 Task: Research Airbnb options in La Prairie, Canada from 15th December, 2023 to 21st December, 2023 for 5 adults.3 bedrooms having 3 beds and 3 bathrooms. Property type can be house. Look for 4 properties as per requirement.
Action: Mouse moved to (521, 109)
Screenshot: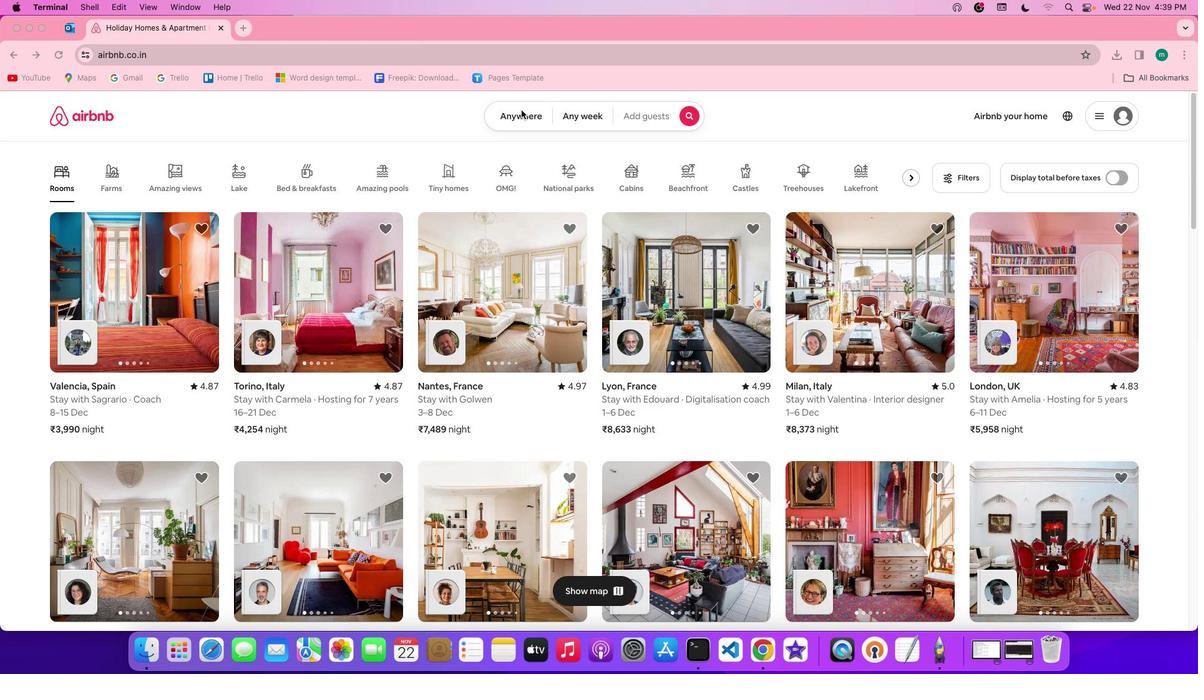 
Action: Mouse pressed left at (521, 109)
Screenshot: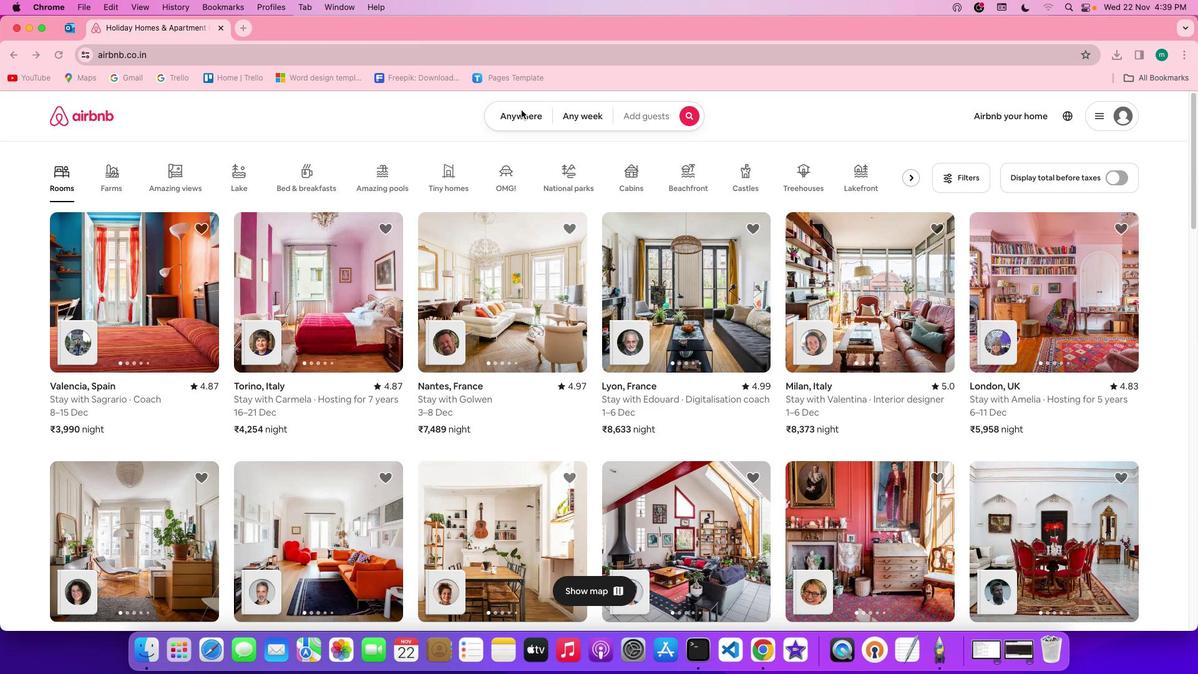 
Action: Mouse pressed left at (521, 109)
Screenshot: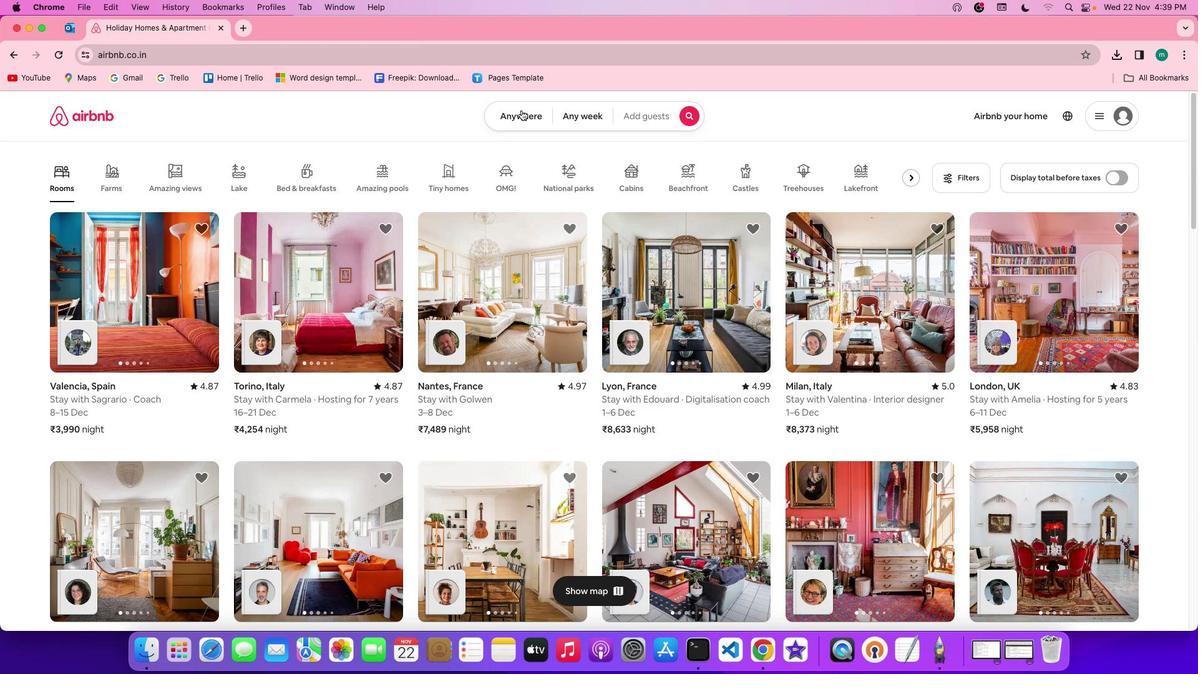 
Action: Mouse moved to (484, 164)
Screenshot: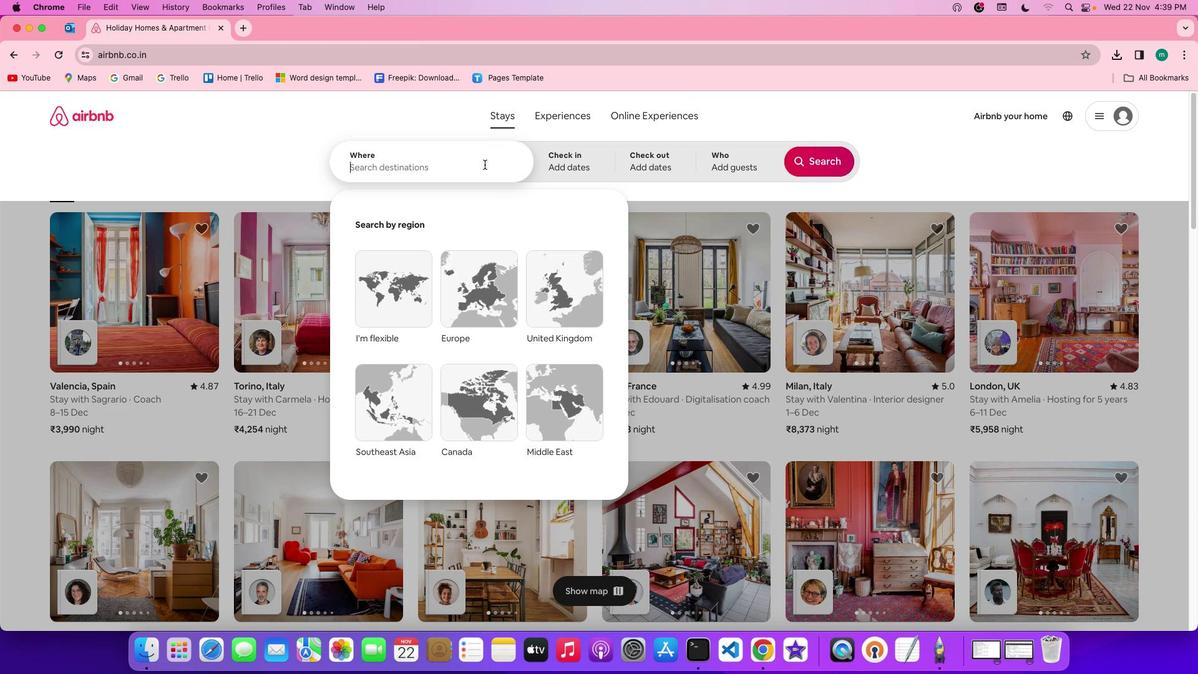 
Action: Mouse pressed left at (484, 164)
Screenshot: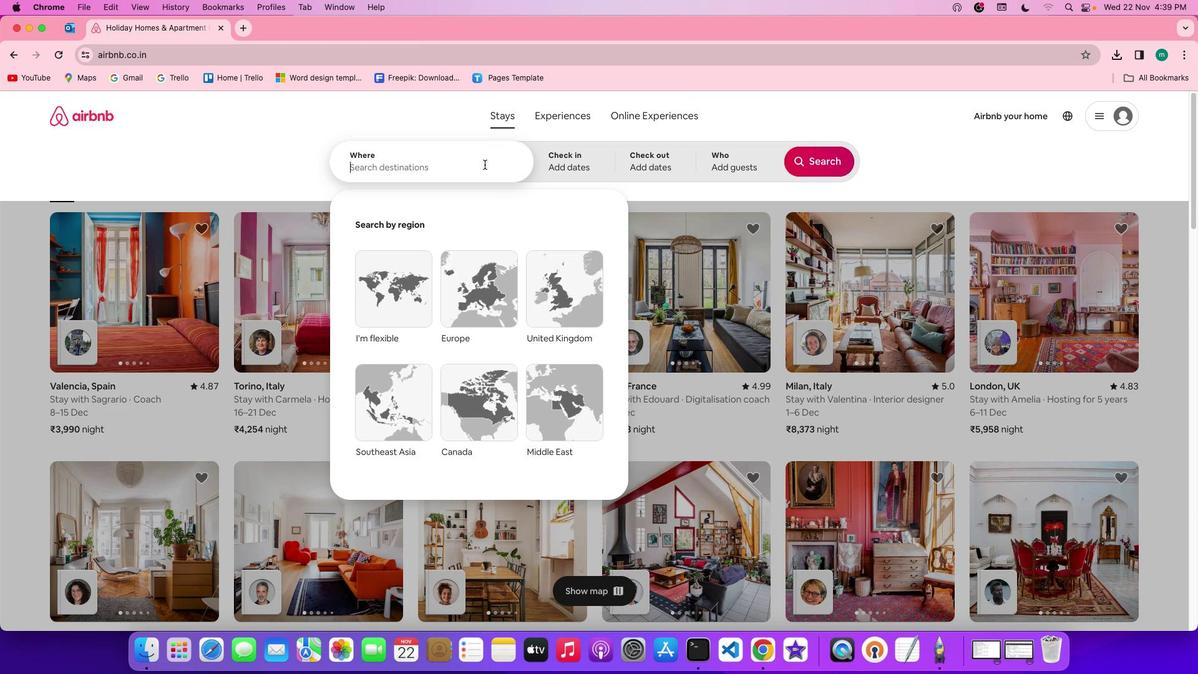 
Action: Key pressed Key.shift'L''a'Key.spaceKey.shift'P''r''a''i''r''i''e'','Key.spaceKey.shift'c''a''n''a''d''a'
Screenshot: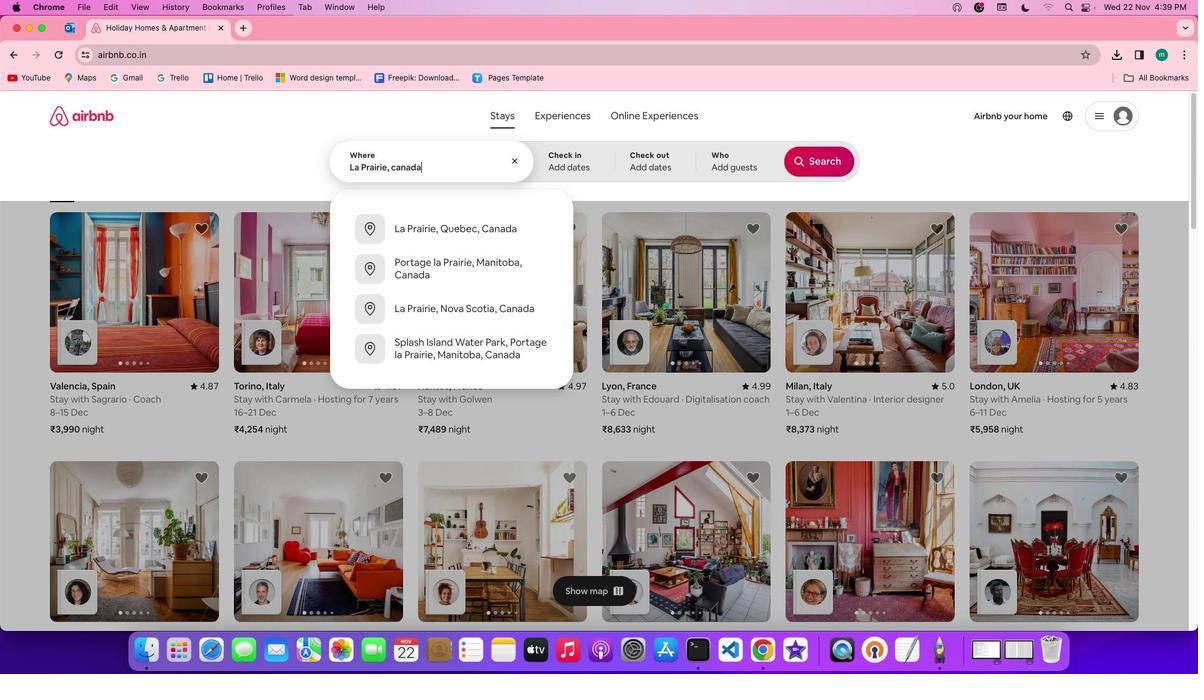 
Action: Mouse moved to (559, 157)
Screenshot: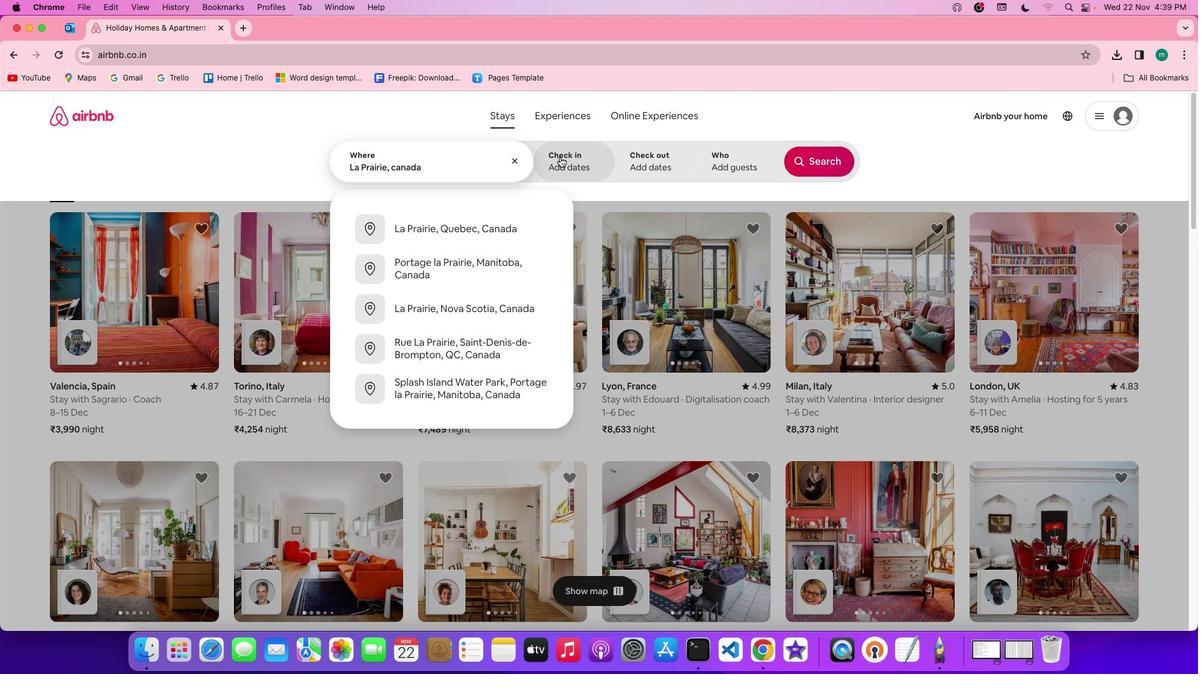
Action: Mouse pressed left at (559, 157)
Screenshot: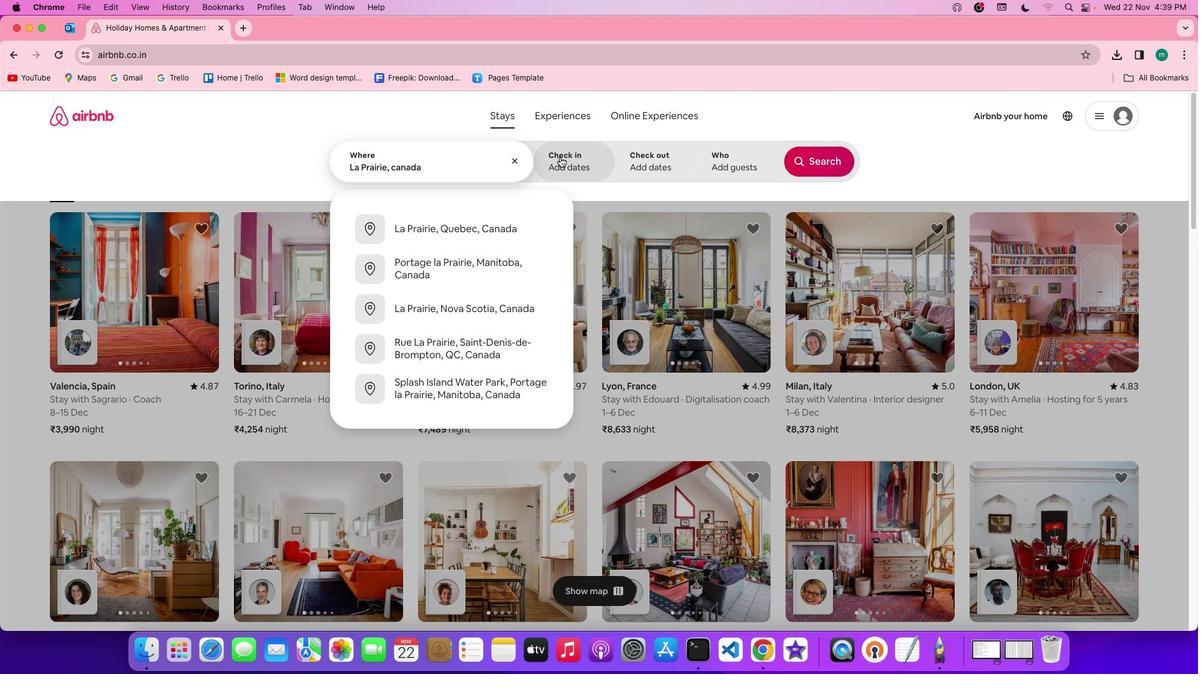 
Action: Mouse moved to (769, 374)
Screenshot: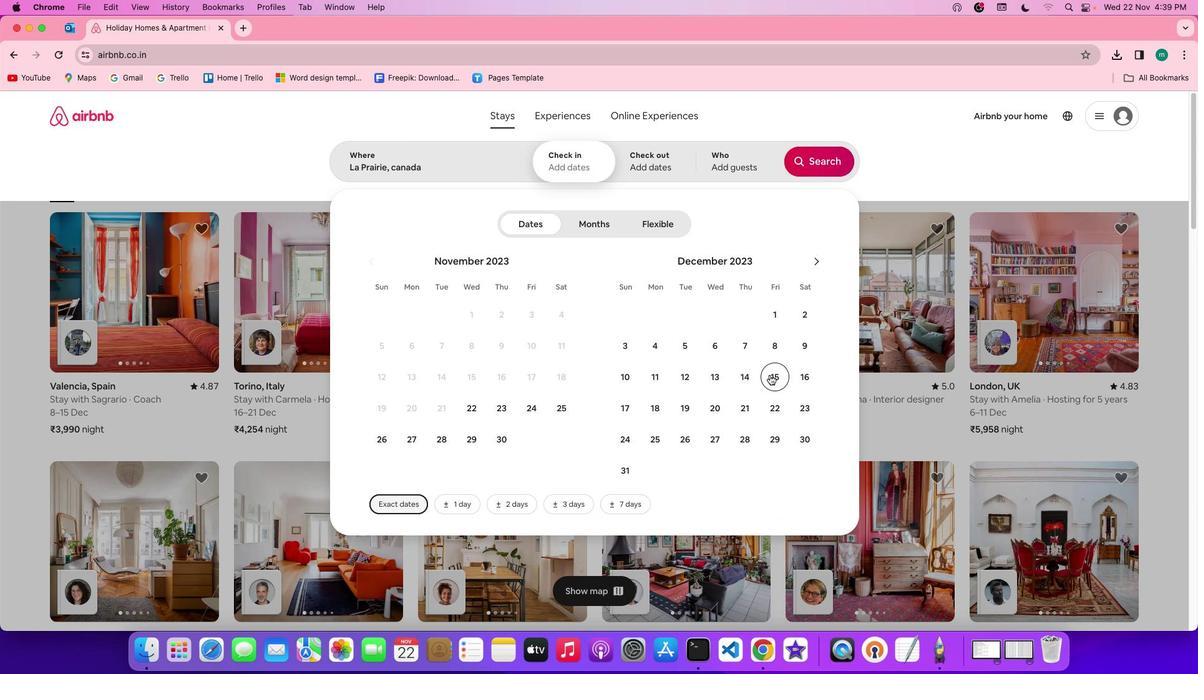 
Action: Mouse pressed left at (769, 374)
Screenshot: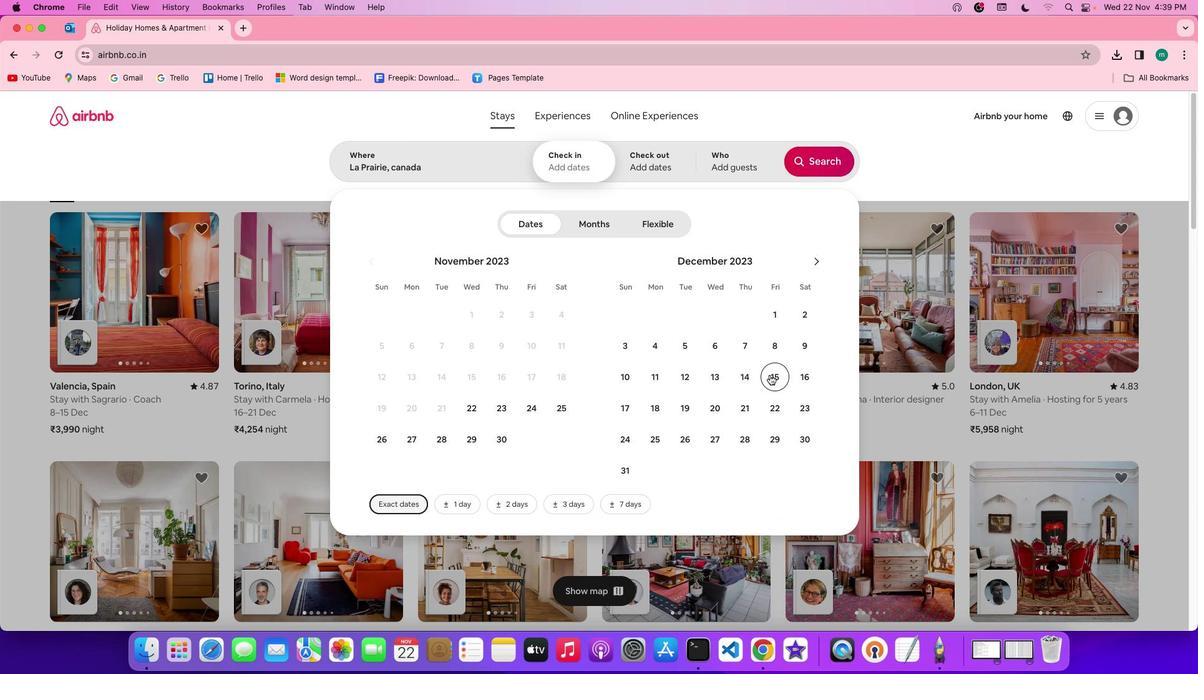 
Action: Mouse moved to (745, 402)
Screenshot: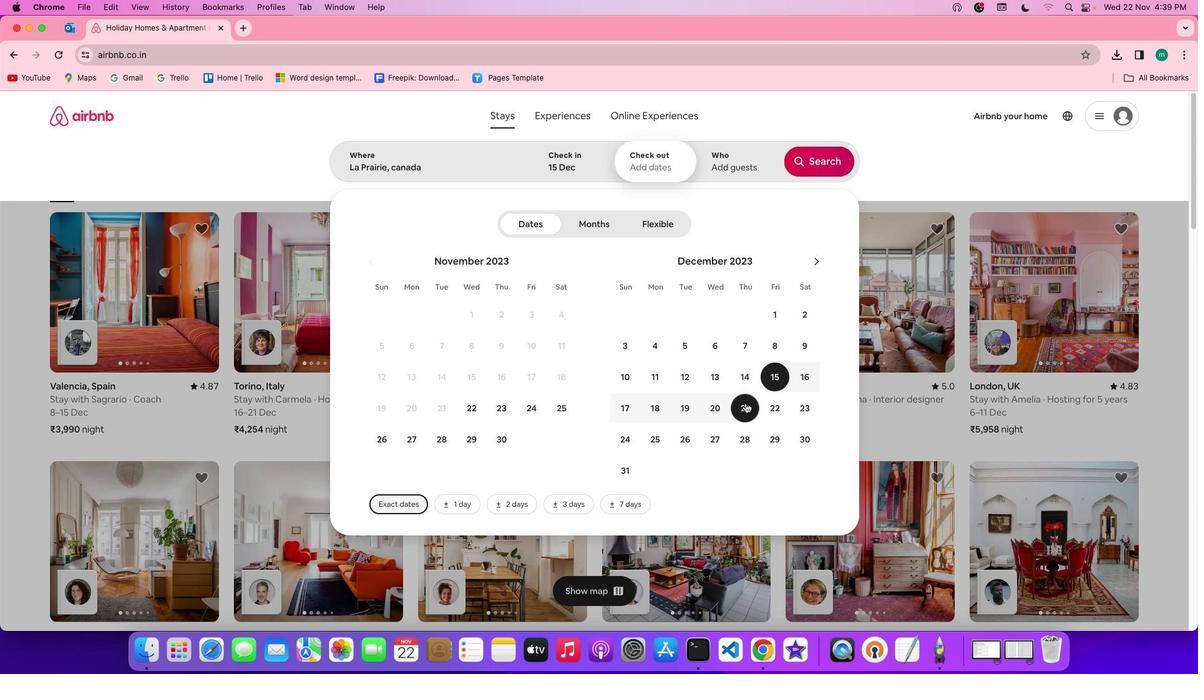 
Action: Mouse pressed left at (745, 402)
Screenshot: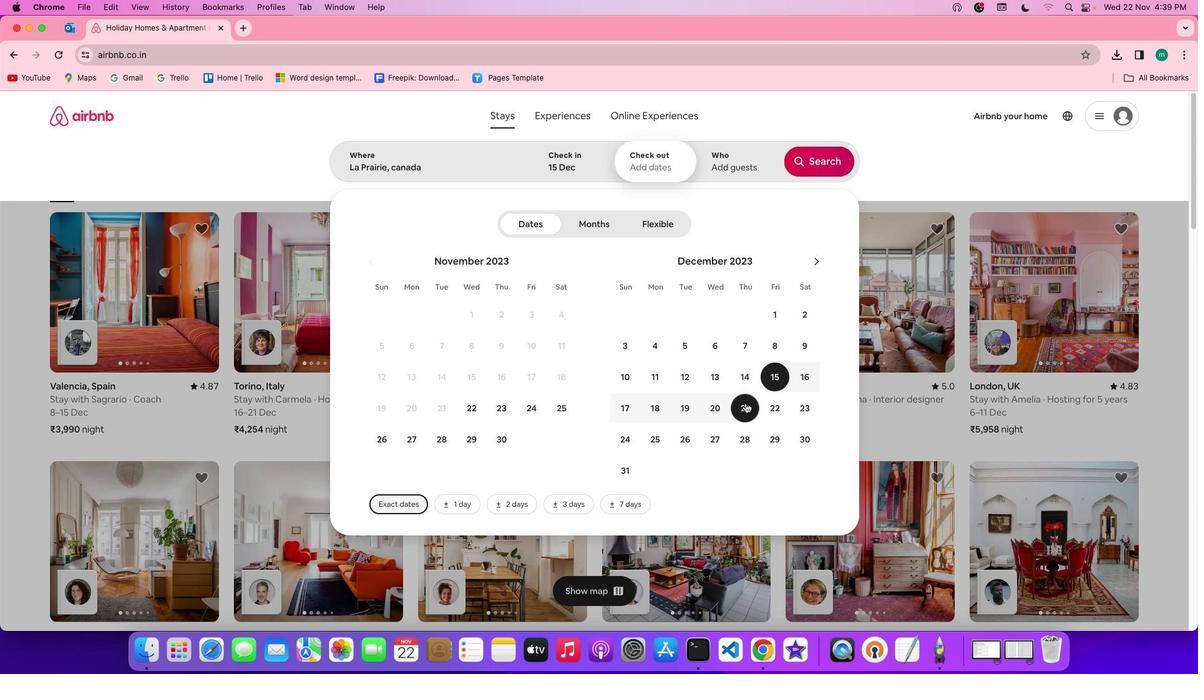 
Action: Mouse moved to (742, 167)
Screenshot: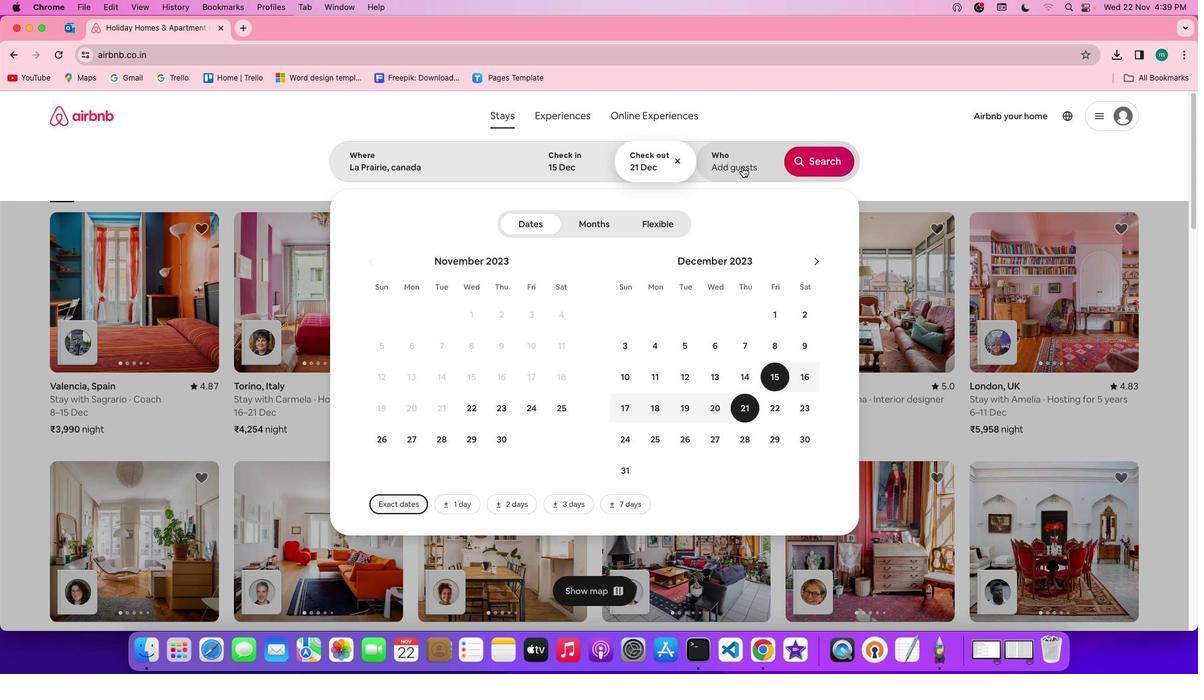 
Action: Mouse pressed left at (742, 167)
Screenshot: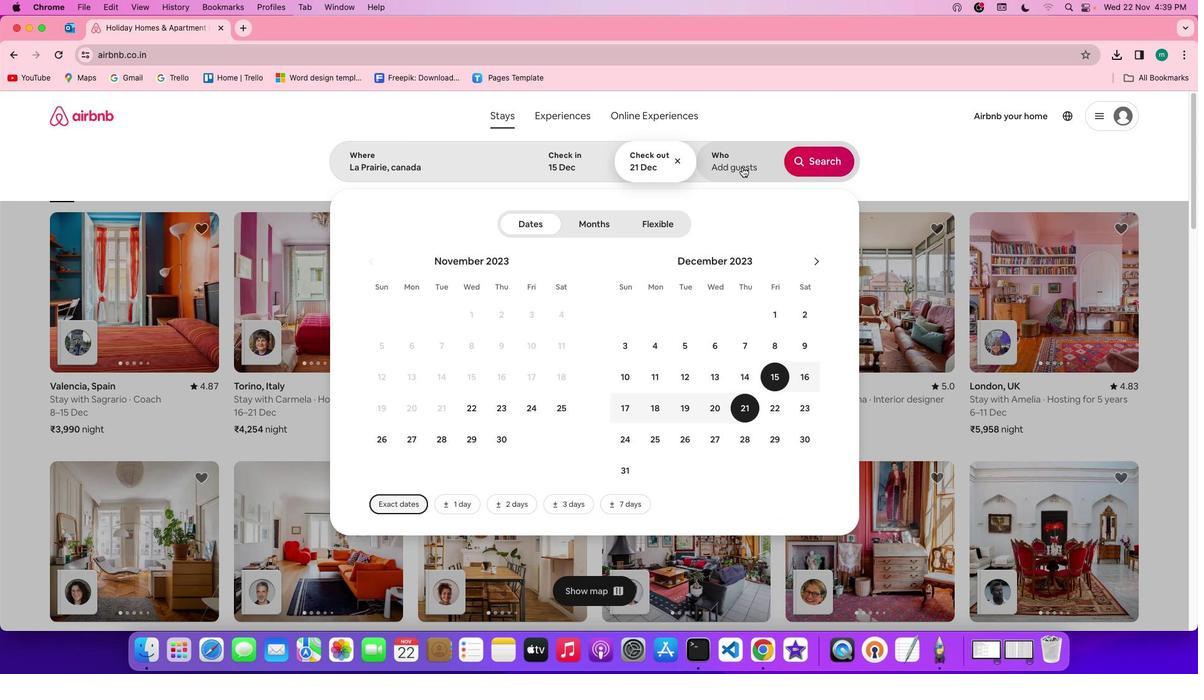 
Action: Mouse moved to (819, 230)
Screenshot: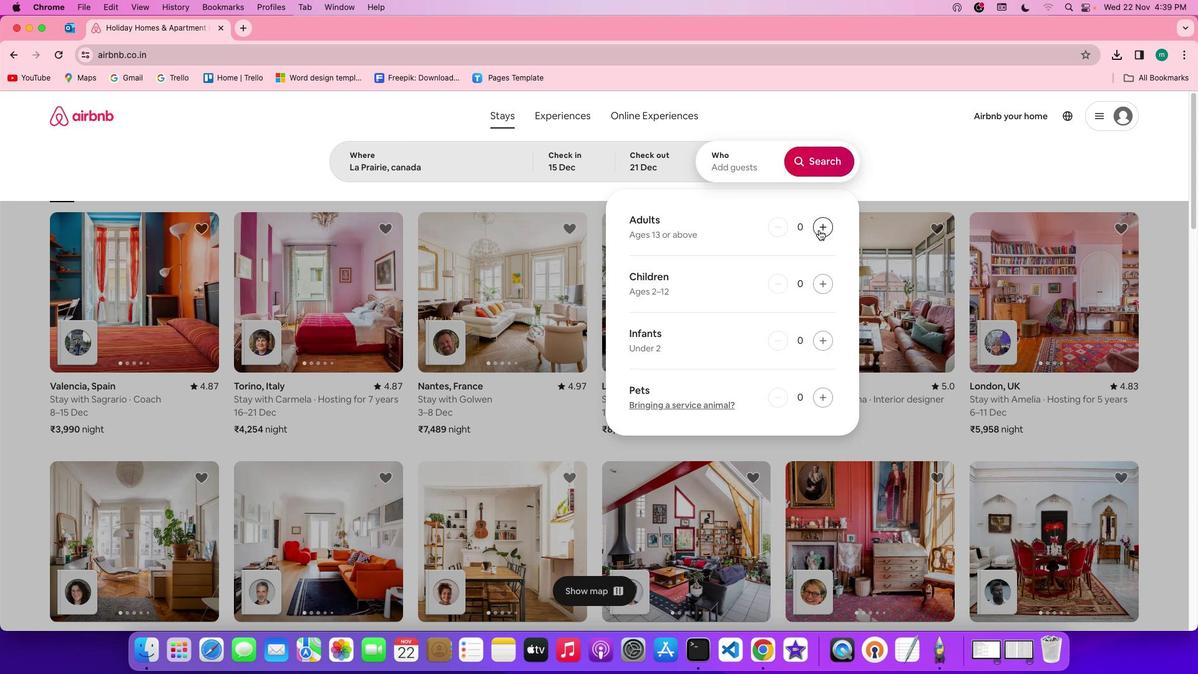 
Action: Mouse pressed left at (819, 230)
Screenshot: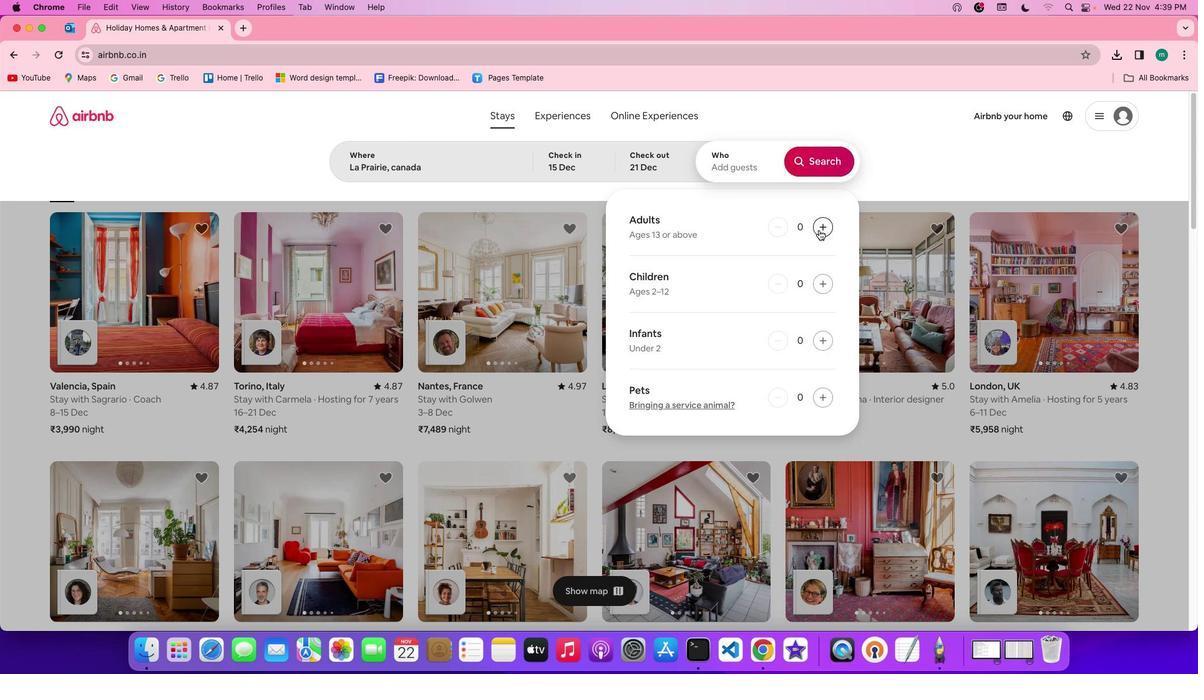 
Action: Mouse pressed left at (819, 230)
Screenshot: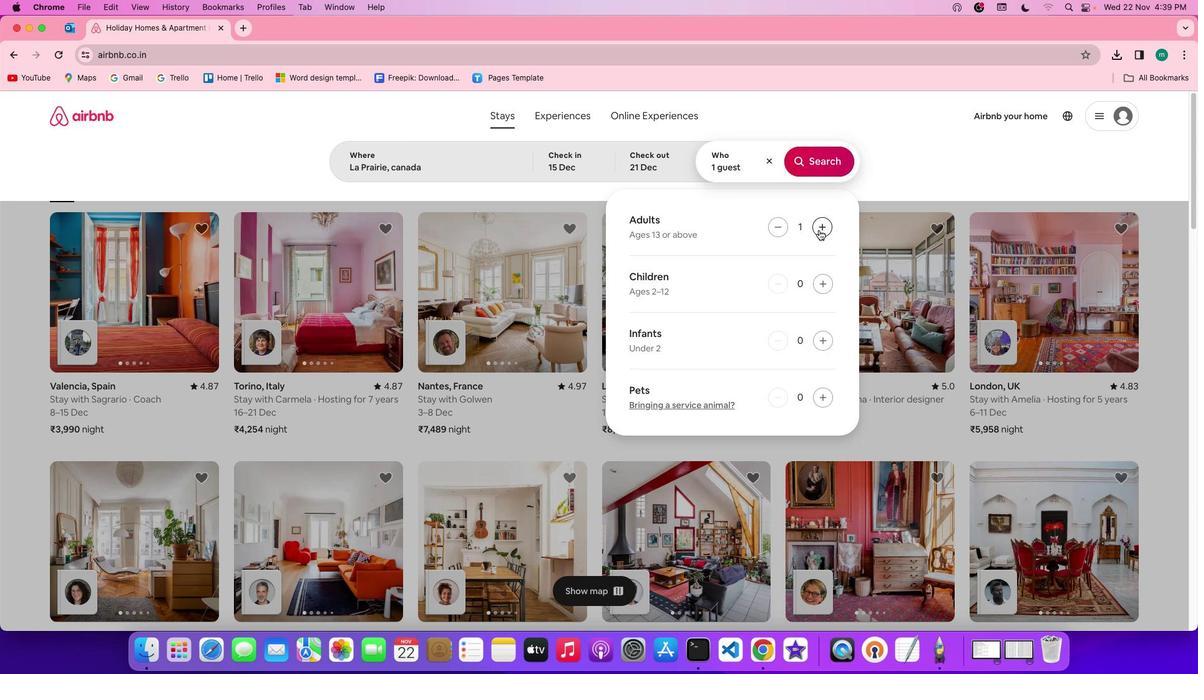 
Action: Mouse pressed left at (819, 230)
Screenshot: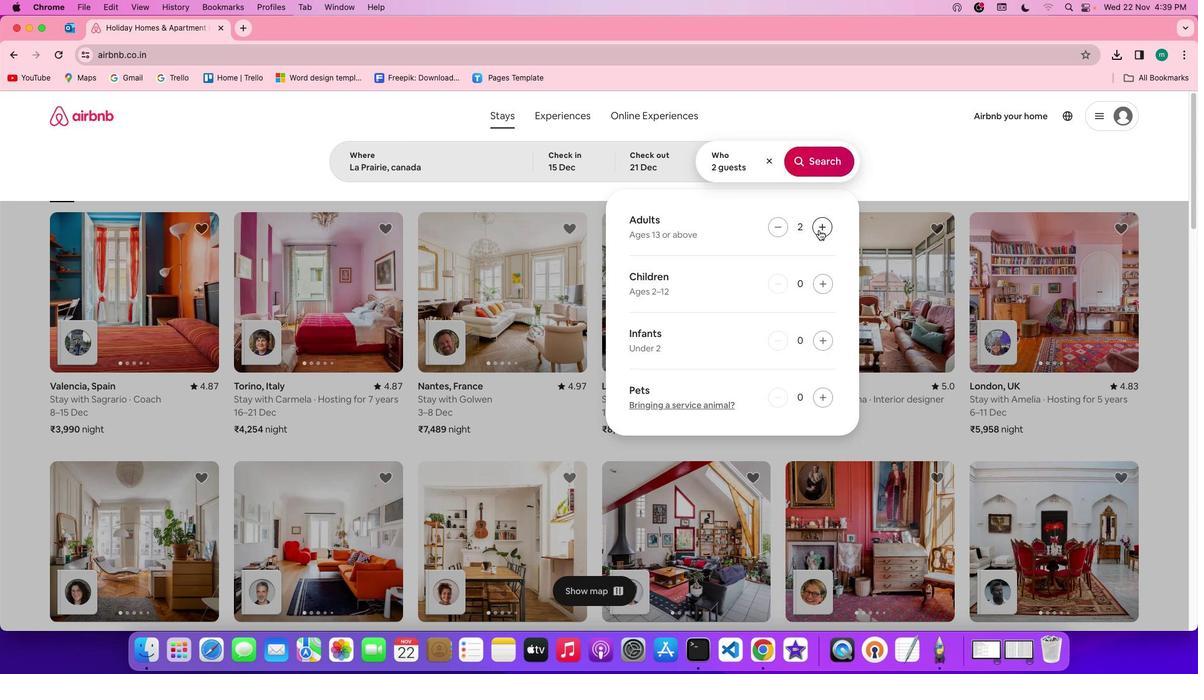 
Action: Mouse pressed left at (819, 230)
Screenshot: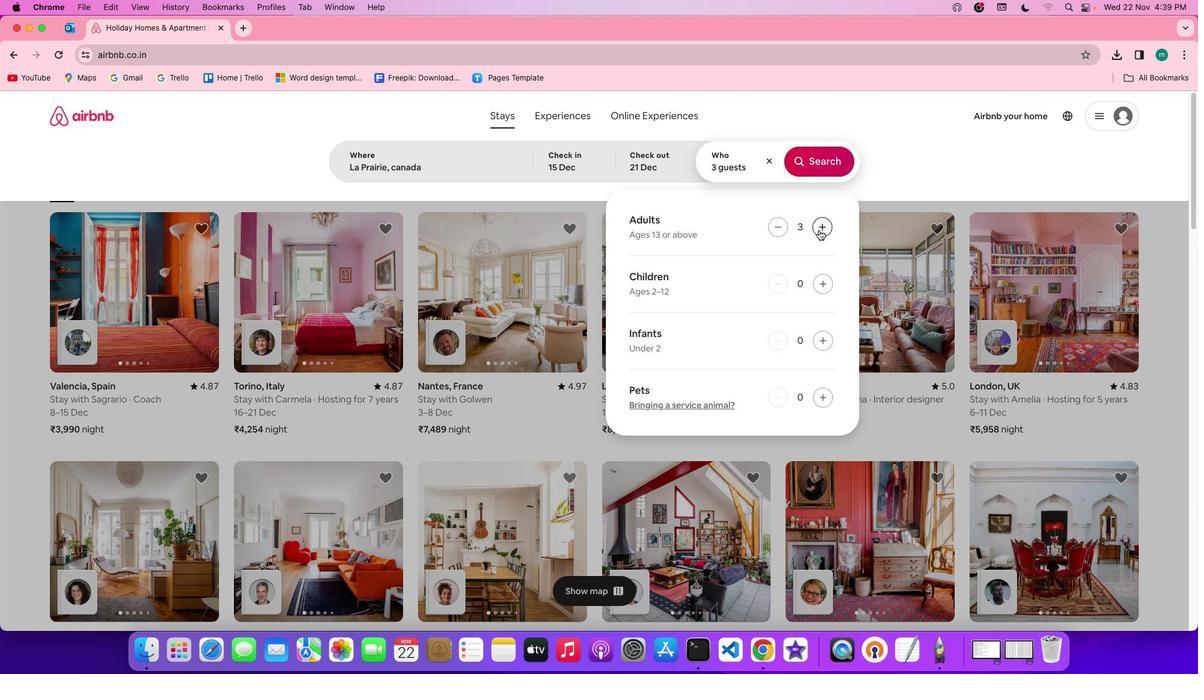 
Action: Mouse pressed left at (819, 230)
Screenshot: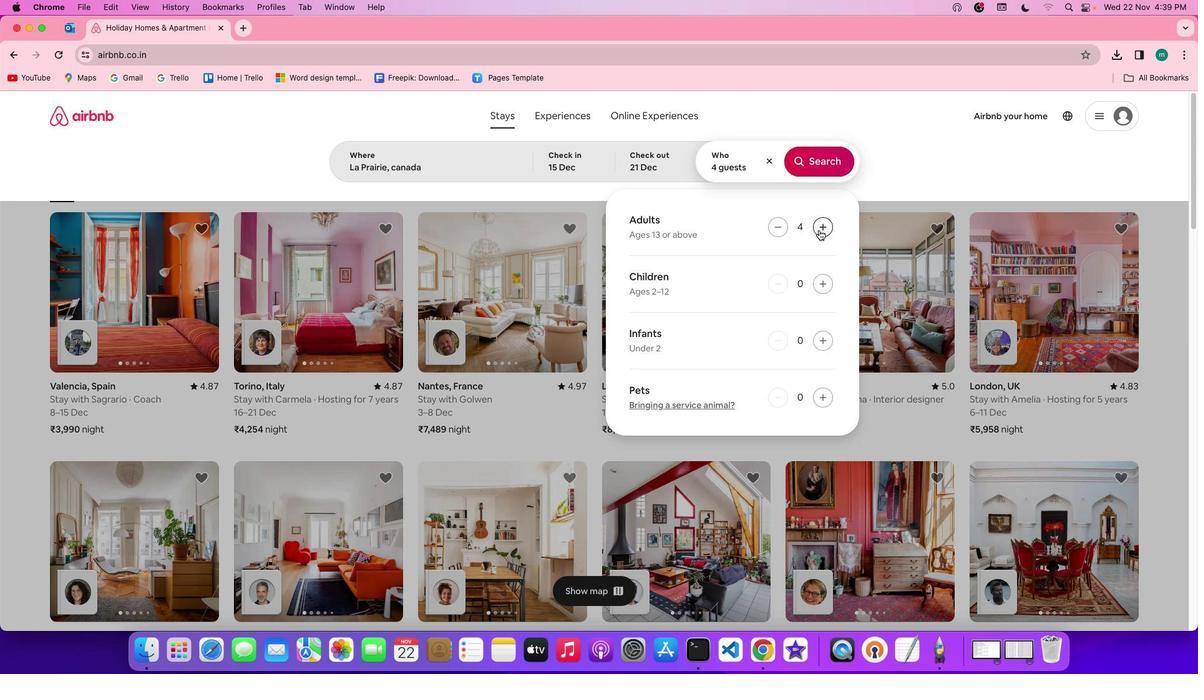 
Action: Mouse moved to (837, 167)
Screenshot: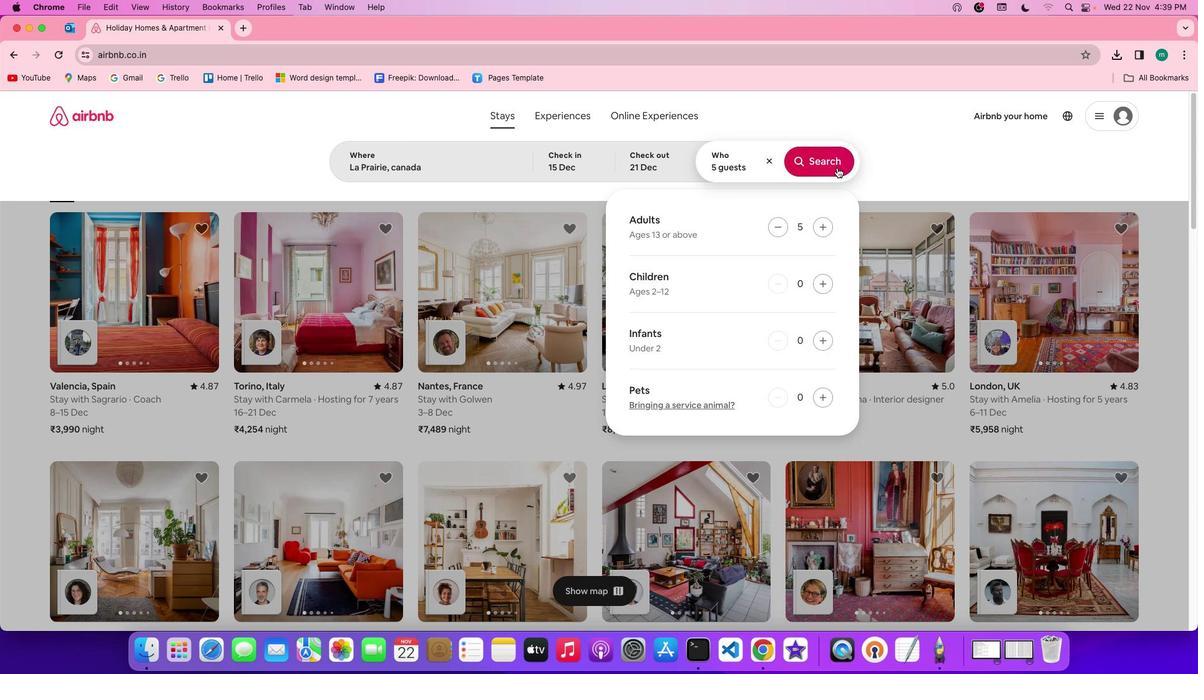 
Action: Mouse pressed left at (837, 167)
Screenshot: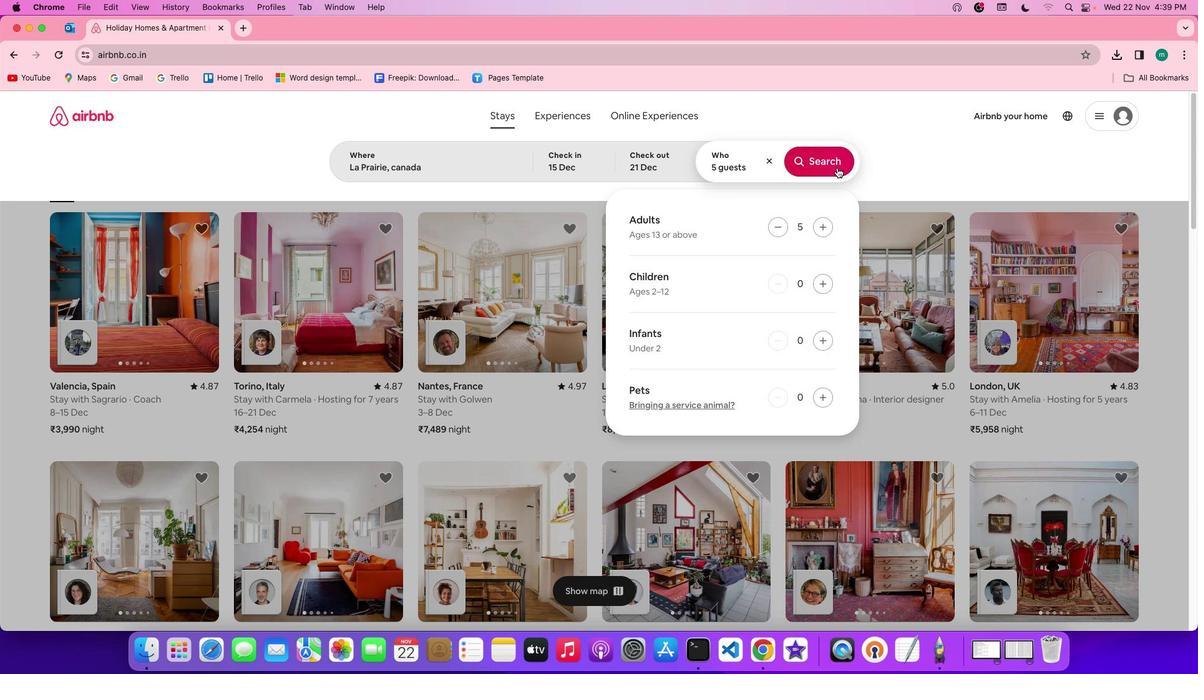 
Action: Mouse moved to (1003, 166)
Screenshot: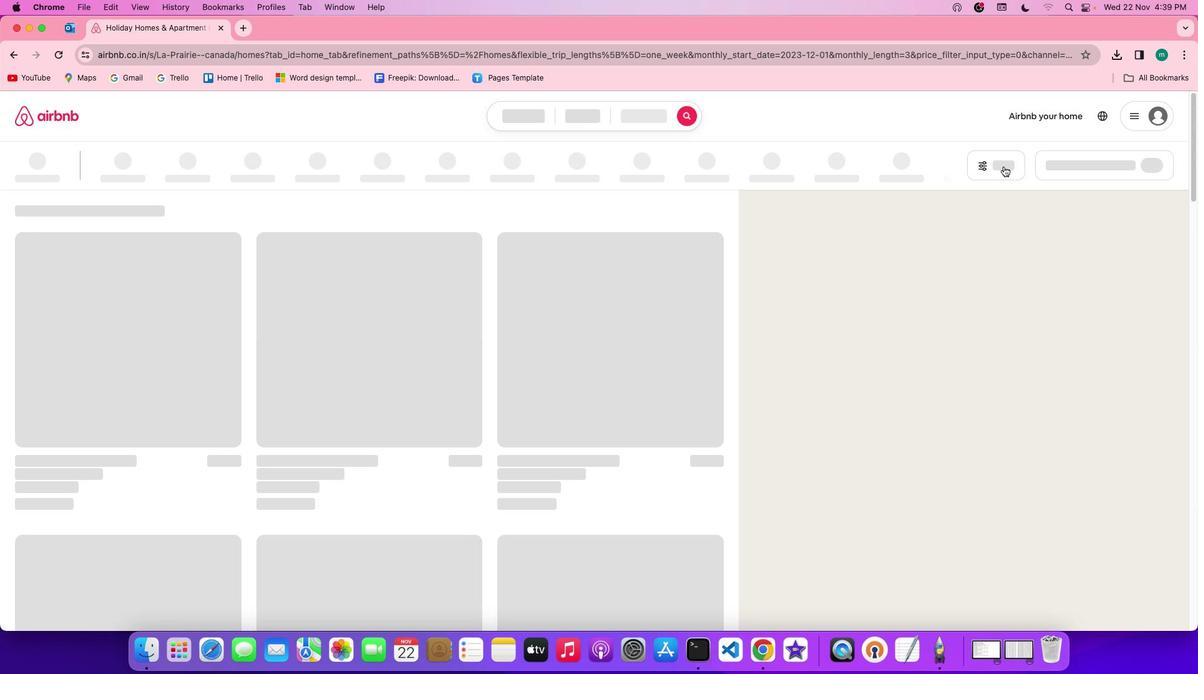 
Action: Mouse pressed left at (1003, 166)
Screenshot: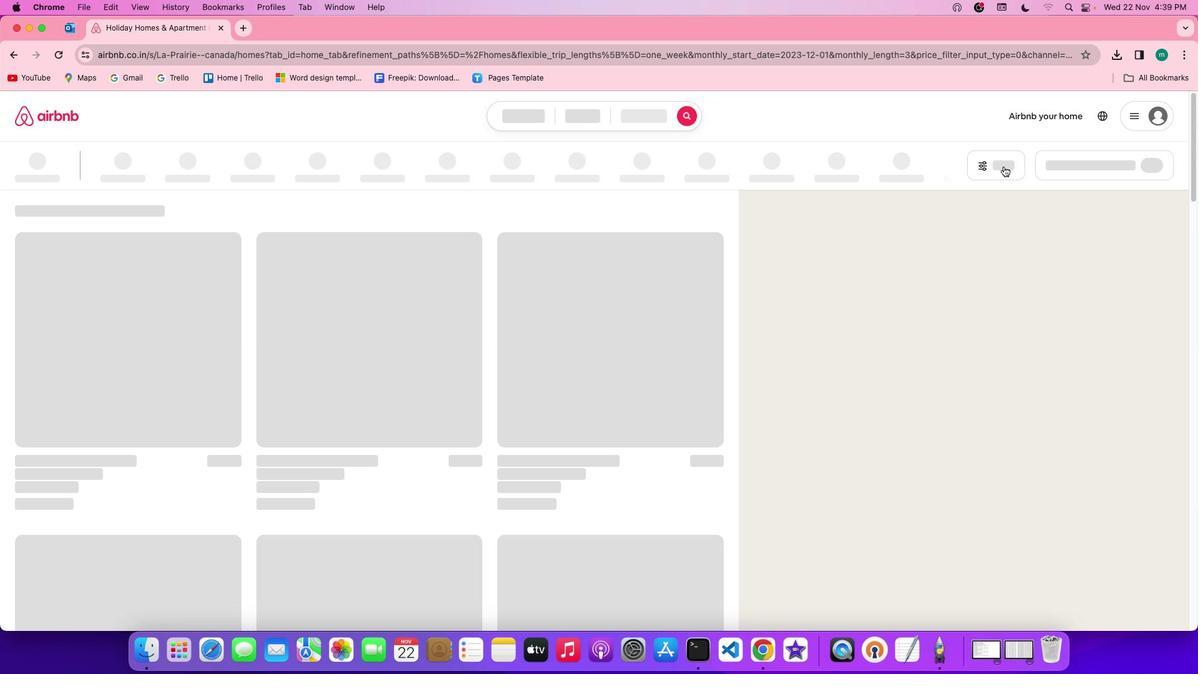 
Action: Mouse moved to (681, 322)
Screenshot: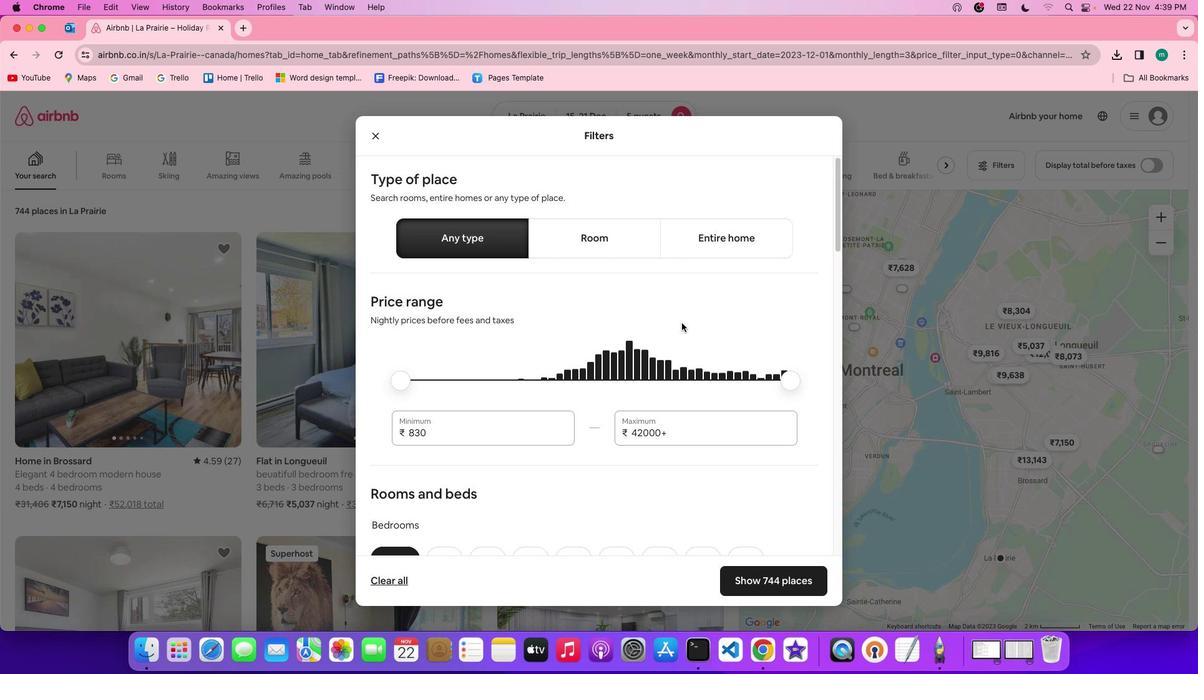 
Action: Mouse scrolled (681, 322) with delta (0, 0)
Screenshot: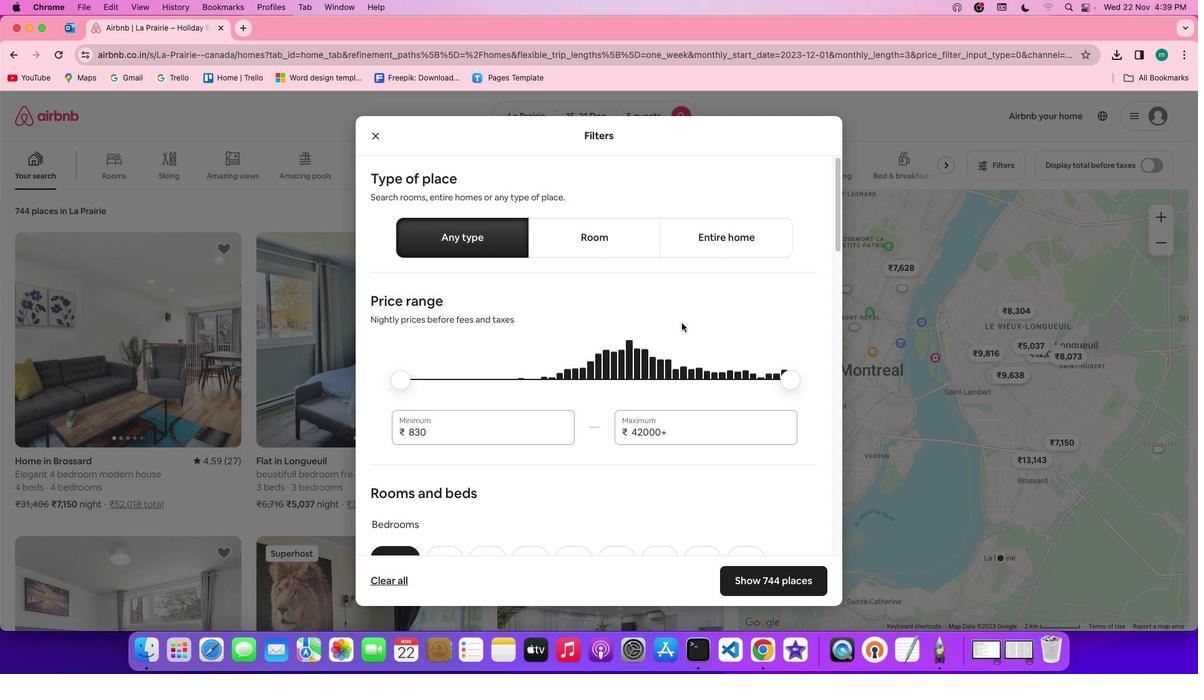 
Action: Mouse scrolled (681, 322) with delta (0, 0)
Screenshot: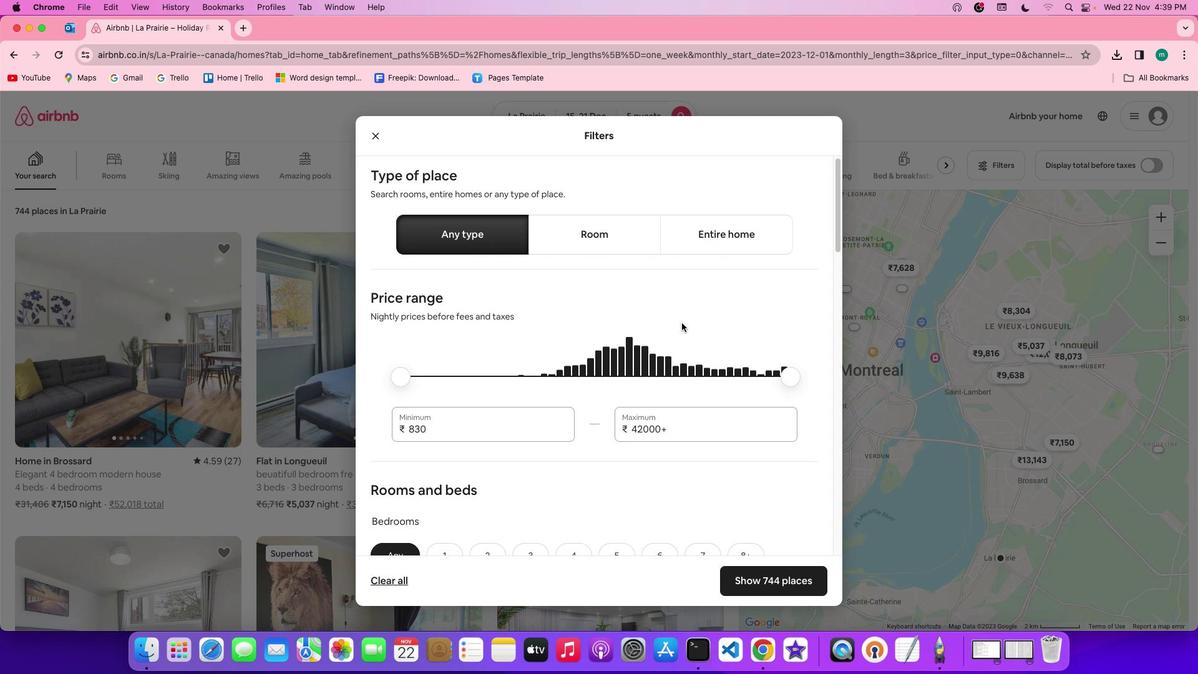 
Action: Mouse scrolled (681, 322) with delta (0, -1)
Screenshot: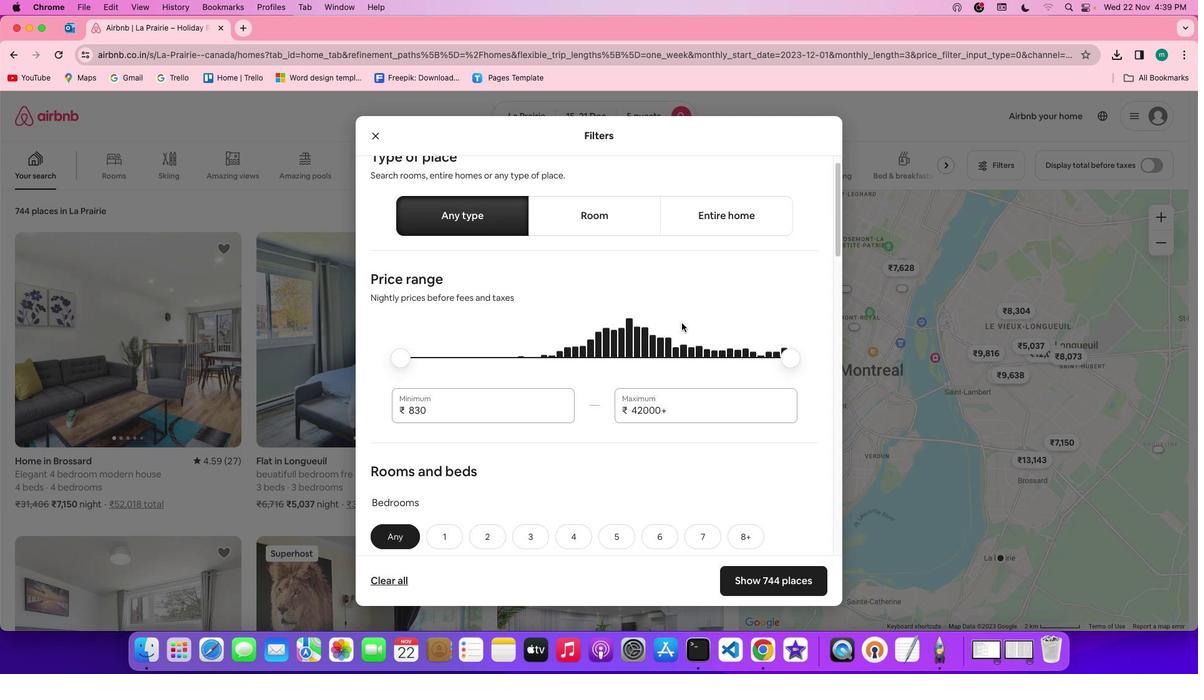 
Action: Mouse scrolled (681, 322) with delta (0, -1)
Screenshot: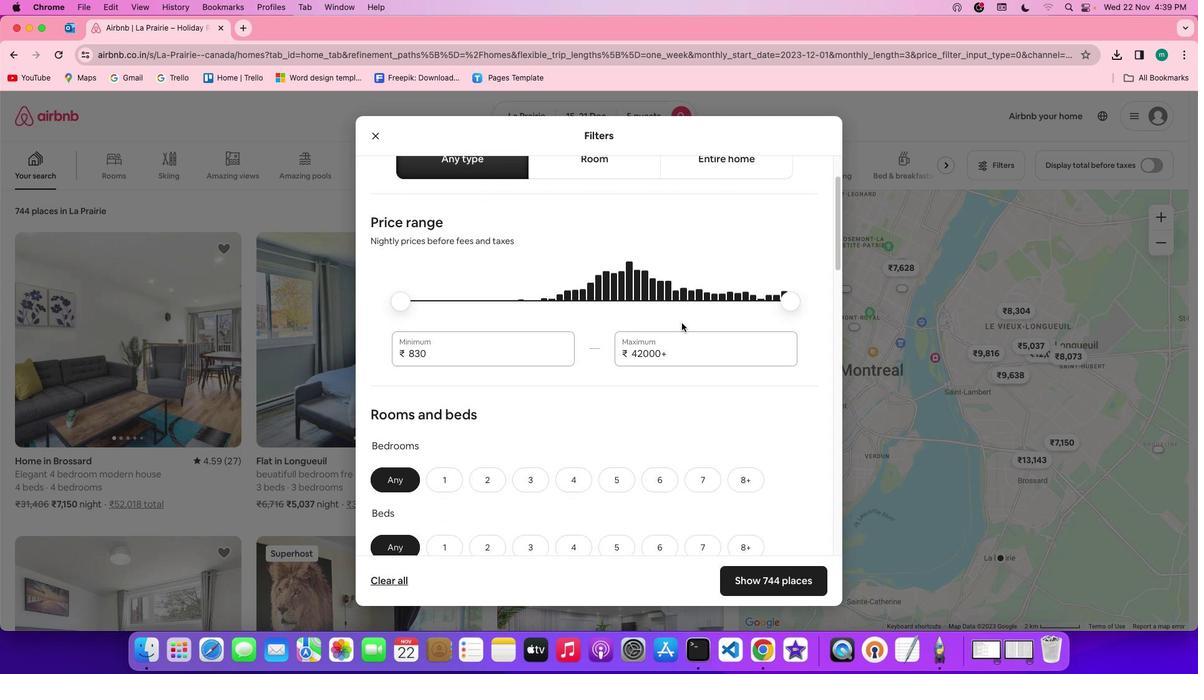 
Action: Mouse moved to (676, 328)
Screenshot: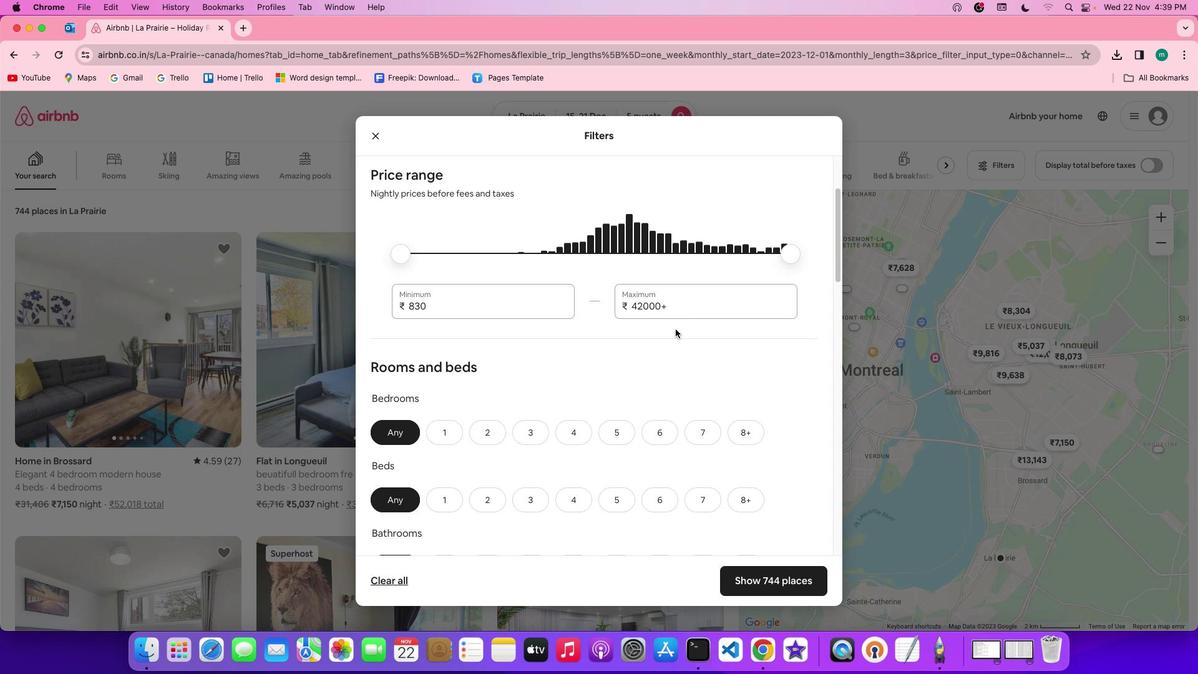 
Action: Mouse scrolled (676, 328) with delta (0, 0)
Screenshot: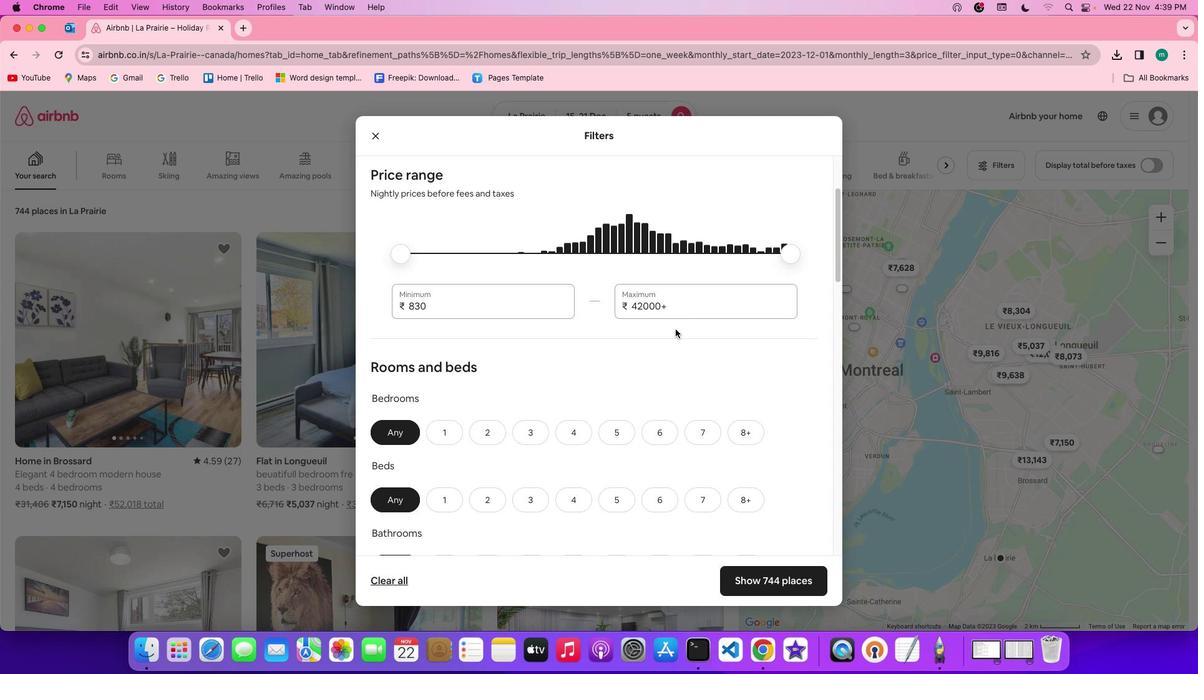 
Action: Mouse scrolled (676, 328) with delta (0, 0)
Screenshot: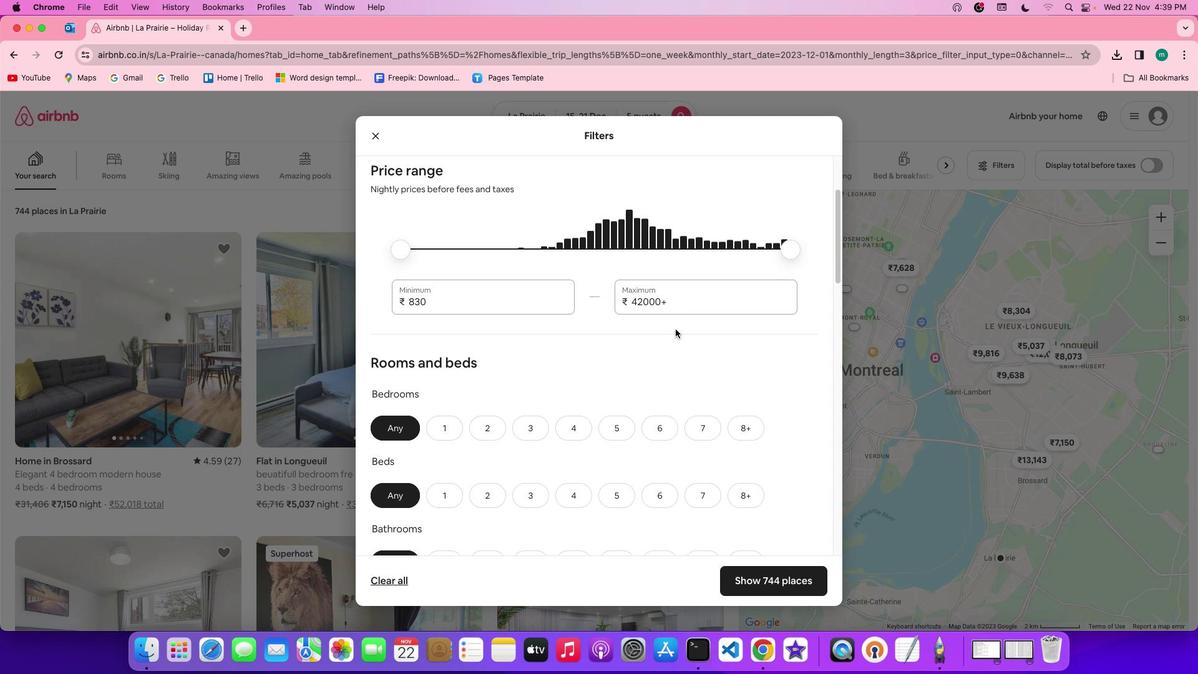 
Action: Mouse scrolled (676, 328) with delta (0, 0)
Screenshot: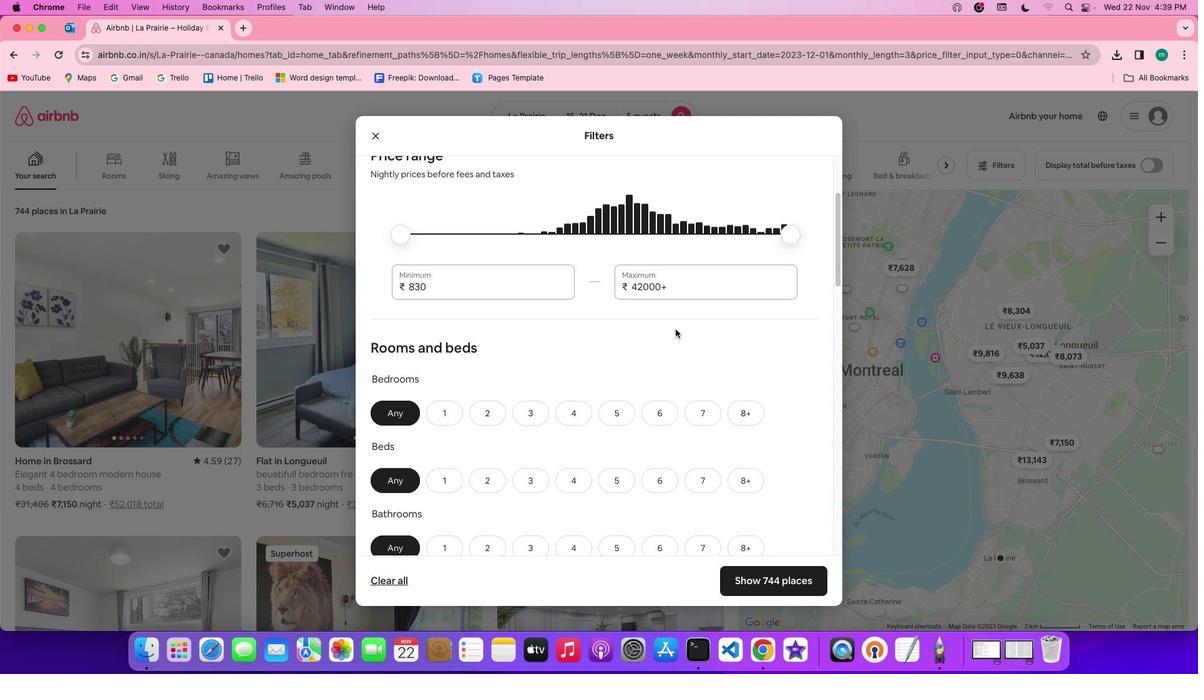 
Action: Mouse scrolled (676, 328) with delta (0, 0)
Screenshot: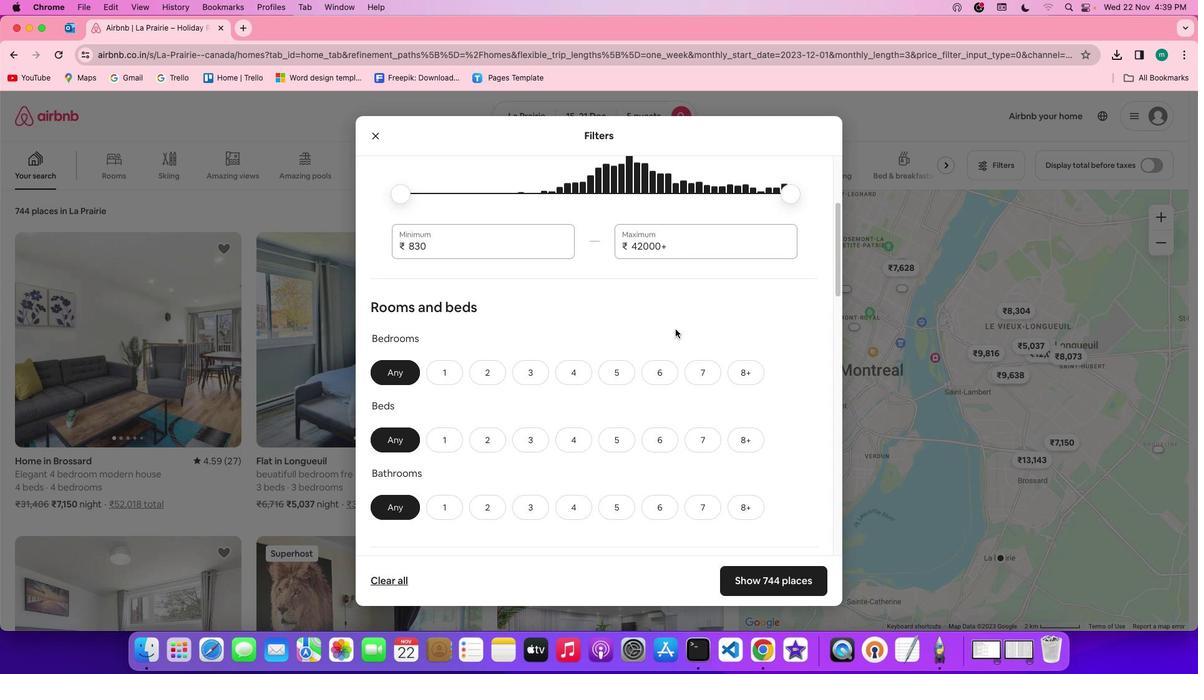 
Action: Mouse moved to (533, 375)
Screenshot: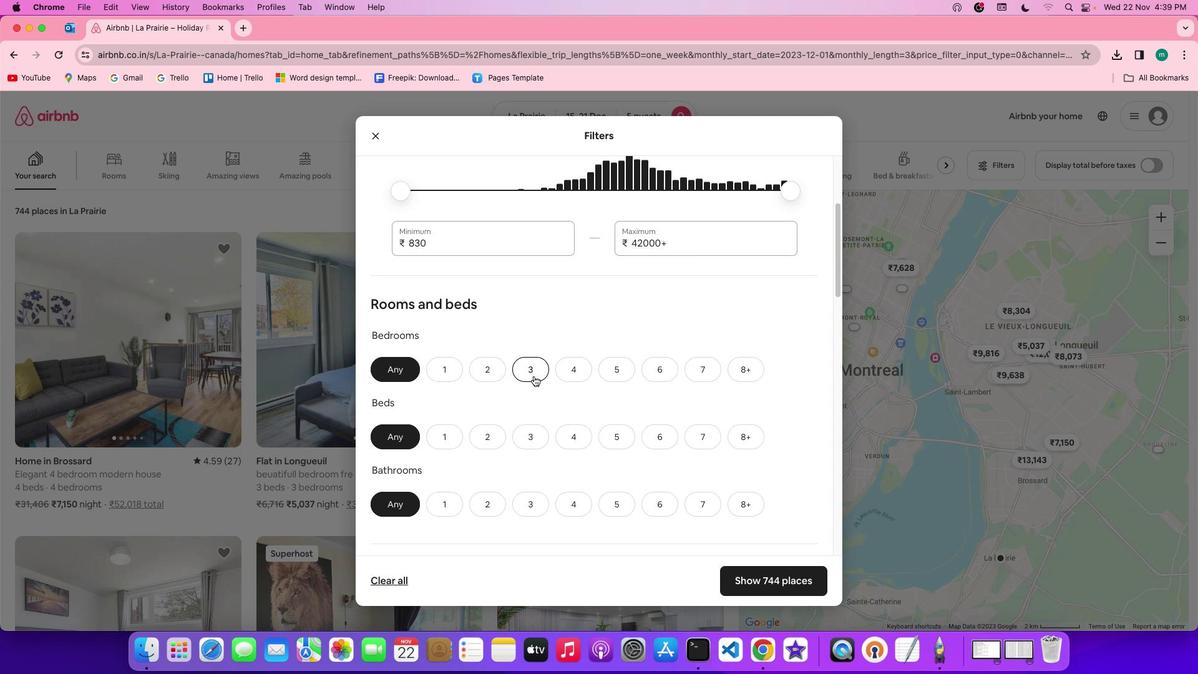 
Action: Mouse pressed left at (533, 375)
Screenshot: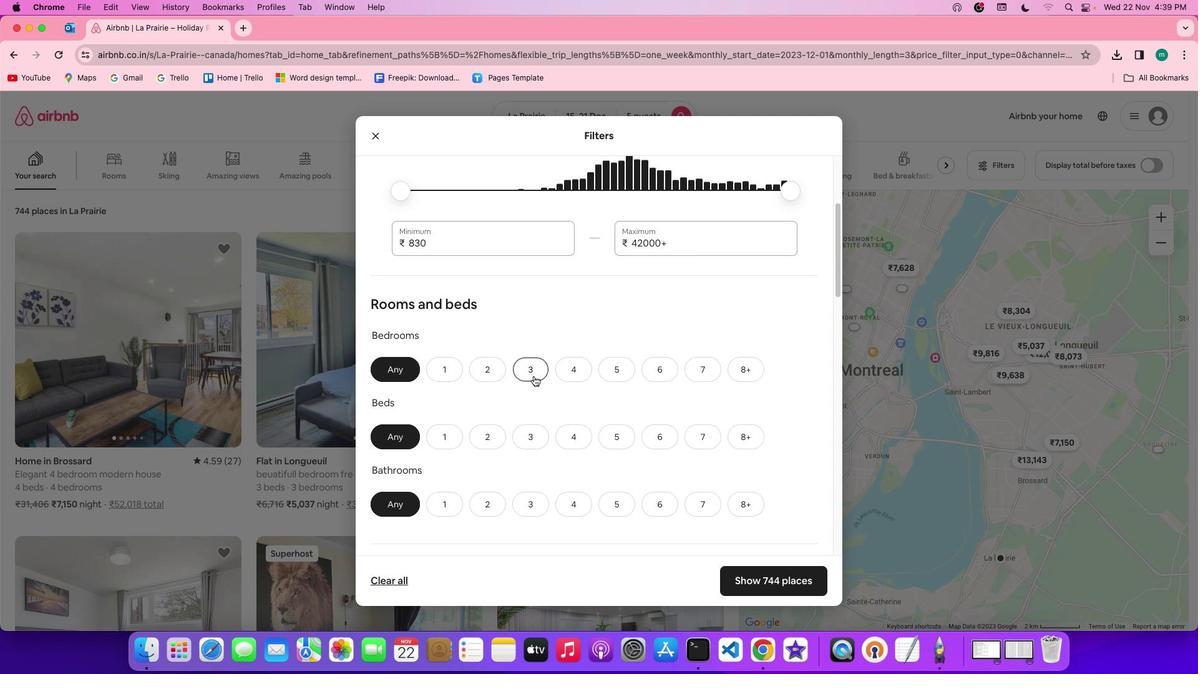 
Action: Mouse moved to (531, 438)
Screenshot: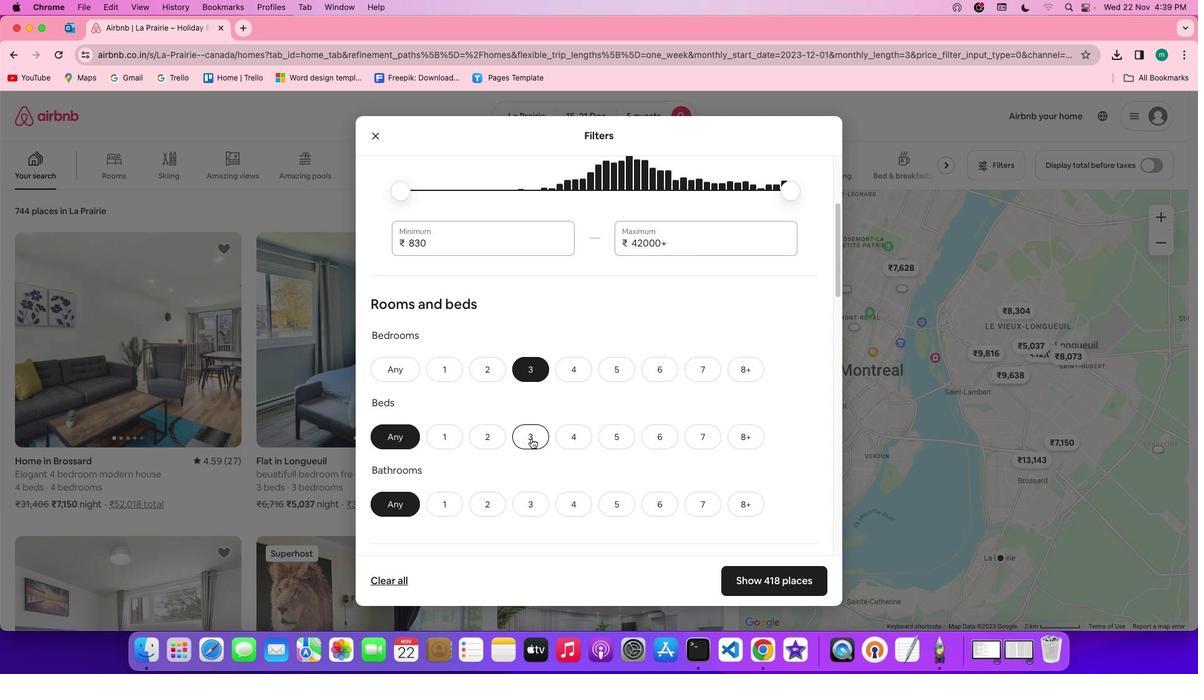 
Action: Mouse pressed left at (531, 438)
Screenshot: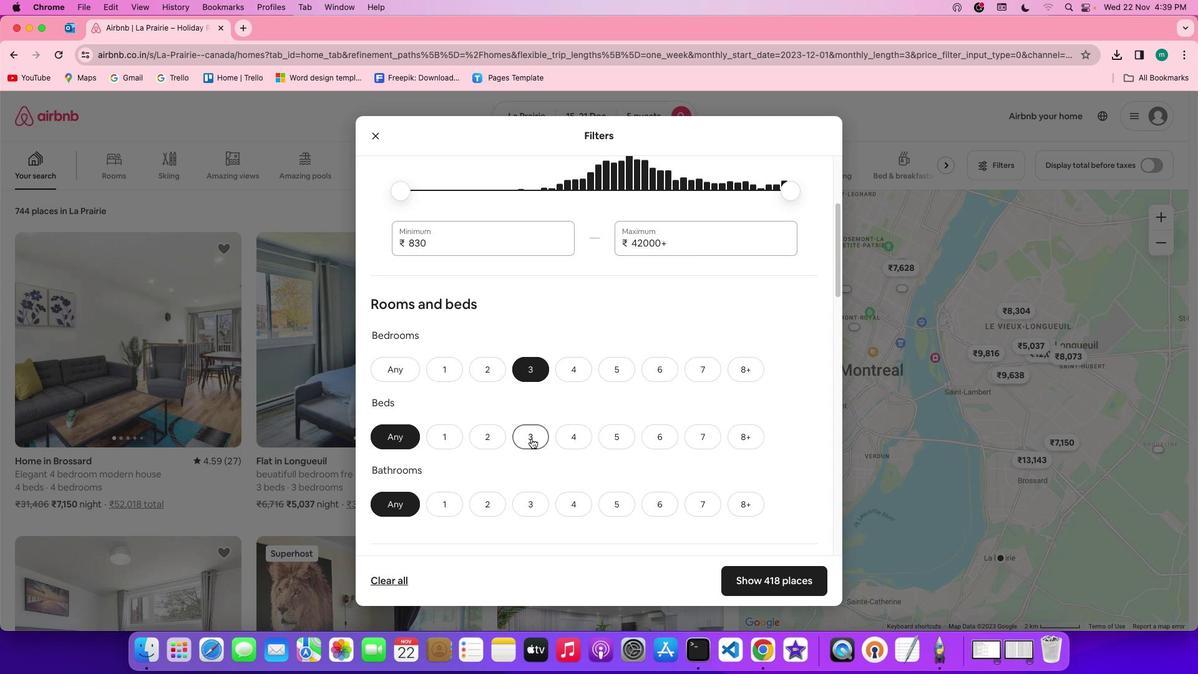 
Action: Mouse moved to (521, 501)
Screenshot: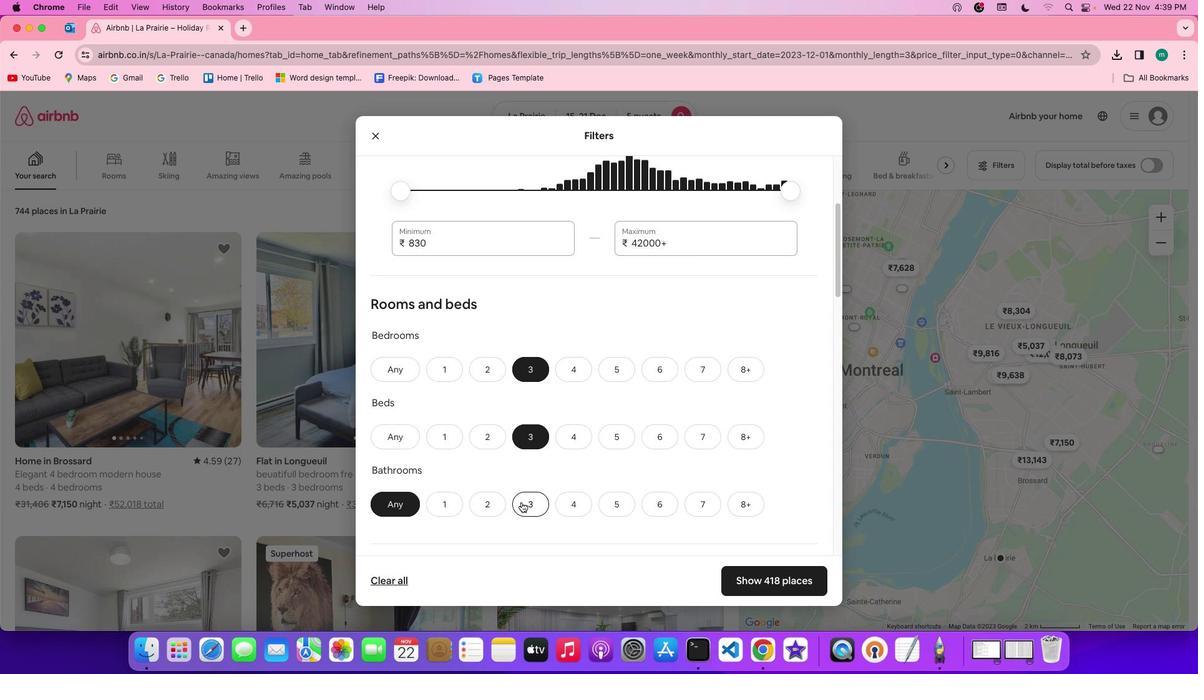 
Action: Mouse pressed left at (521, 501)
Screenshot: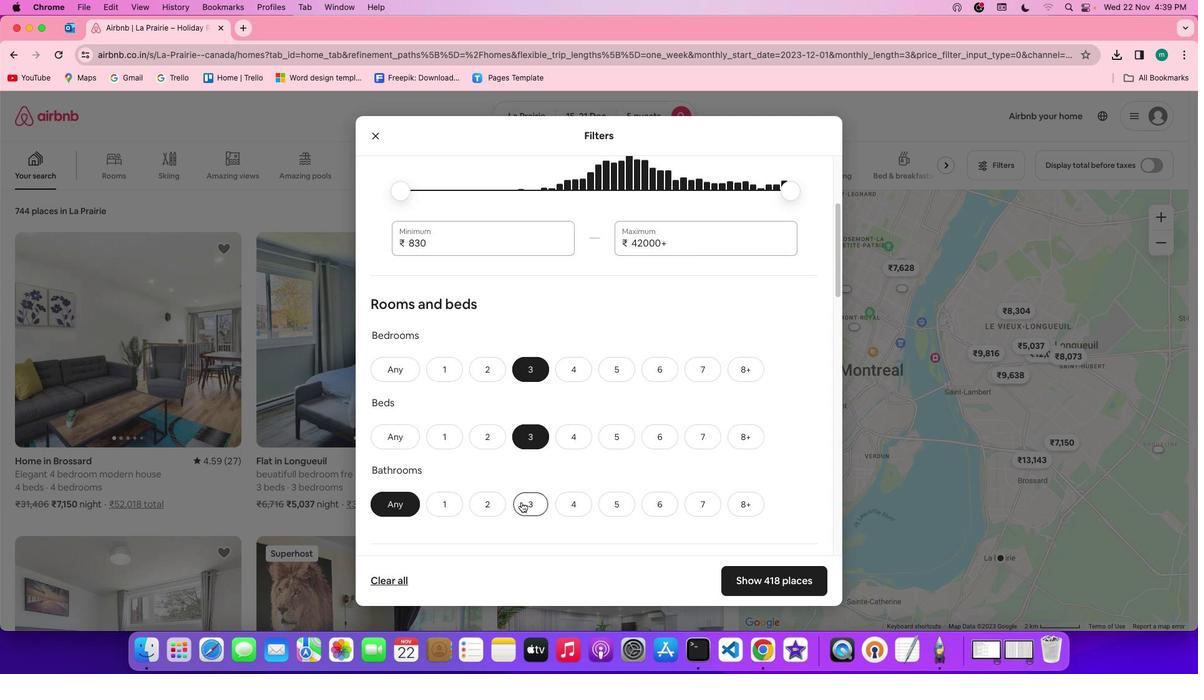 
Action: Mouse moved to (671, 475)
Screenshot: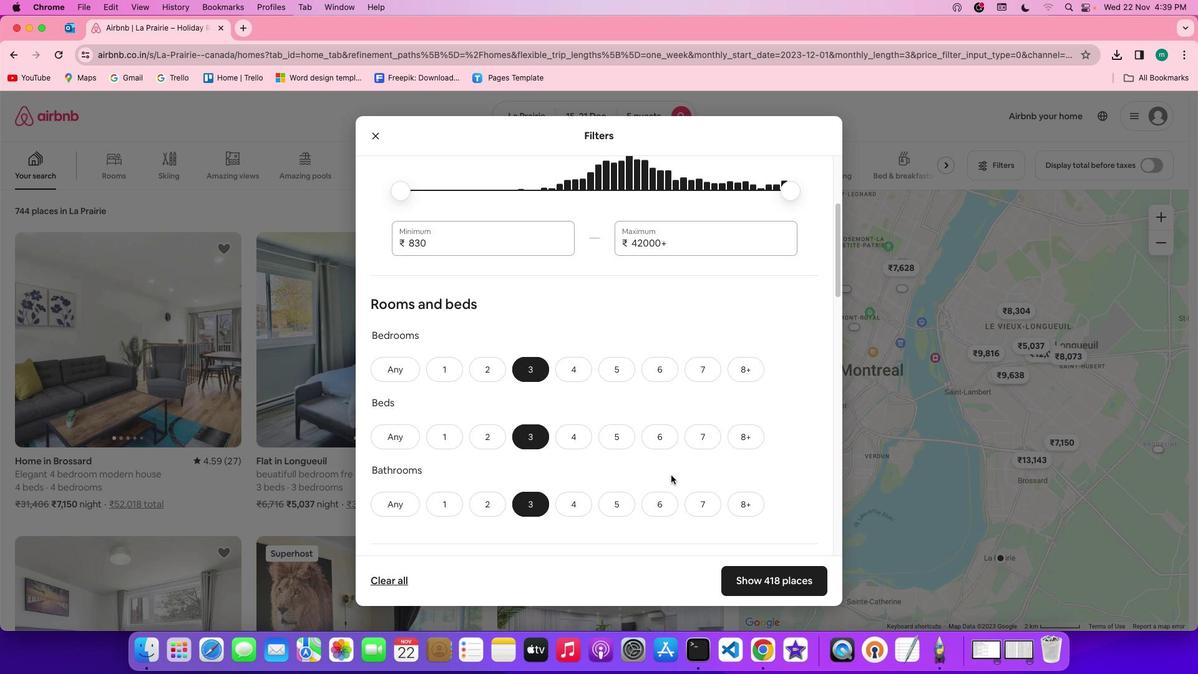 
Action: Mouse scrolled (671, 475) with delta (0, 0)
Screenshot: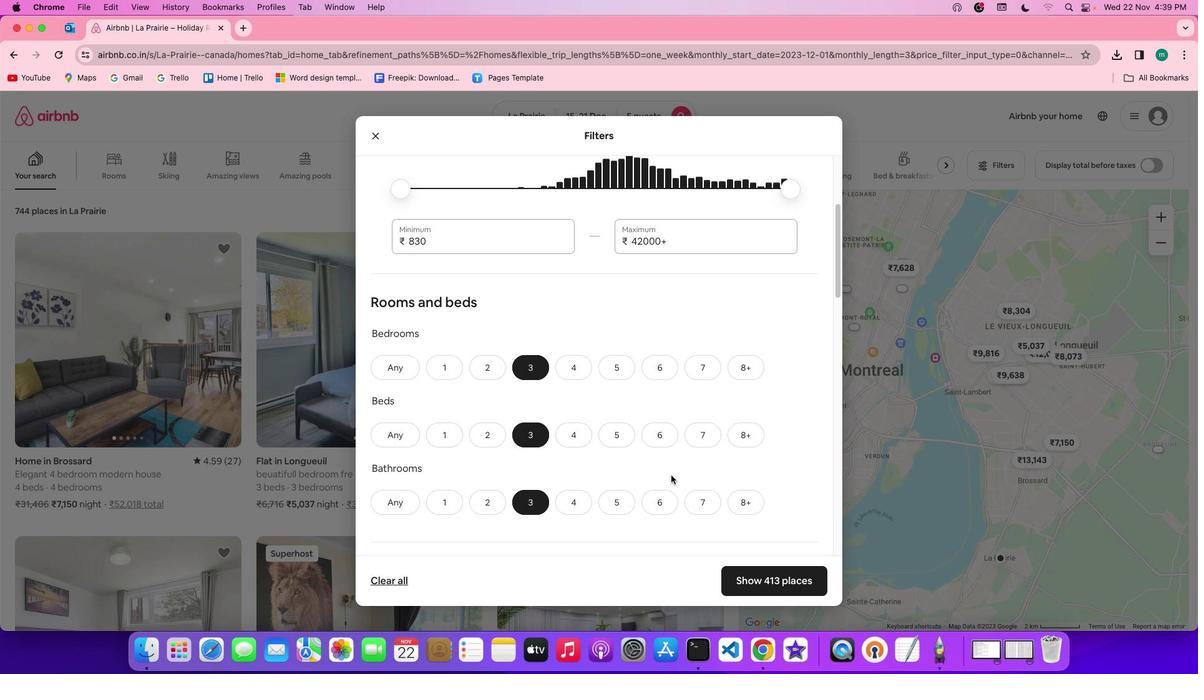 
Action: Mouse scrolled (671, 475) with delta (0, 0)
Screenshot: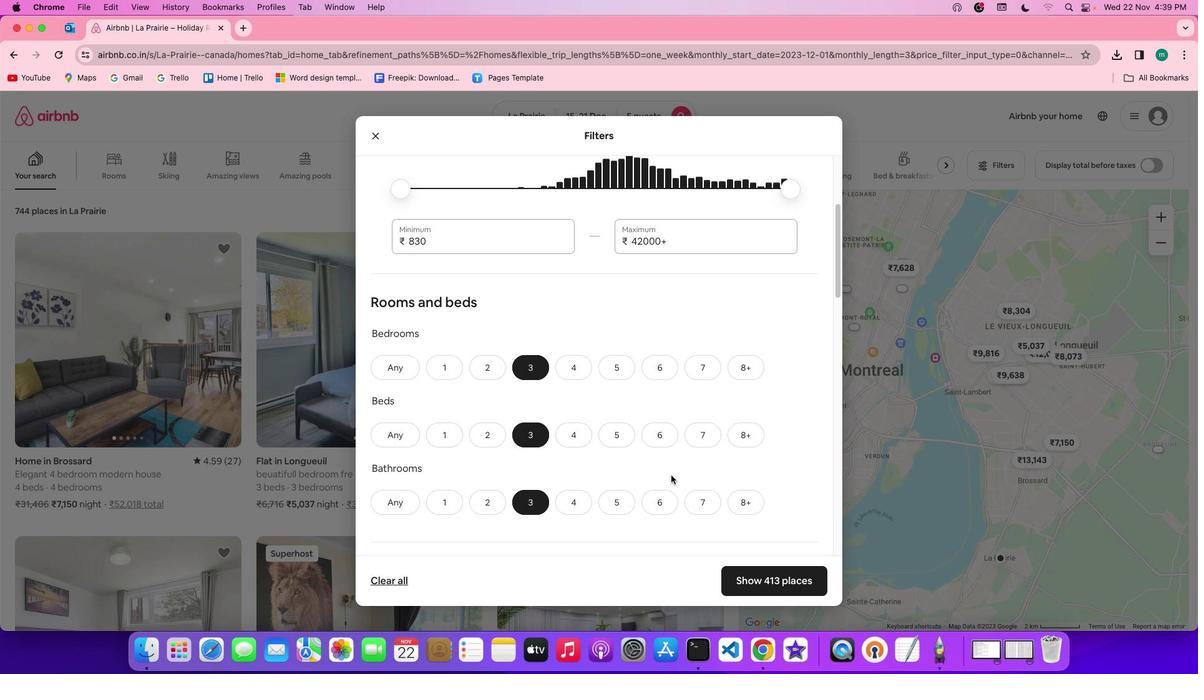 
Action: Mouse scrolled (671, 475) with delta (0, -1)
Screenshot: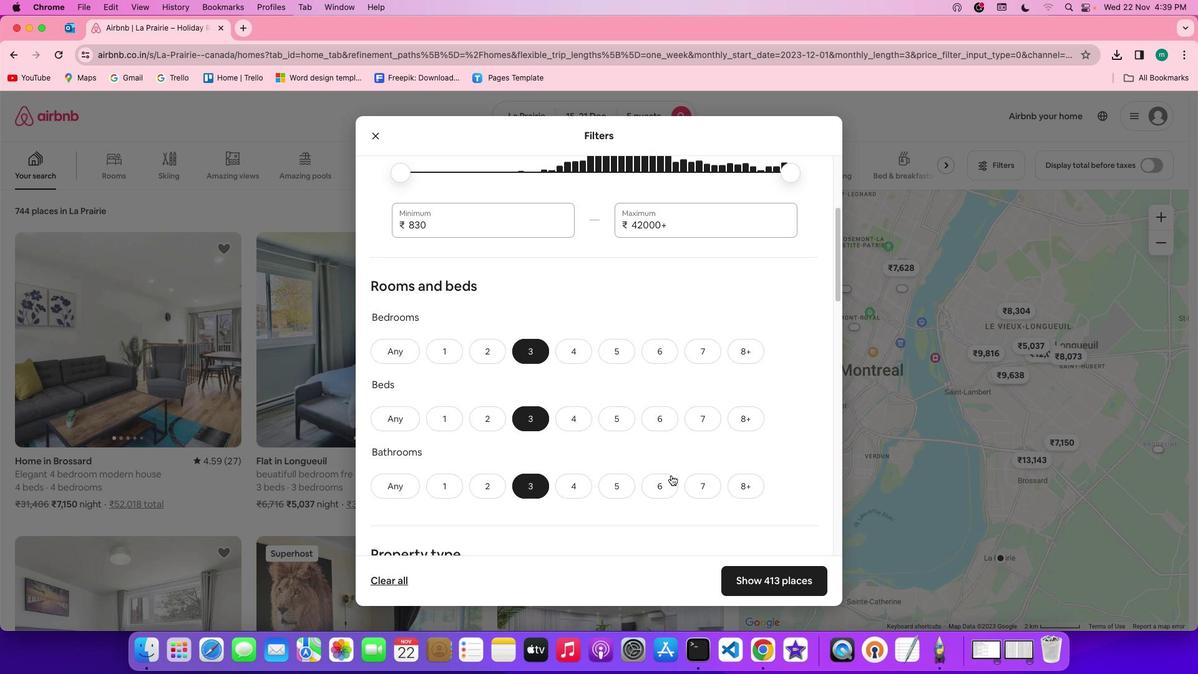 
Action: Mouse moved to (671, 475)
Screenshot: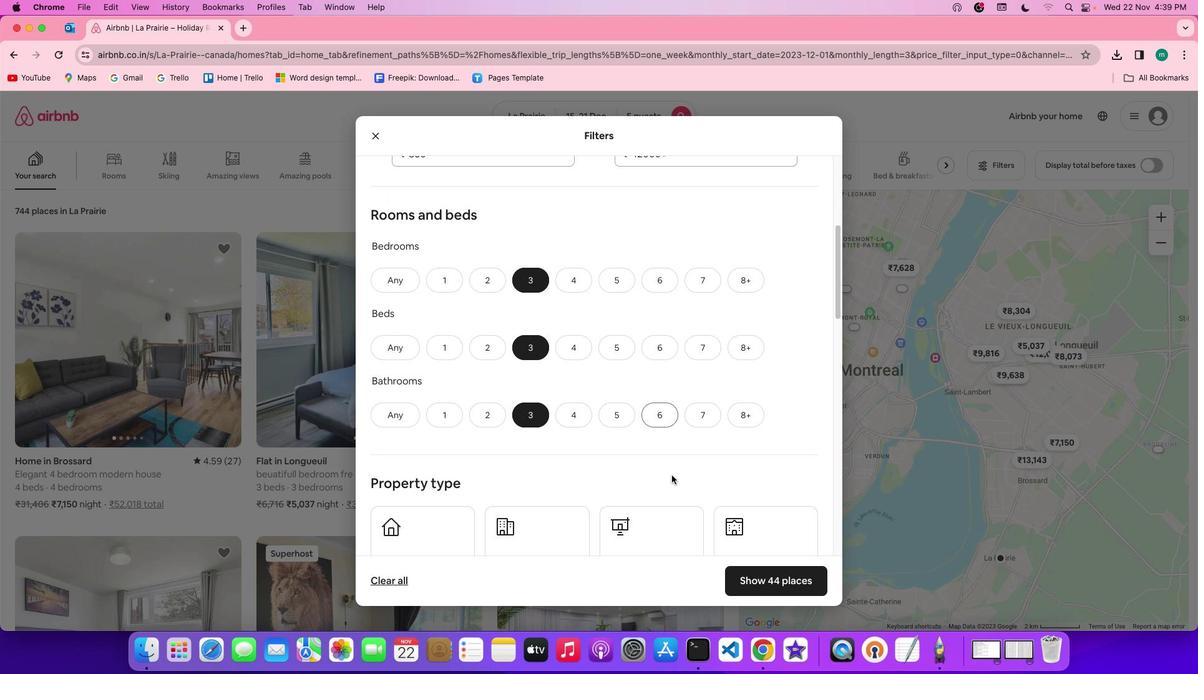 
Action: Mouse scrolled (671, 475) with delta (0, 0)
Screenshot: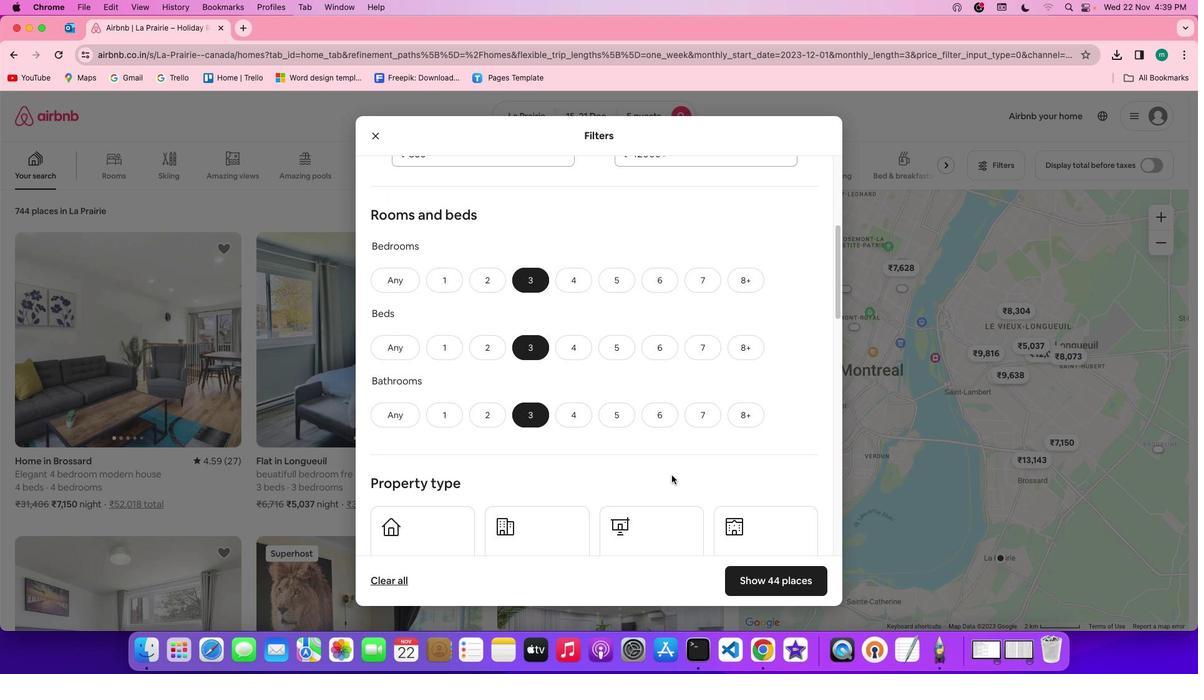 
Action: Mouse scrolled (671, 475) with delta (0, 0)
Screenshot: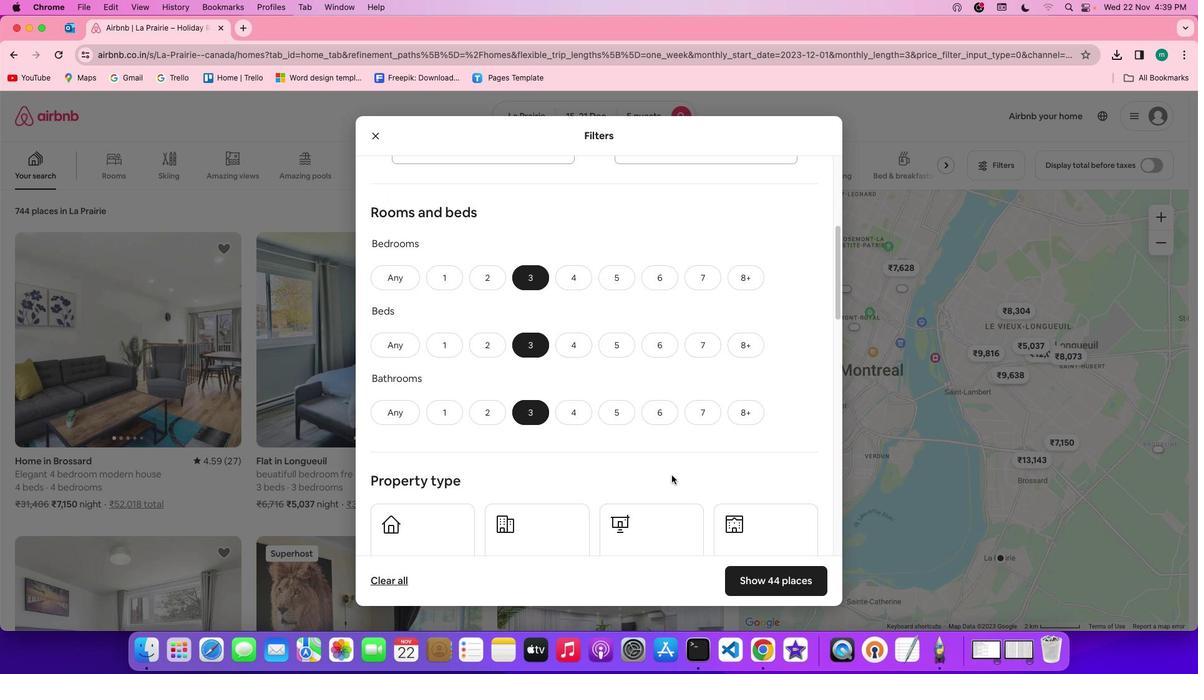 
Action: Mouse scrolled (671, 475) with delta (0, -1)
Screenshot: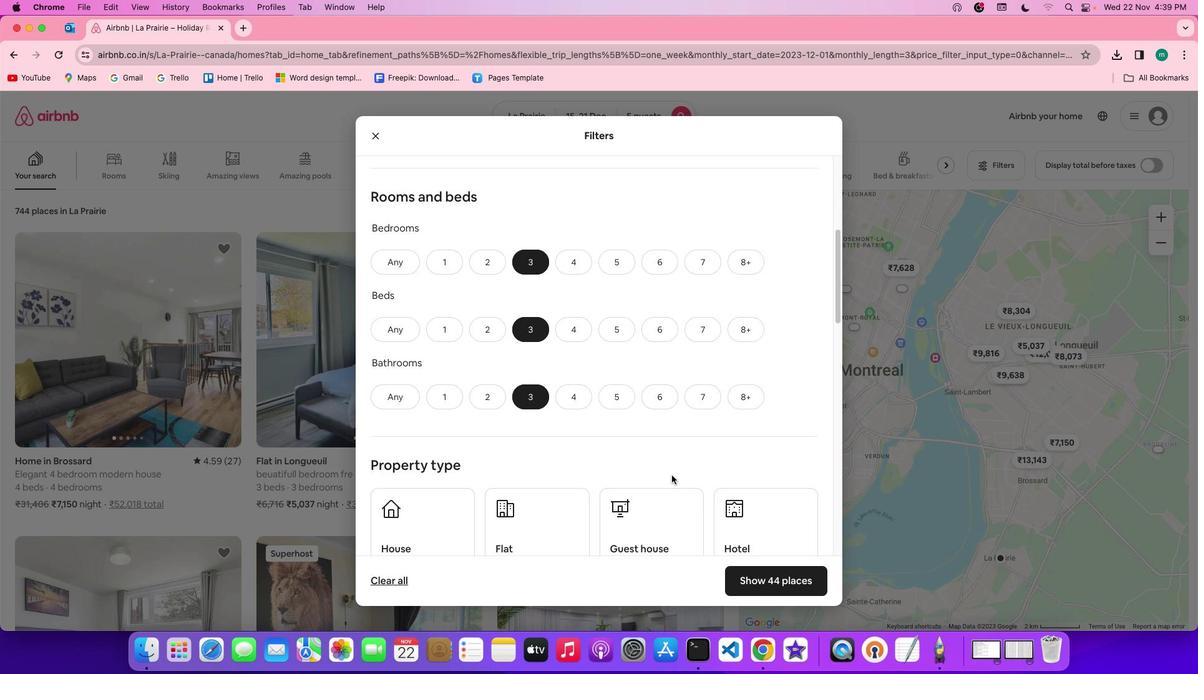 
Action: Mouse scrolled (671, 475) with delta (0, 0)
Screenshot: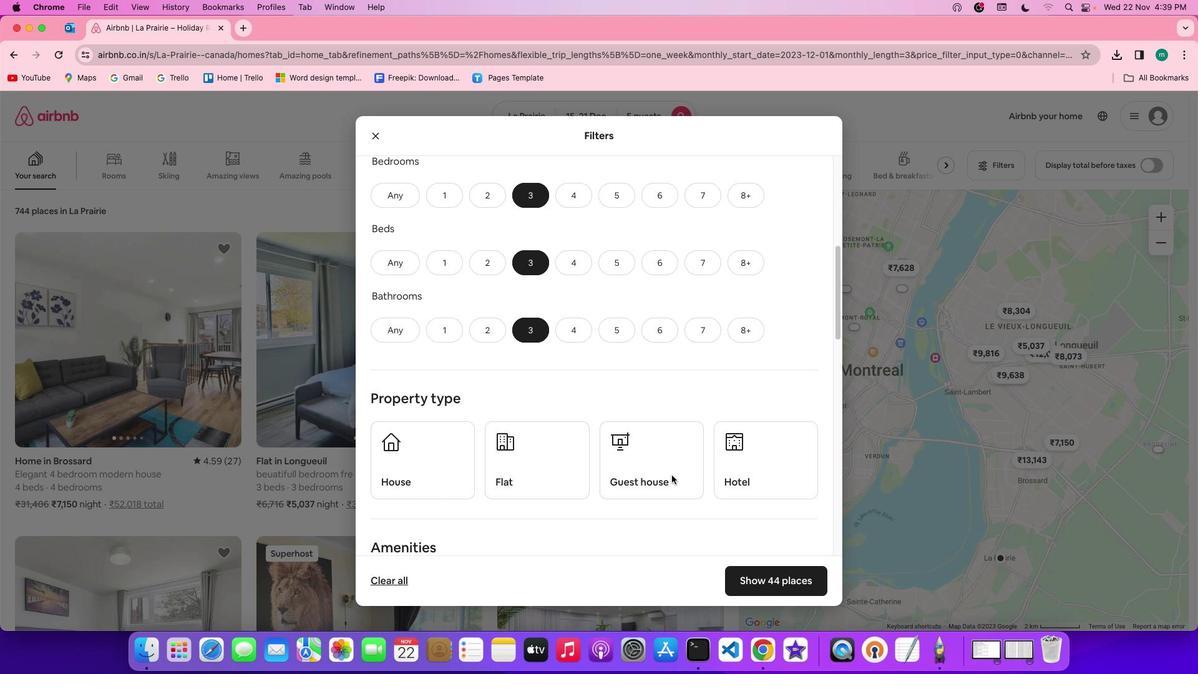 
Action: Mouse scrolled (671, 475) with delta (0, 0)
Screenshot: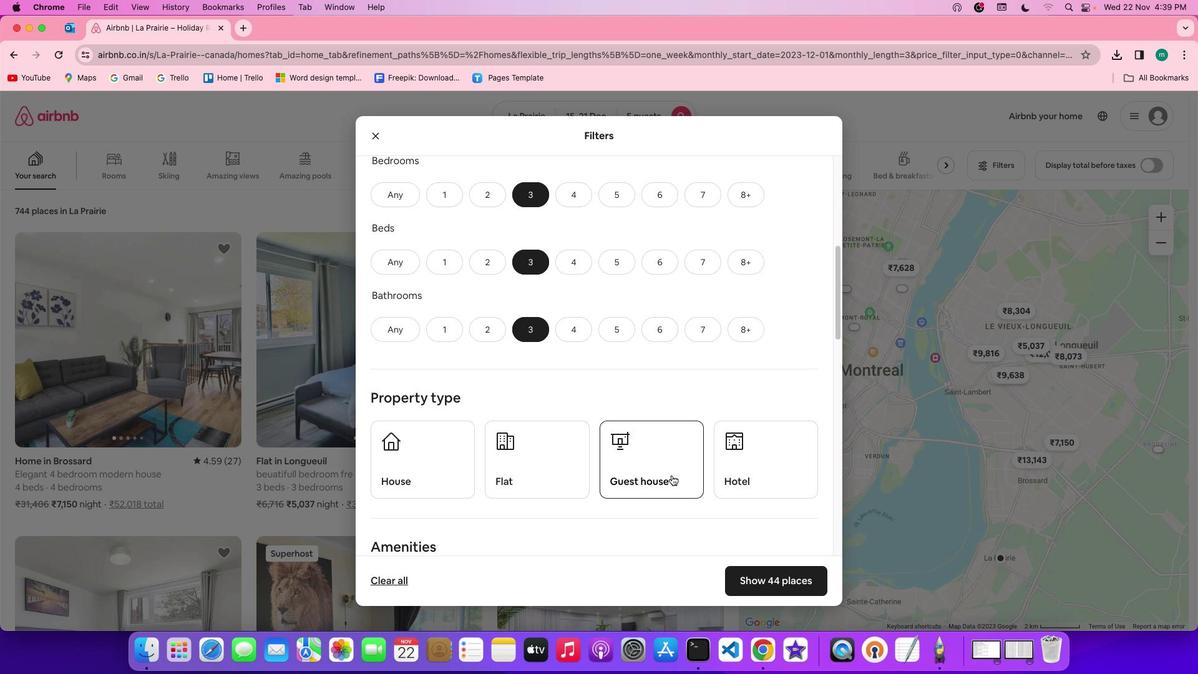 
Action: Mouse scrolled (671, 475) with delta (0, 0)
Screenshot: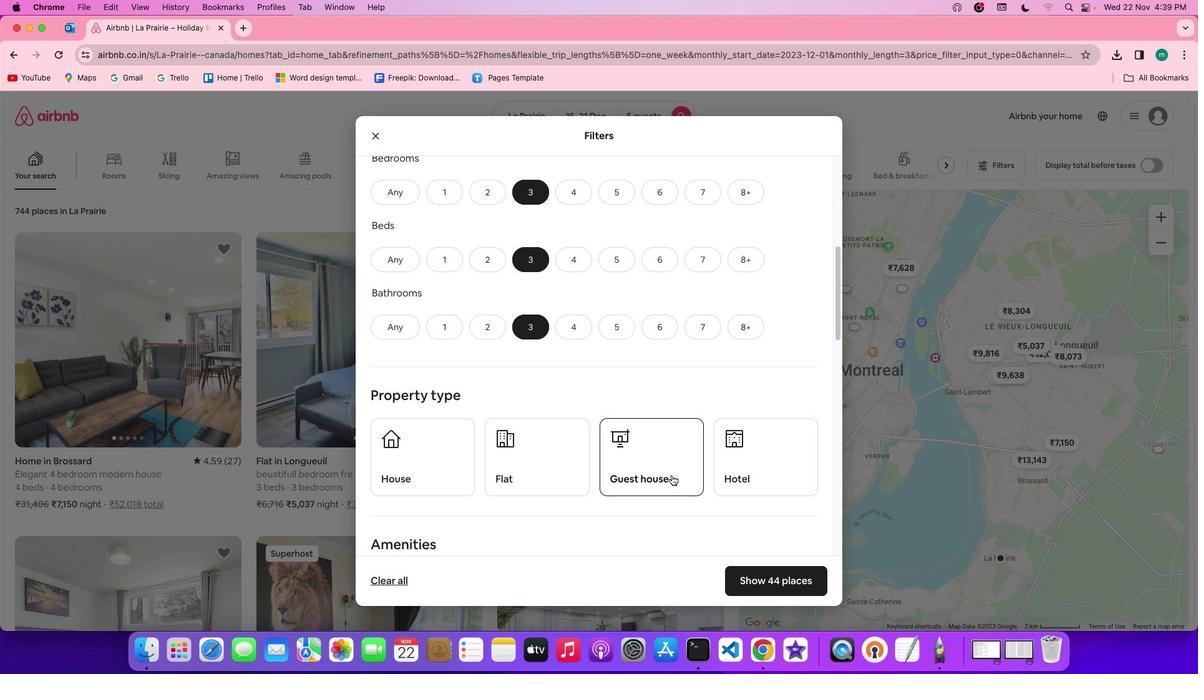
Action: Mouse scrolled (671, 475) with delta (0, 0)
Screenshot: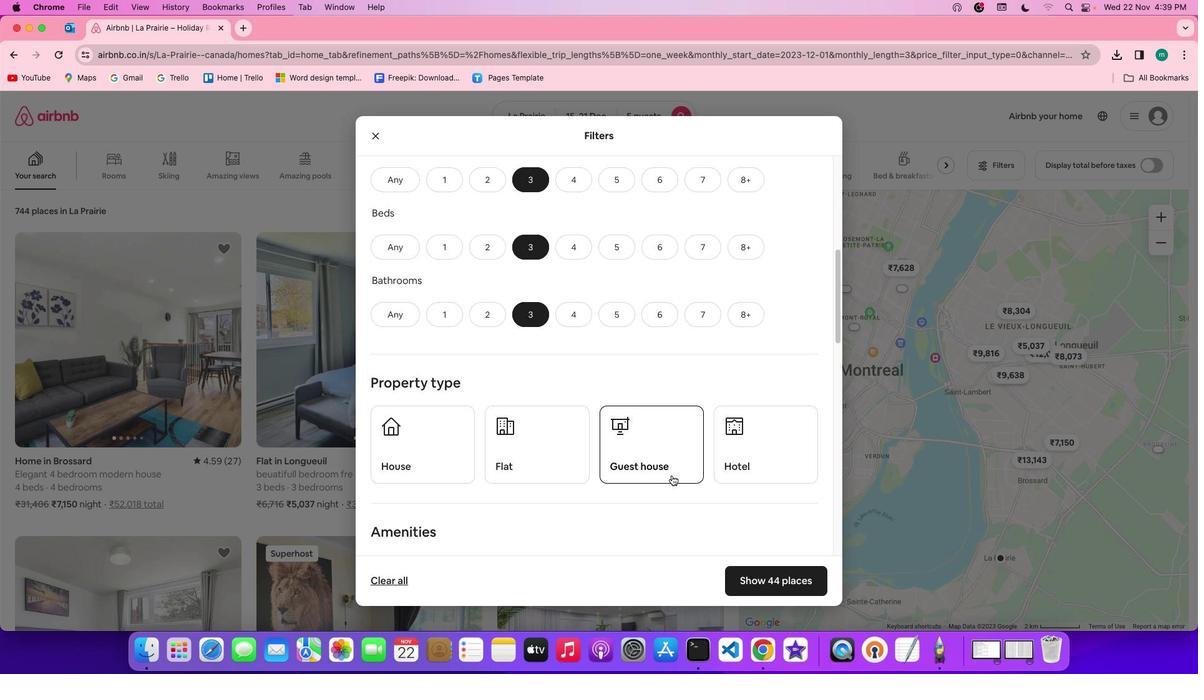 
Action: Mouse moved to (444, 407)
Screenshot: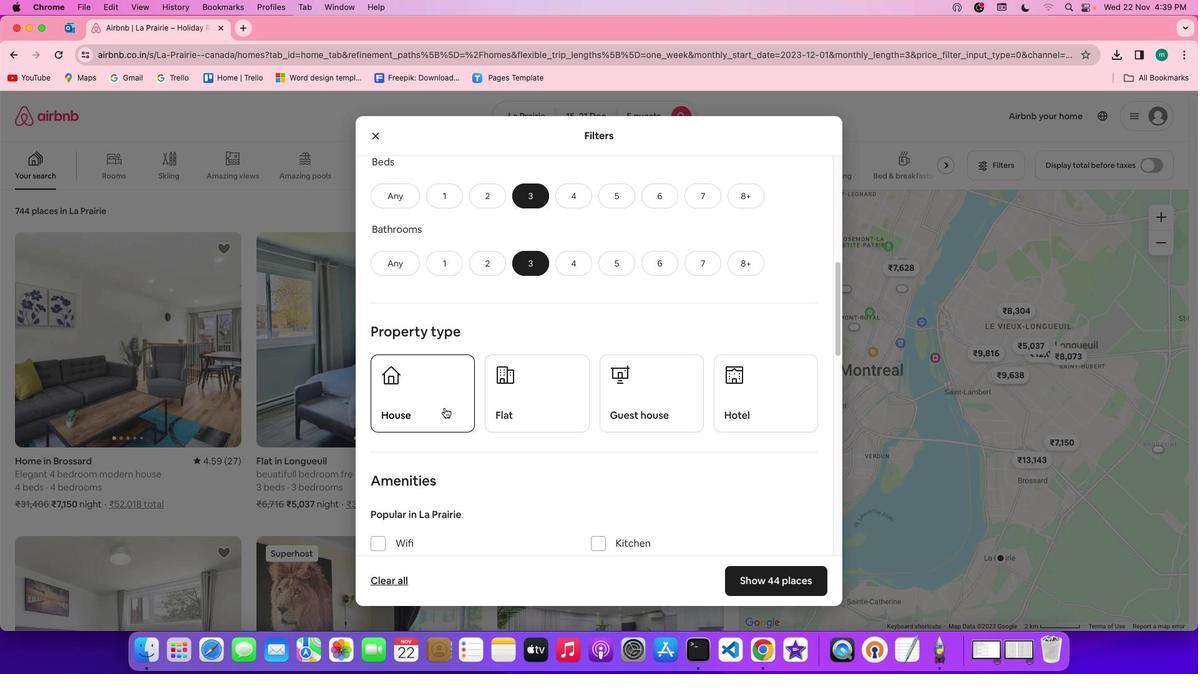 
Action: Mouse pressed left at (444, 407)
Screenshot: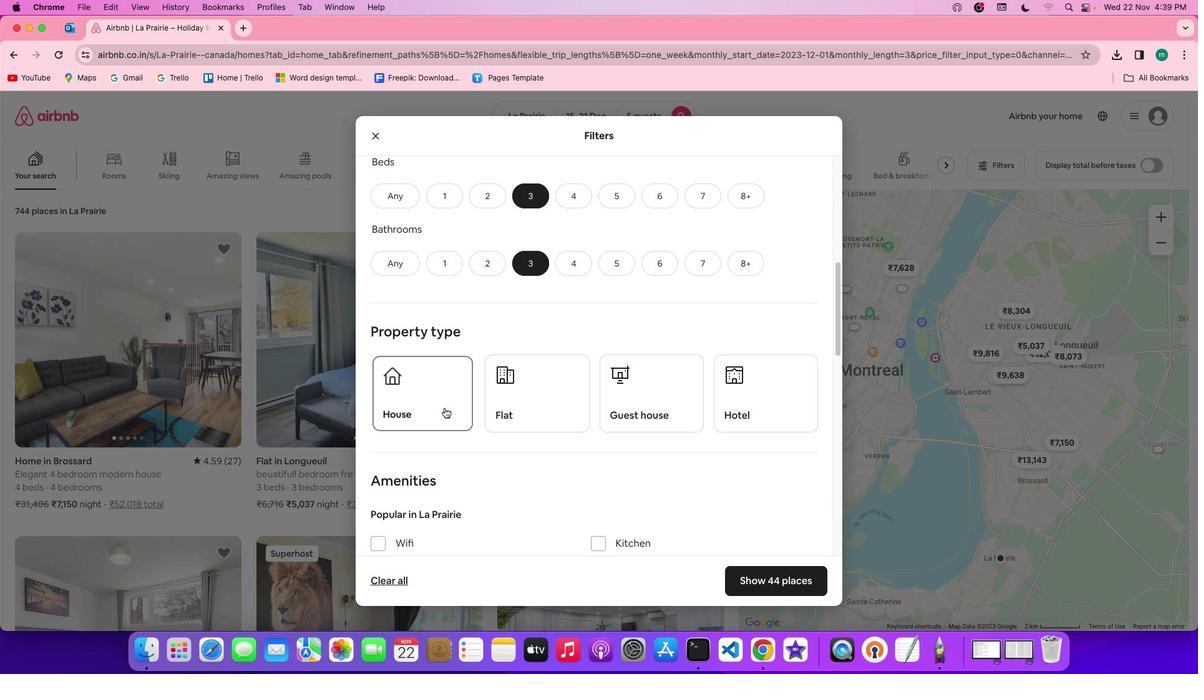 
Action: Mouse moved to (646, 431)
Screenshot: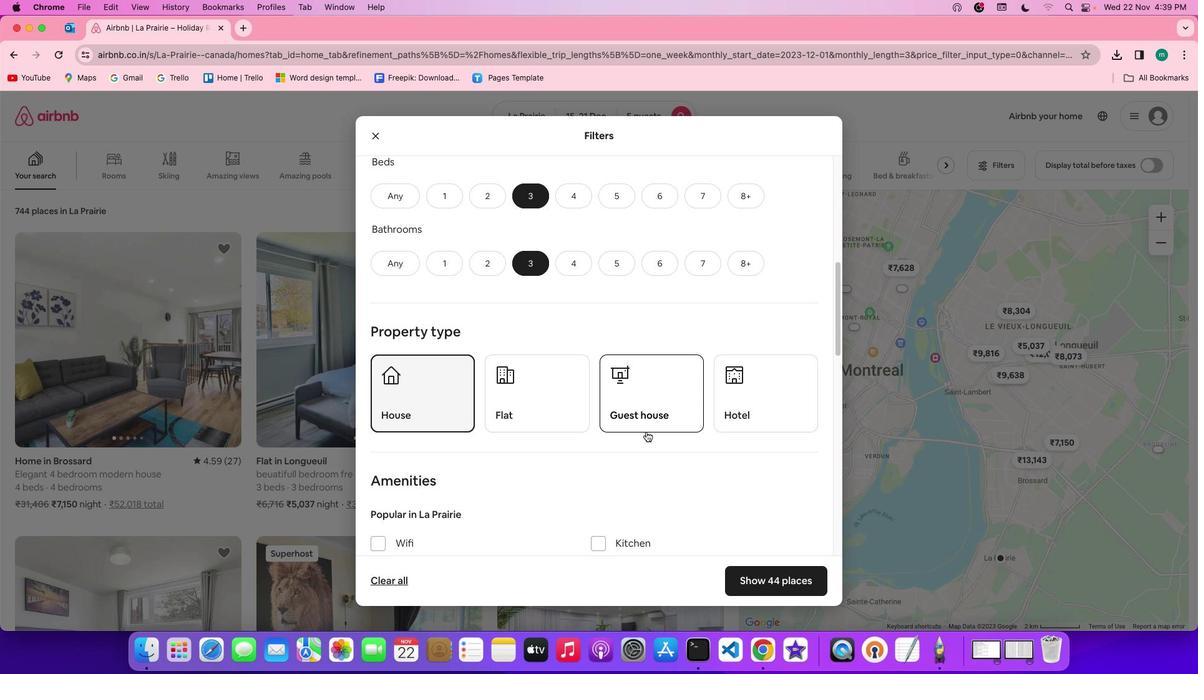 
Action: Mouse scrolled (646, 431) with delta (0, 0)
Screenshot: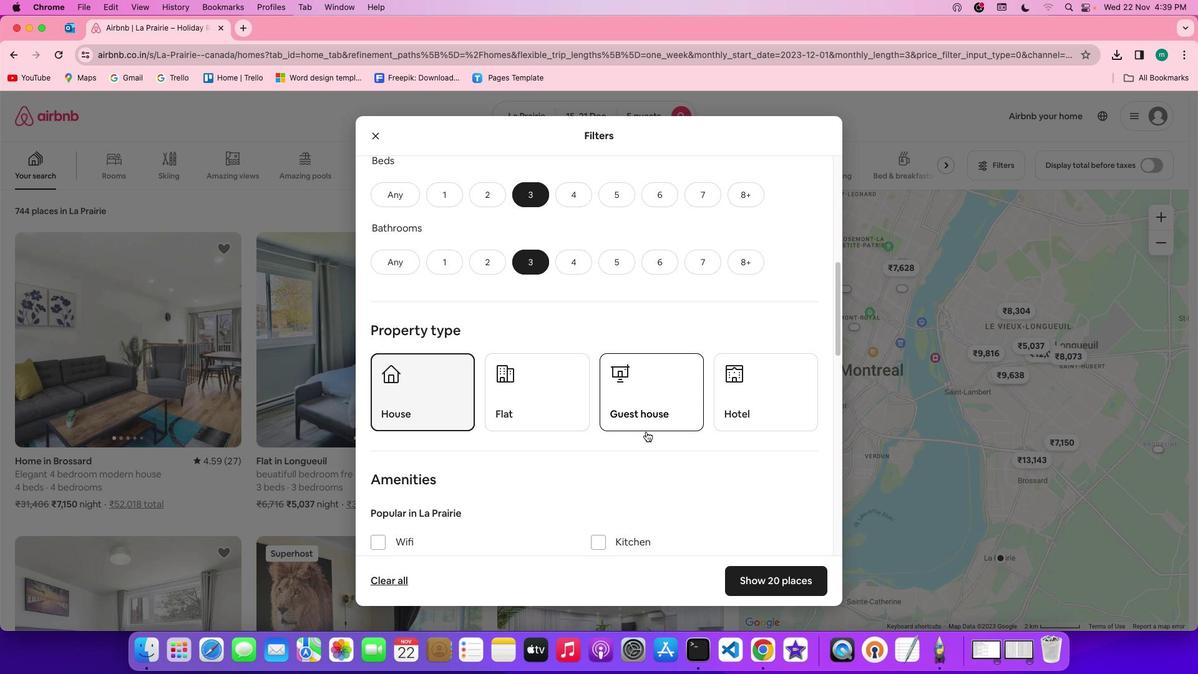 
Action: Mouse scrolled (646, 431) with delta (0, 0)
Screenshot: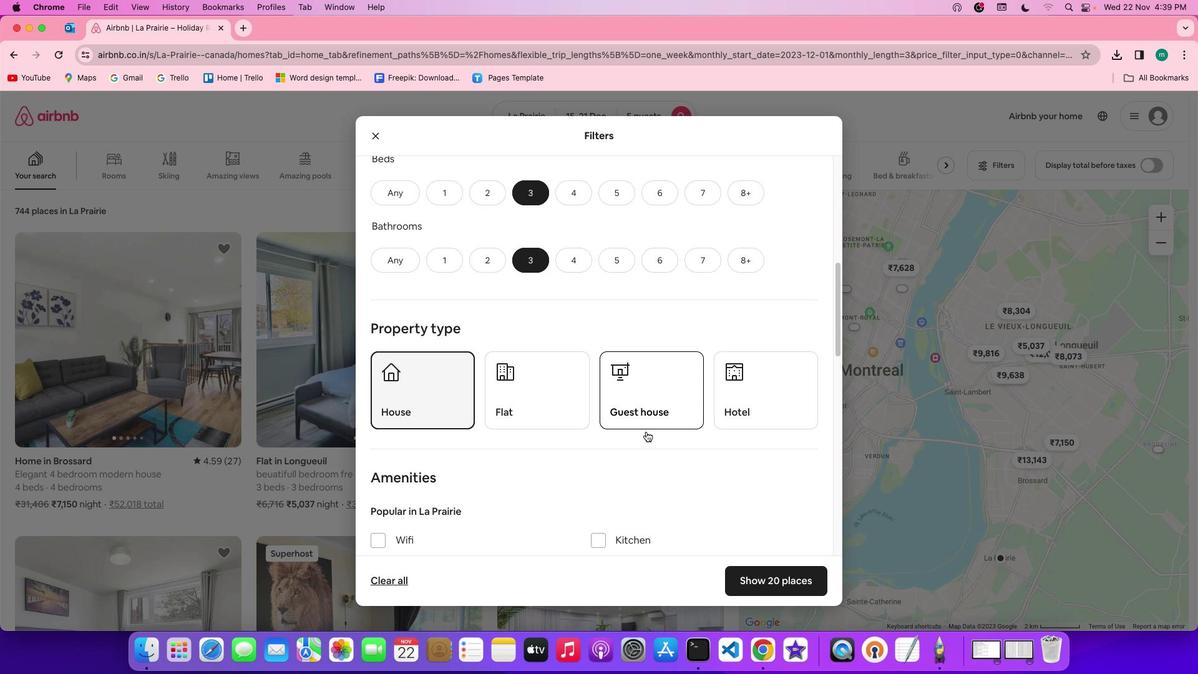 
Action: Mouse scrolled (646, 431) with delta (0, 0)
Screenshot: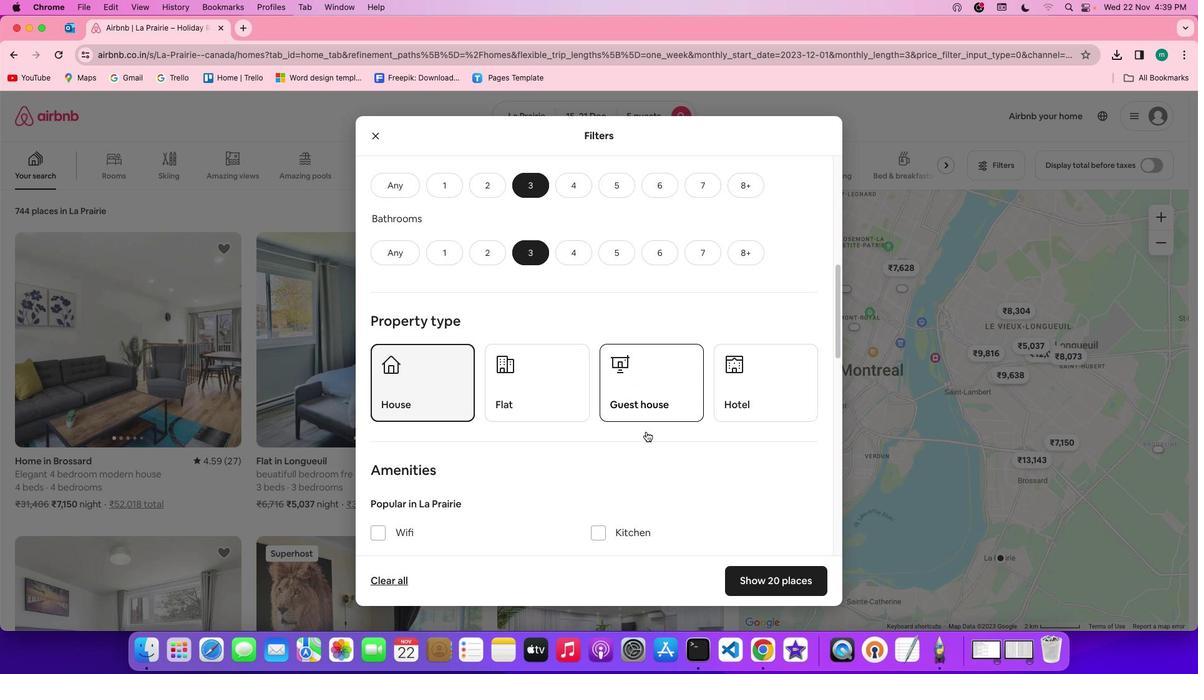 
Action: Mouse scrolled (646, 431) with delta (0, -1)
Screenshot: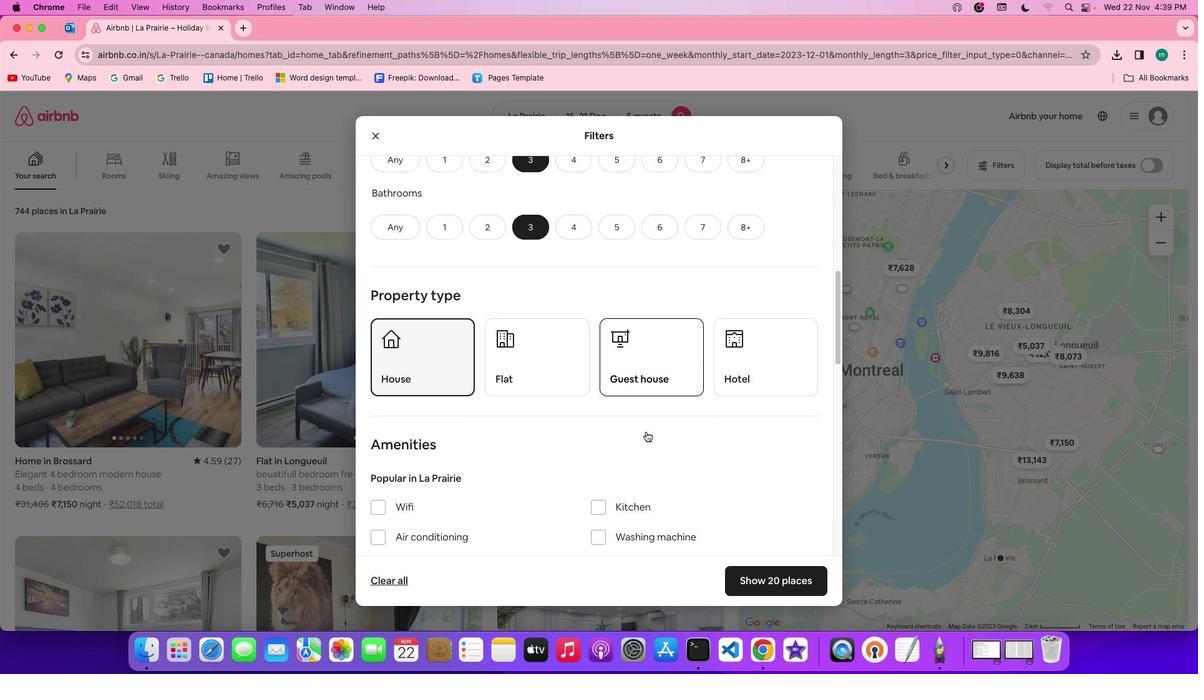 
Action: Mouse scrolled (646, 431) with delta (0, 0)
Screenshot: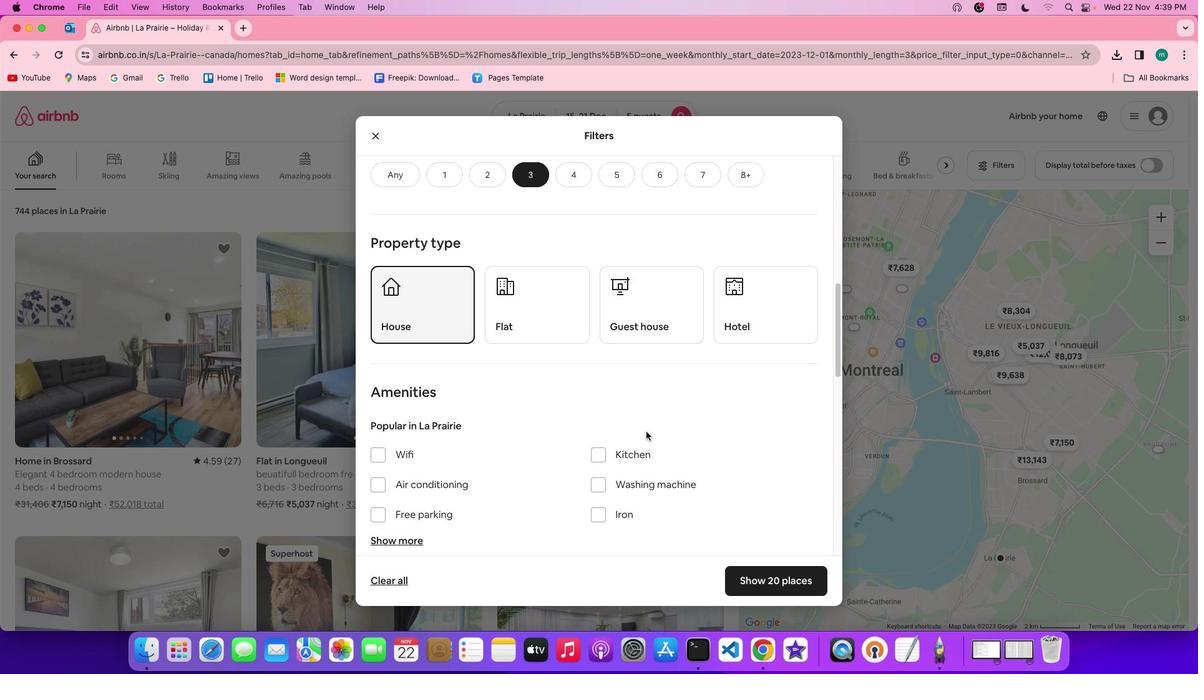 
Action: Mouse scrolled (646, 431) with delta (0, 0)
Screenshot: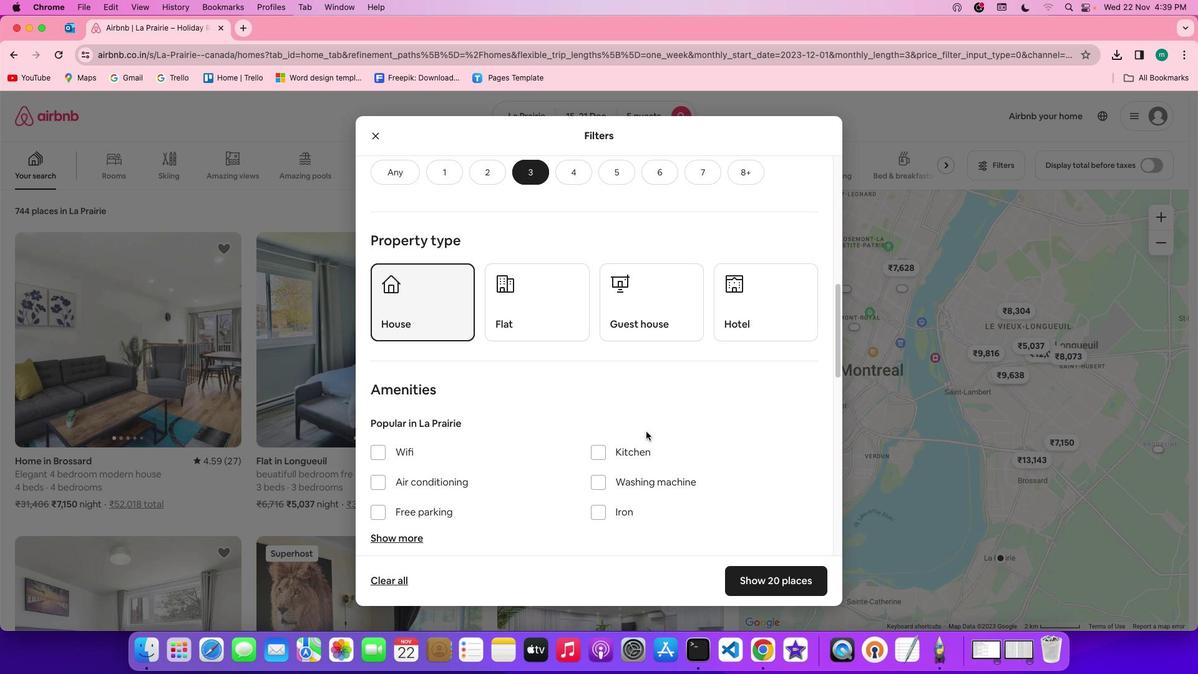
Action: Mouse scrolled (646, 431) with delta (0, 0)
Screenshot: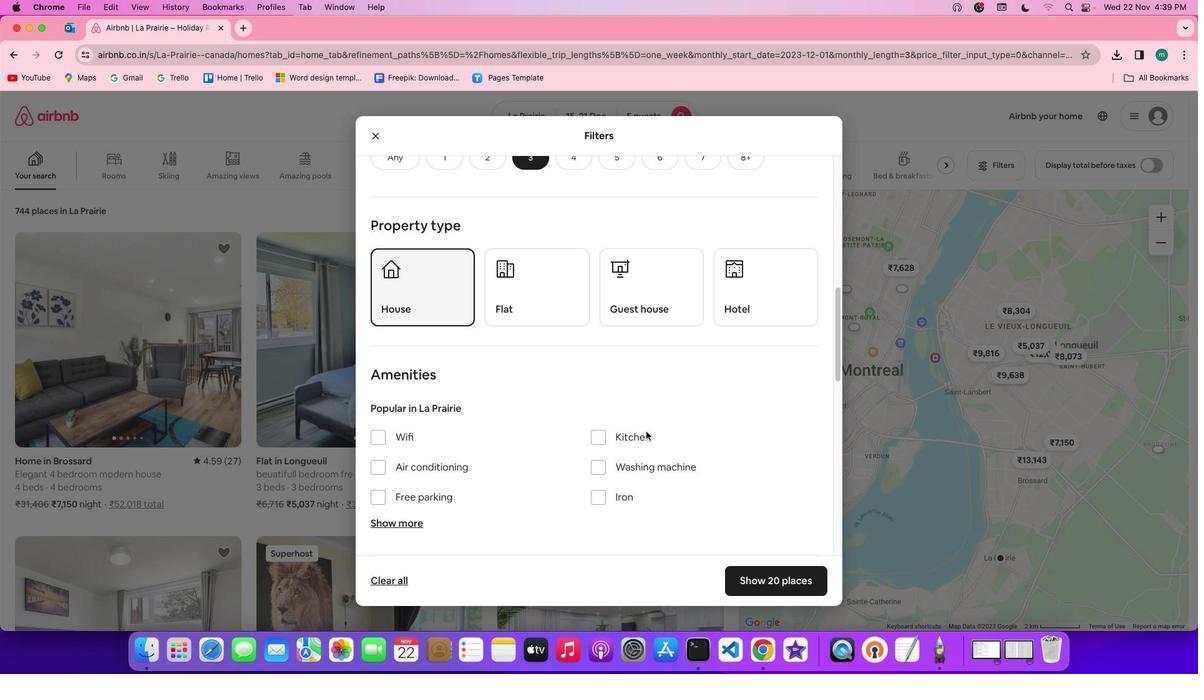 
Action: Mouse scrolled (646, 431) with delta (0, 0)
Screenshot: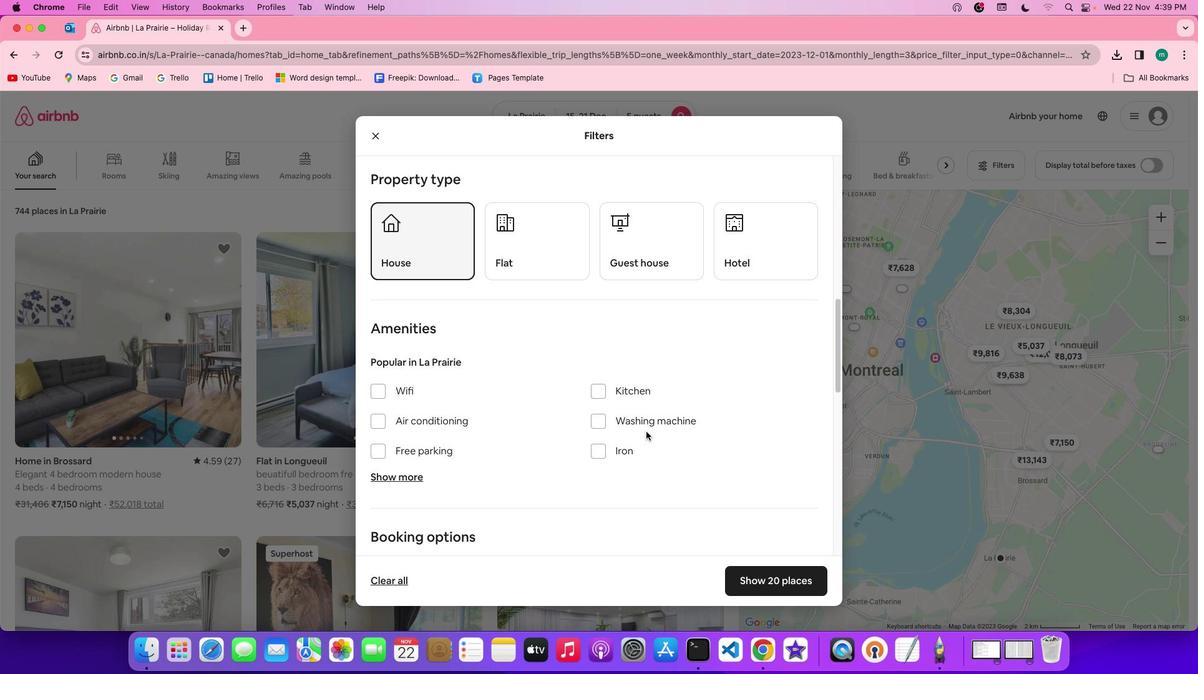 
Action: Mouse scrolled (646, 431) with delta (0, 0)
Screenshot: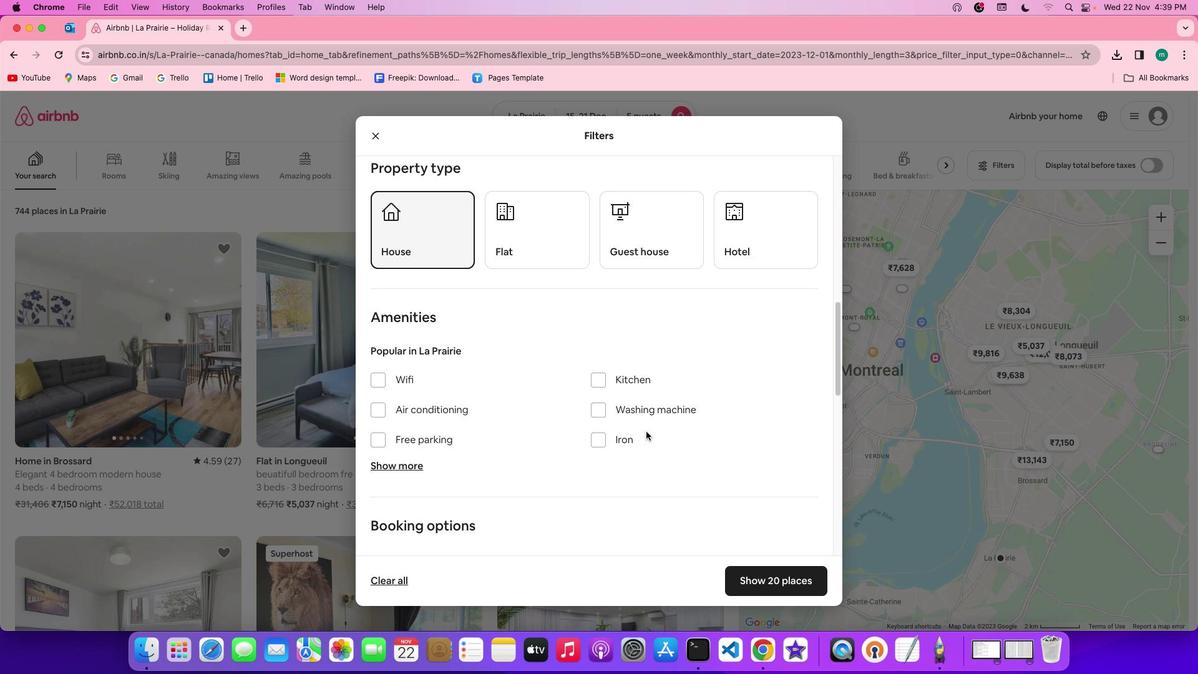 
Action: Mouse scrolled (646, 431) with delta (0, -1)
Screenshot: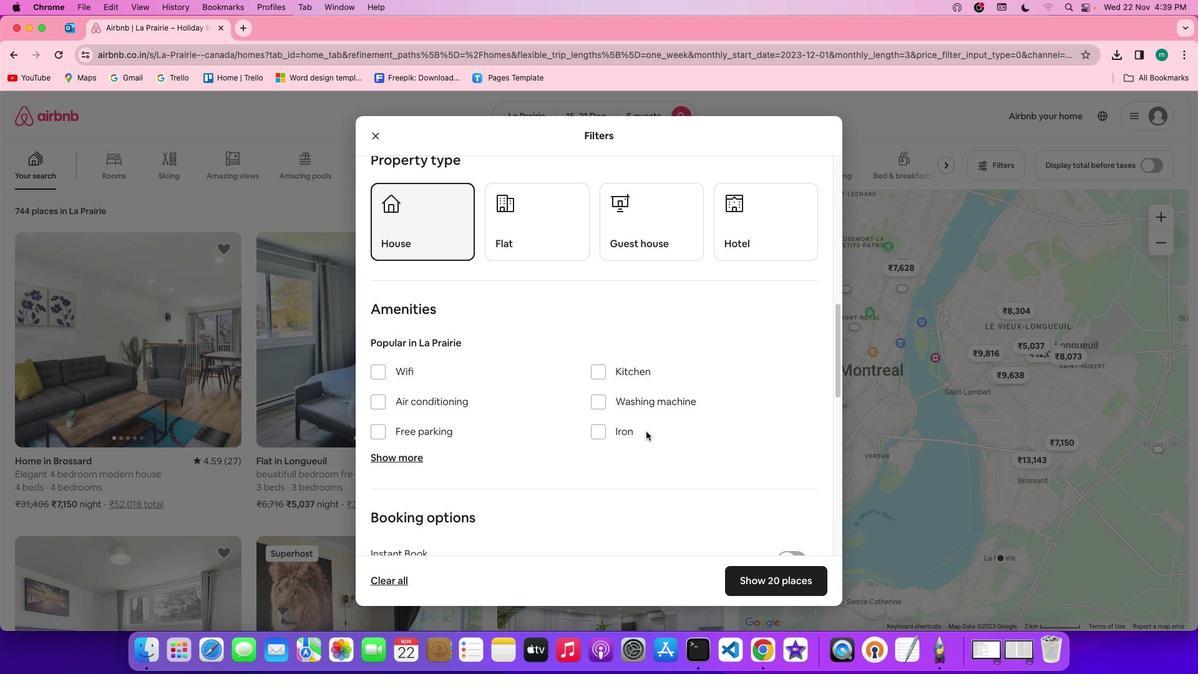 
Action: Mouse scrolled (646, 431) with delta (0, 0)
Screenshot: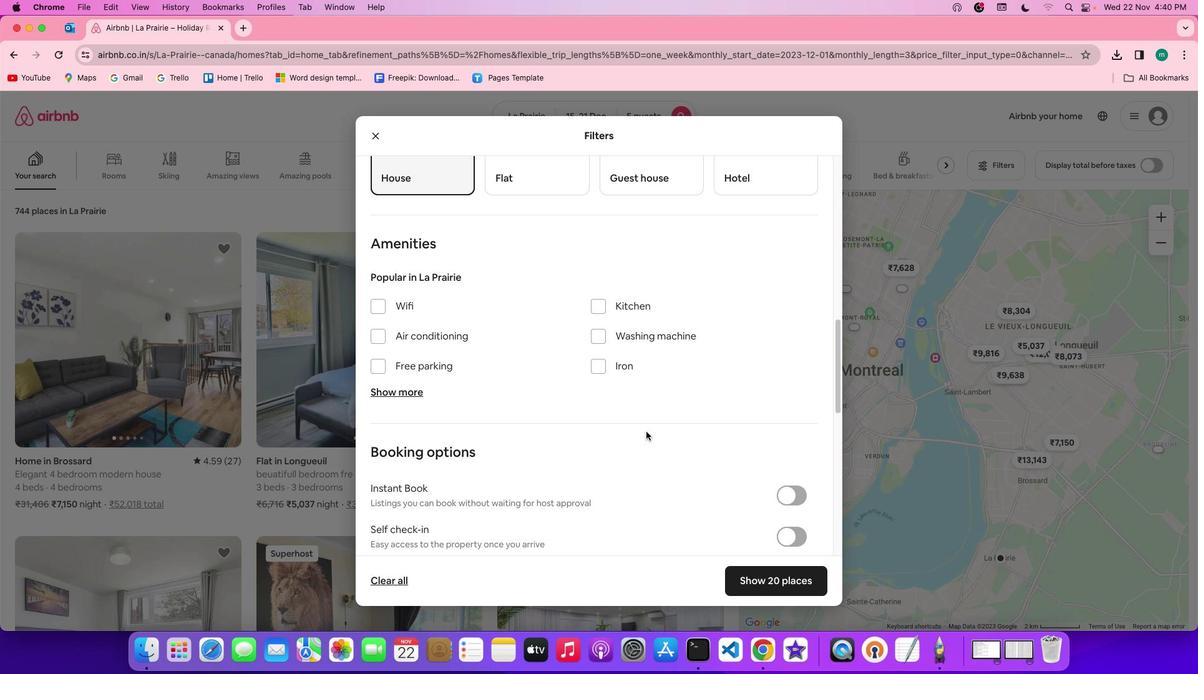 
Action: Mouse scrolled (646, 431) with delta (0, 0)
Screenshot: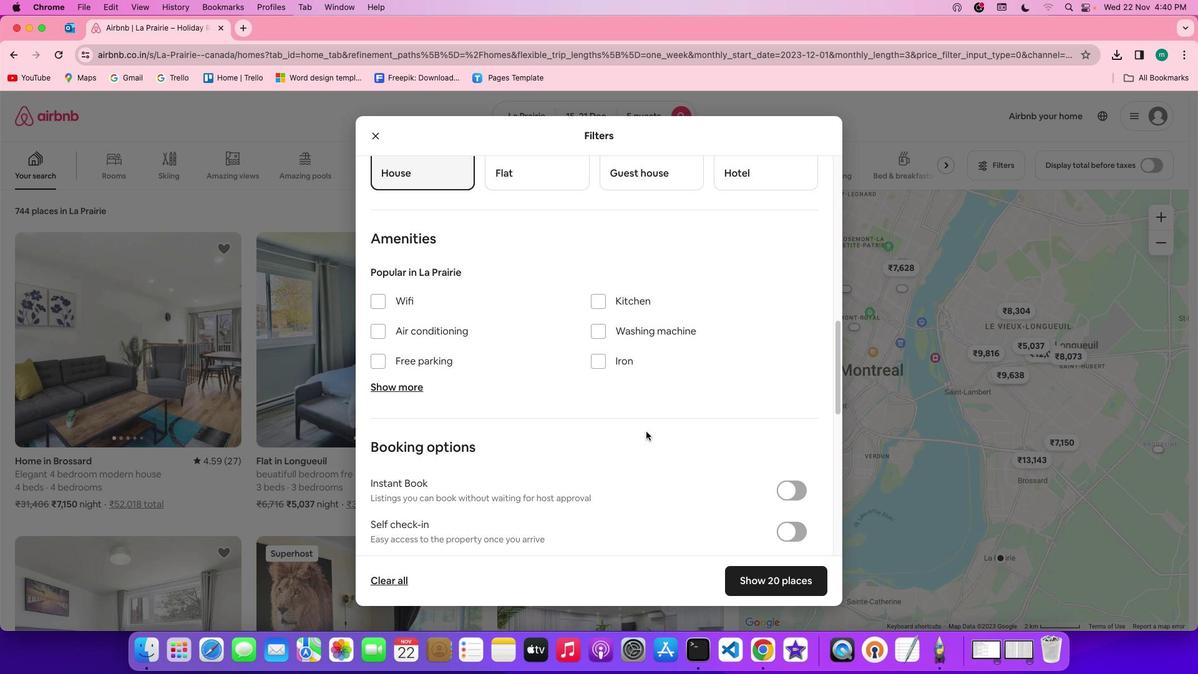 
Action: Mouse scrolled (646, 431) with delta (0, -1)
Screenshot: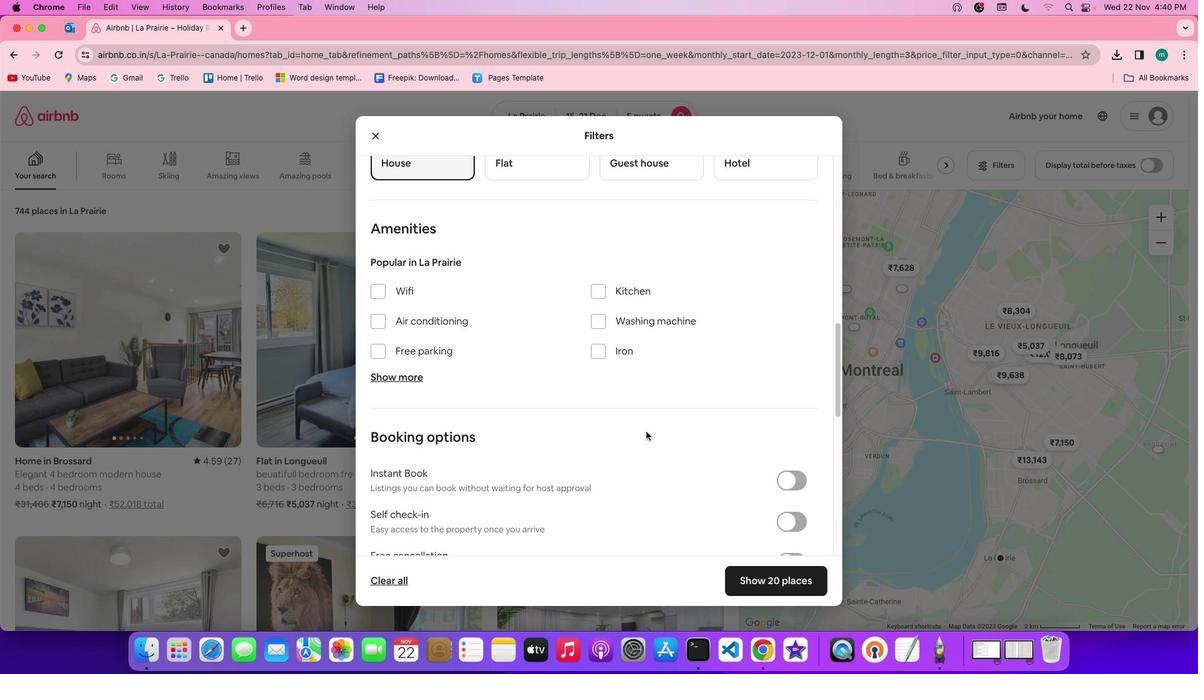 
Action: Mouse scrolled (646, 431) with delta (0, -1)
Screenshot: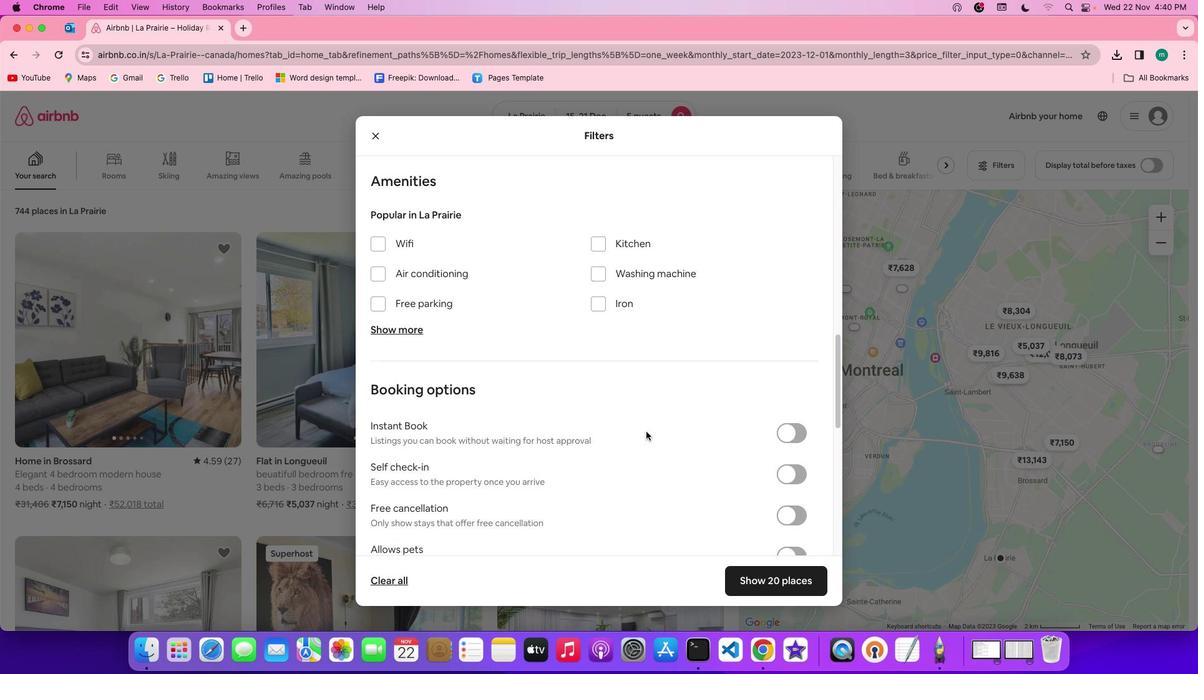 
Action: Mouse scrolled (646, 431) with delta (0, 0)
Screenshot: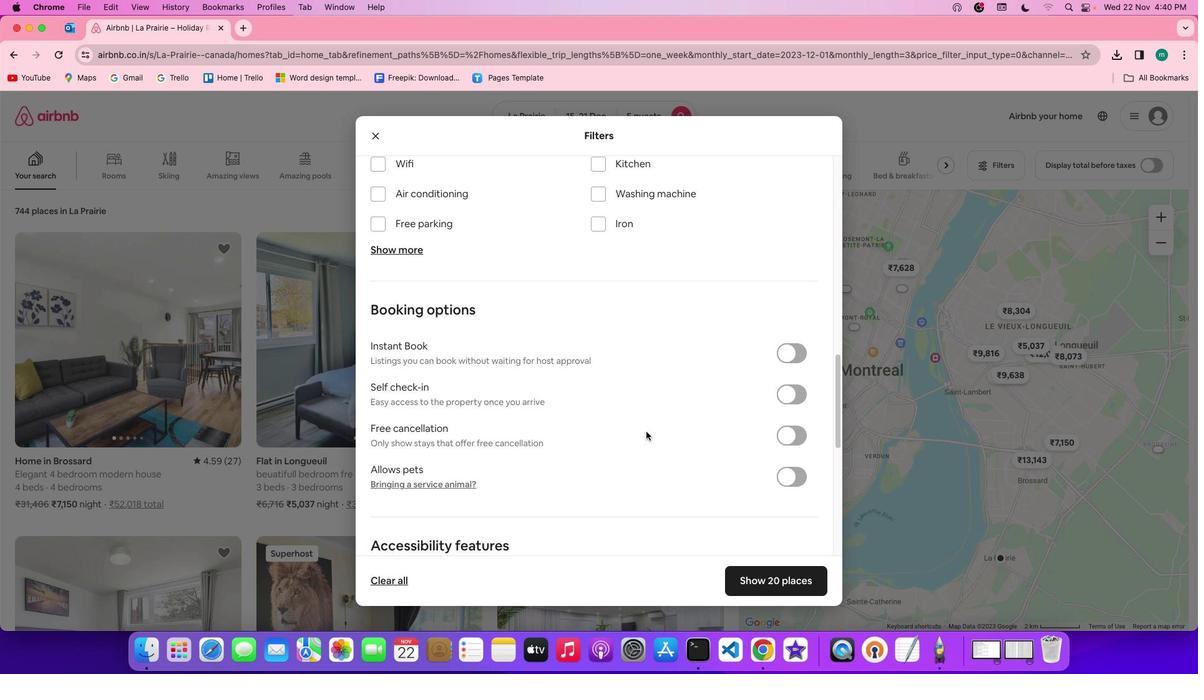
Action: Mouse scrolled (646, 431) with delta (0, 0)
Screenshot: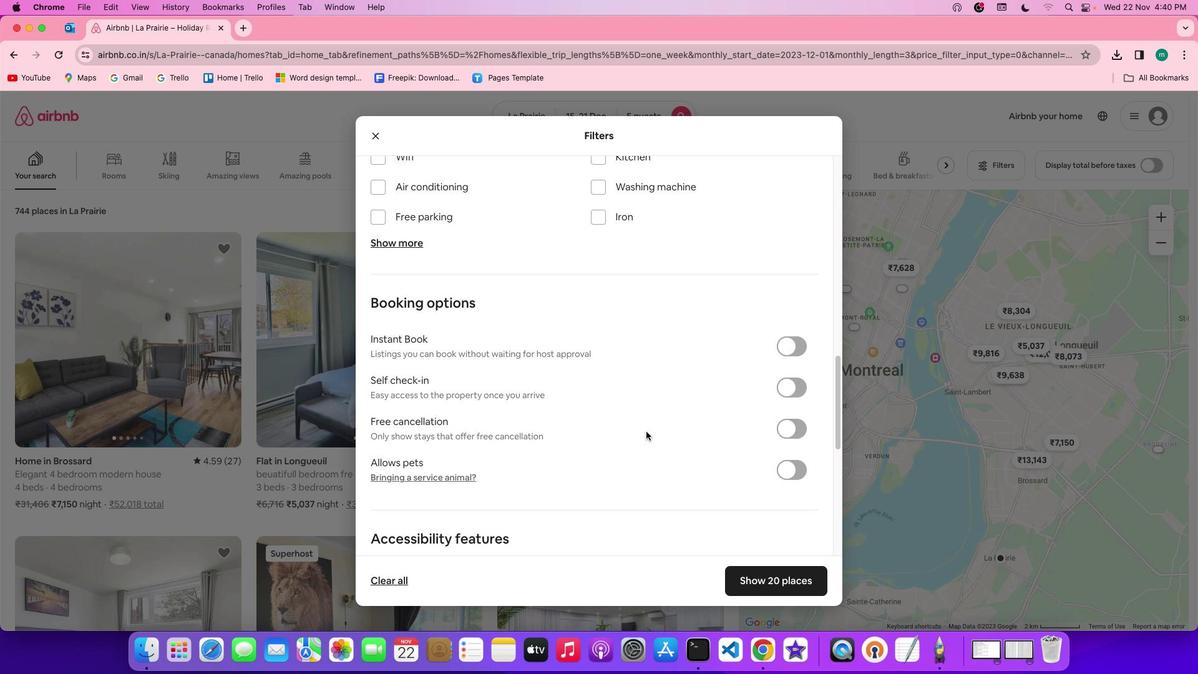 
Action: Mouse scrolled (646, 431) with delta (0, -1)
Screenshot: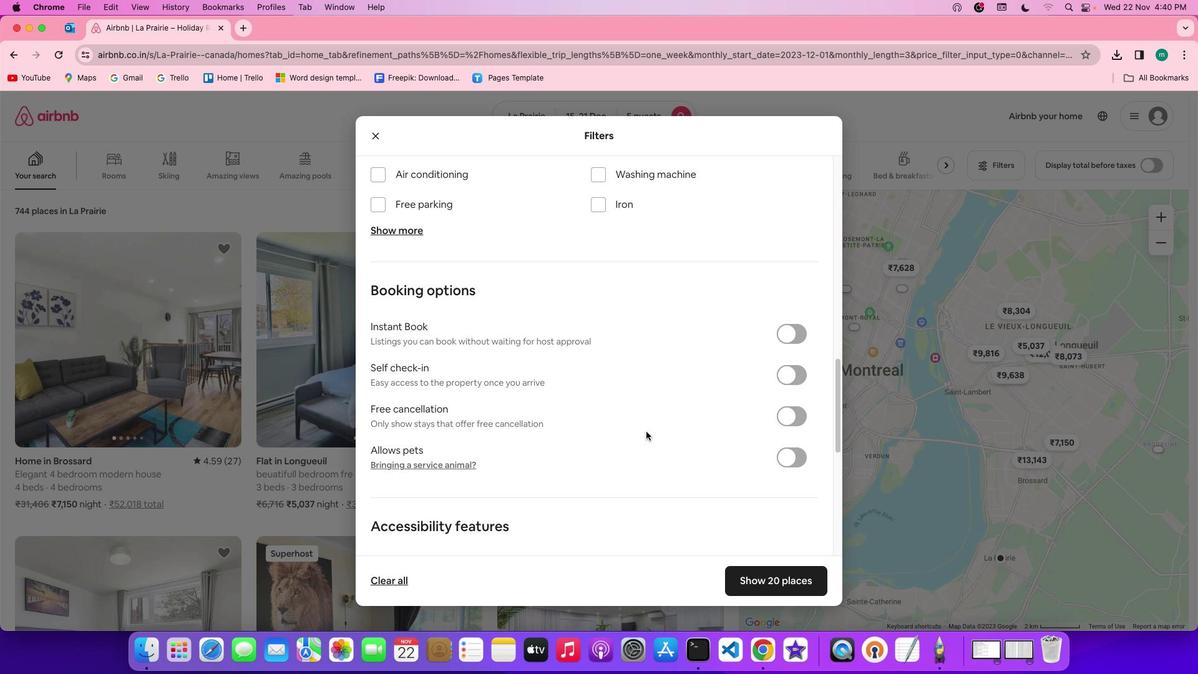 
Action: Mouse scrolled (646, 431) with delta (0, -1)
Screenshot: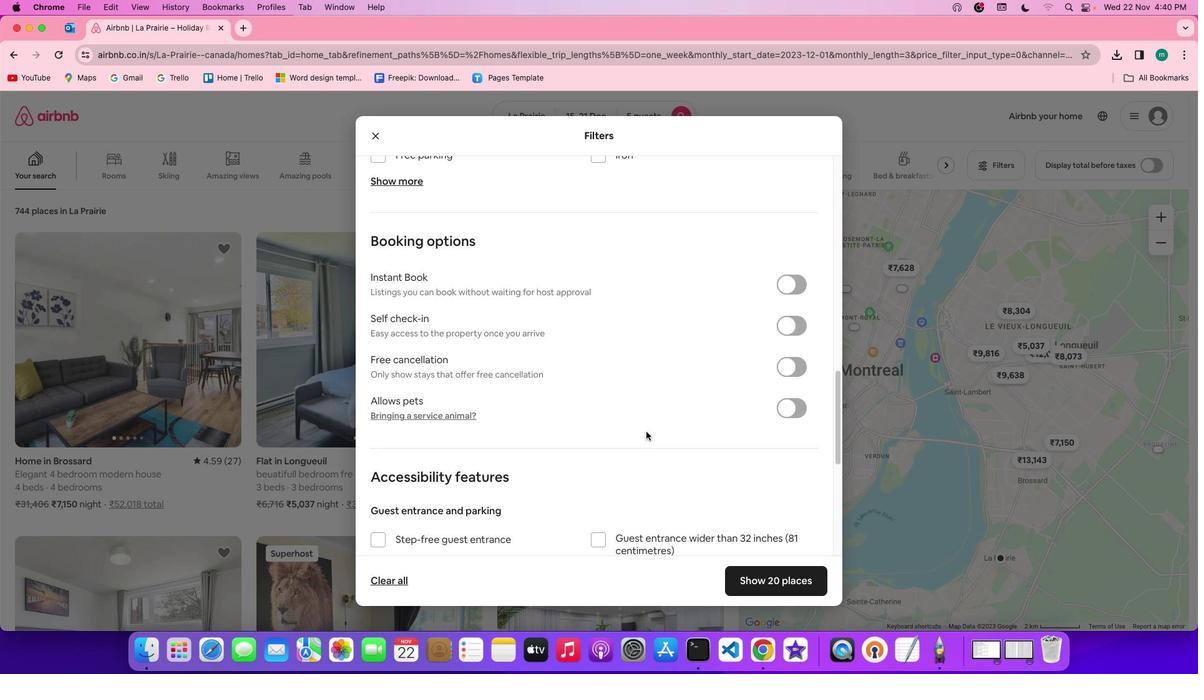
Action: Mouse scrolled (646, 431) with delta (0, 0)
Screenshot: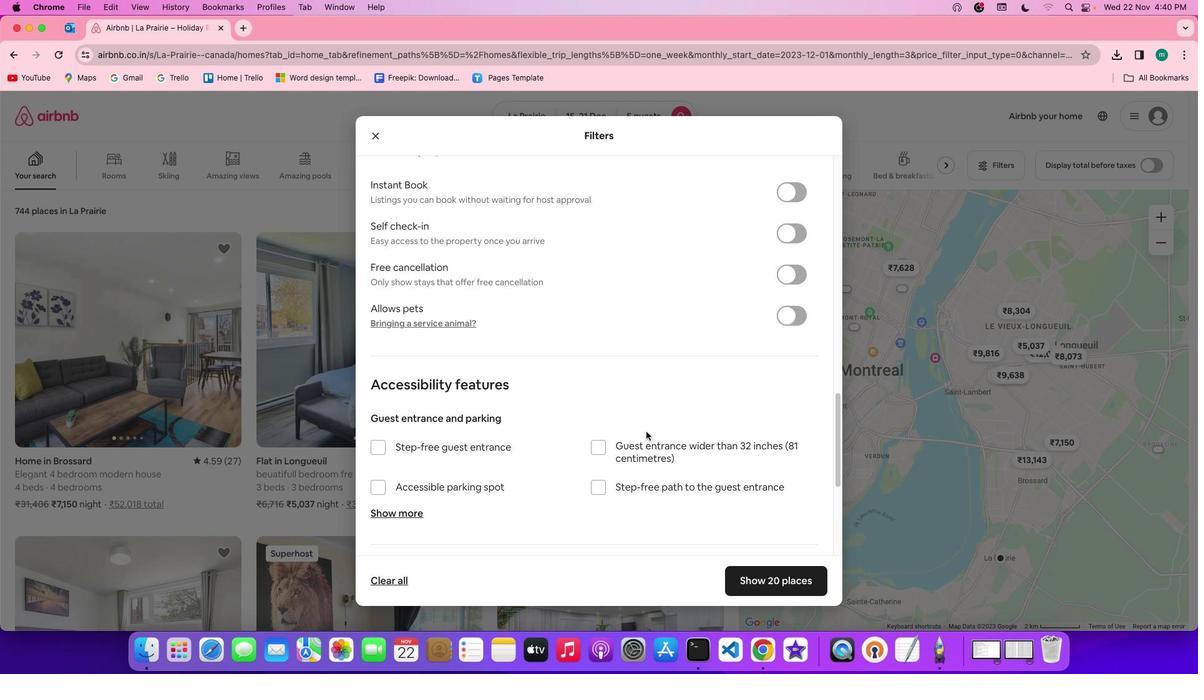 
Action: Mouse scrolled (646, 431) with delta (0, 0)
Screenshot: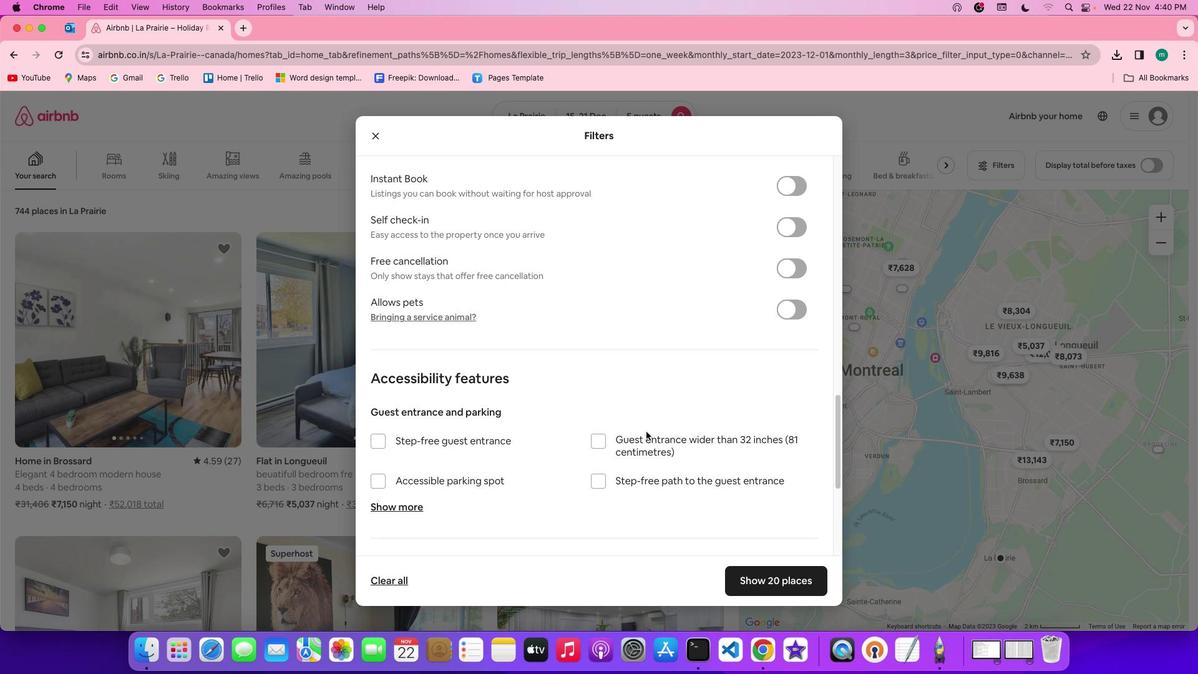 
Action: Mouse scrolled (646, 431) with delta (0, -1)
Screenshot: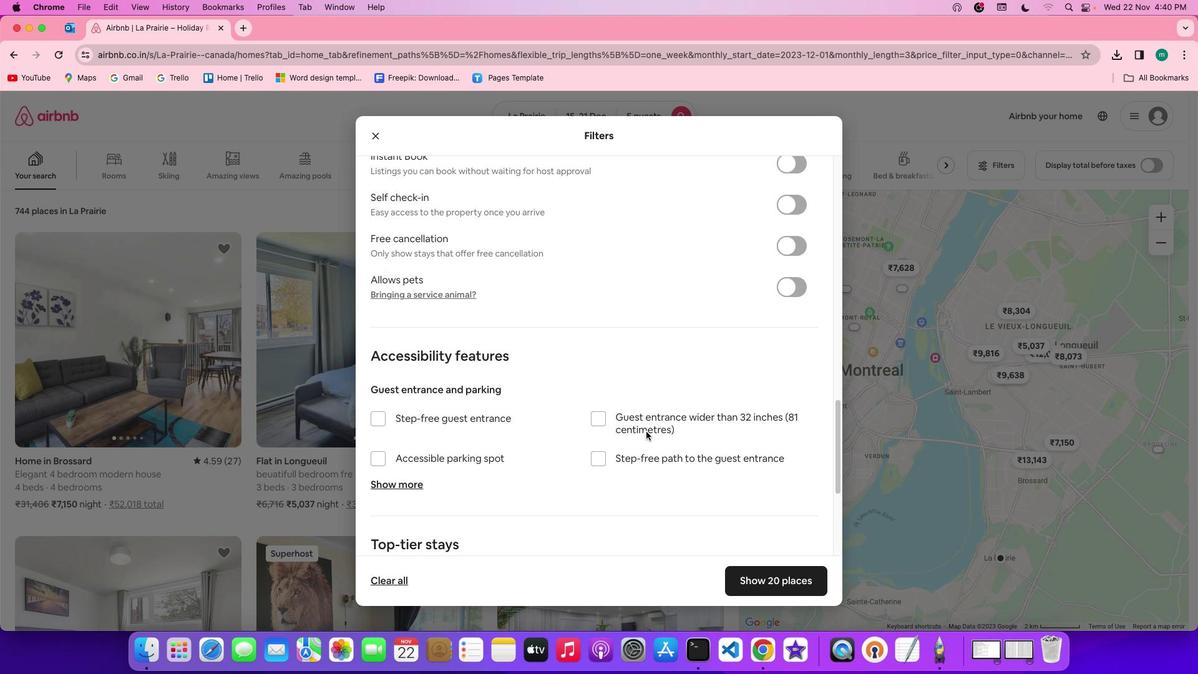 
Action: Mouse scrolled (646, 431) with delta (0, -2)
Screenshot: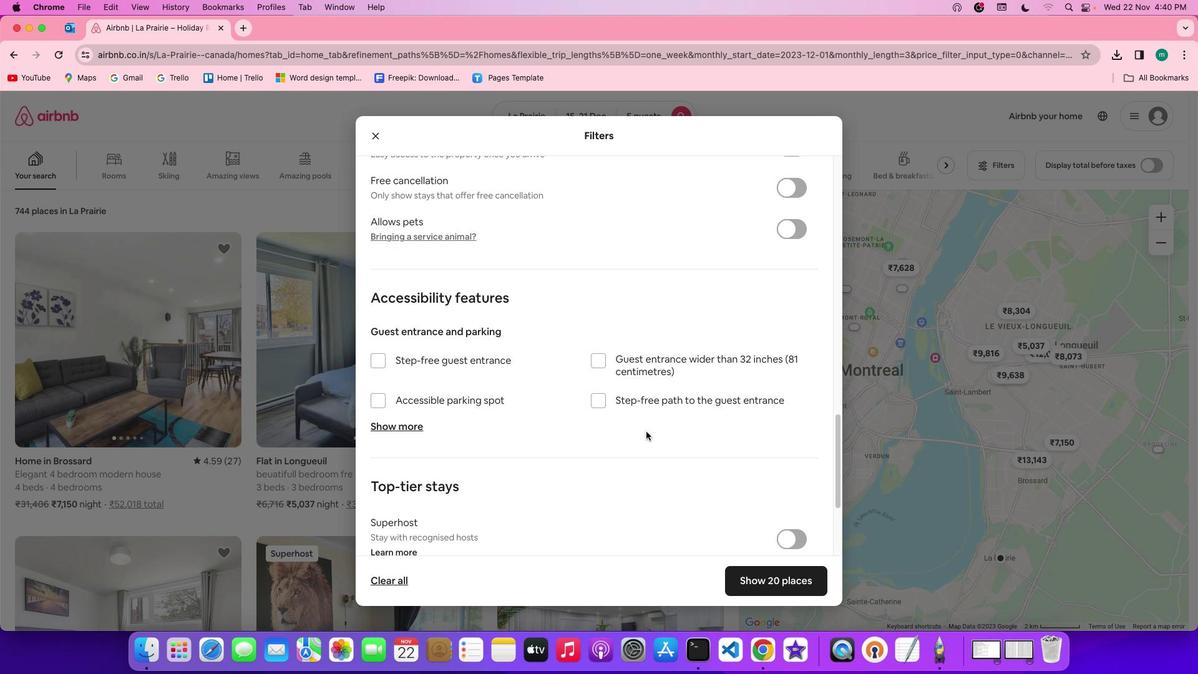 
Action: Mouse scrolled (646, 431) with delta (0, -3)
Screenshot: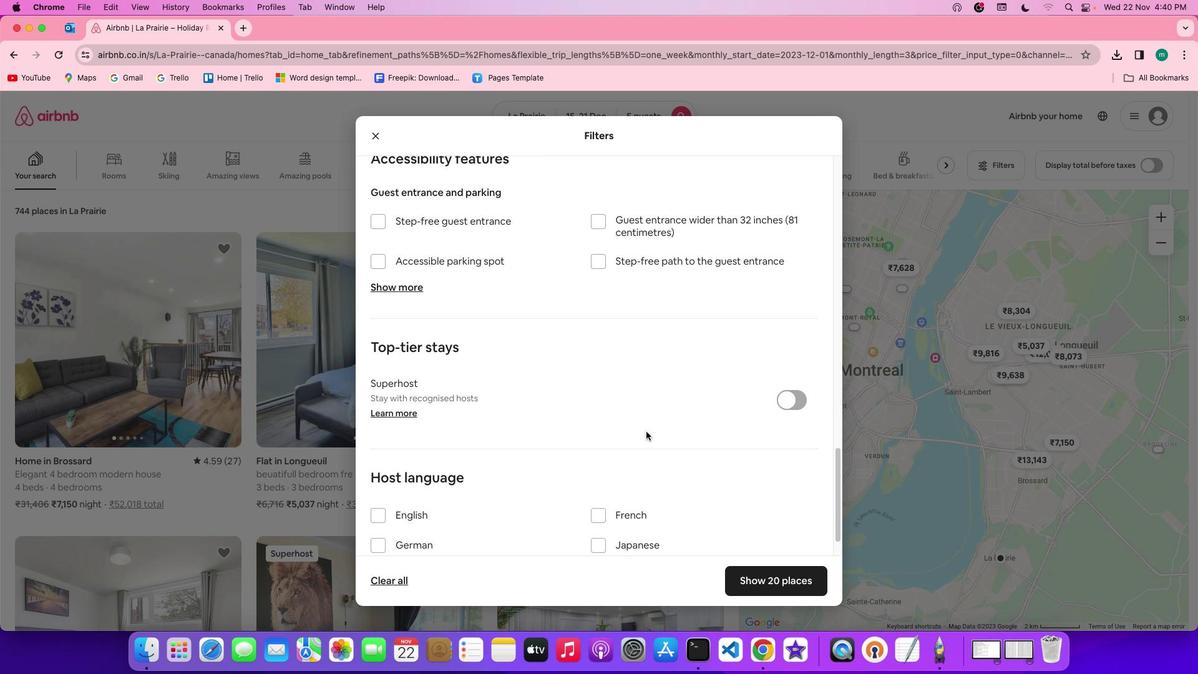 
Action: Mouse scrolled (646, 431) with delta (0, 0)
Screenshot: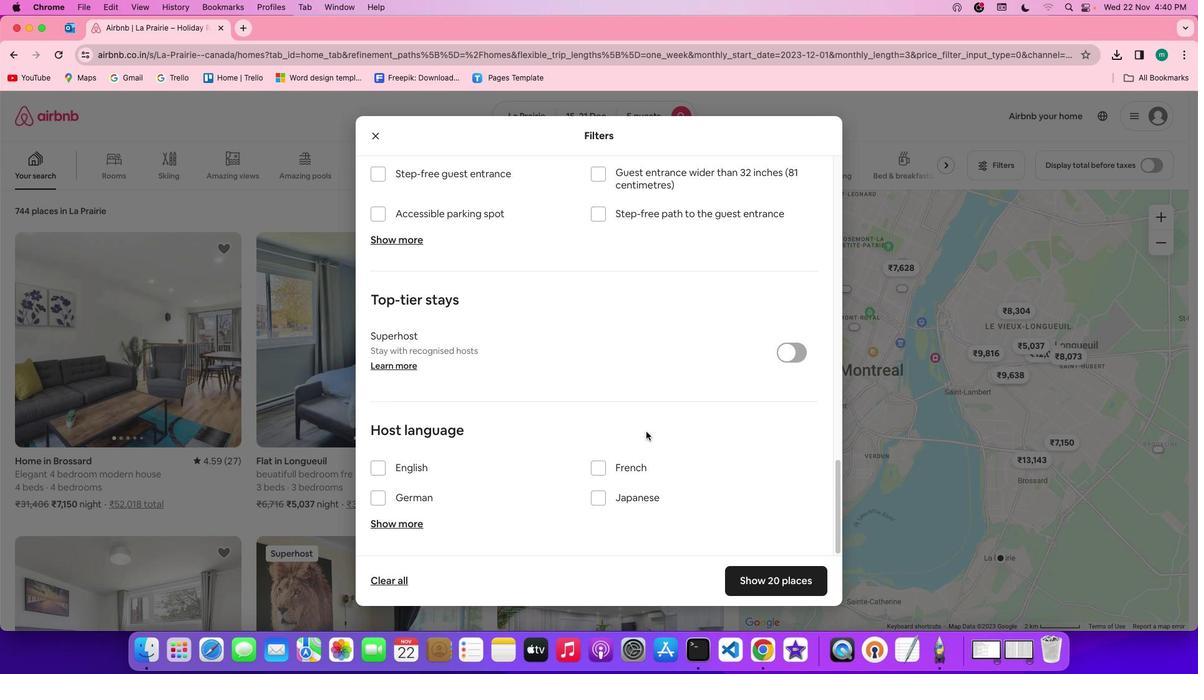 
Action: Mouse scrolled (646, 431) with delta (0, 0)
Screenshot: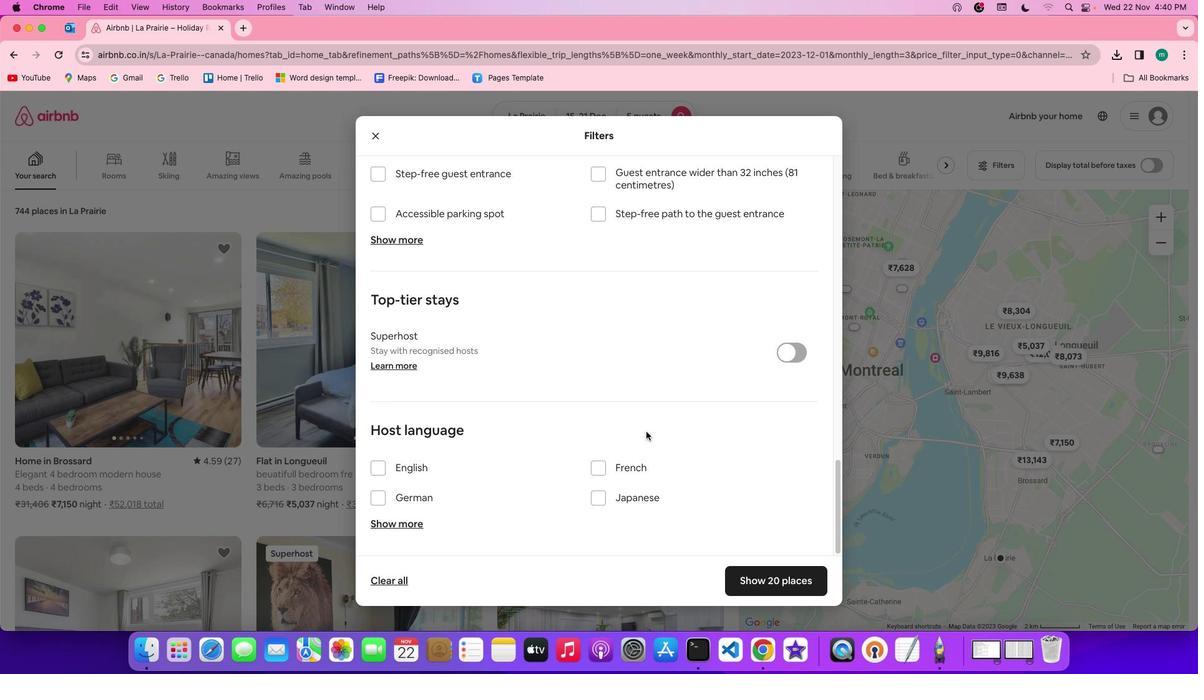 
Action: Mouse scrolled (646, 431) with delta (0, -1)
Screenshot: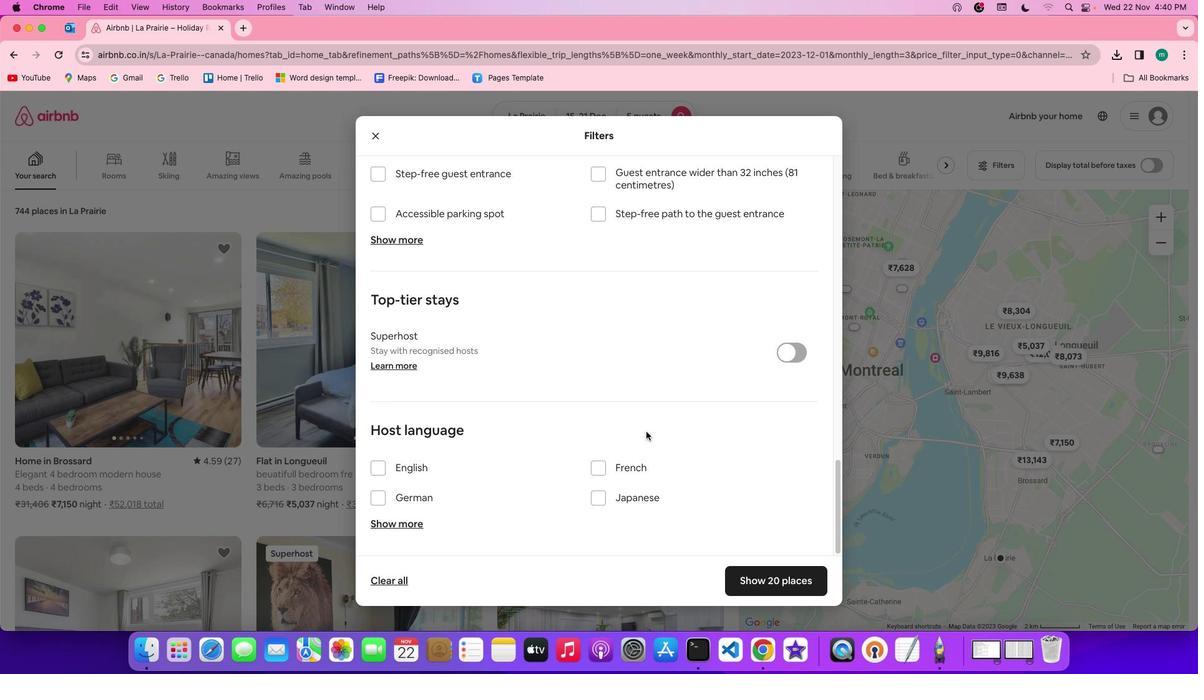 
Action: Mouse scrolled (646, 431) with delta (0, -3)
Screenshot: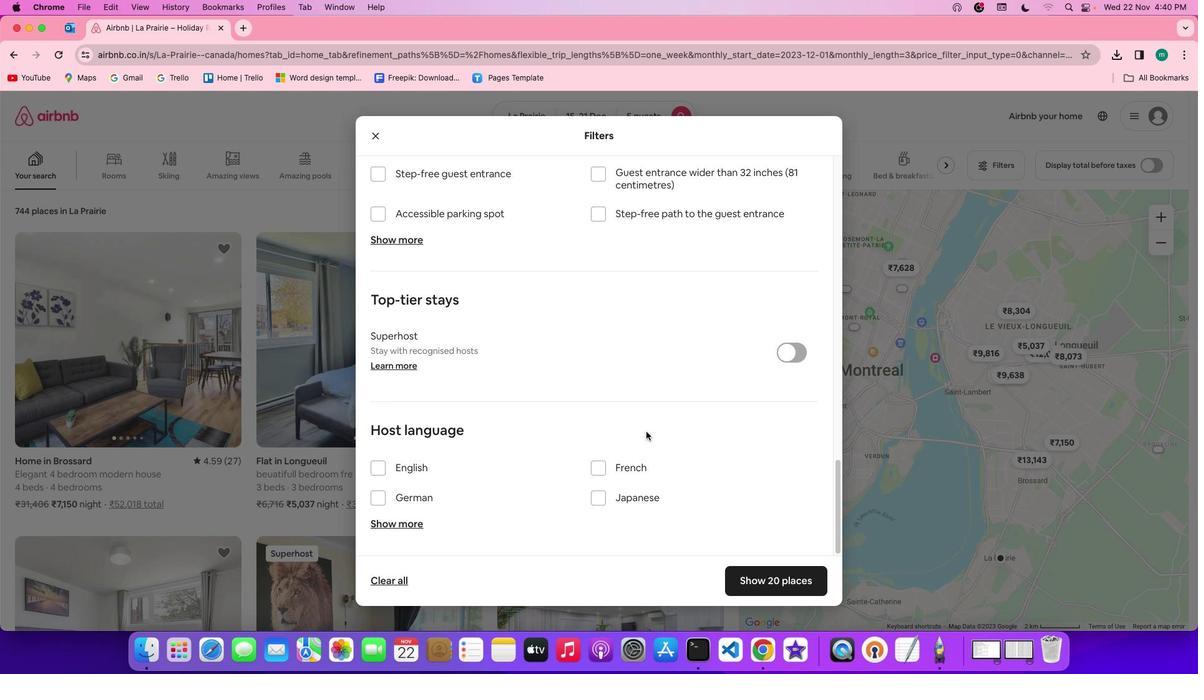 
Action: Mouse scrolled (646, 431) with delta (0, -3)
Screenshot: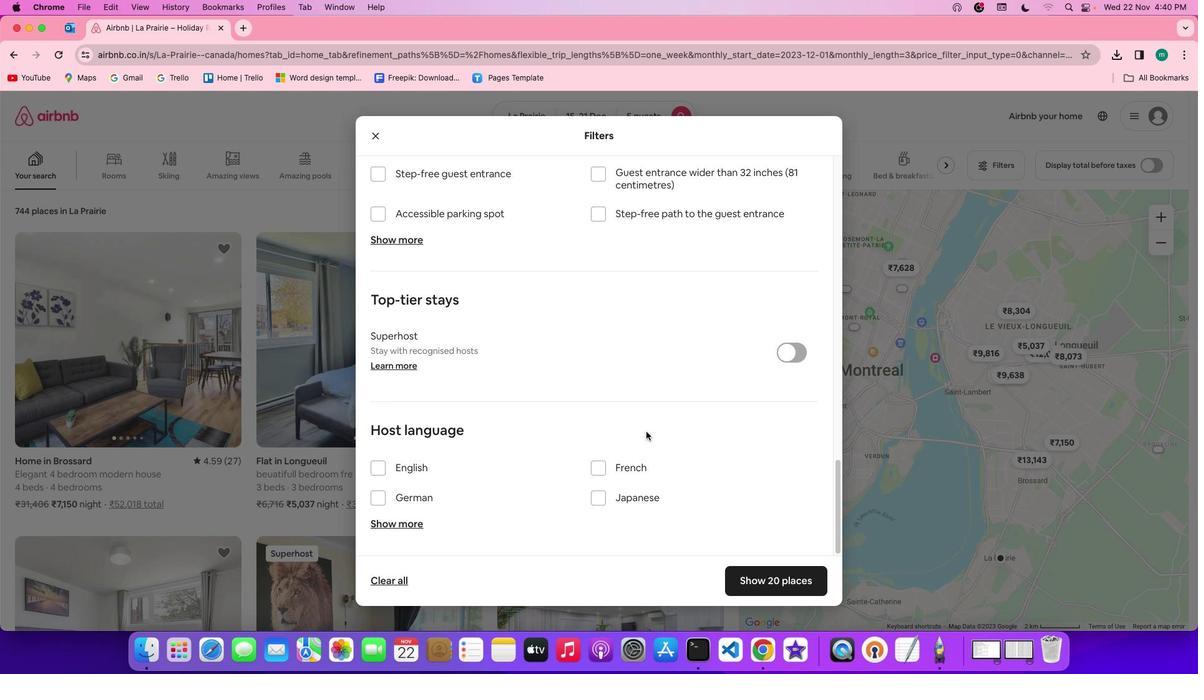 
Action: Mouse scrolled (646, 431) with delta (0, -3)
Screenshot: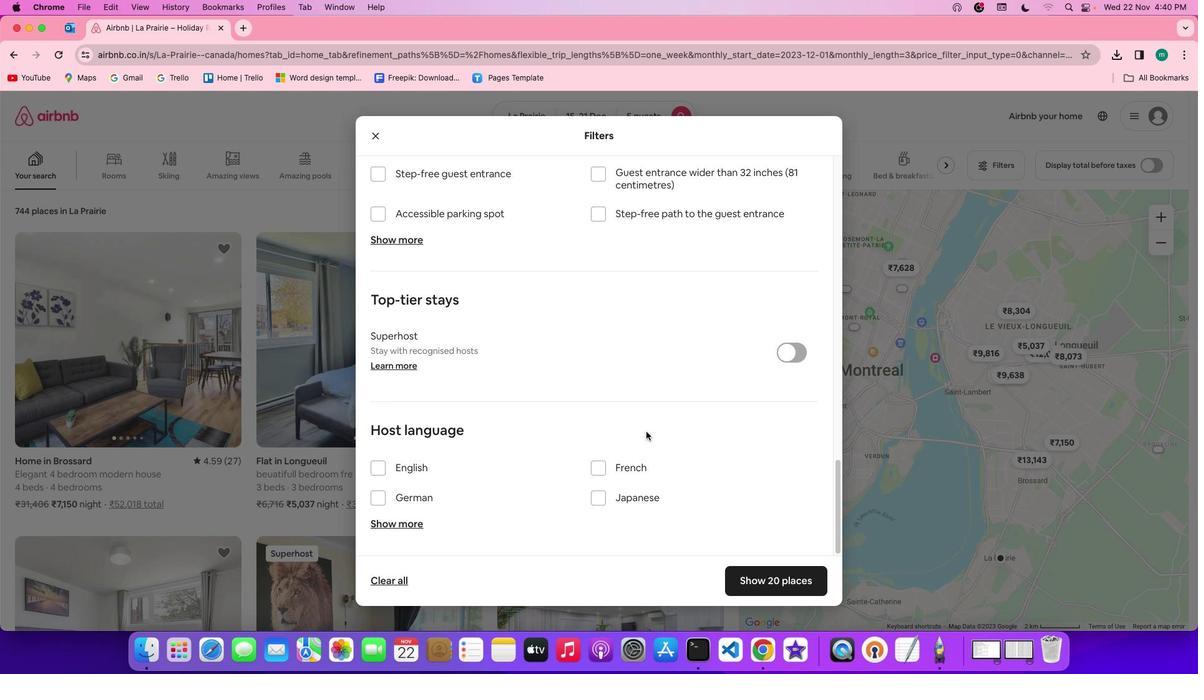 
Action: Mouse moved to (810, 572)
Screenshot: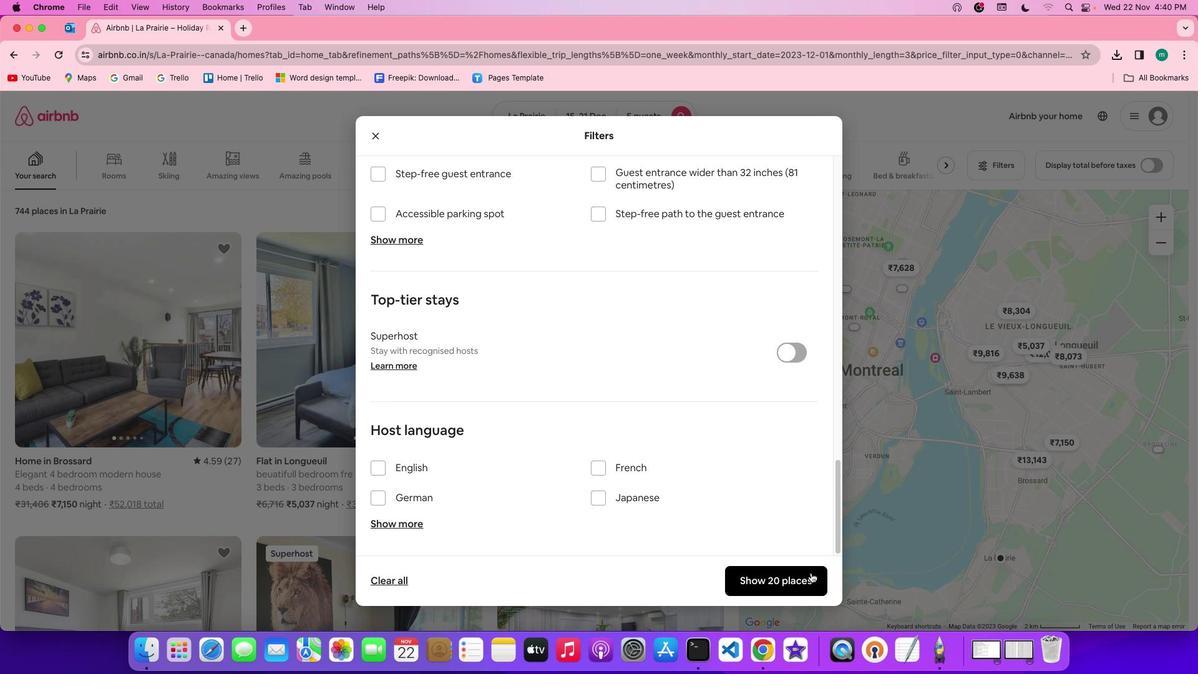 
Action: Mouse pressed left at (810, 572)
Screenshot: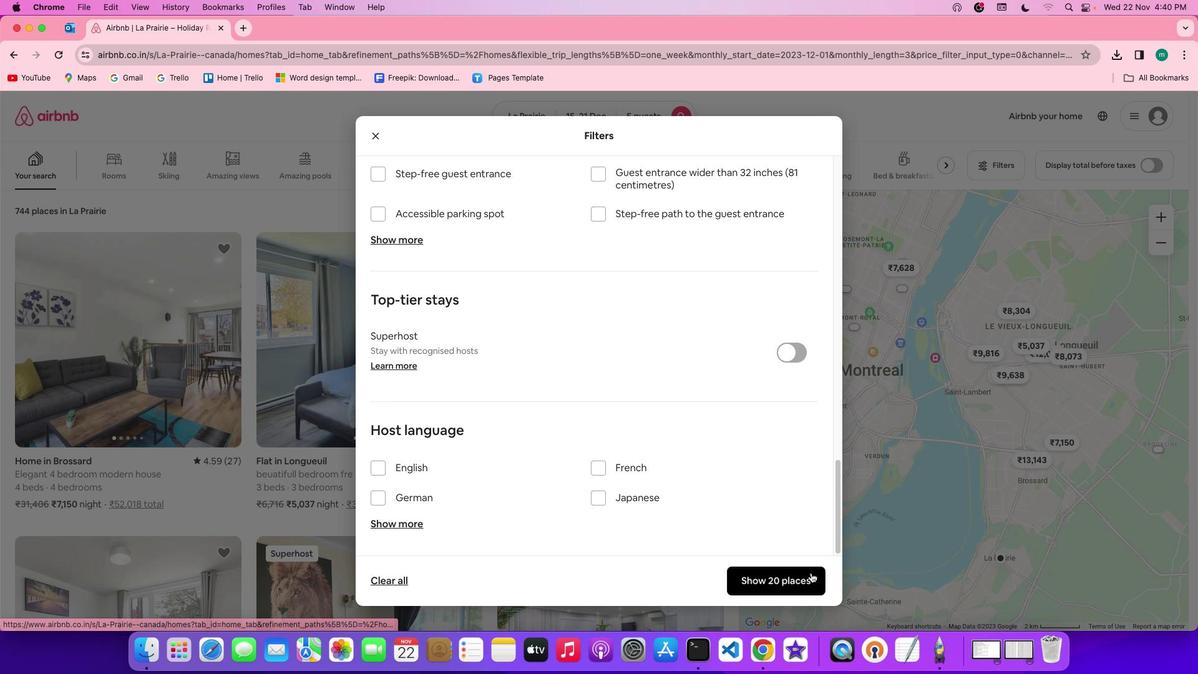 
Action: Mouse moved to (344, 326)
Screenshot: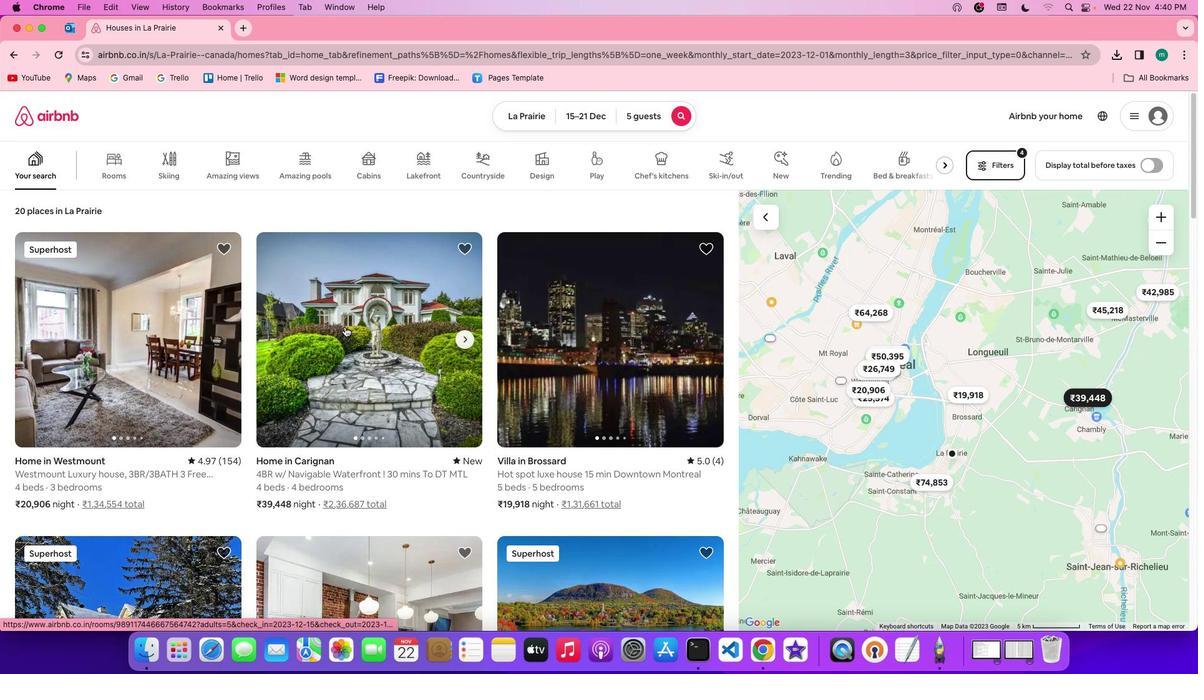 
Action: Mouse scrolled (344, 326) with delta (0, 0)
Screenshot: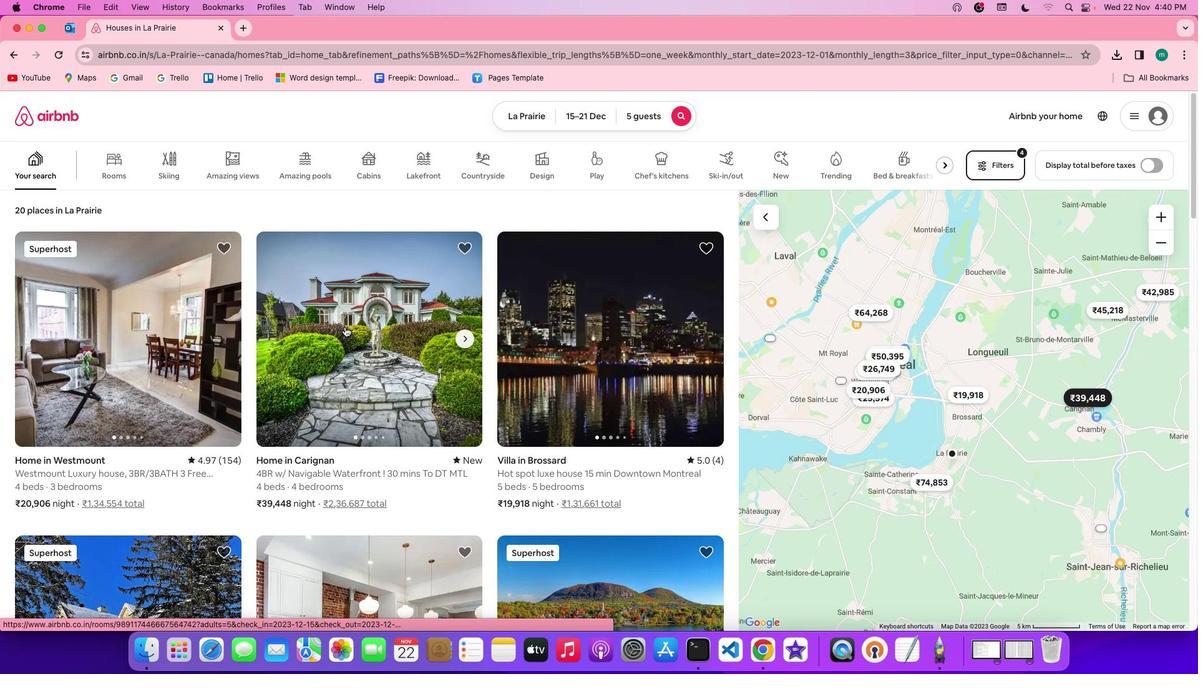
Action: Mouse scrolled (344, 326) with delta (0, 0)
Screenshot: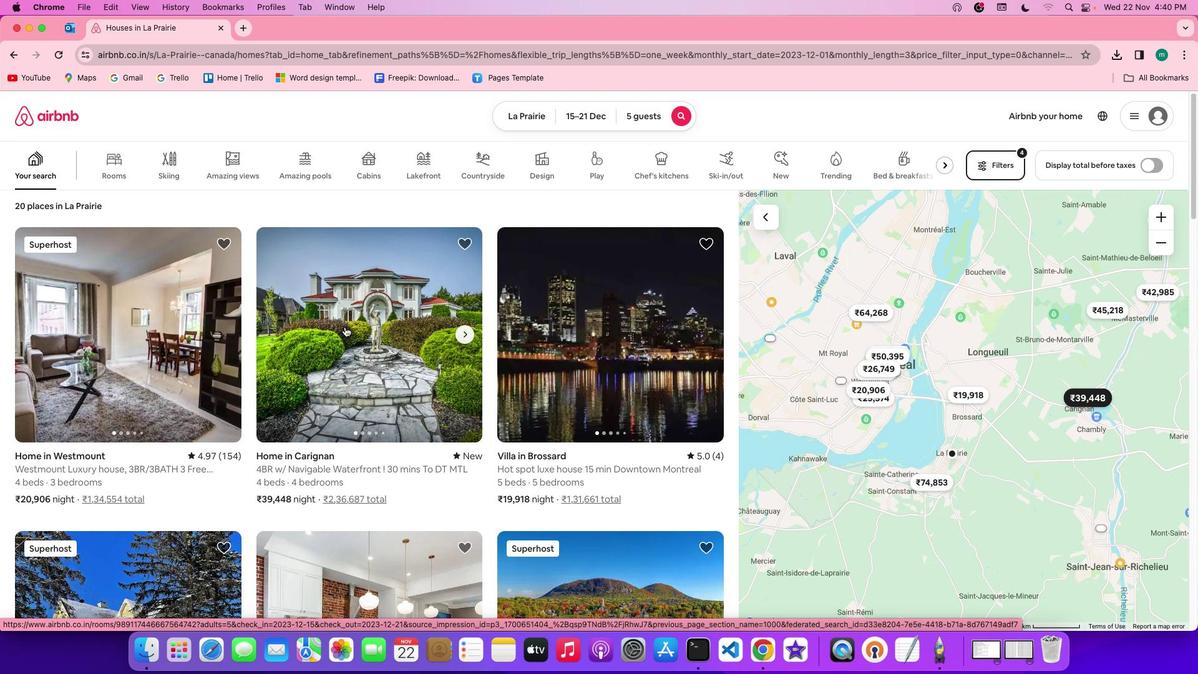 
Action: Mouse scrolled (344, 326) with delta (0, 0)
Screenshot: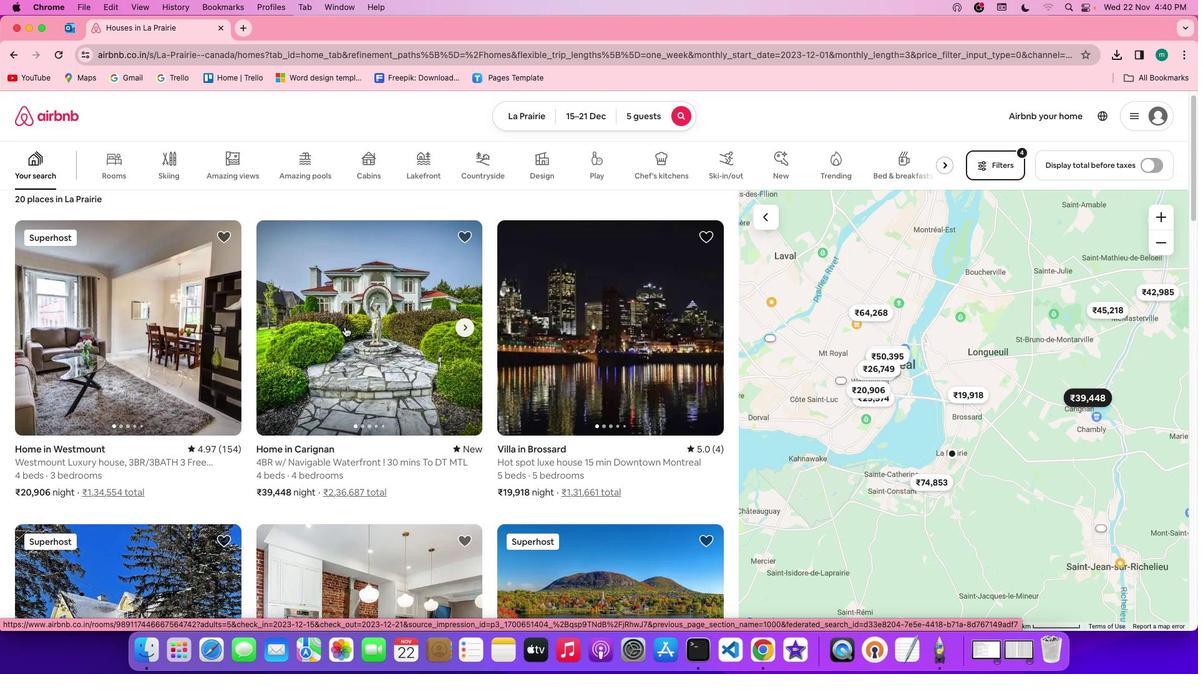 
Action: Mouse scrolled (344, 326) with delta (0, 0)
Screenshot: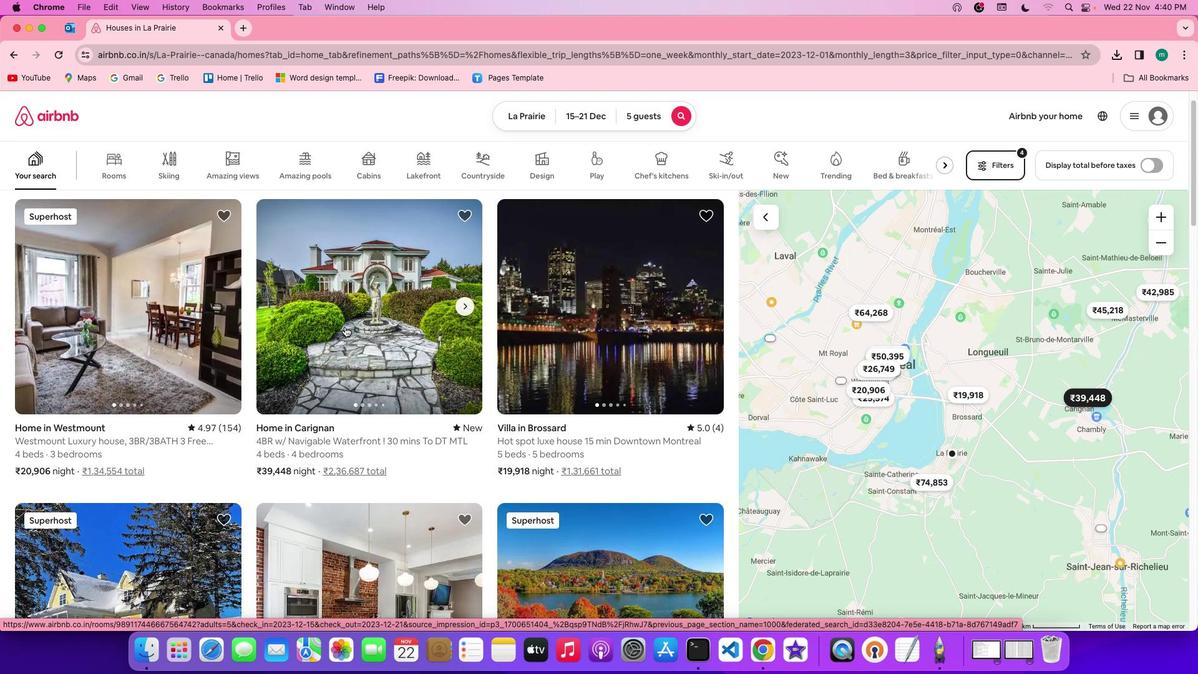 
Action: Mouse scrolled (344, 326) with delta (0, 0)
Screenshot: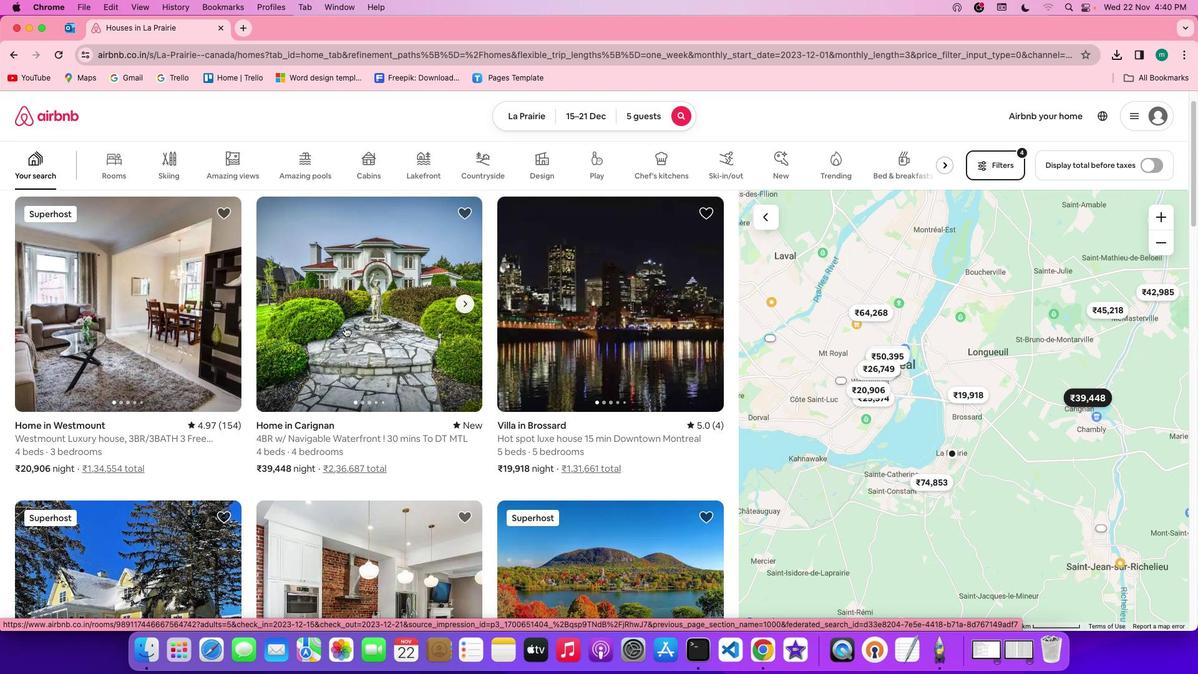 
Action: Mouse scrolled (344, 326) with delta (0, 0)
Screenshot: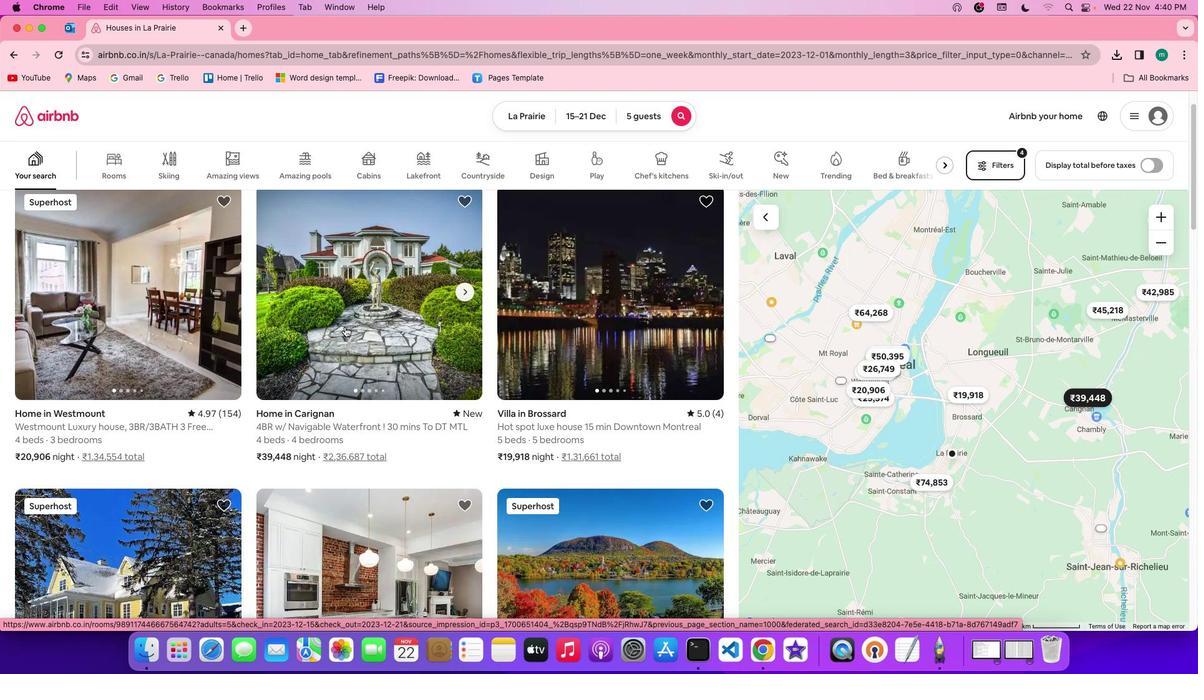
Action: Mouse scrolled (344, 326) with delta (0, -1)
Screenshot: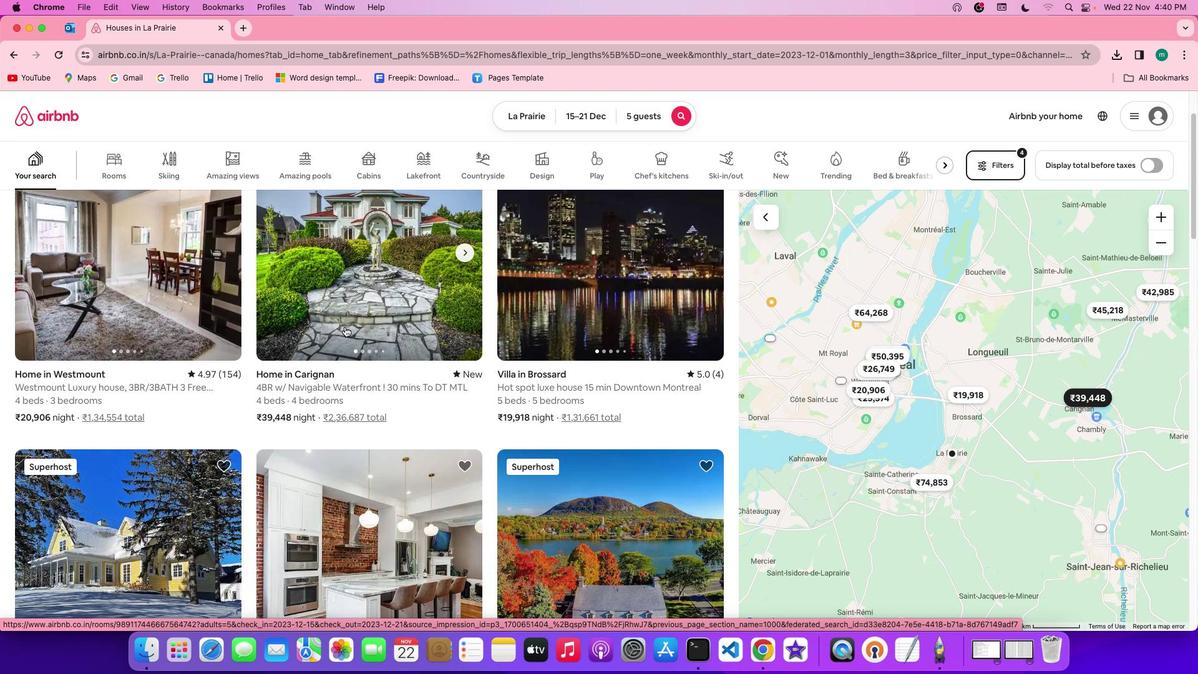 
Action: Mouse scrolled (344, 326) with delta (0, 0)
Screenshot: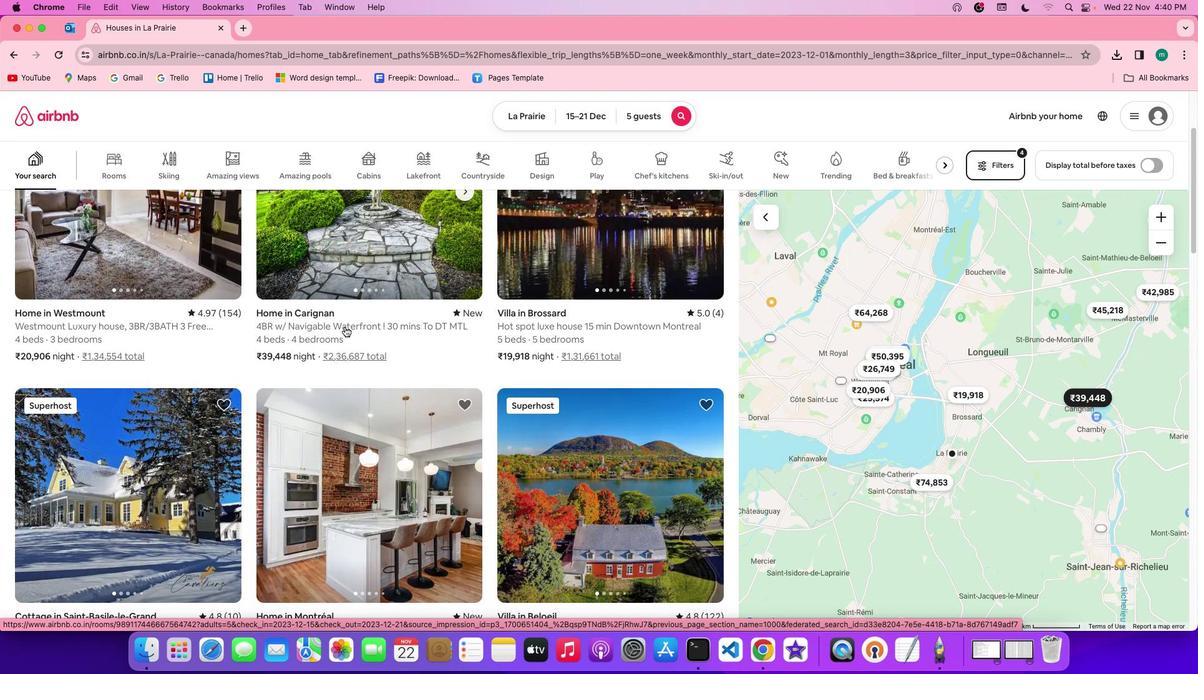 
Action: Mouse scrolled (344, 326) with delta (0, 0)
Screenshot: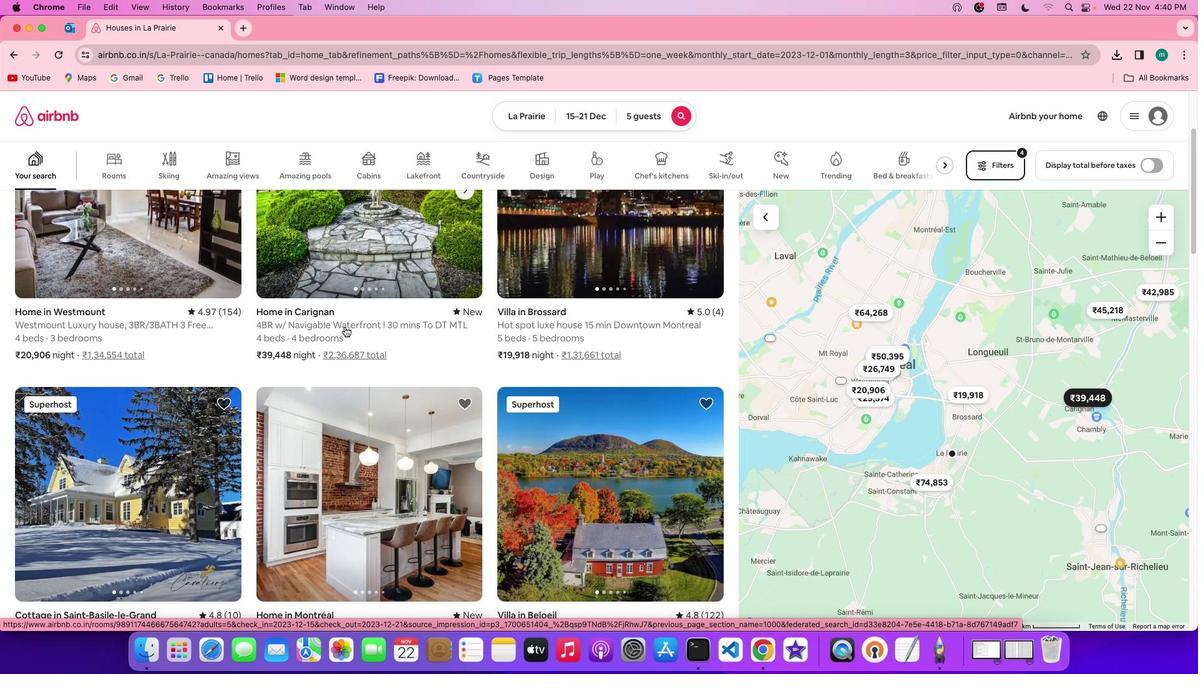 
Action: Mouse scrolled (344, 326) with delta (0, 0)
Screenshot: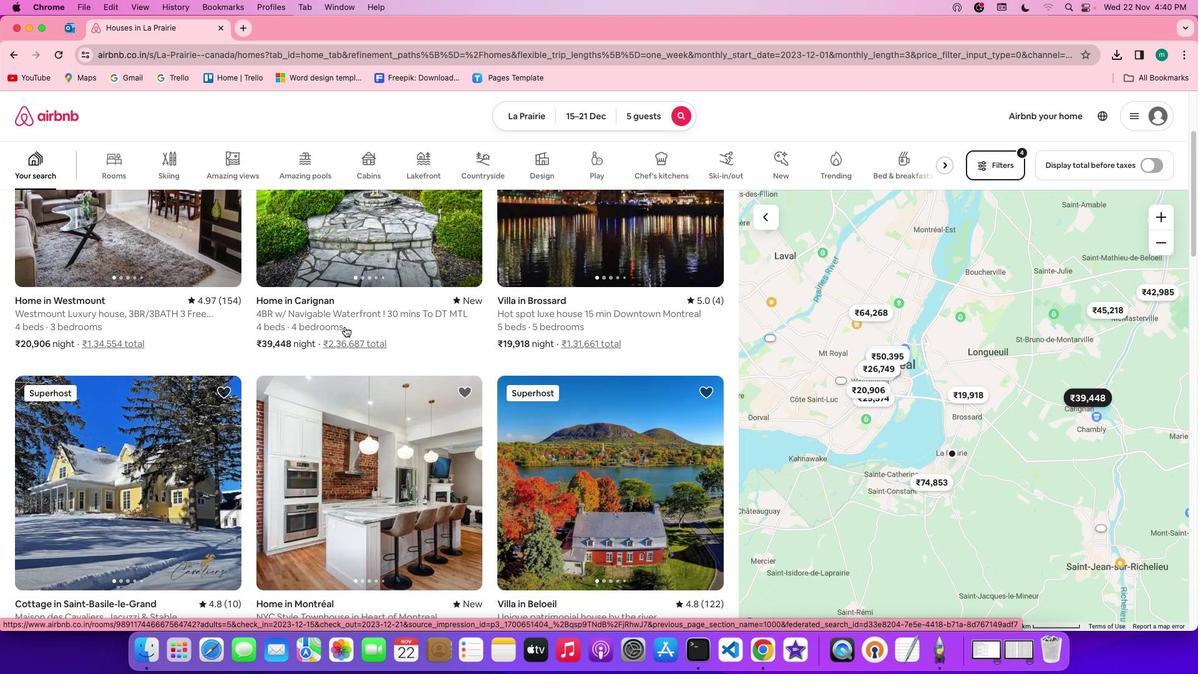 
Action: Mouse scrolled (344, 326) with delta (0, 0)
Screenshot: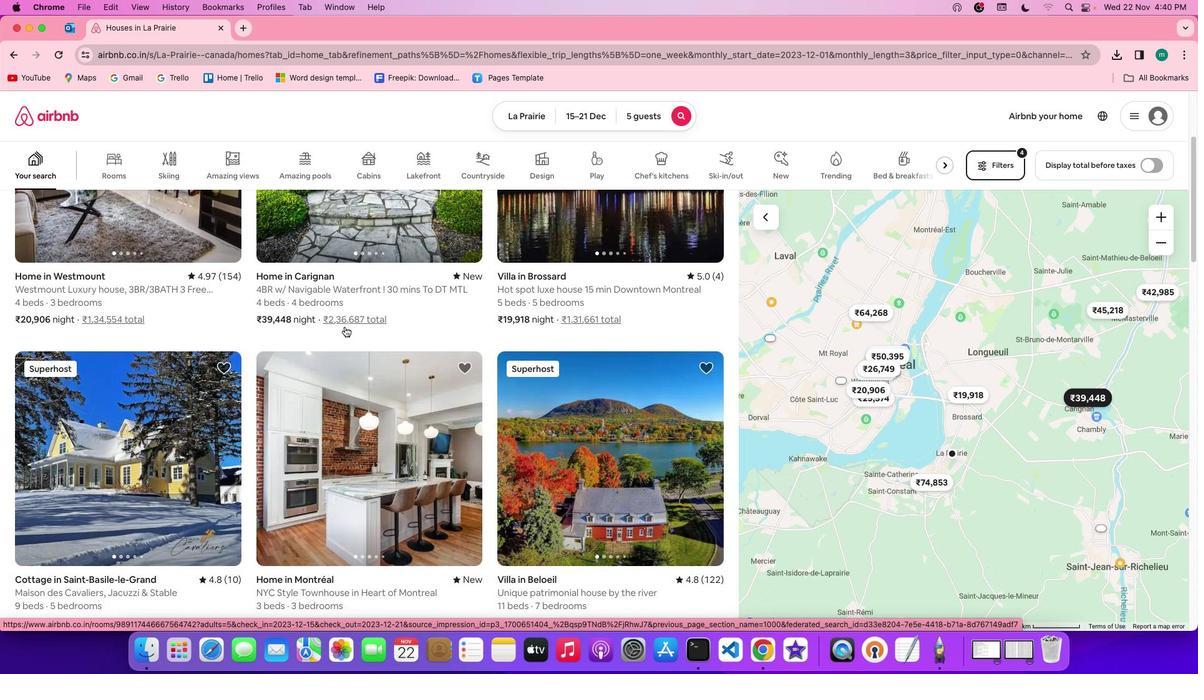 
Action: Mouse scrolled (344, 326) with delta (0, 0)
Screenshot: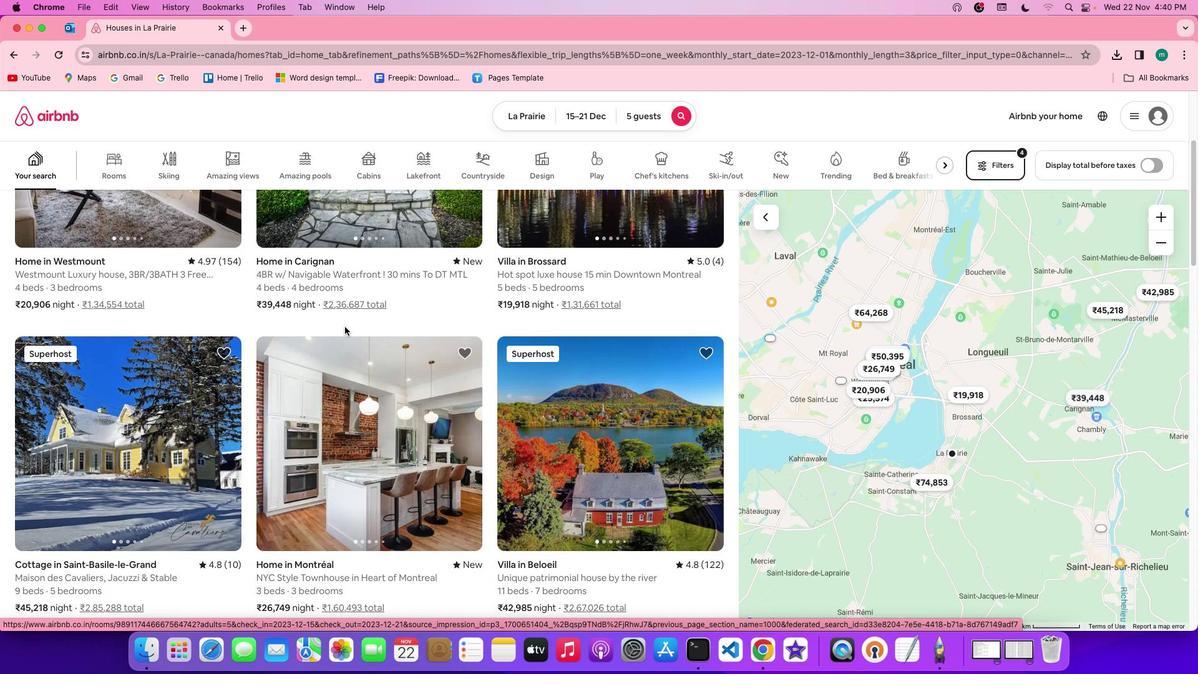 
Action: Mouse scrolled (344, 326) with delta (0, 0)
Screenshot: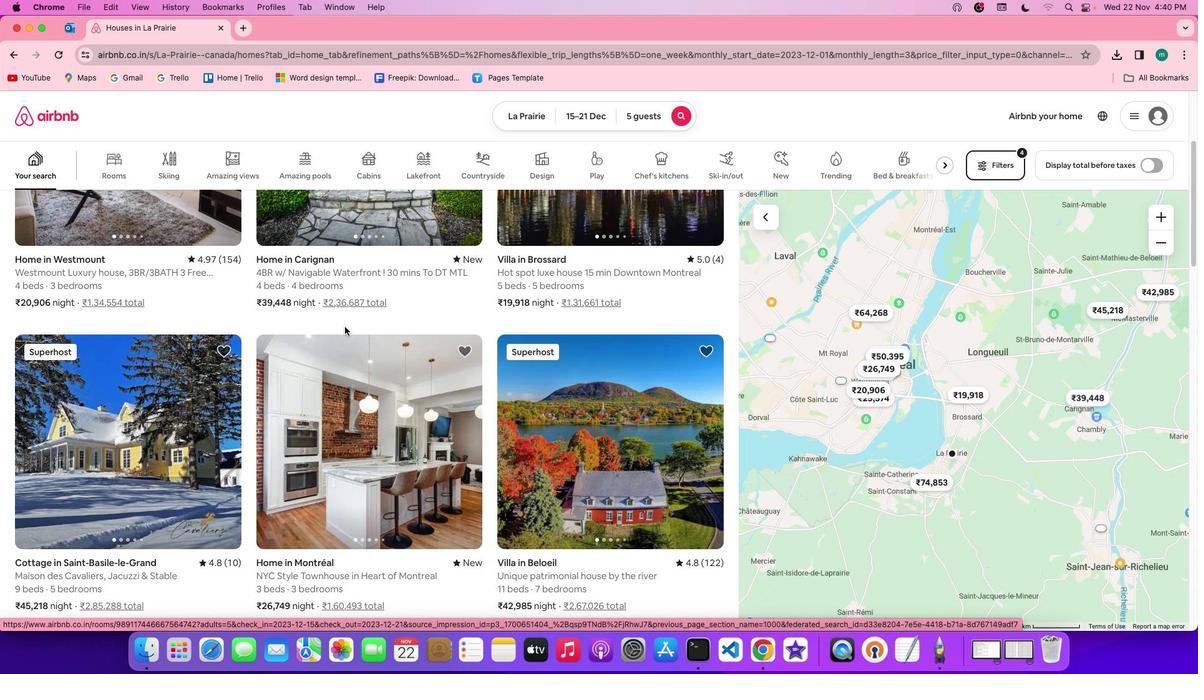 
Action: Mouse scrolled (344, 326) with delta (0, -1)
Screenshot: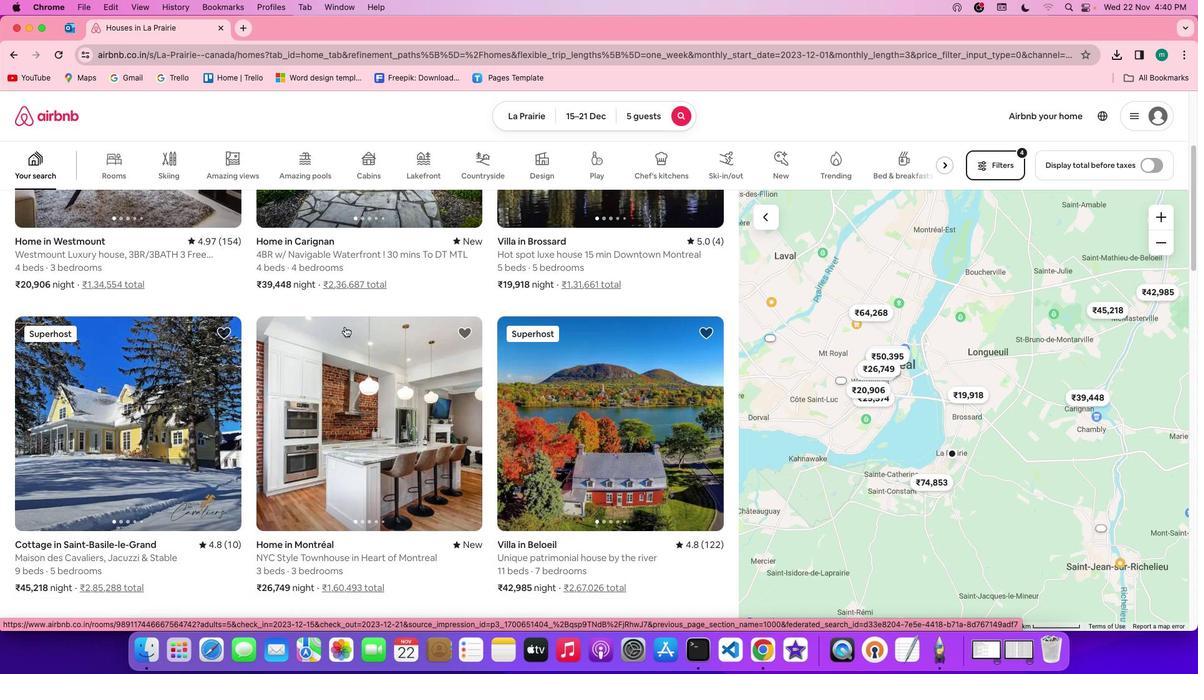 
Action: Mouse scrolled (344, 326) with delta (0, 0)
Screenshot: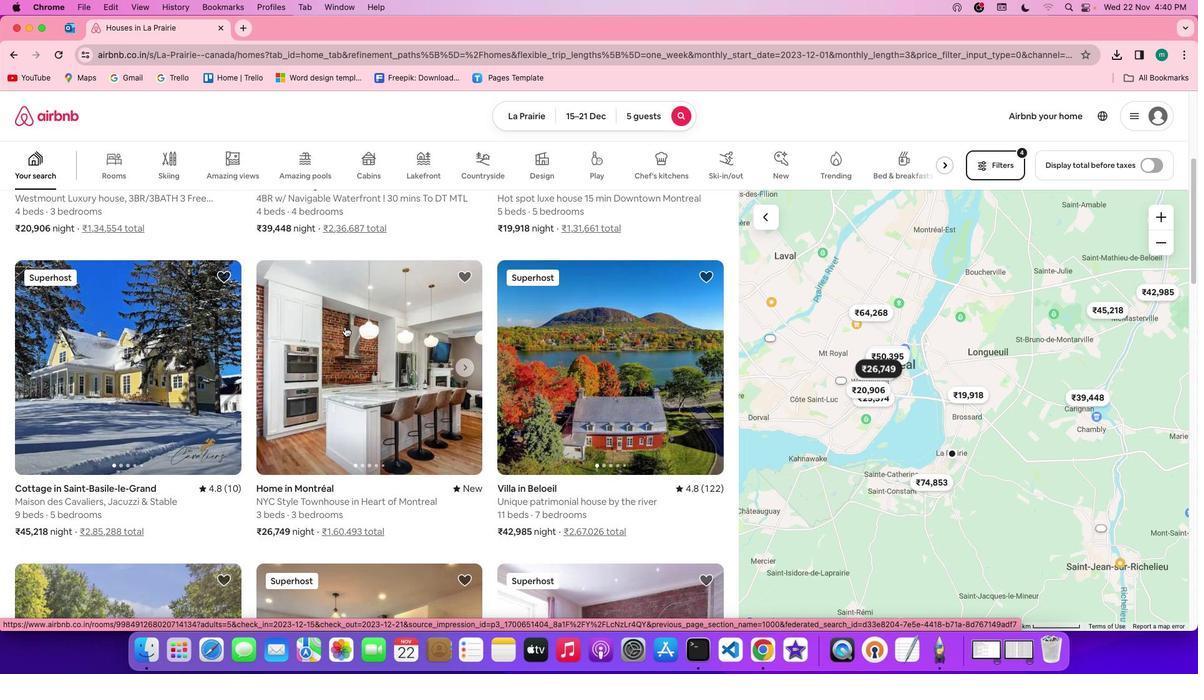 
Action: Mouse moved to (137, 322)
Screenshot: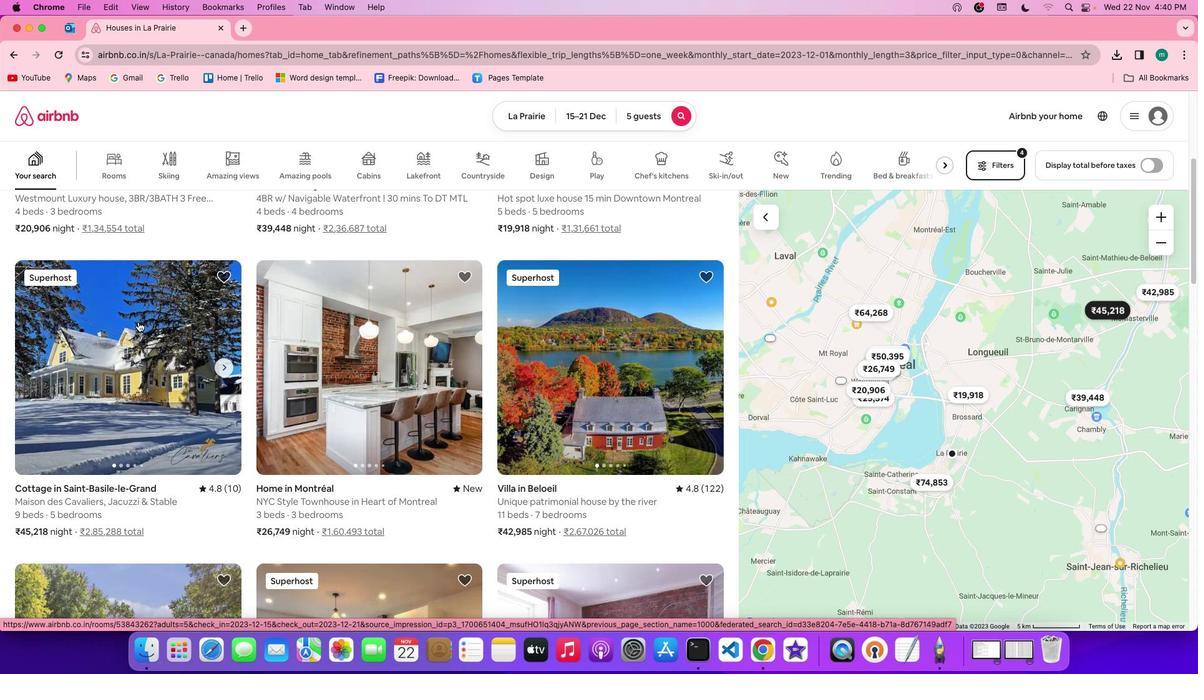
Action: Mouse pressed left at (137, 322)
Screenshot: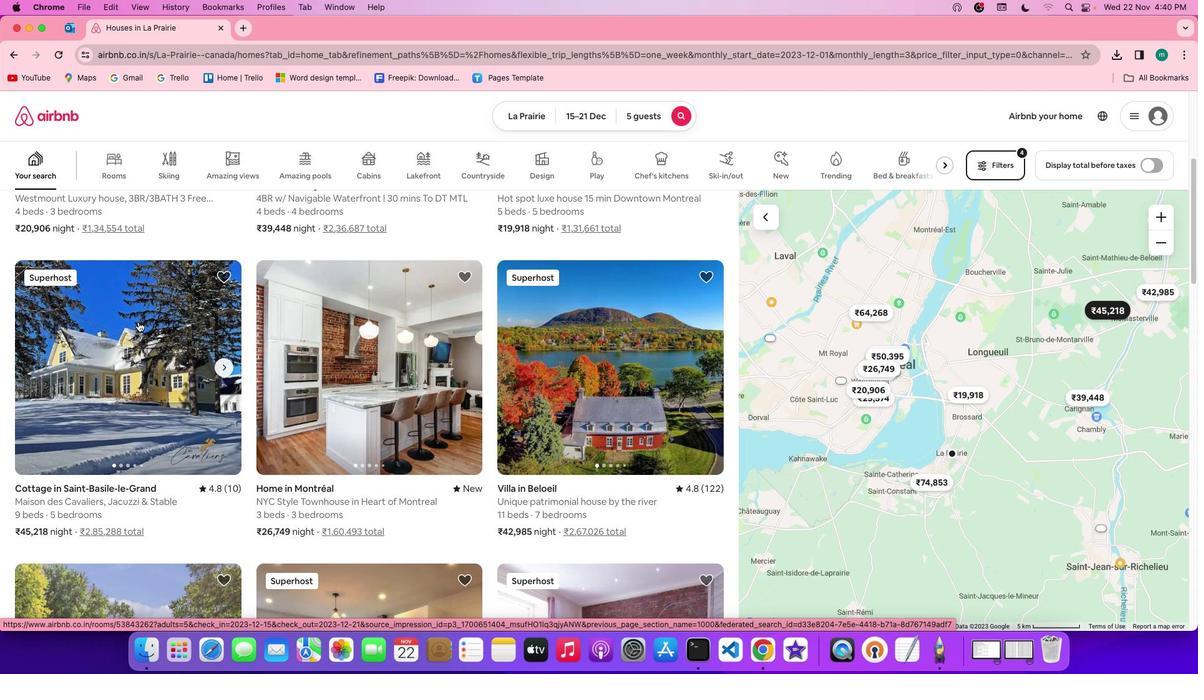 
Action: Mouse moved to (908, 472)
Screenshot: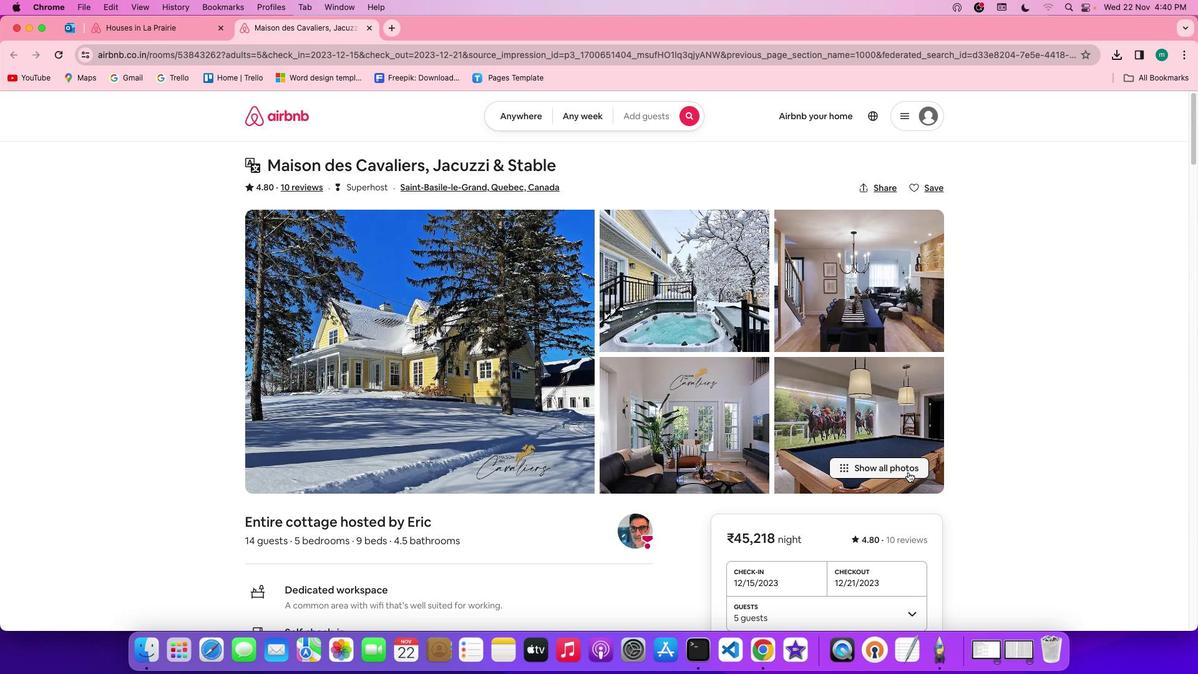 
Action: Mouse pressed left at (908, 472)
Screenshot: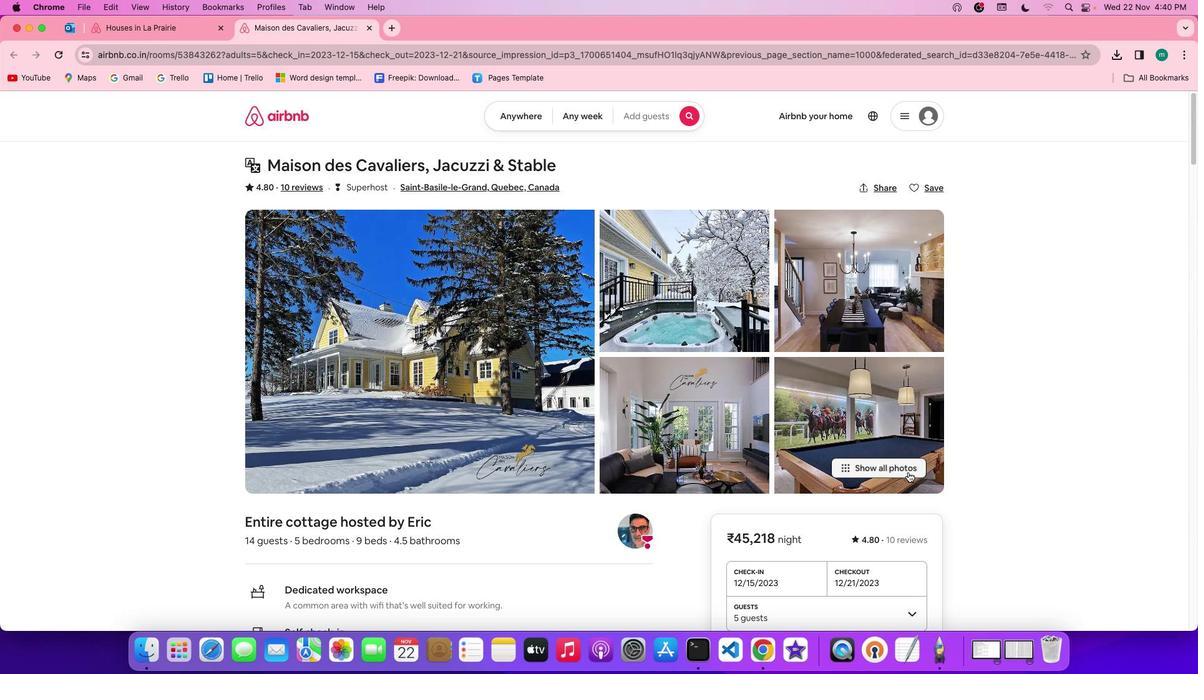 
Action: Mouse moved to (597, 445)
Screenshot: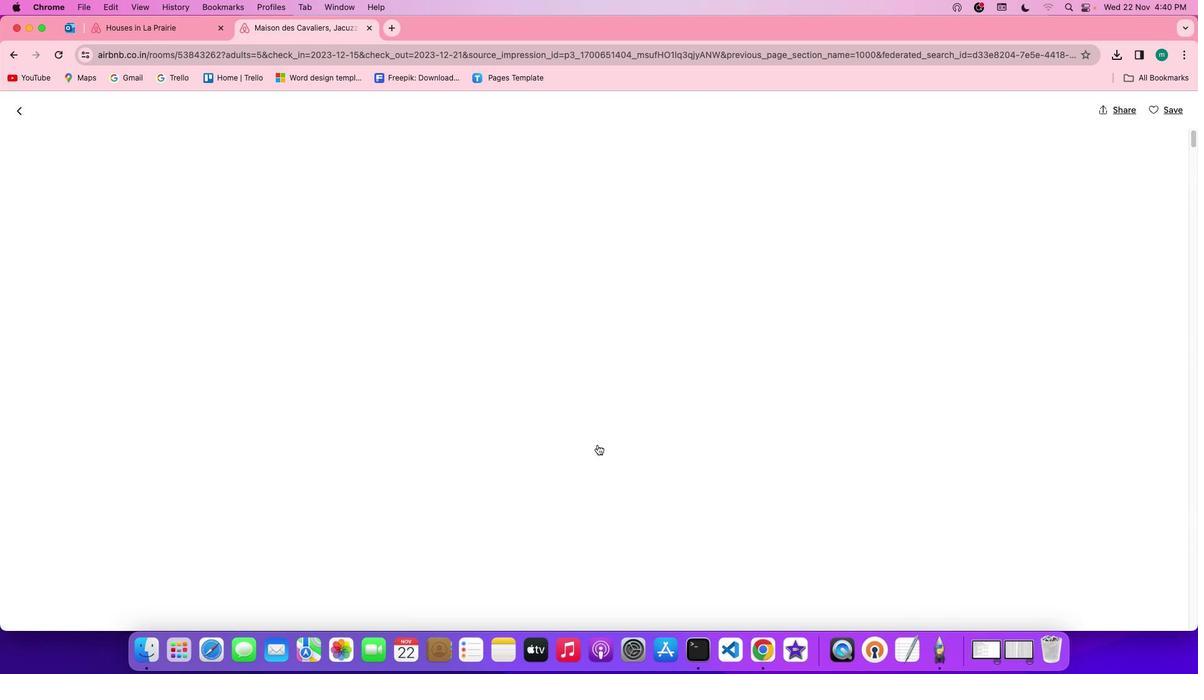 
Action: Mouse scrolled (597, 445) with delta (0, 0)
Screenshot: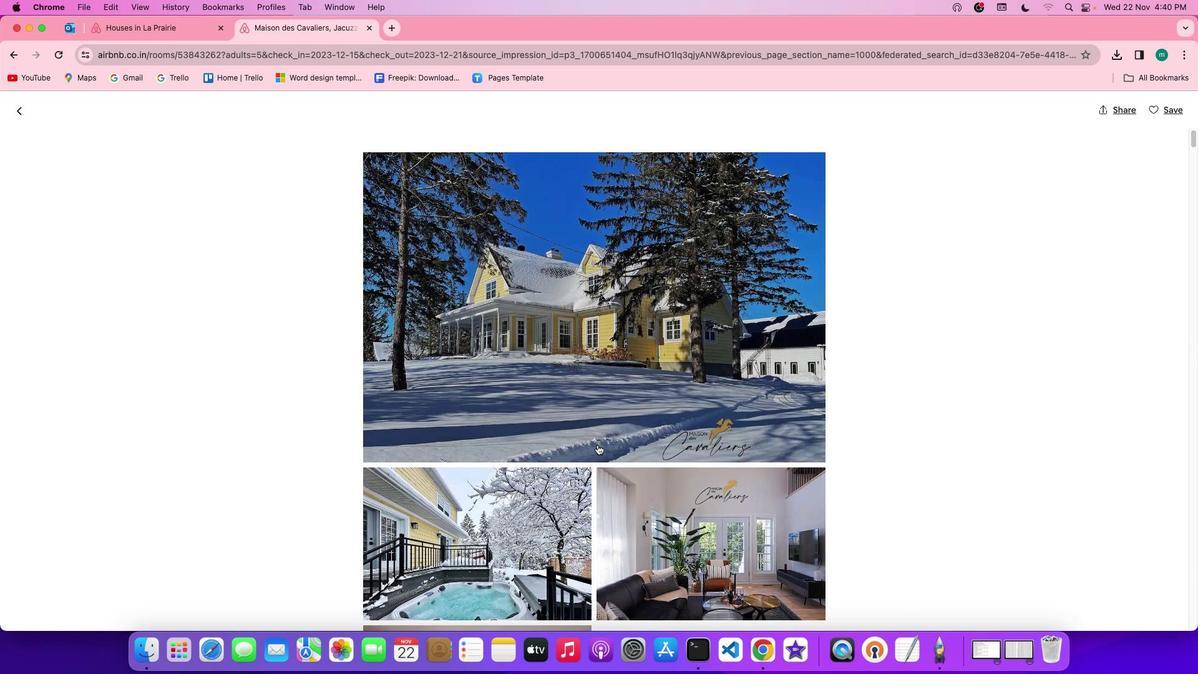 
Action: Mouse scrolled (597, 445) with delta (0, 0)
Screenshot: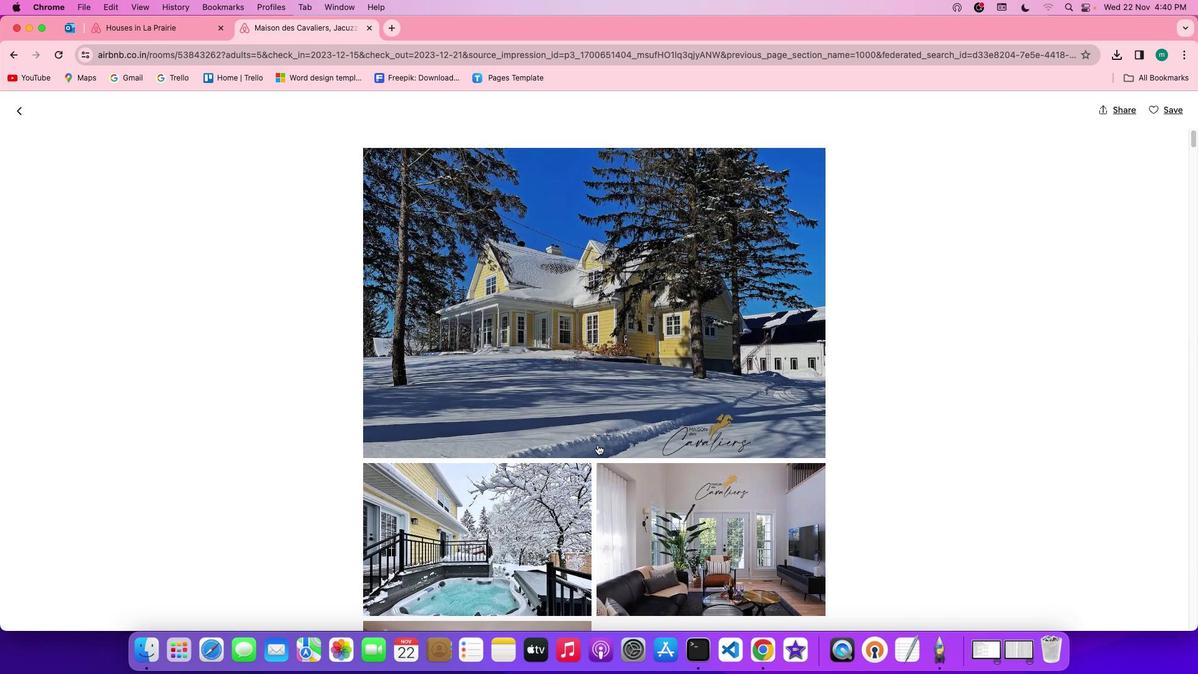 
Action: Mouse scrolled (597, 445) with delta (0, 0)
Screenshot: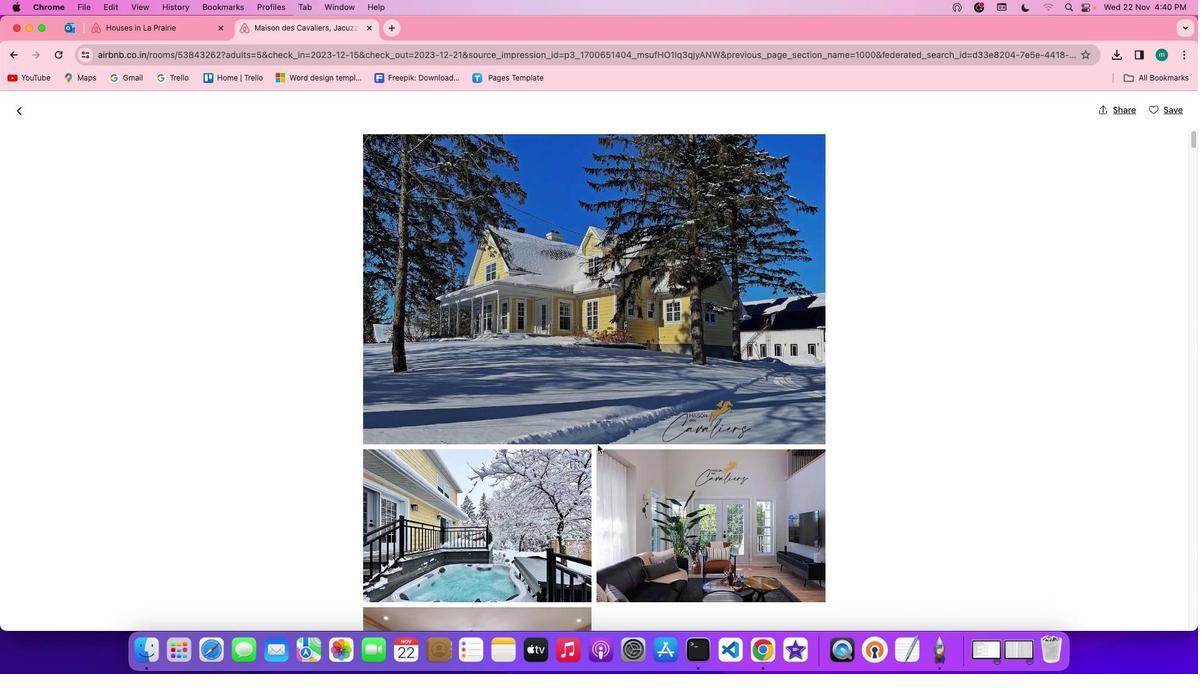 
Action: Mouse scrolled (597, 445) with delta (0, 0)
Screenshot: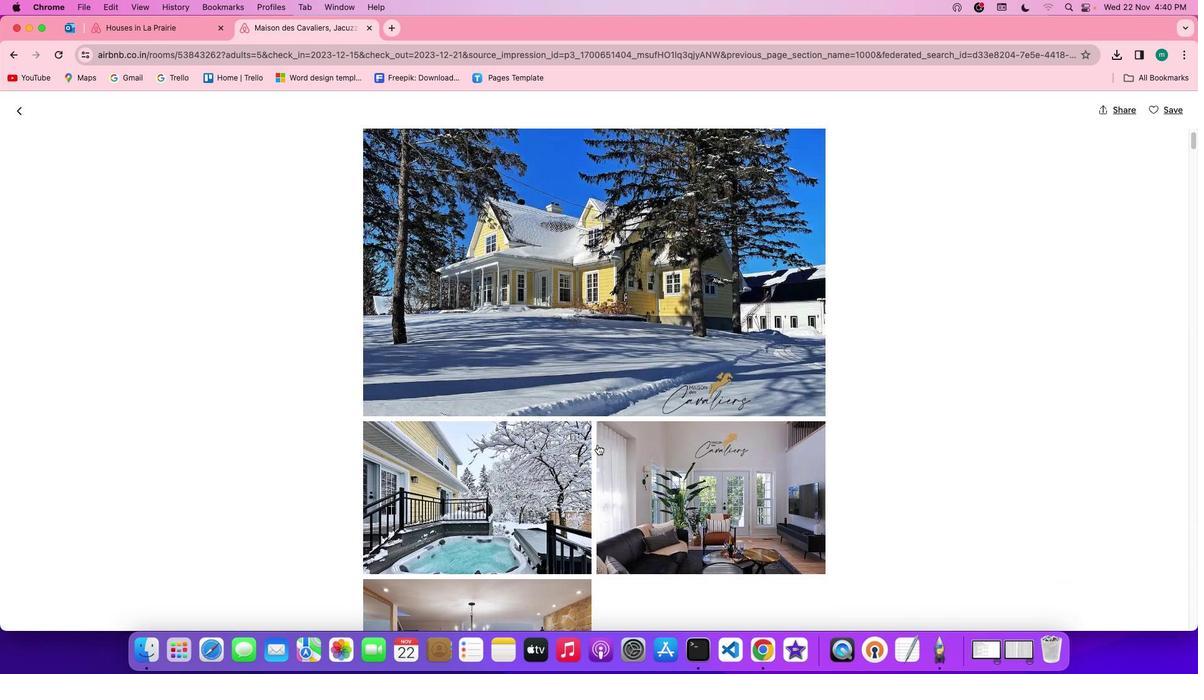 
Action: Mouse scrolled (597, 445) with delta (0, 0)
Screenshot: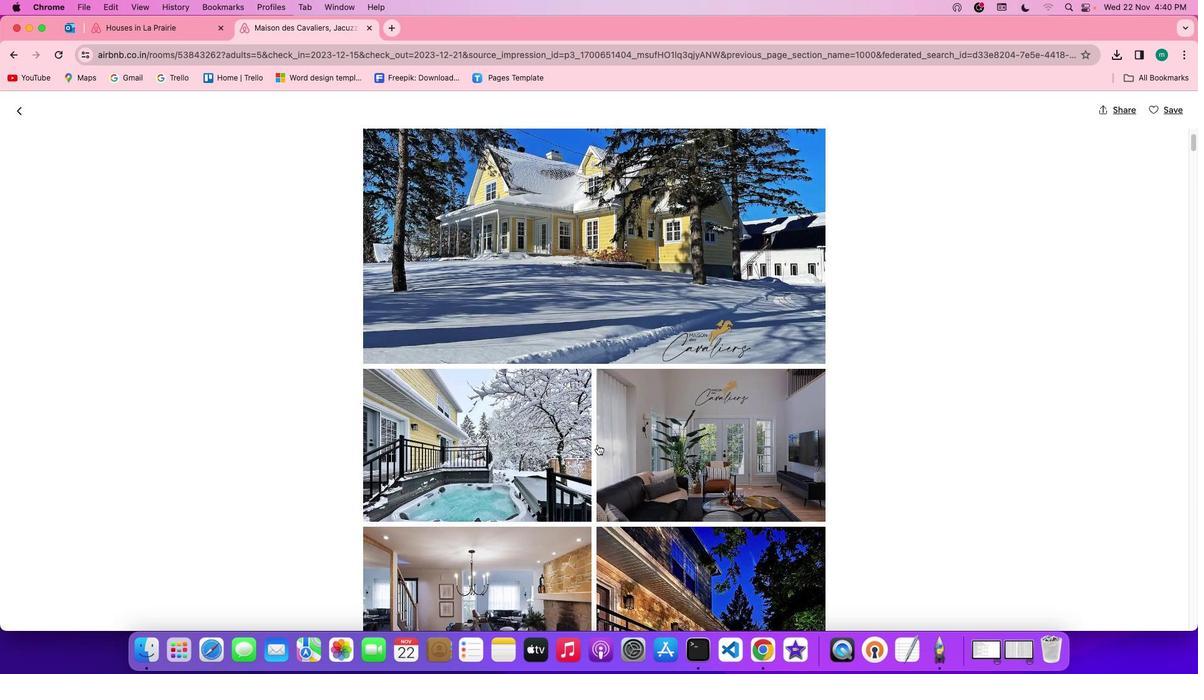 
Action: Mouse scrolled (597, 445) with delta (0, 0)
Screenshot: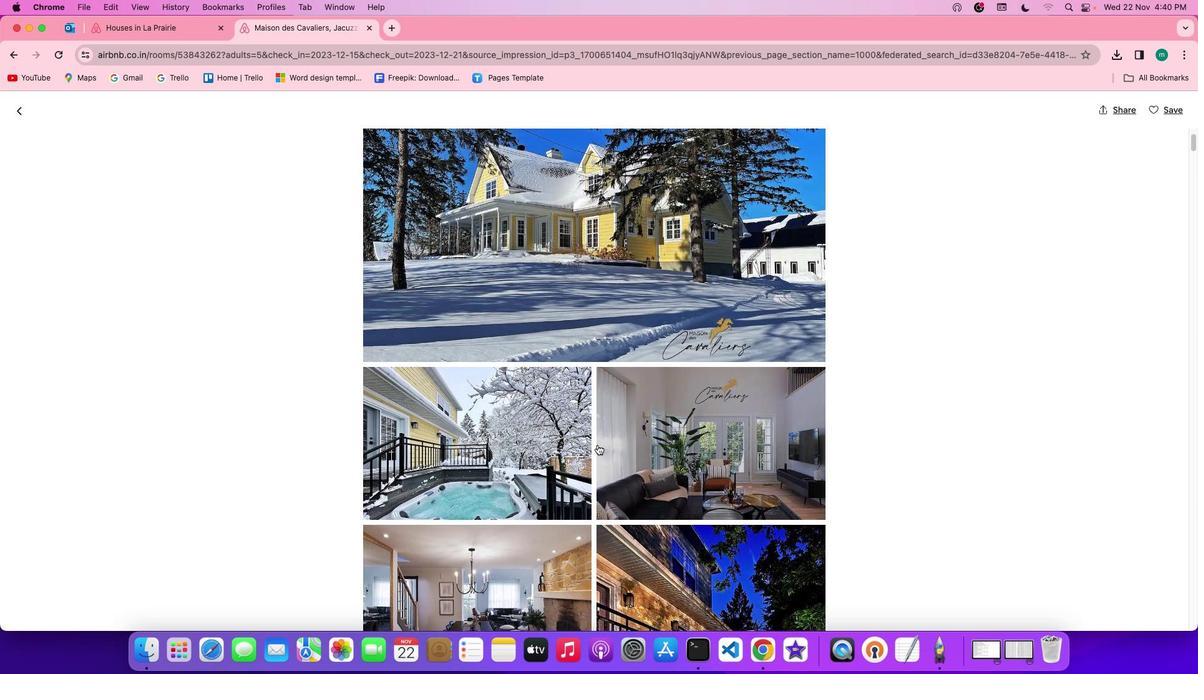 
Action: Mouse scrolled (597, 445) with delta (0, -1)
Screenshot: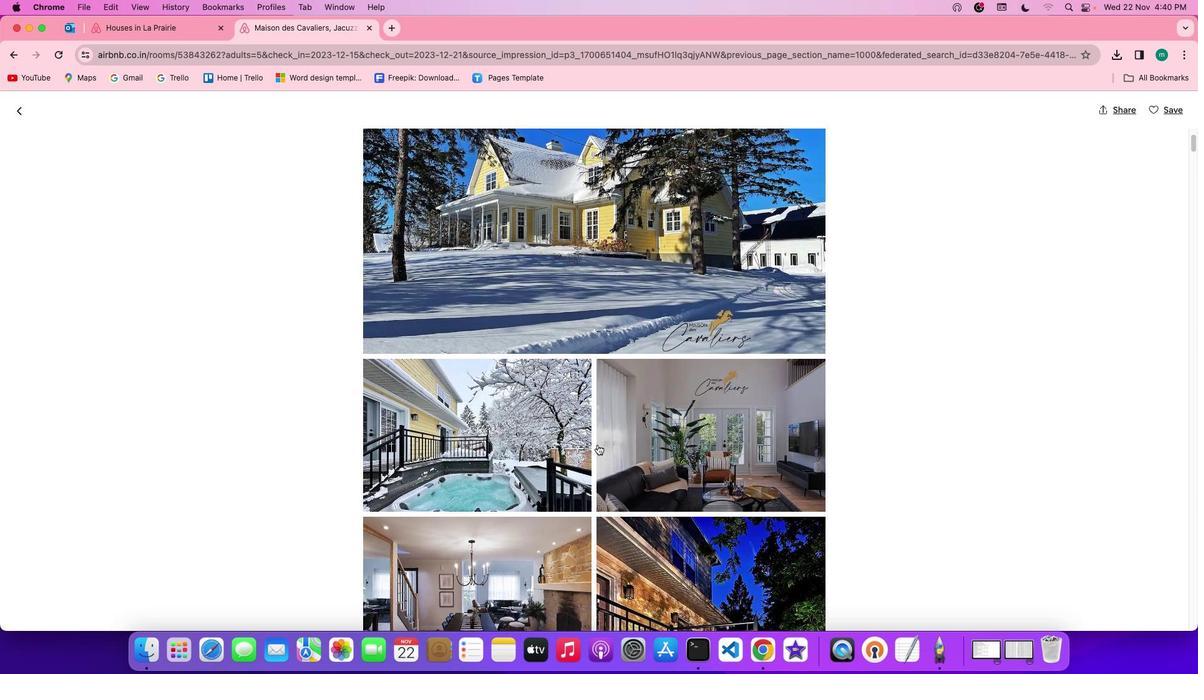 
Action: Mouse scrolled (597, 445) with delta (0, -1)
Screenshot: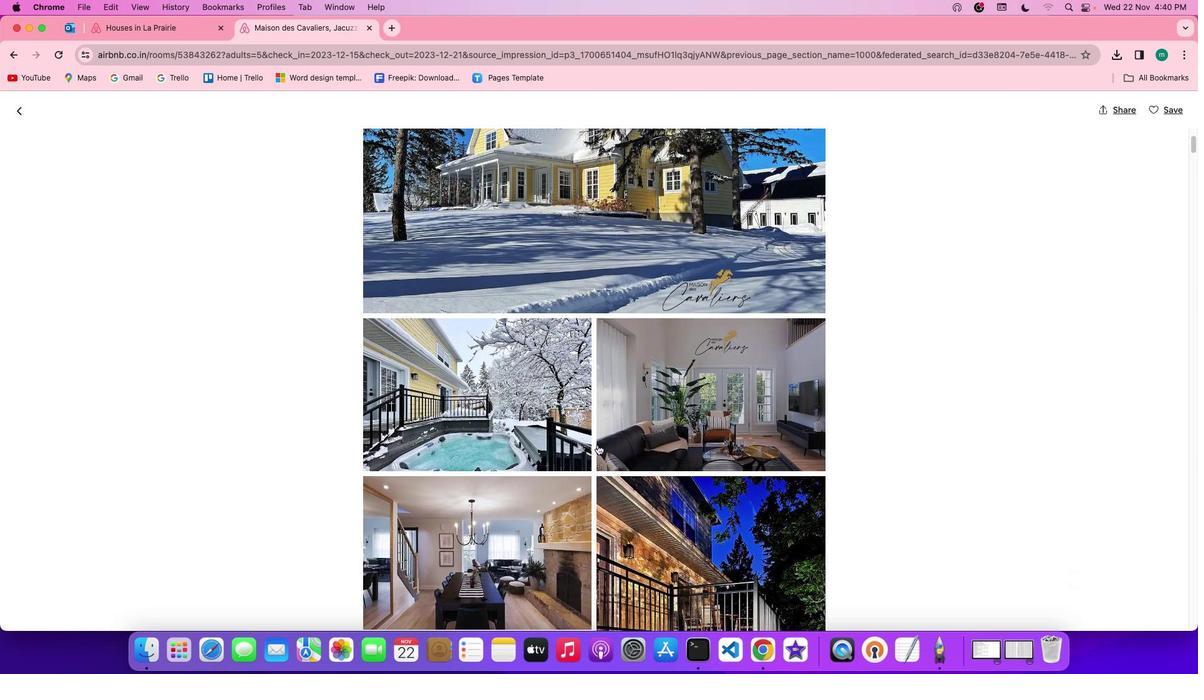 
Action: Mouse scrolled (597, 445) with delta (0, 0)
Screenshot: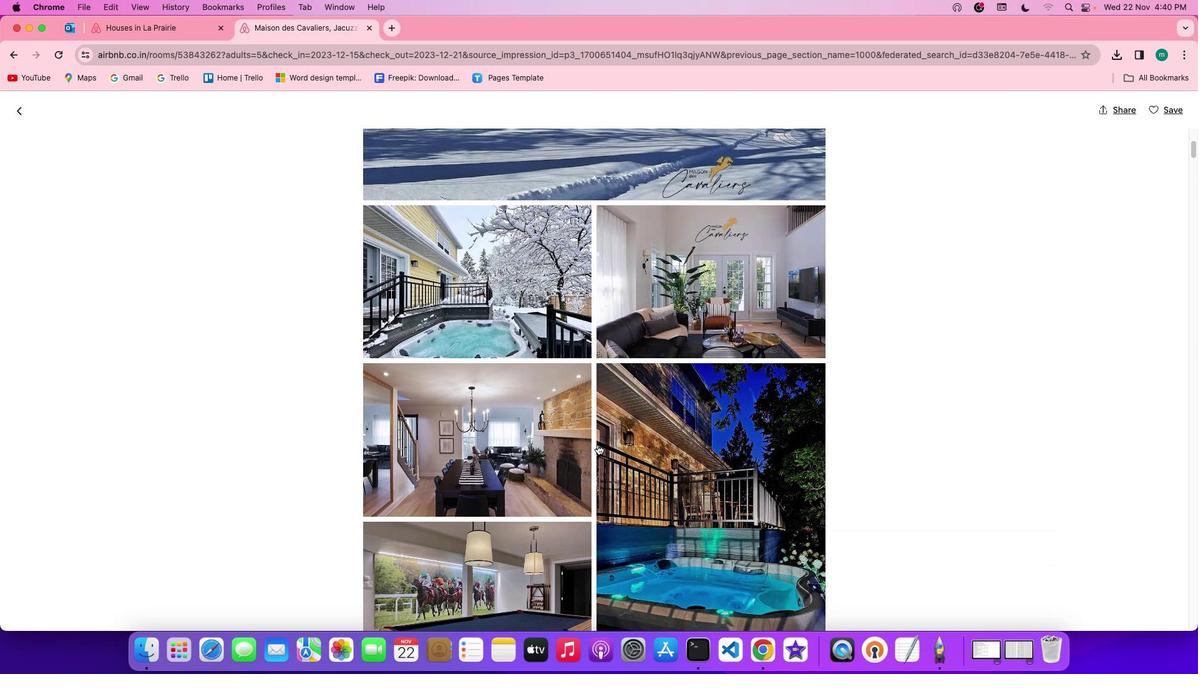 
Action: Mouse scrolled (597, 445) with delta (0, 0)
Screenshot: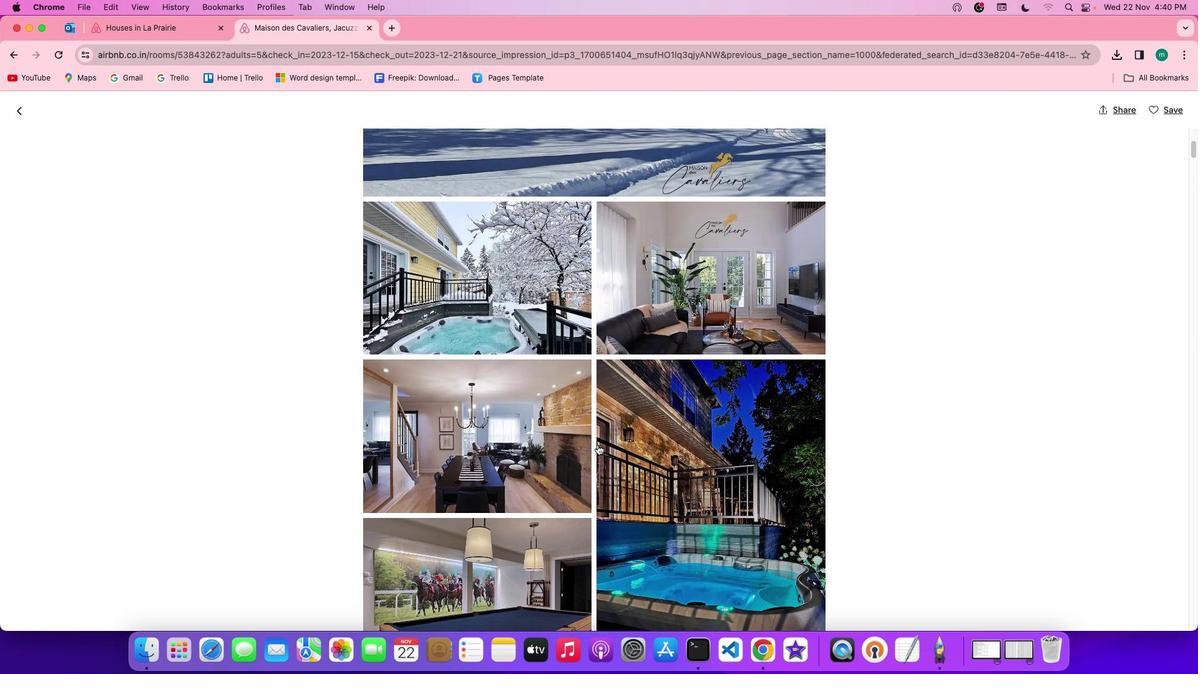 
Action: Mouse scrolled (597, 445) with delta (0, -1)
Screenshot: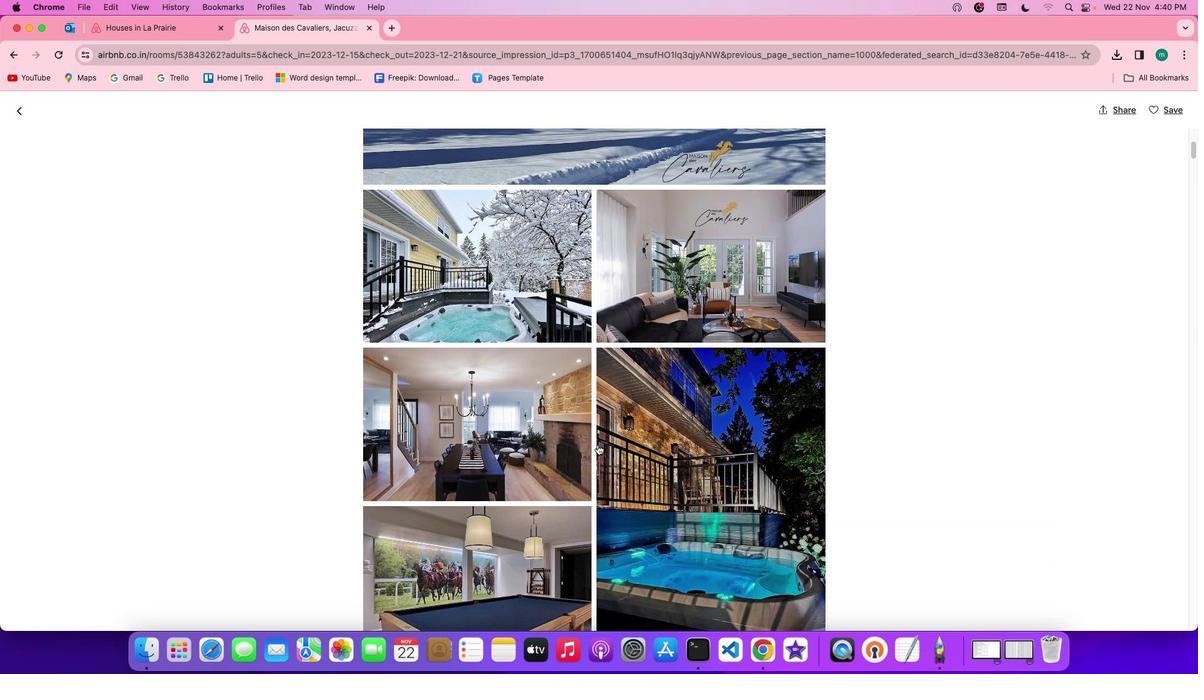 
Action: Mouse scrolled (597, 445) with delta (0, -1)
Screenshot: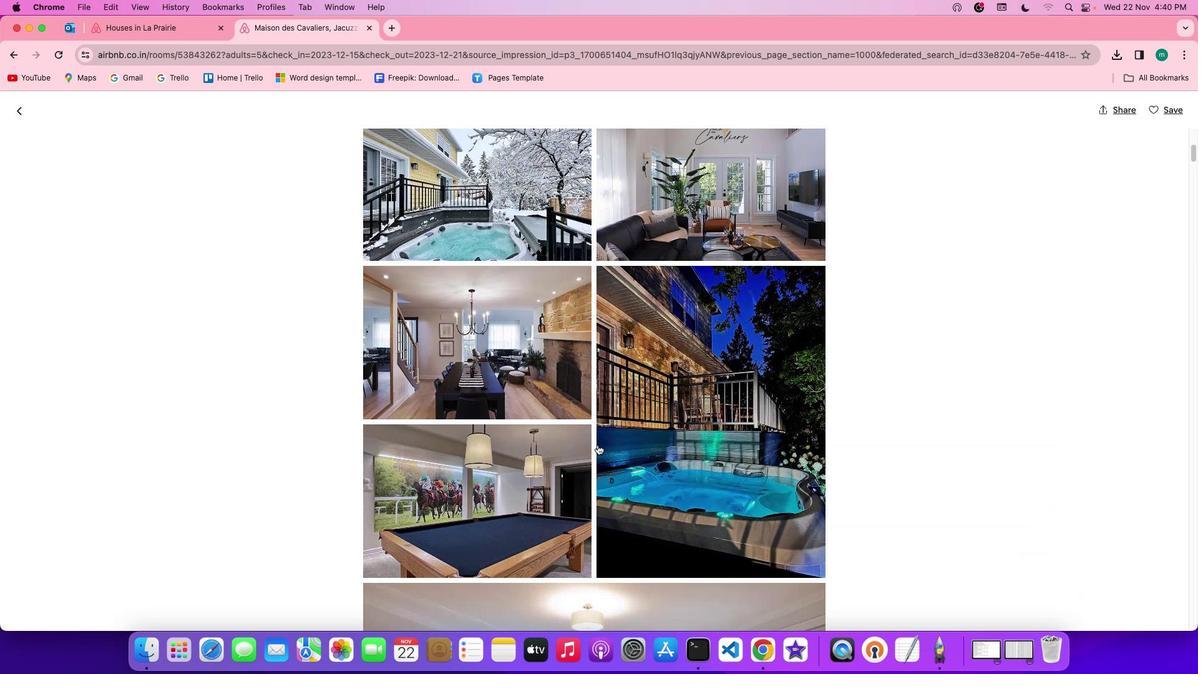 
Action: Mouse moved to (598, 445)
Screenshot: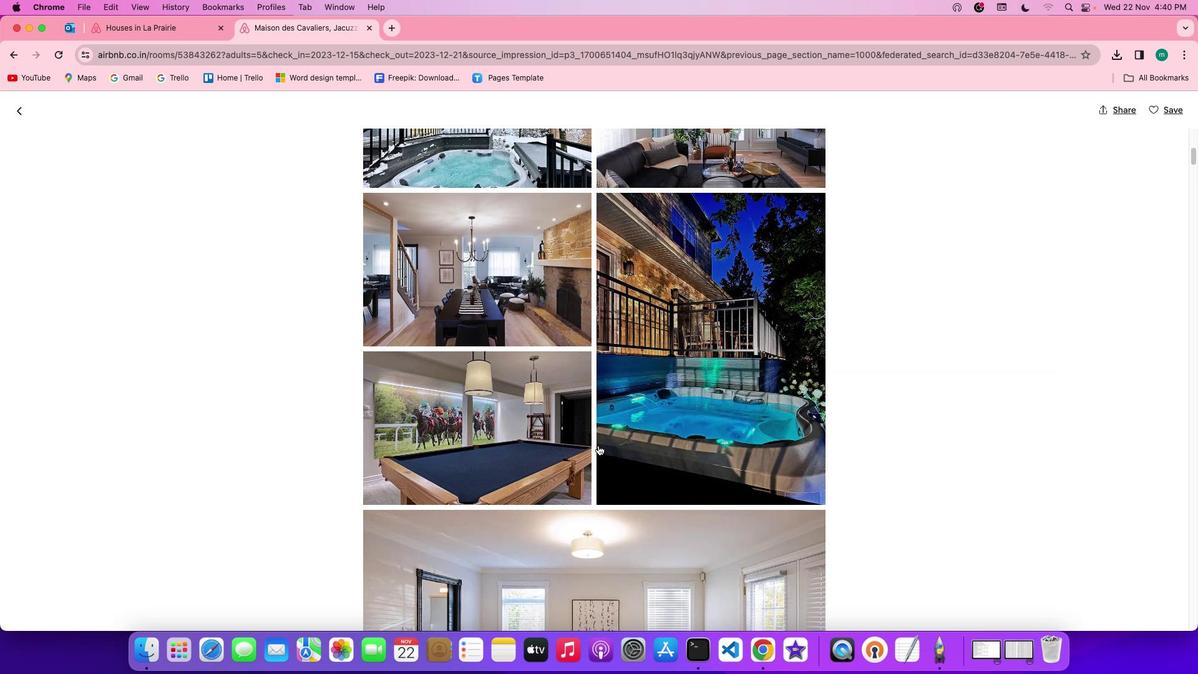 
Action: Mouse scrolled (598, 445) with delta (0, 0)
Screenshot: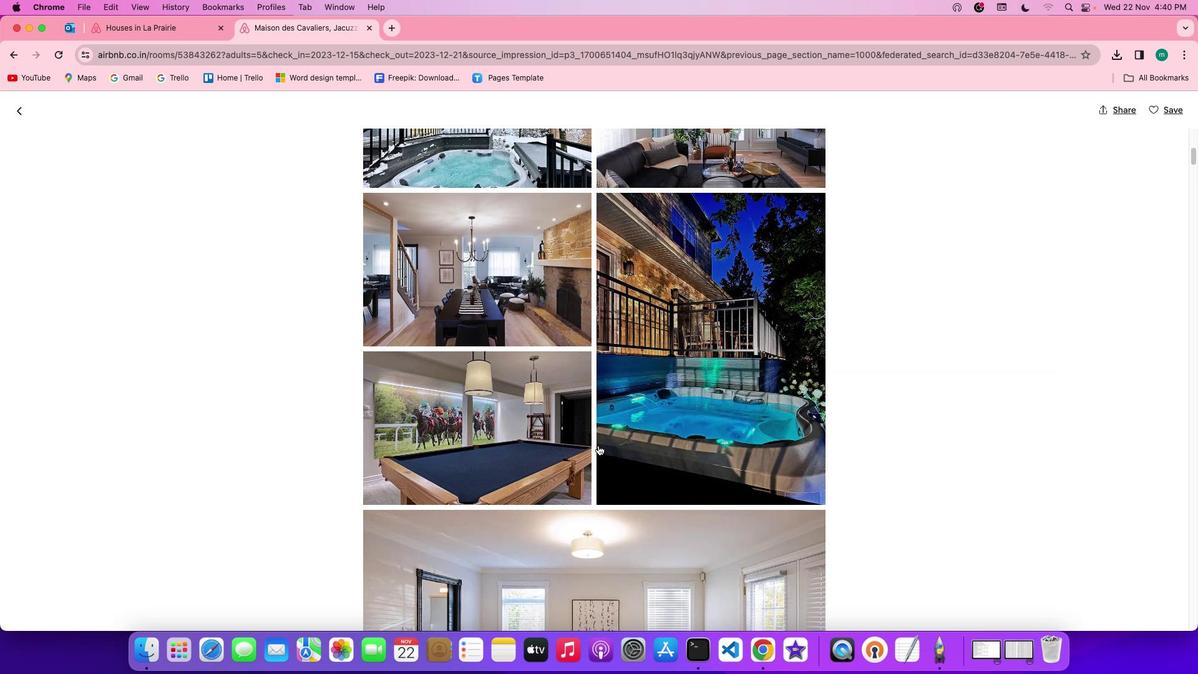 
Action: Mouse scrolled (598, 445) with delta (0, 0)
Screenshot: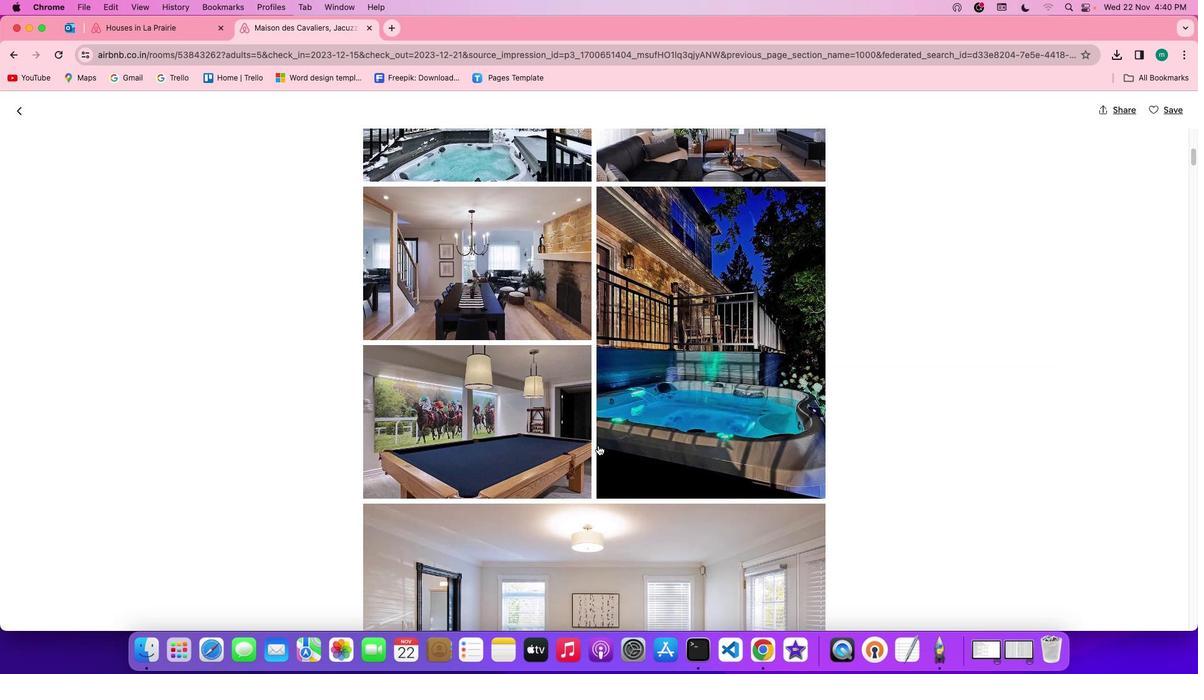 
Action: Mouse scrolled (598, 445) with delta (0, 0)
Screenshot: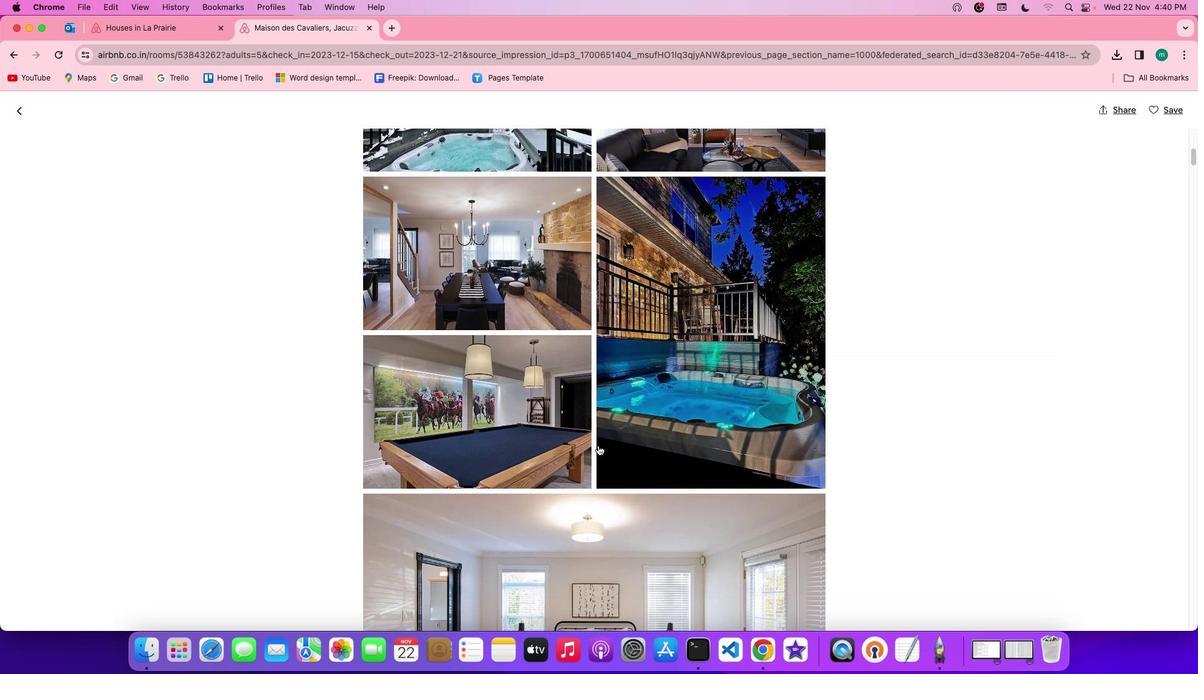 
Action: Mouse scrolled (598, 445) with delta (0, -1)
Screenshot: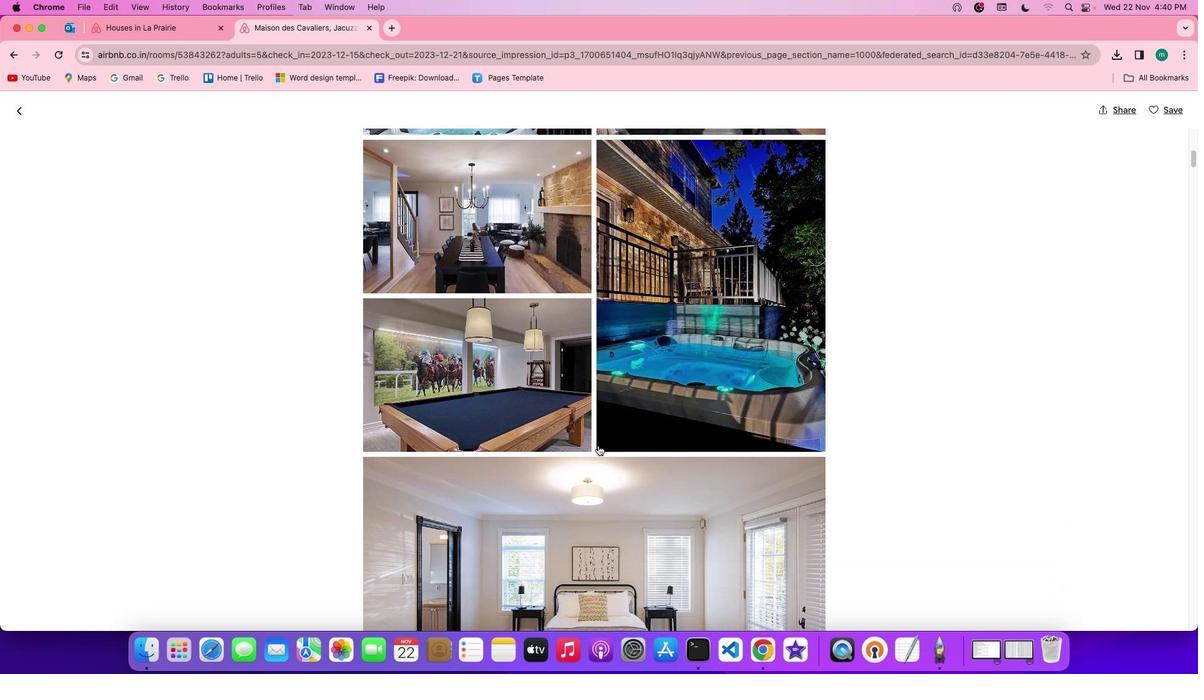 
Action: Mouse moved to (598, 445)
Screenshot: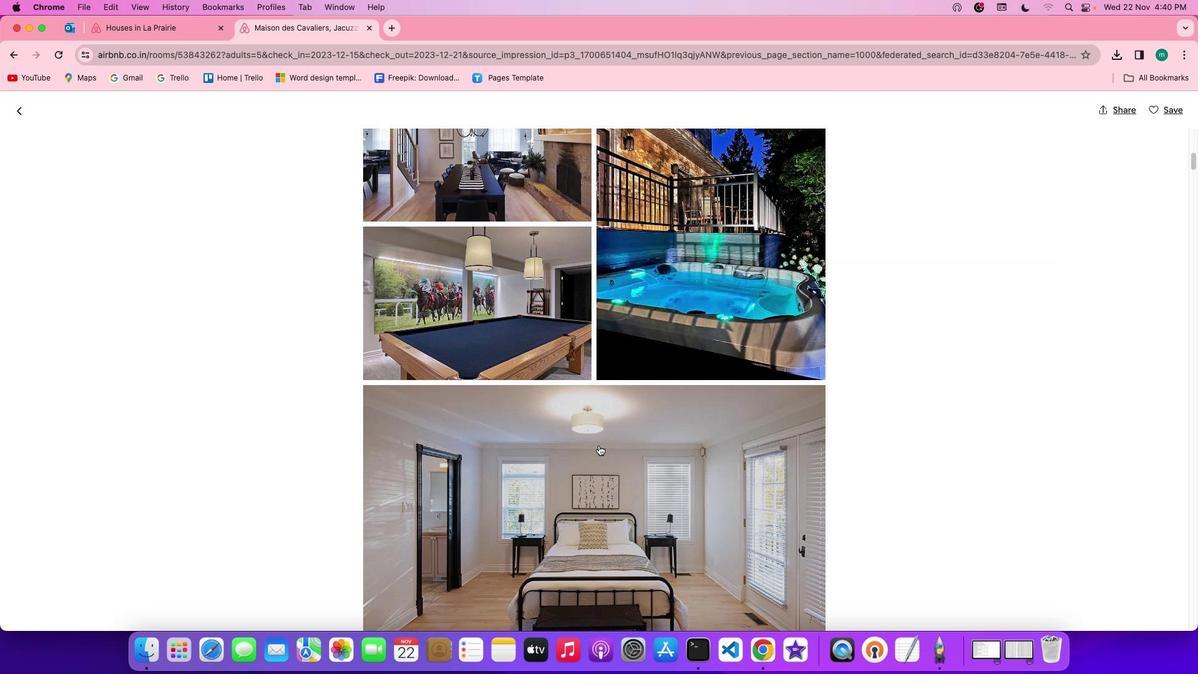 
Action: Mouse scrolled (598, 445) with delta (0, 0)
Screenshot: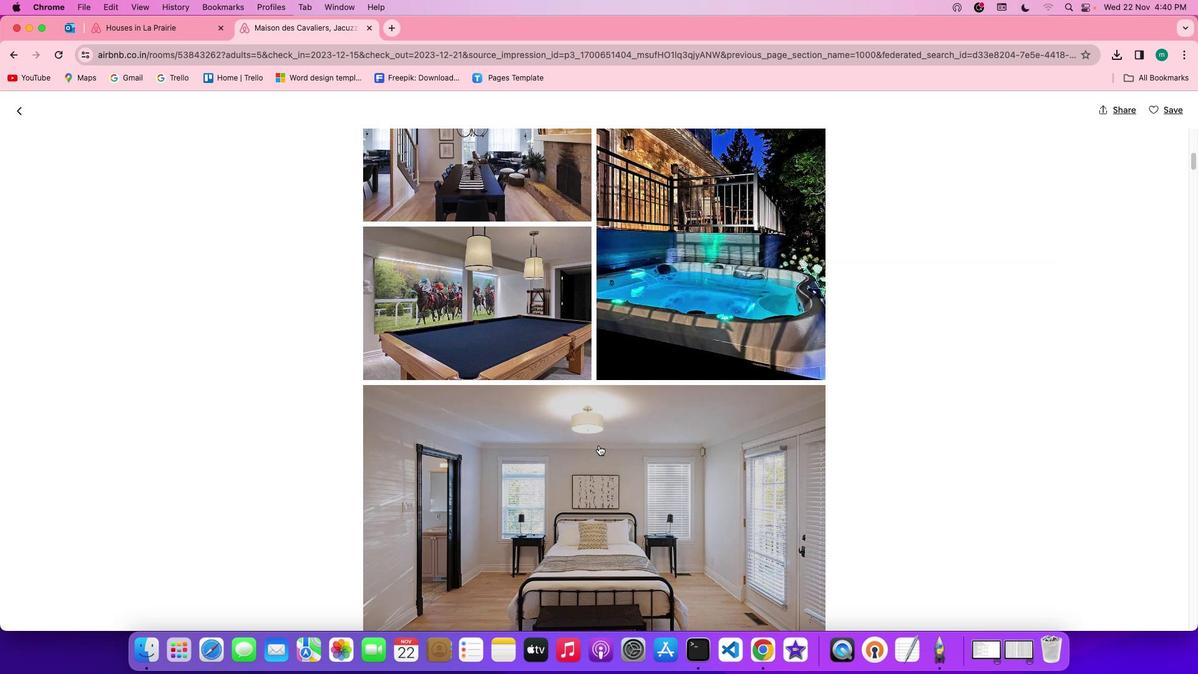 
Action: Mouse scrolled (598, 445) with delta (0, 0)
Screenshot: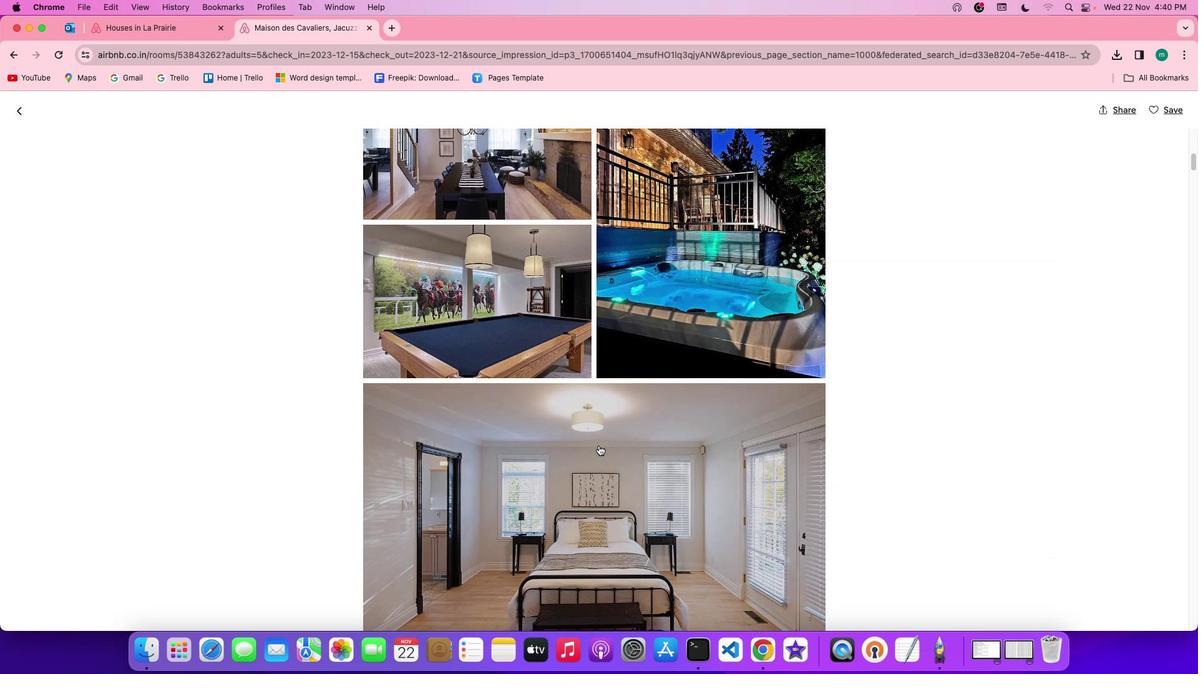 
Action: Mouse scrolled (598, 445) with delta (0, 0)
Screenshot: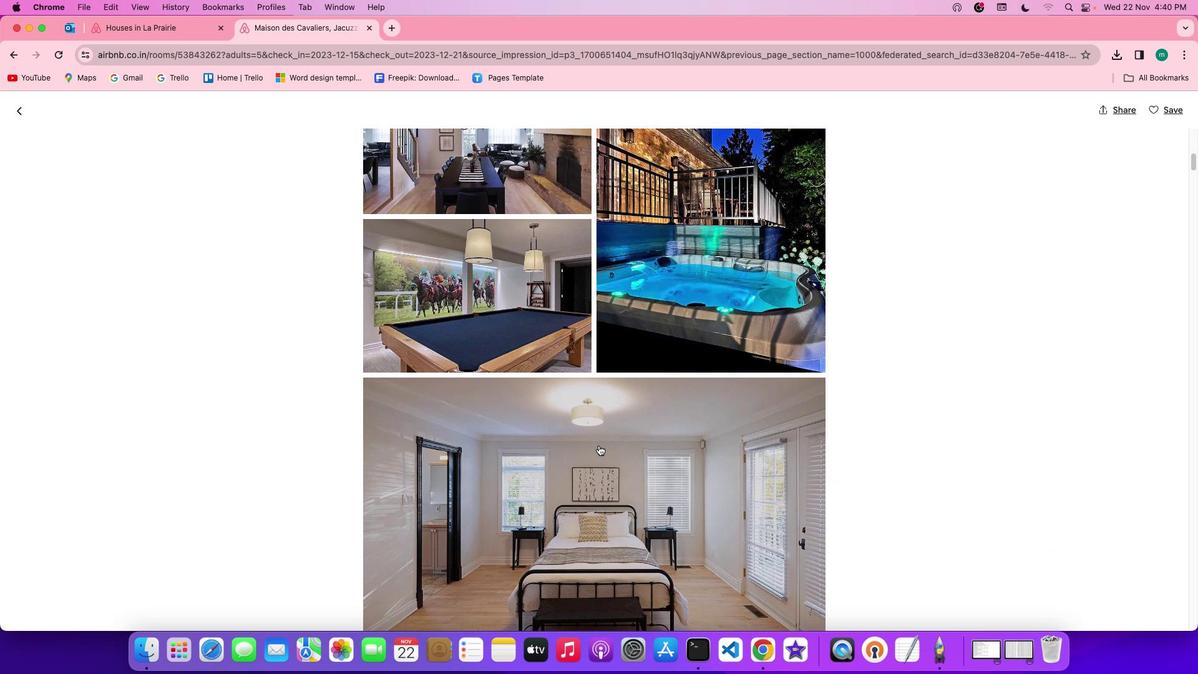 
Action: Mouse scrolled (598, 445) with delta (0, -1)
Screenshot: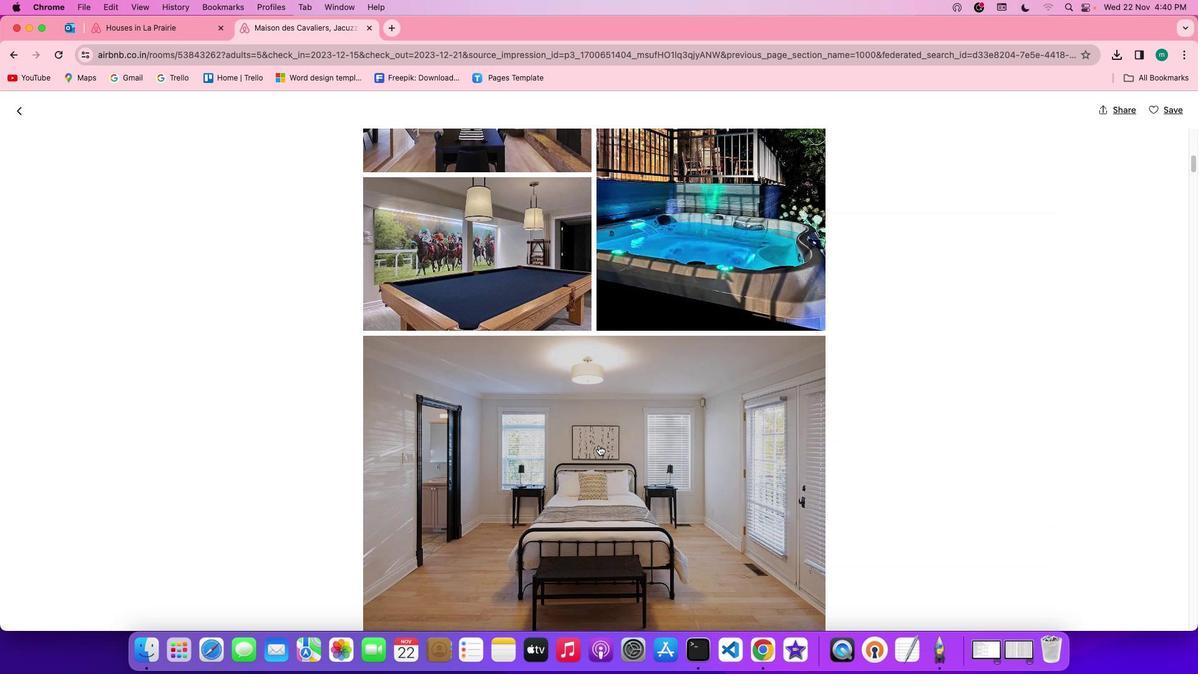 
Action: Mouse scrolled (598, 445) with delta (0, 0)
Screenshot: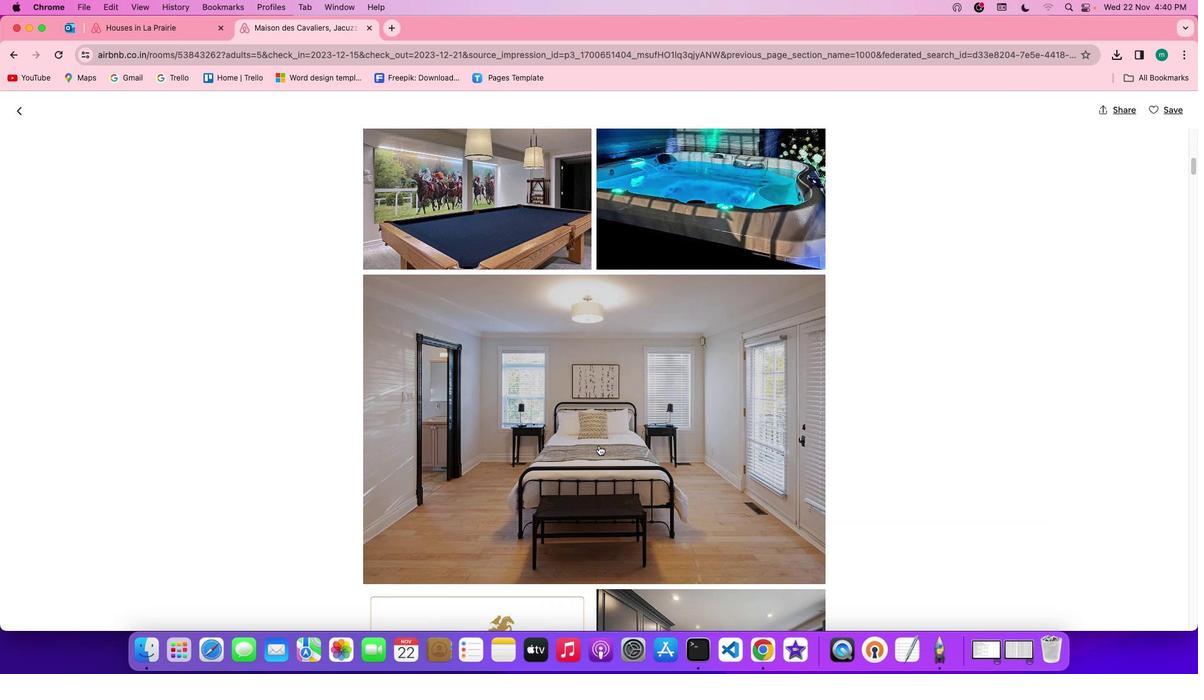 
Action: Mouse scrolled (598, 445) with delta (0, 0)
Screenshot: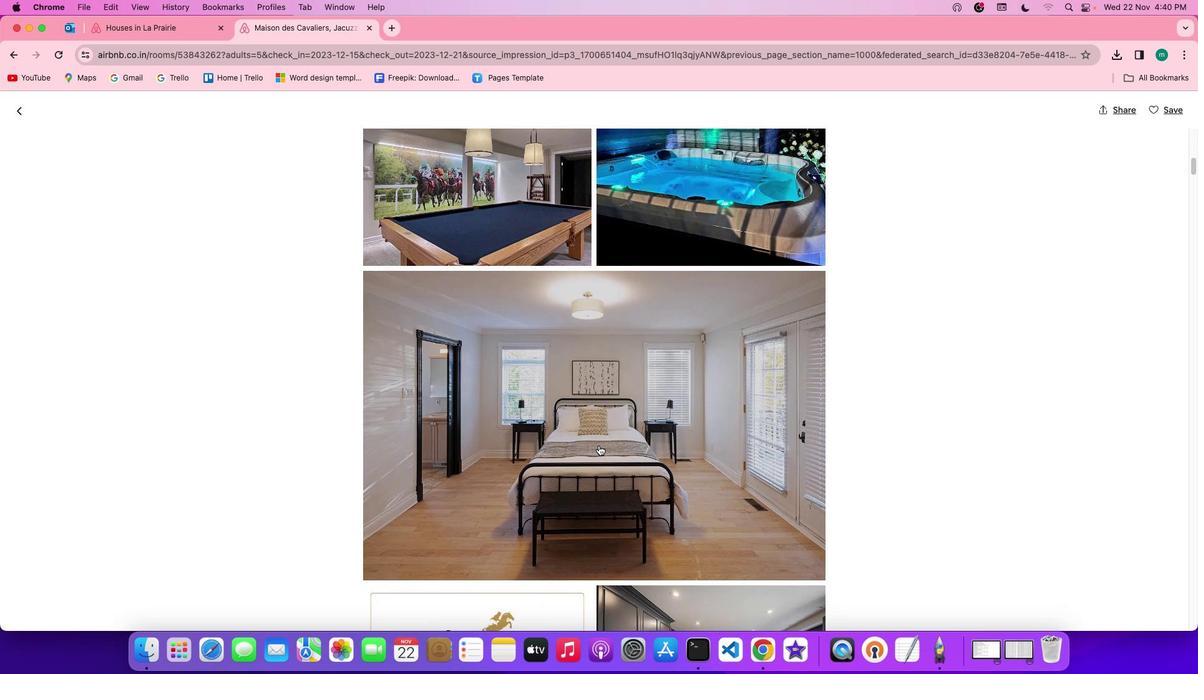 
Action: Mouse scrolled (598, 445) with delta (0, 0)
Screenshot: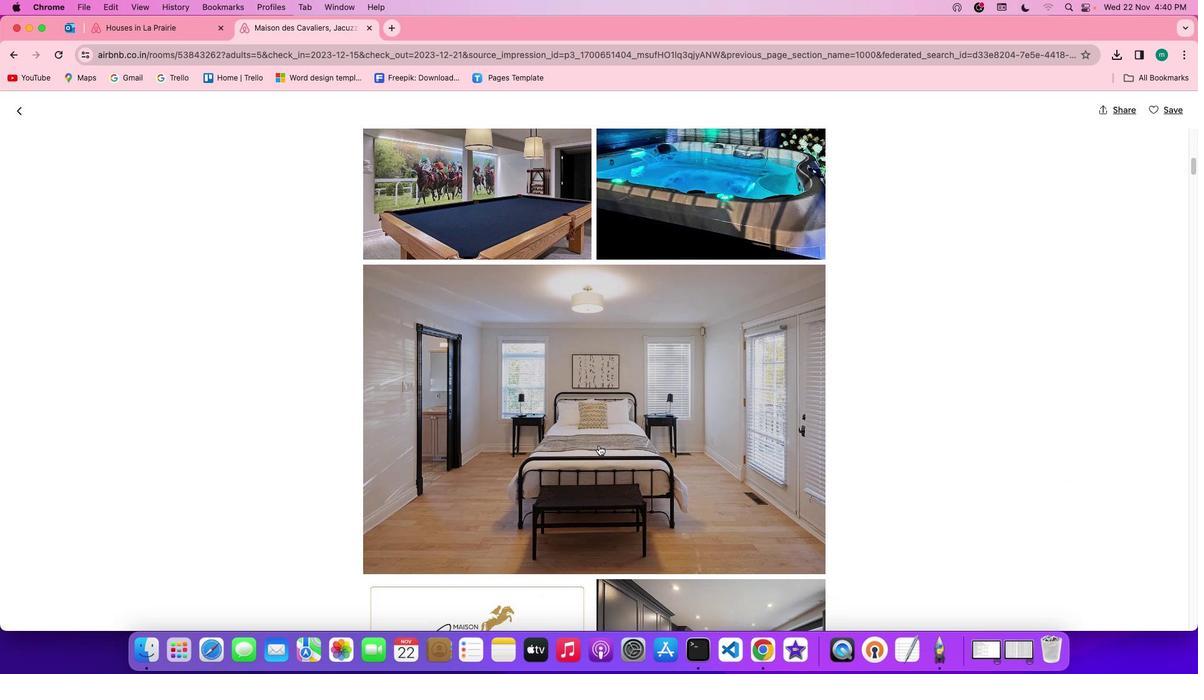 
Action: Mouse scrolled (598, 445) with delta (0, -1)
Screenshot: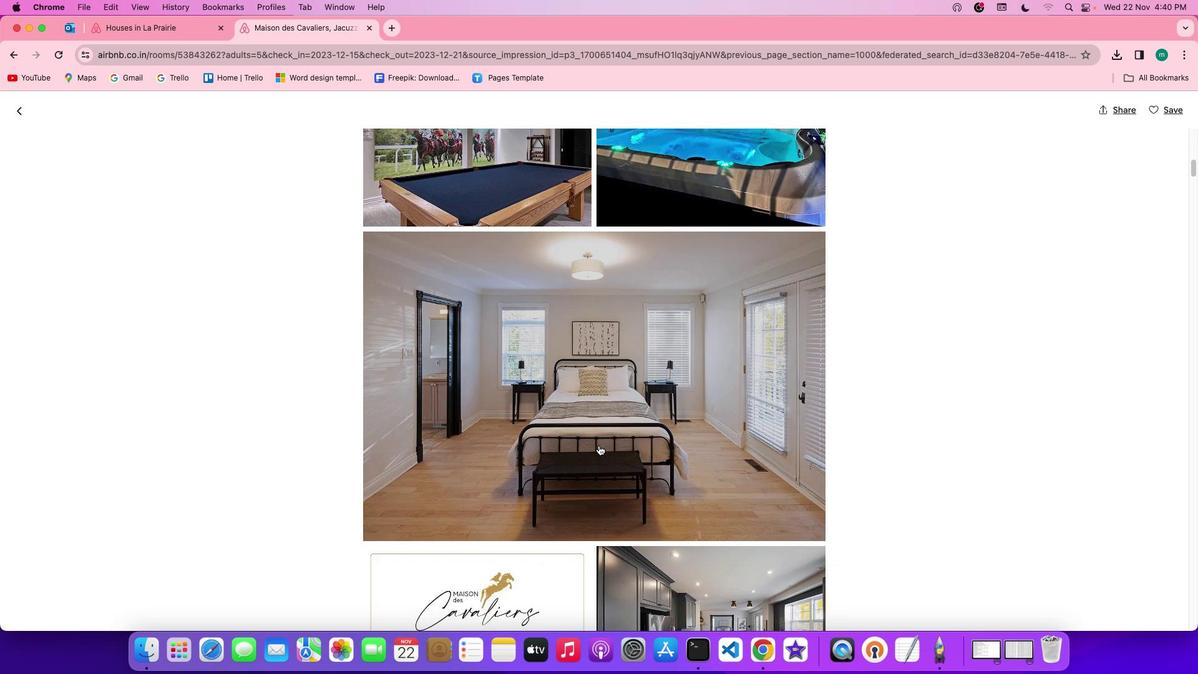 
Action: Mouse scrolled (598, 445) with delta (0, 0)
Screenshot: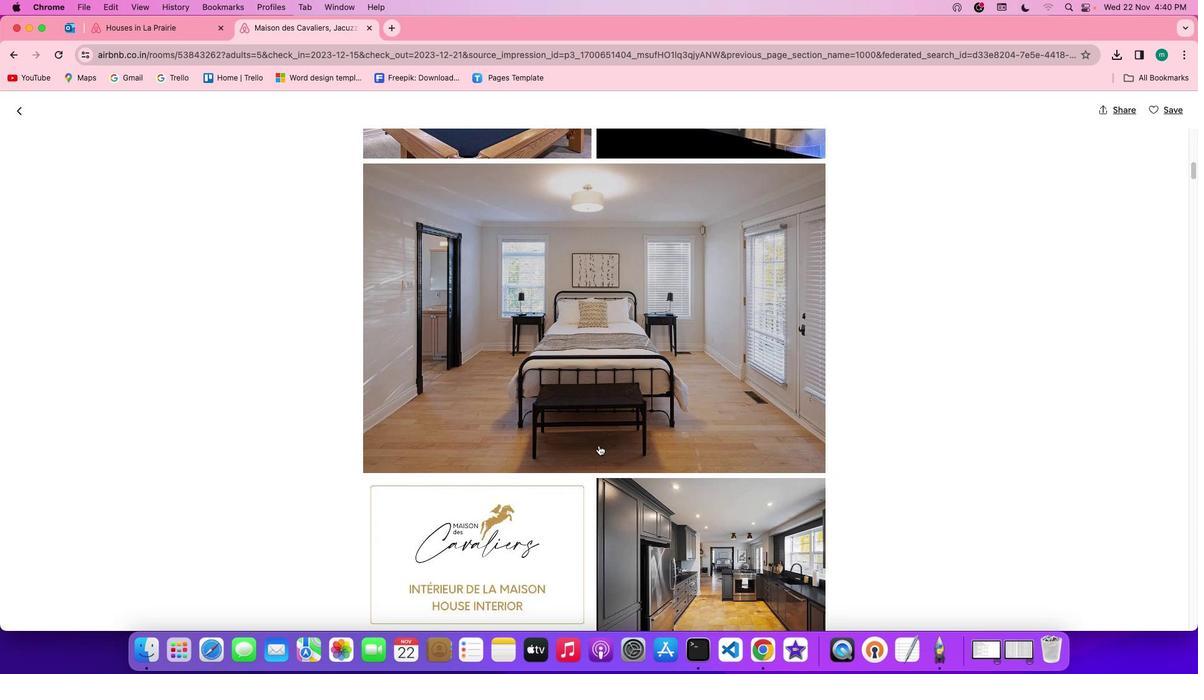 
Action: Mouse scrolled (598, 445) with delta (0, 0)
Screenshot: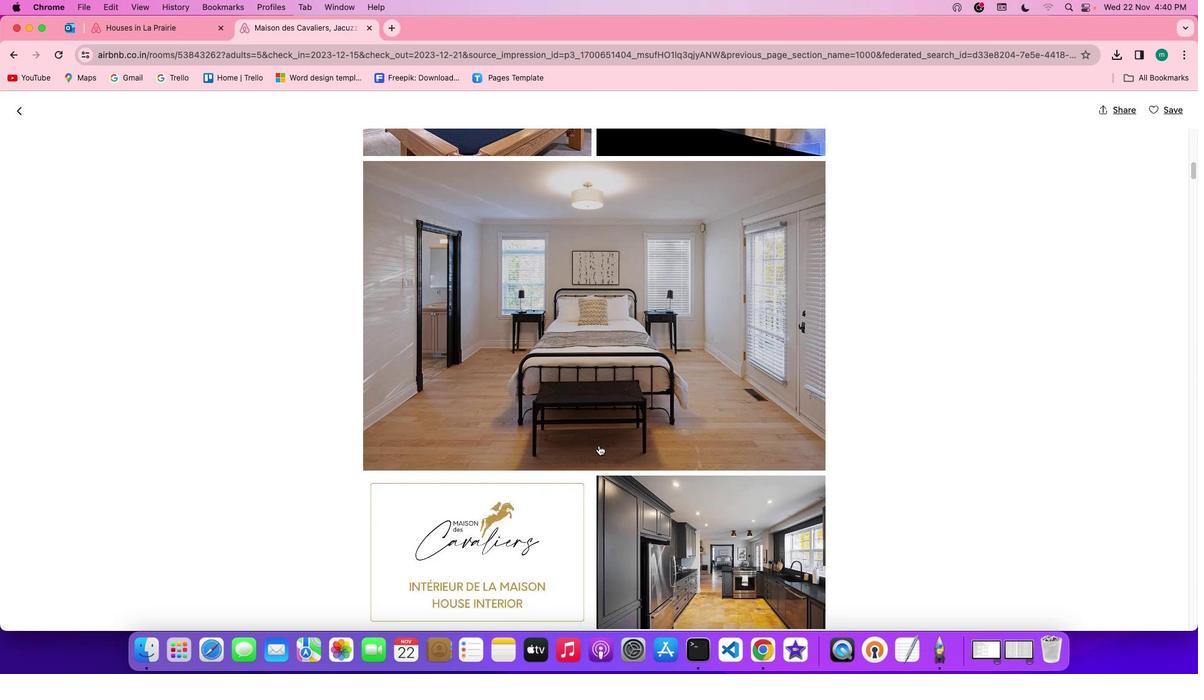 
Action: Mouse scrolled (598, 445) with delta (0, 0)
Screenshot: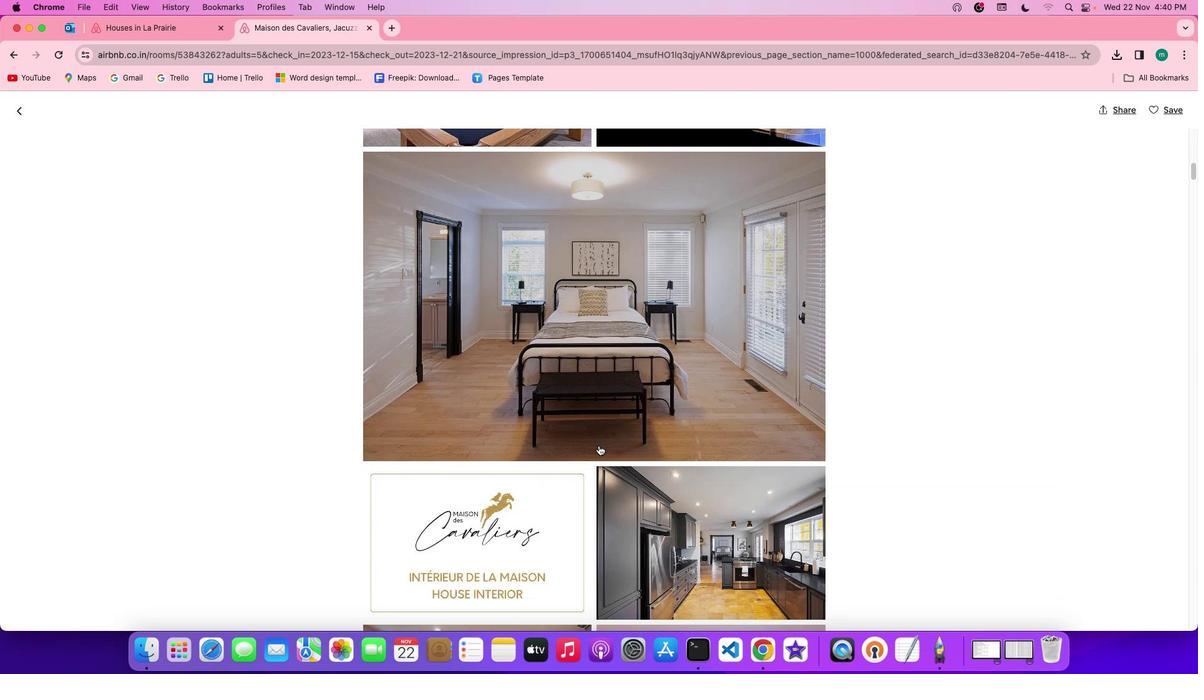 
Action: Mouse scrolled (598, 445) with delta (0, -1)
Screenshot: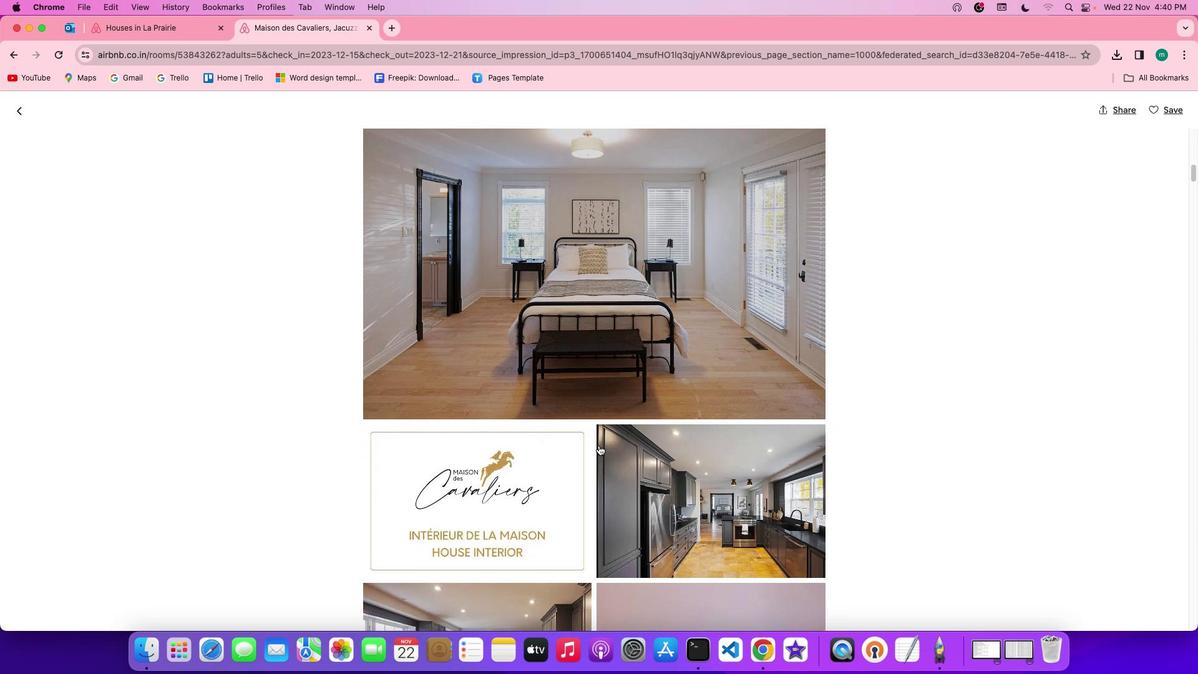 
Action: Mouse scrolled (598, 445) with delta (0, 0)
Screenshot: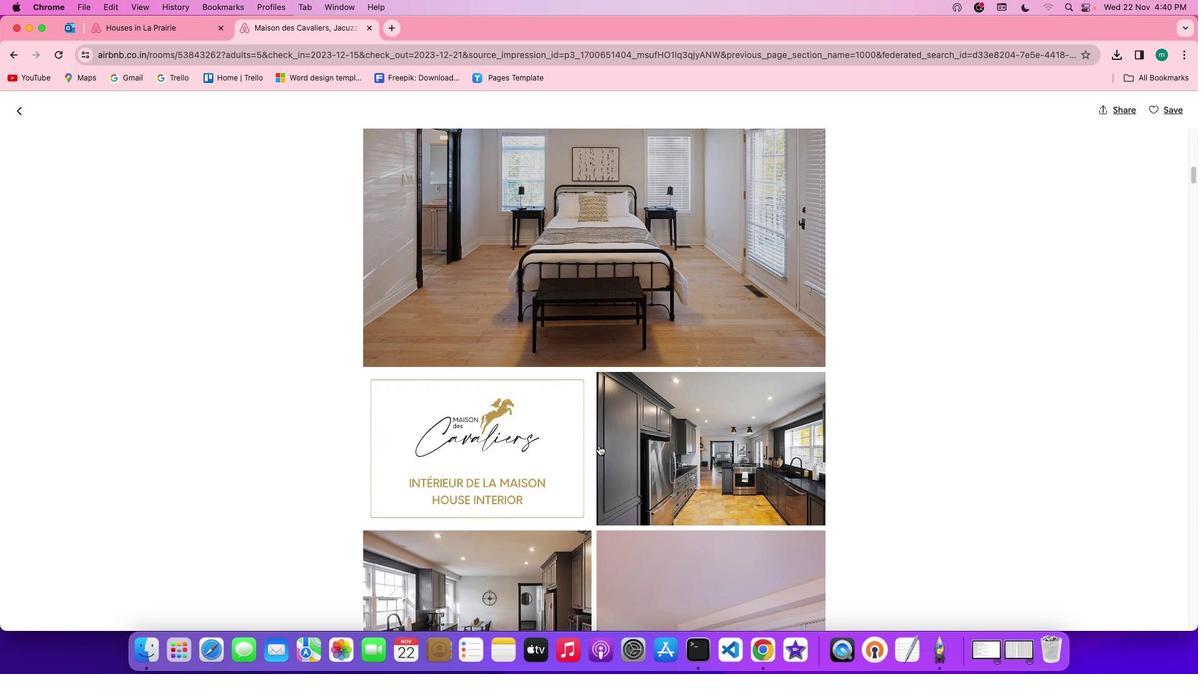 
Action: Mouse scrolled (598, 445) with delta (0, 0)
Screenshot: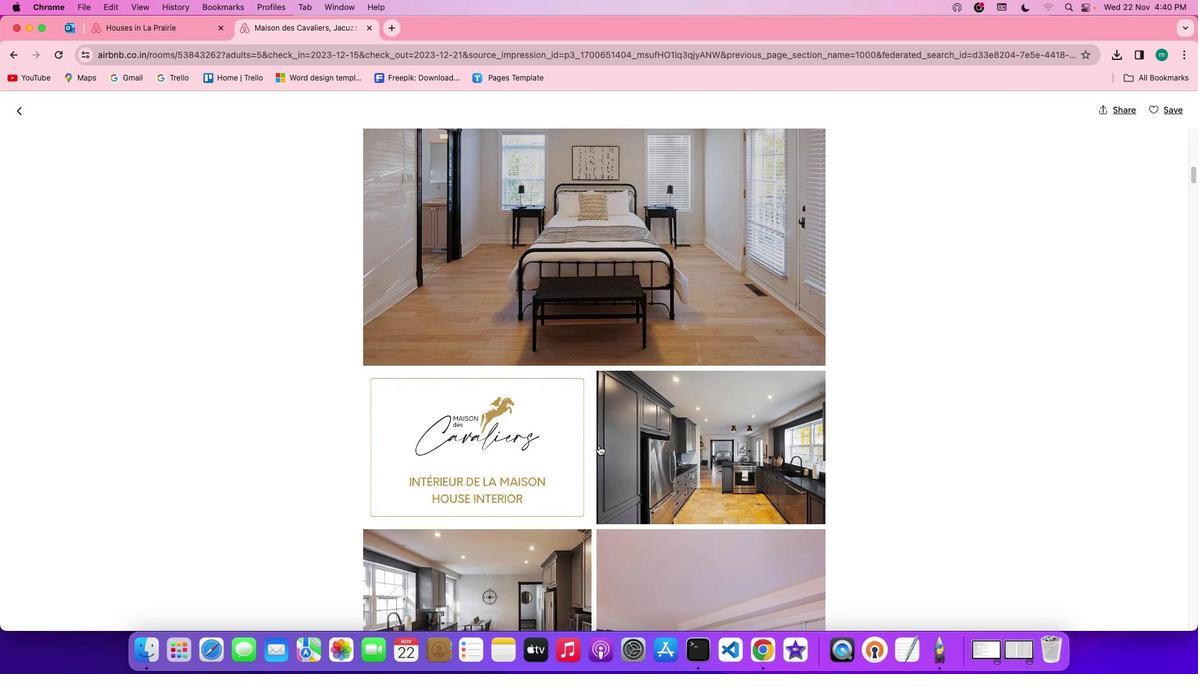 
Action: Mouse scrolled (598, 445) with delta (0, -1)
Screenshot: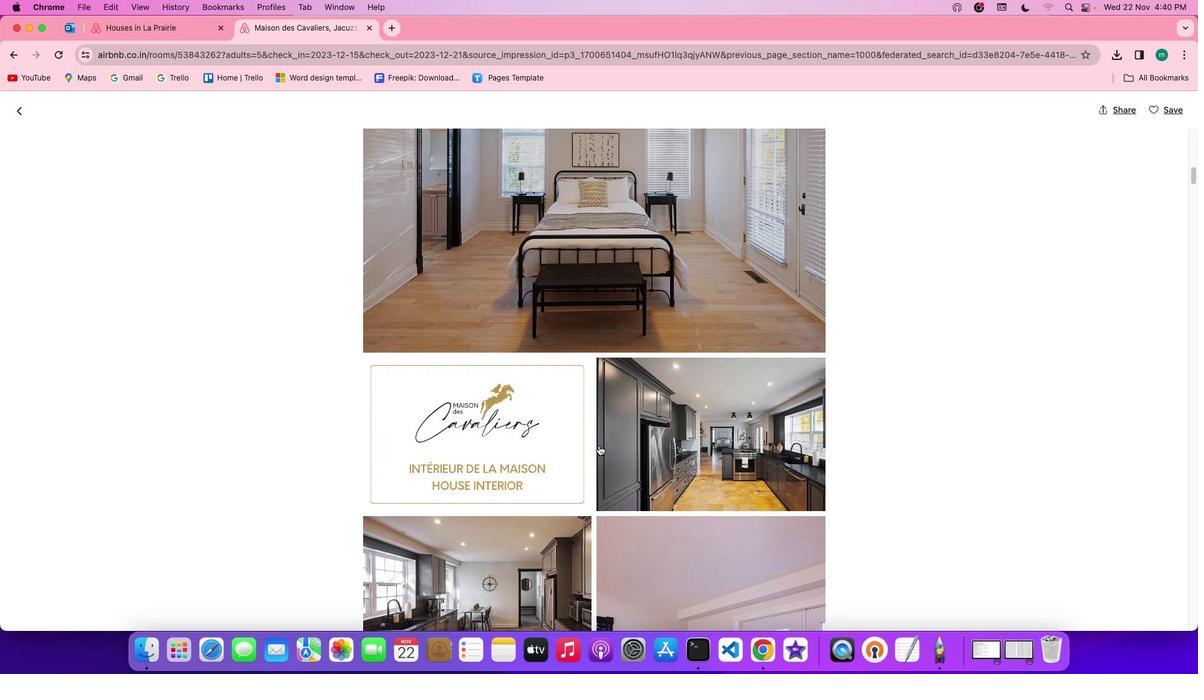 
Action: Mouse scrolled (598, 445) with delta (0, 0)
Screenshot: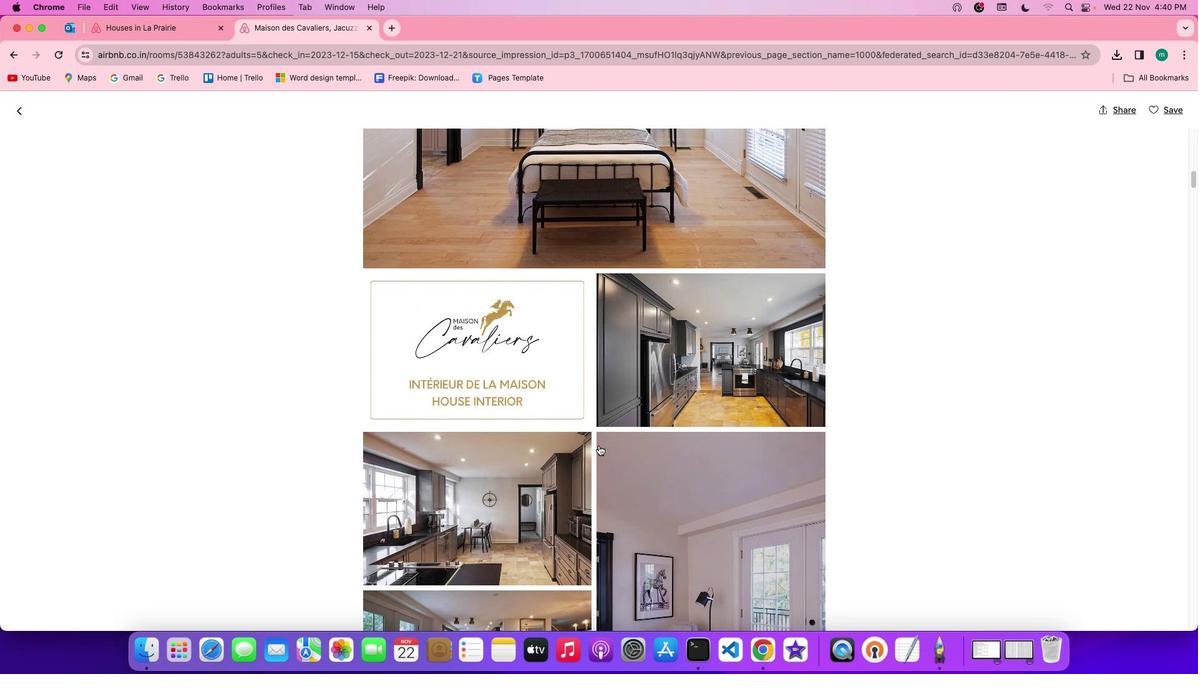 
Action: Mouse scrolled (598, 445) with delta (0, 0)
Screenshot: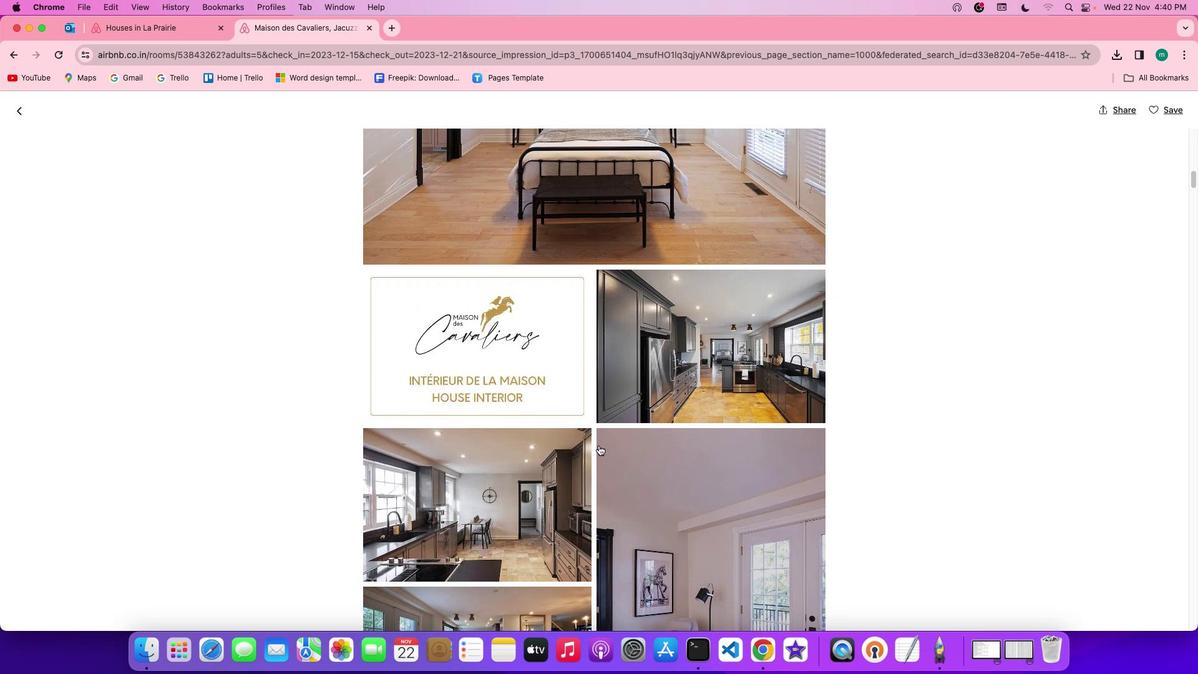
Action: Mouse scrolled (598, 445) with delta (0, -1)
Screenshot: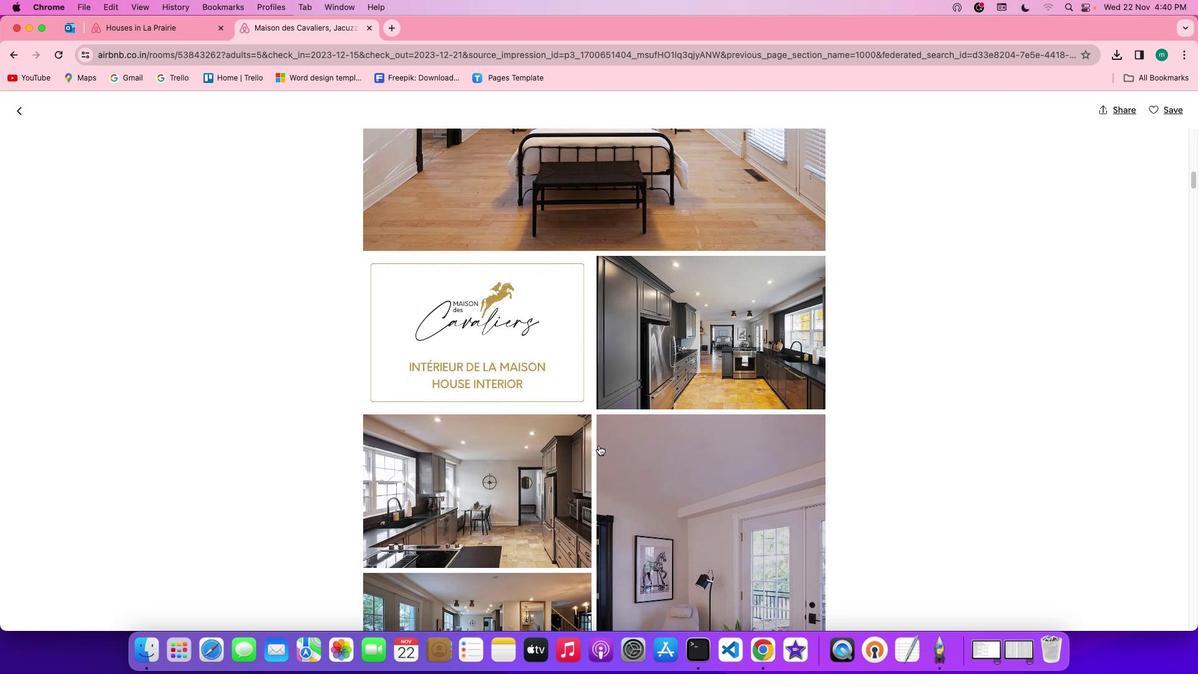 
Action: Mouse moved to (600, 443)
Screenshot: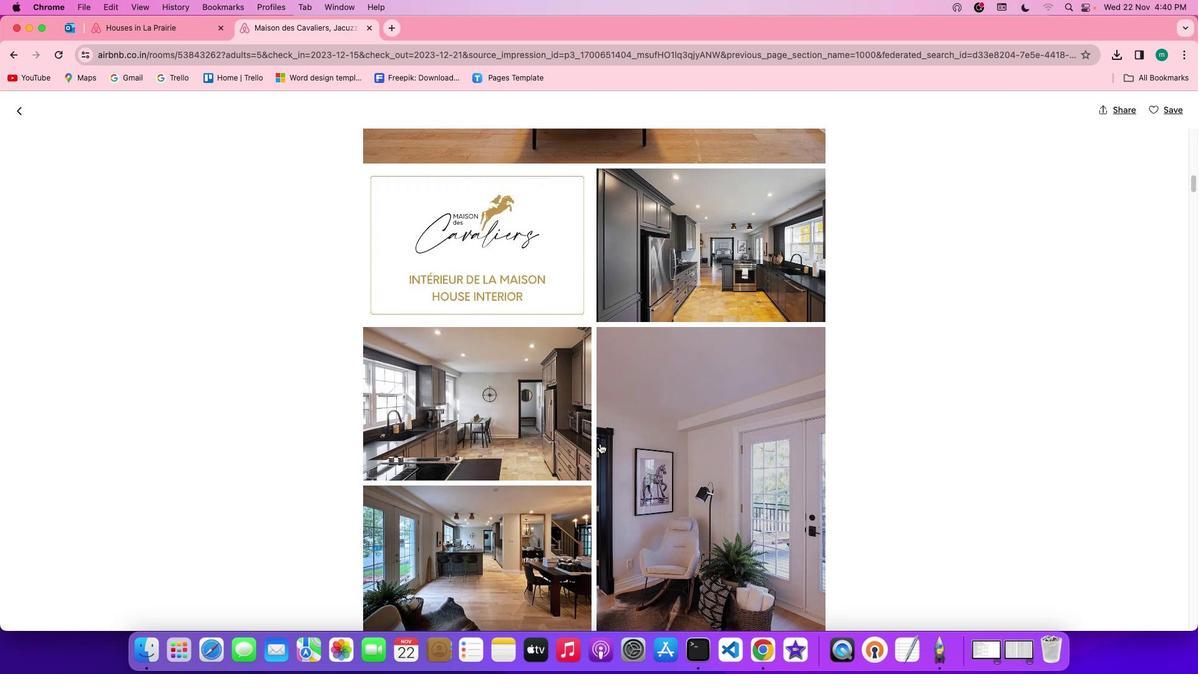 
Action: Mouse scrolled (600, 443) with delta (0, 0)
Screenshot: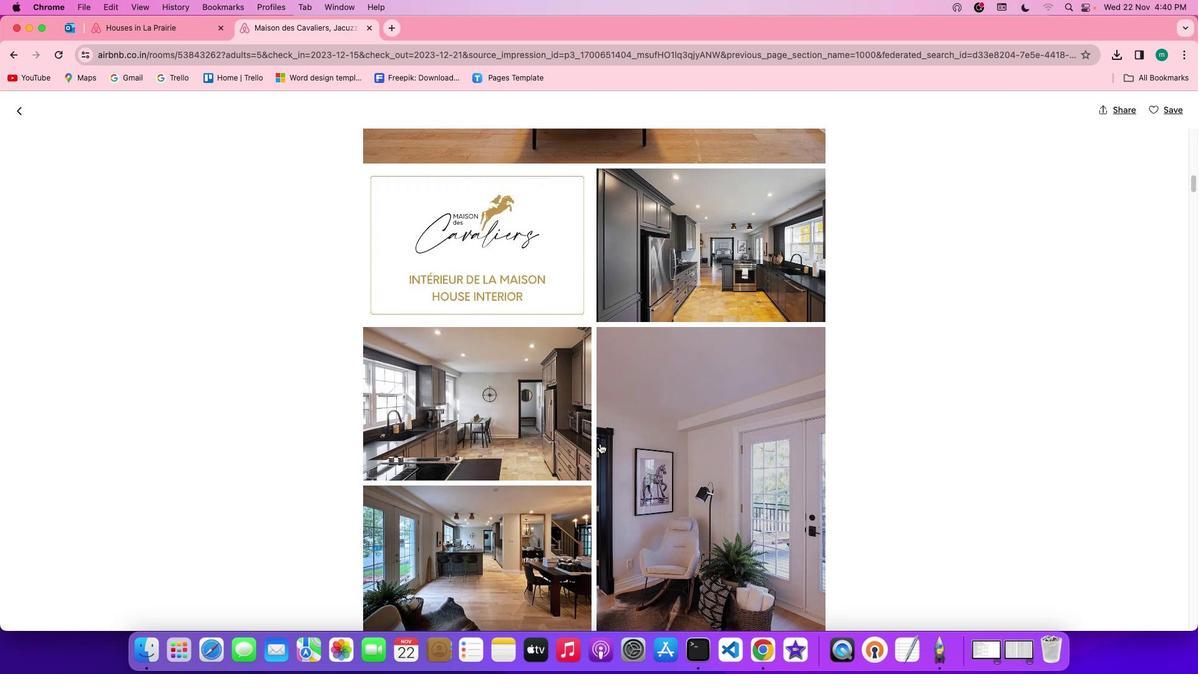 
Action: Mouse scrolled (600, 443) with delta (0, 0)
Screenshot: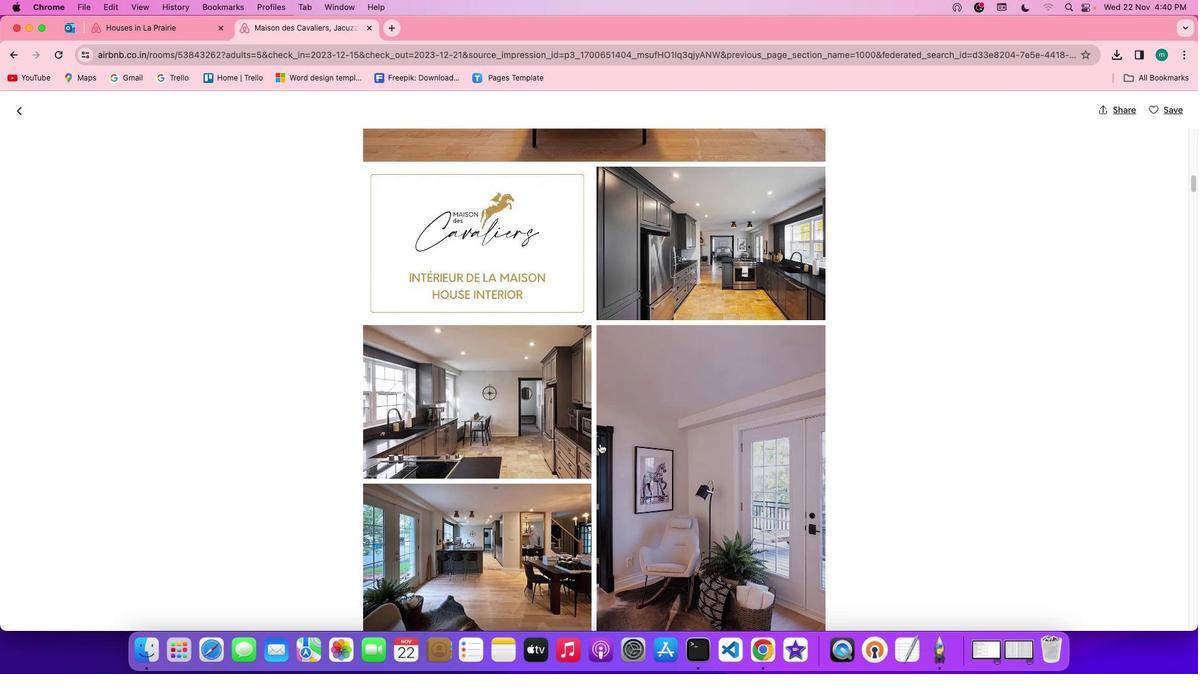 
Action: Mouse scrolled (600, 443) with delta (0, -1)
Screenshot: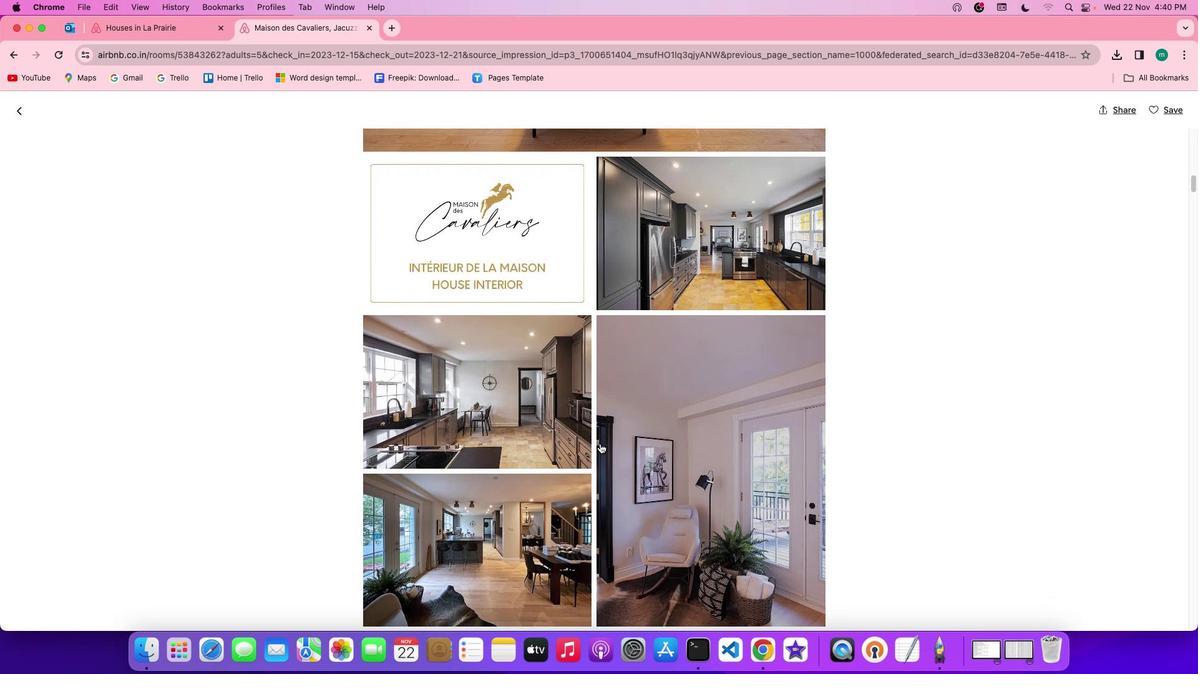 
Action: Mouse scrolled (600, 443) with delta (0, -2)
Screenshot: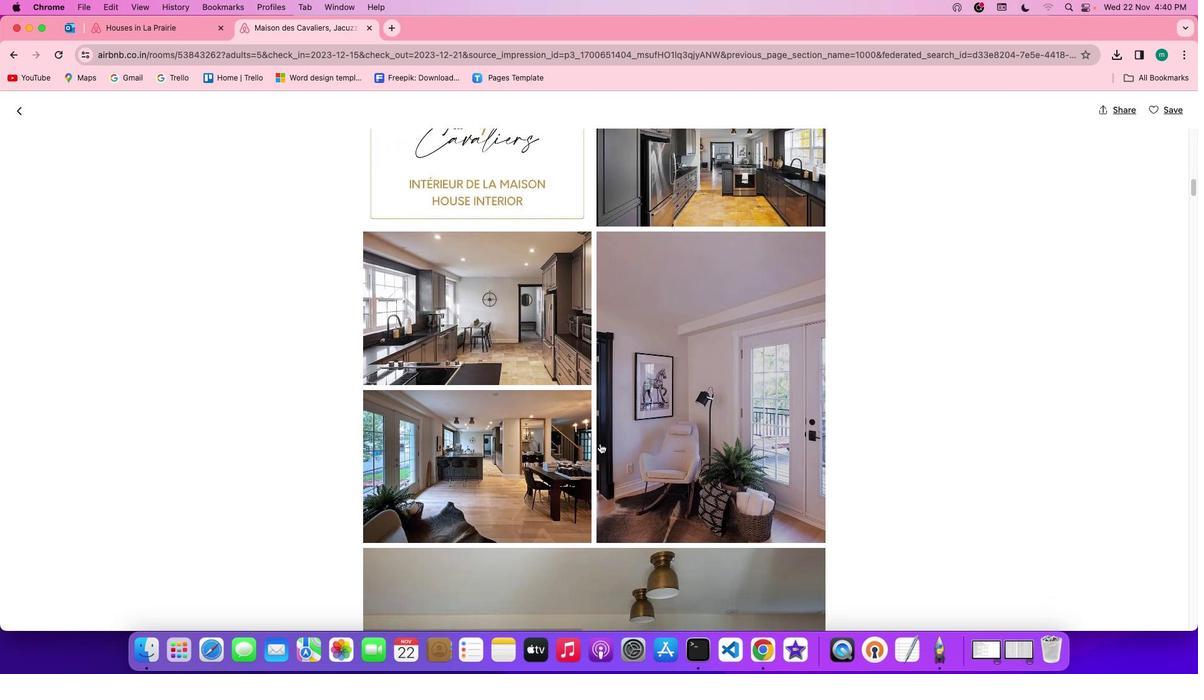 
Action: Mouse scrolled (600, 443) with delta (0, 0)
Screenshot: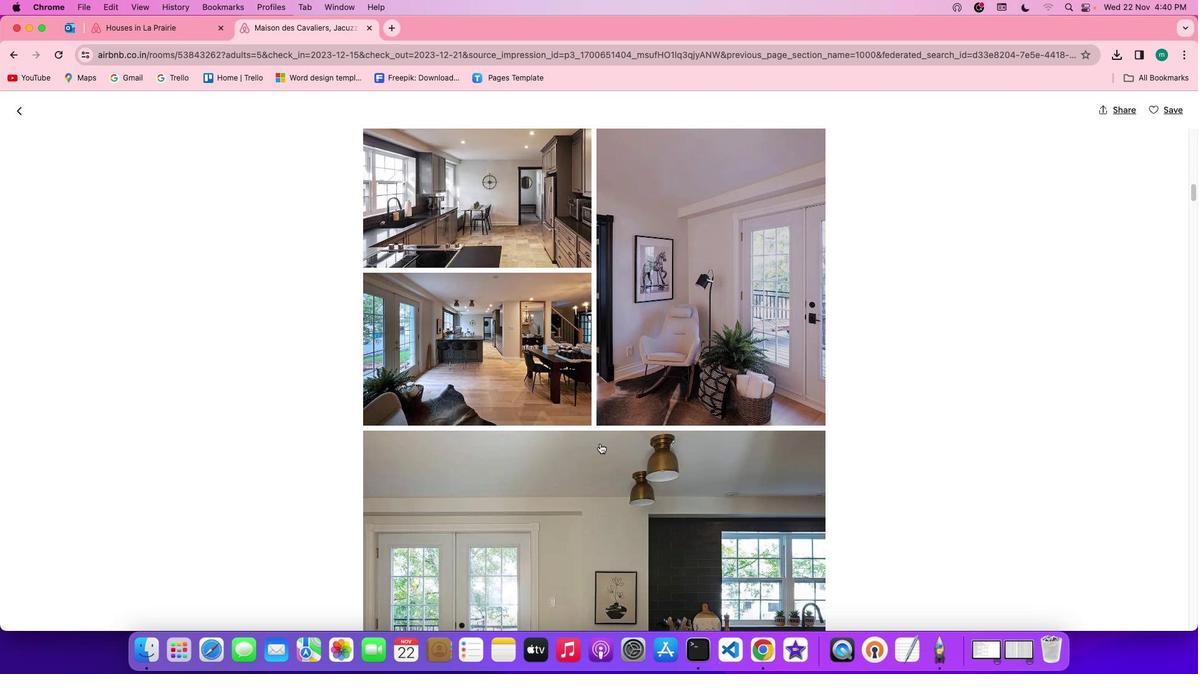 
Action: Mouse scrolled (600, 443) with delta (0, 0)
Screenshot: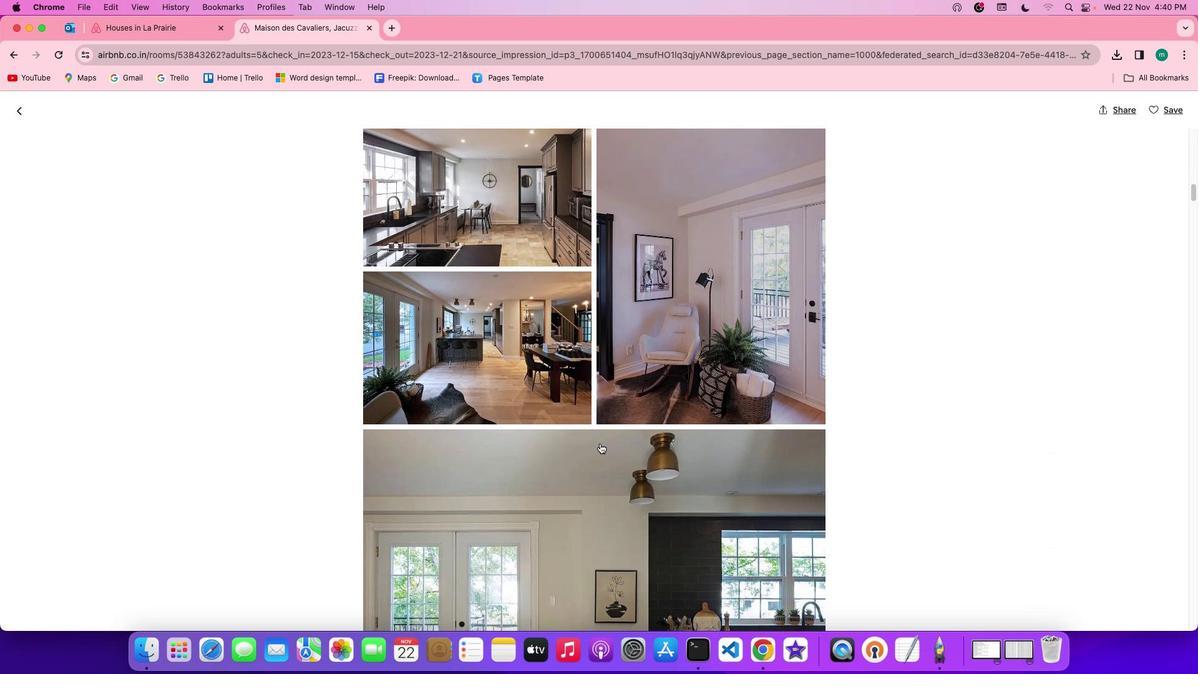 
Action: Mouse scrolled (600, 443) with delta (0, -1)
Screenshot: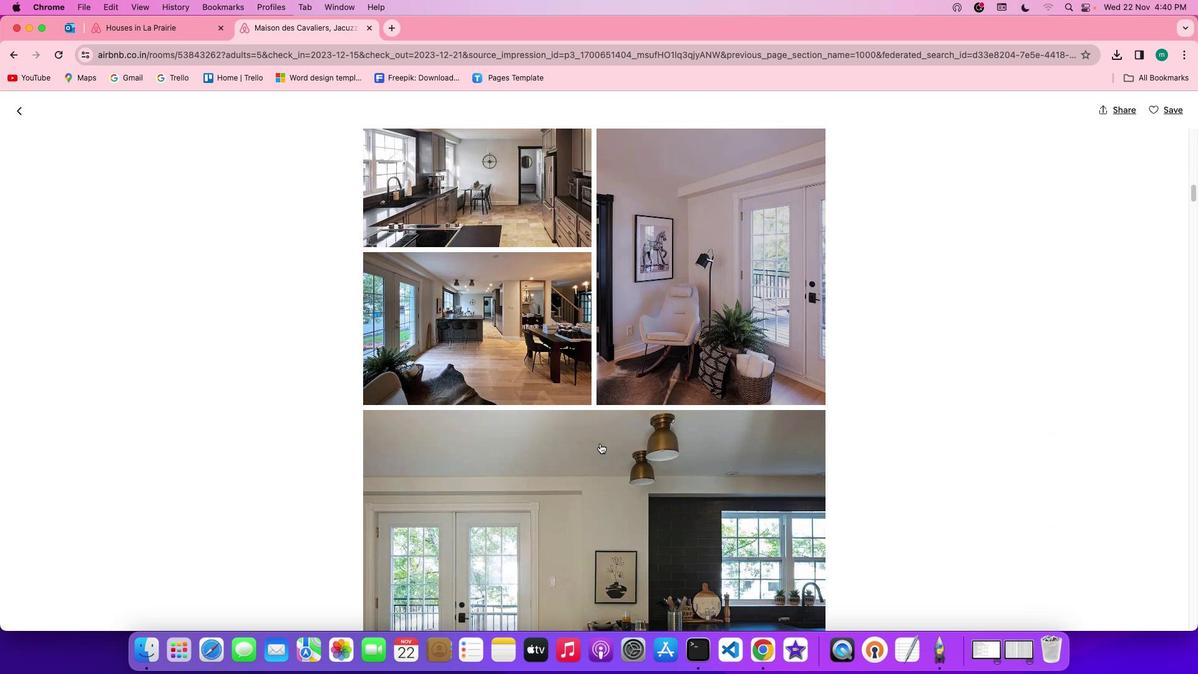 
Action: Mouse scrolled (600, 443) with delta (0, -1)
Screenshot: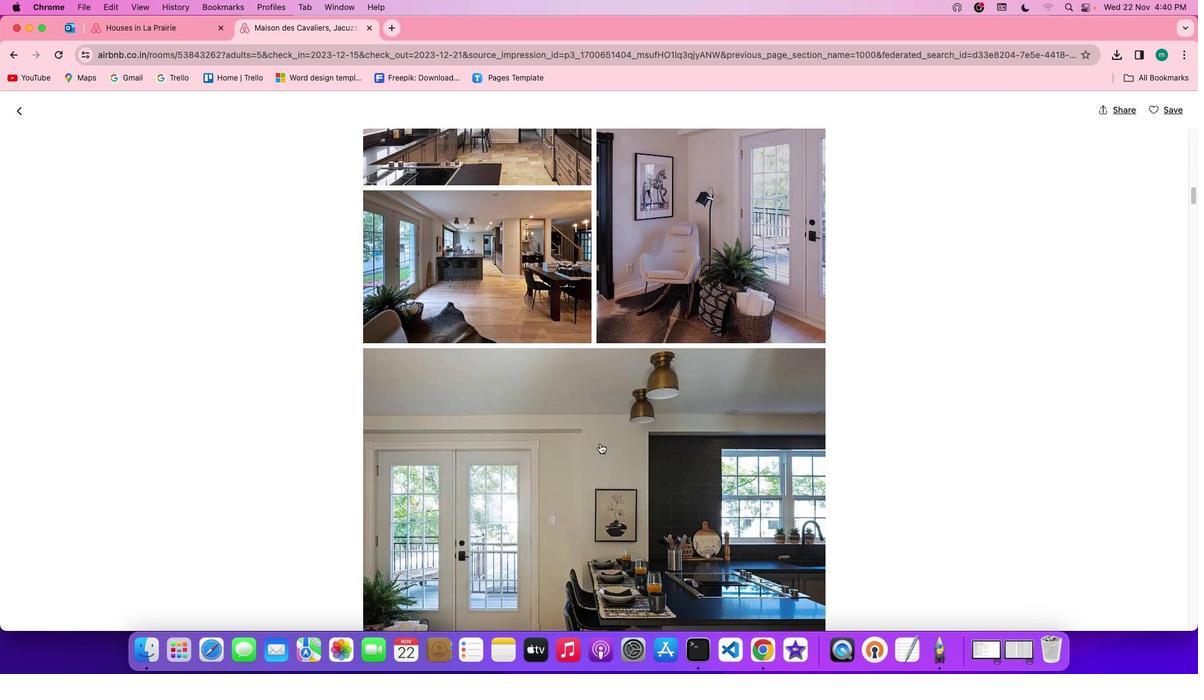 
Action: Mouse moved to (600, 443)
Screenshot: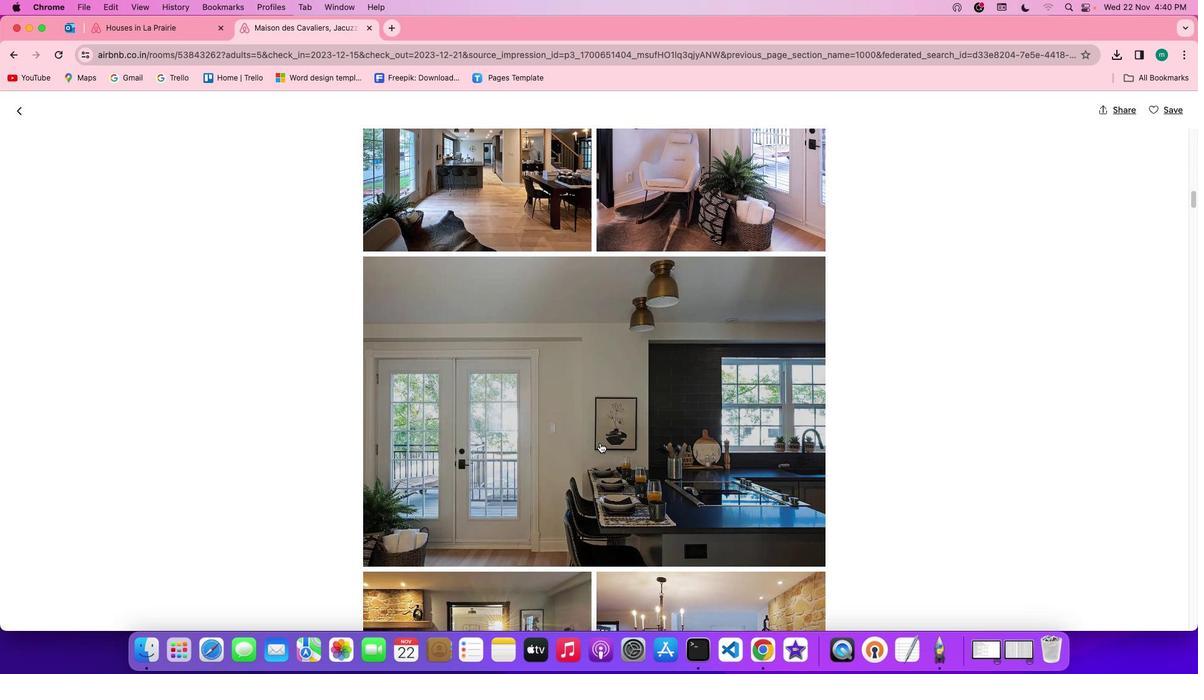 
Action: Mouse scrolled (600, 443) with delta (0, 0)
Screenshot: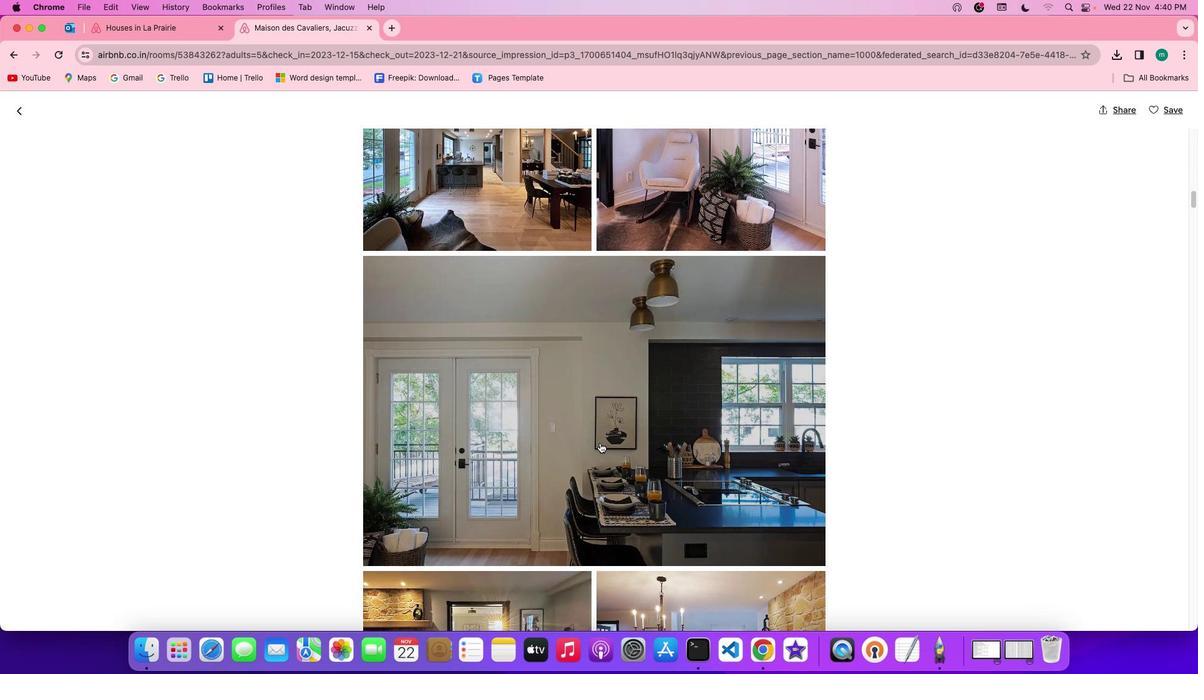 
Action: Mouse scrolled (600, 443) with delta (0, 0)
Screenshot: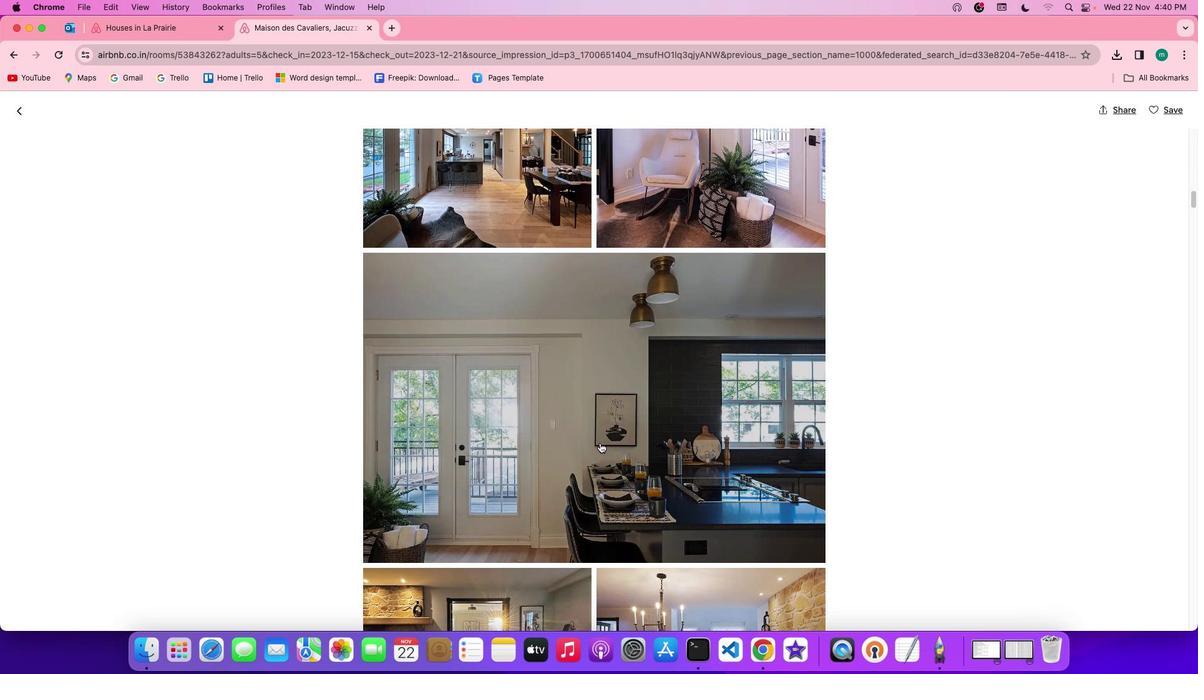 
Action: Mouse scrolled (600, 443) with delta (0, 0)
Screenshot: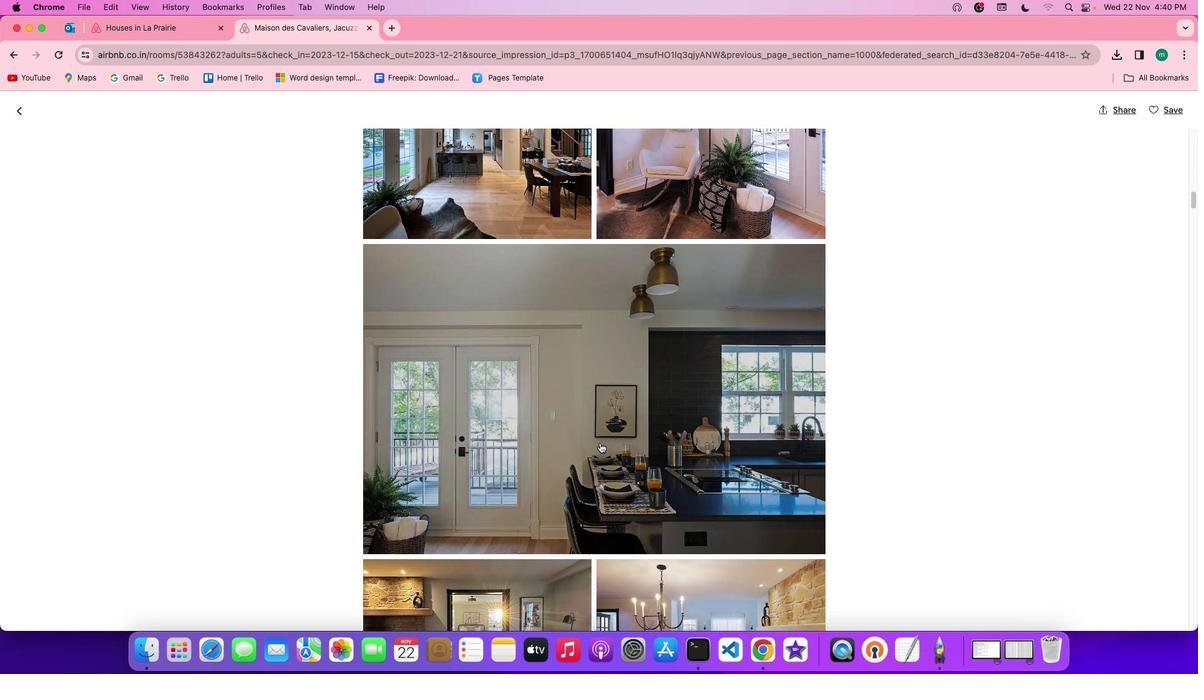 
Action: Mouse moved to (606, 434)
Screenshot: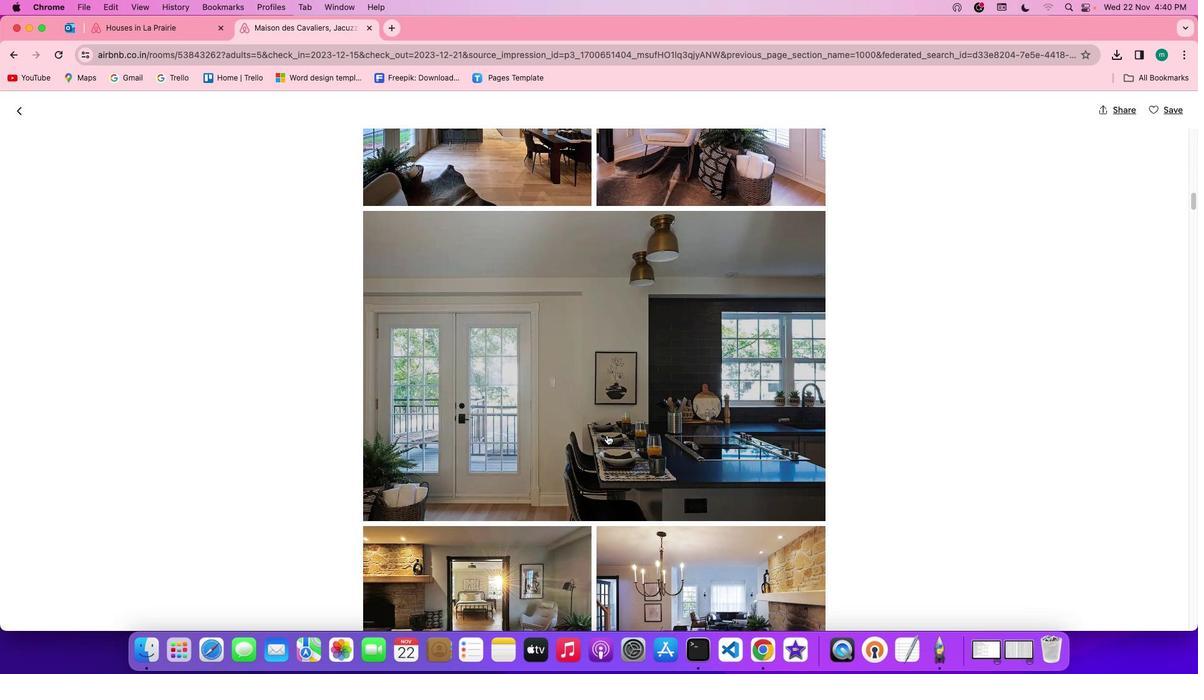 
Action: Mouse scrolled (606, 434) with delta (0, 0)
Screenshot: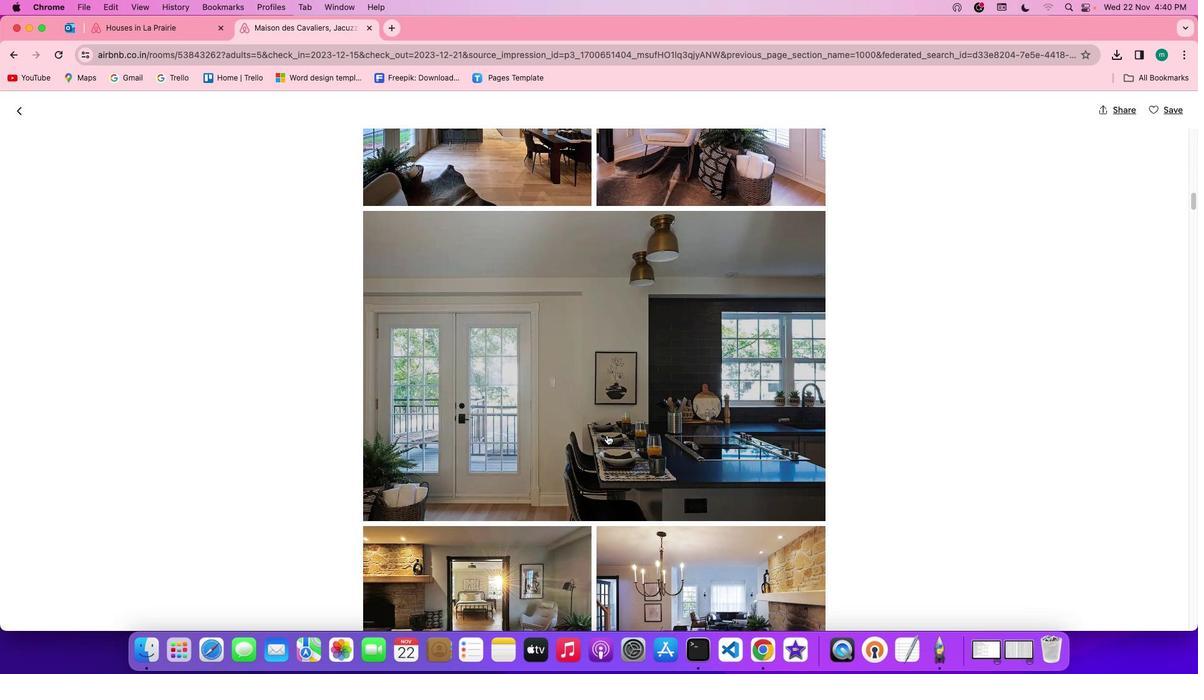 
Action: Mouse scrolled (606, 434) with delta (0, 0)
Screenshot: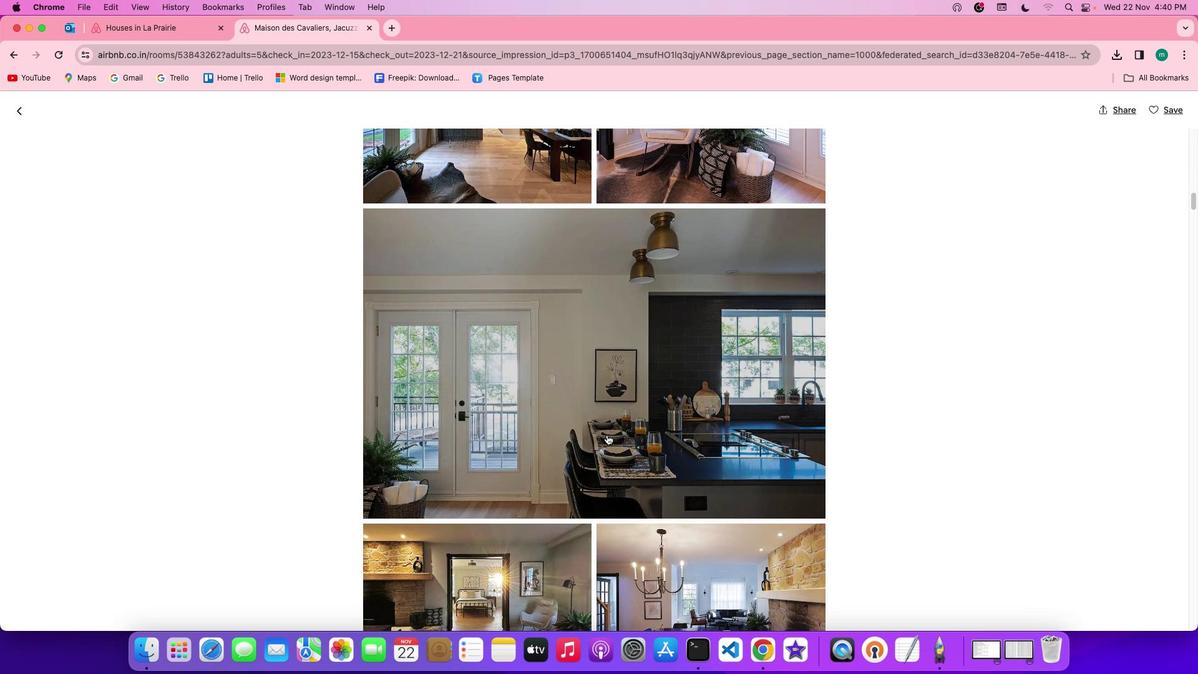 
Action: Mouse scrolled (606, 434) with delta (0, -1)
Screenshot: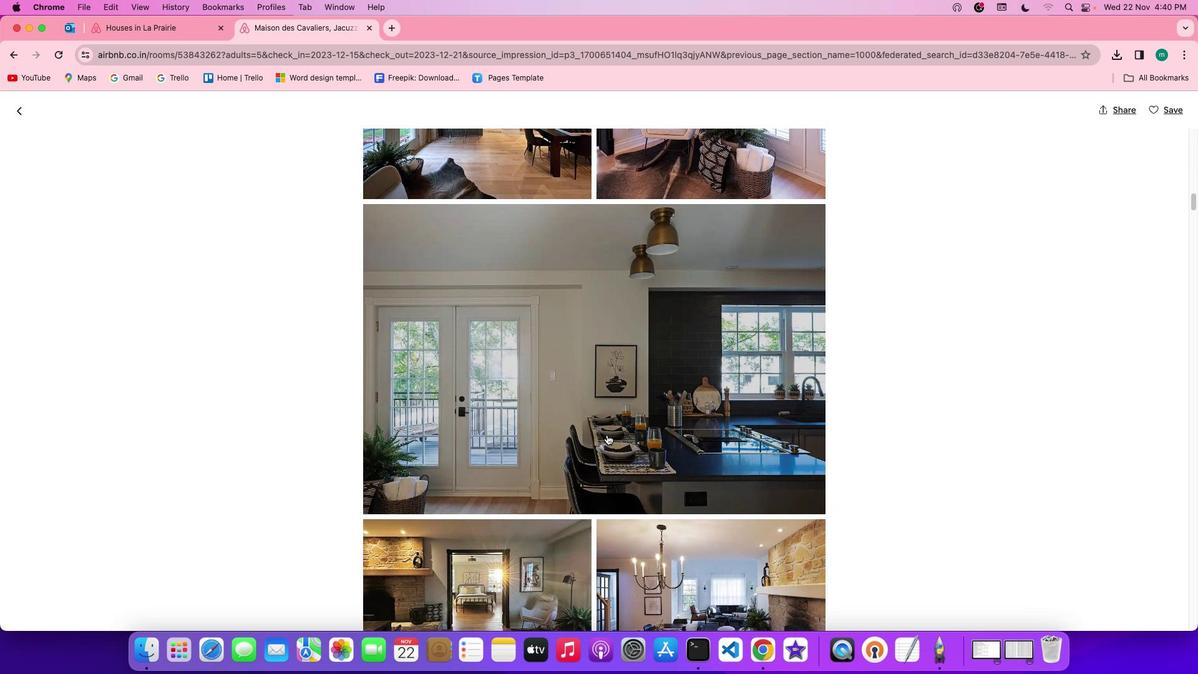 
Action: Mouse scrolled (606, 434) with delta (0, -2)
Screenshot: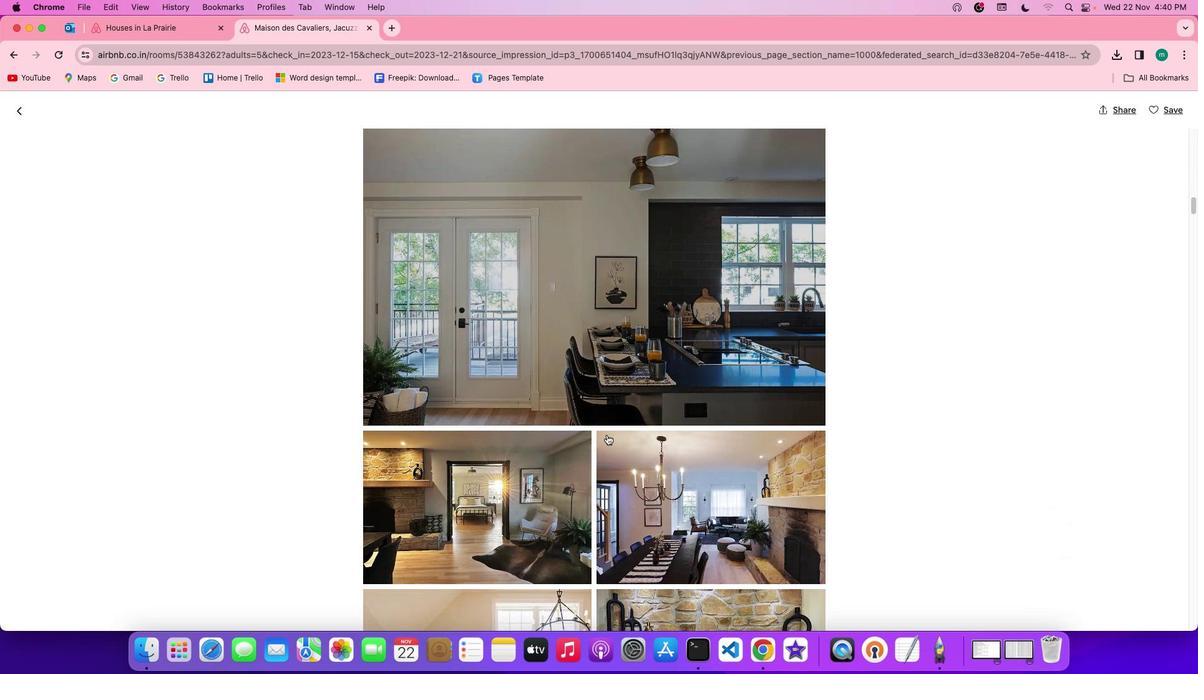 
Action: Mouse moved to (608, 433)
Screenshot: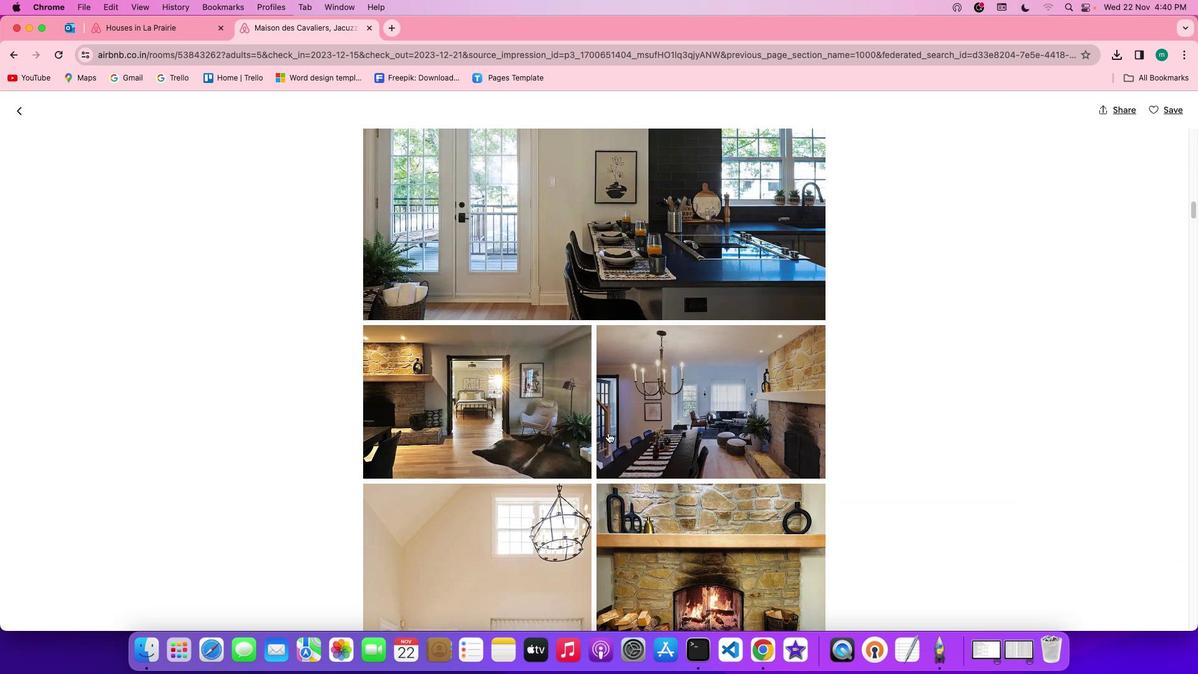 
Action: Mouse scrolled (608, 433) with delta (0, 0)
Screenshot: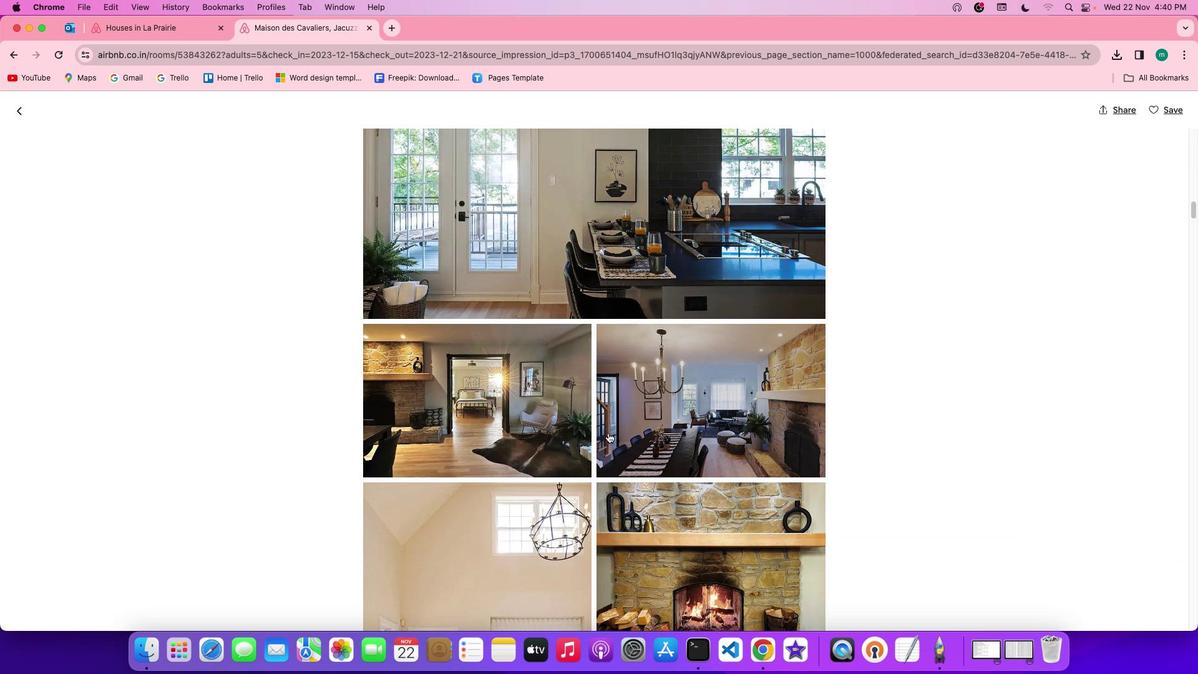 
Action: Mouse scrolled (608, 433) with delta (0, 0)
Screenshot: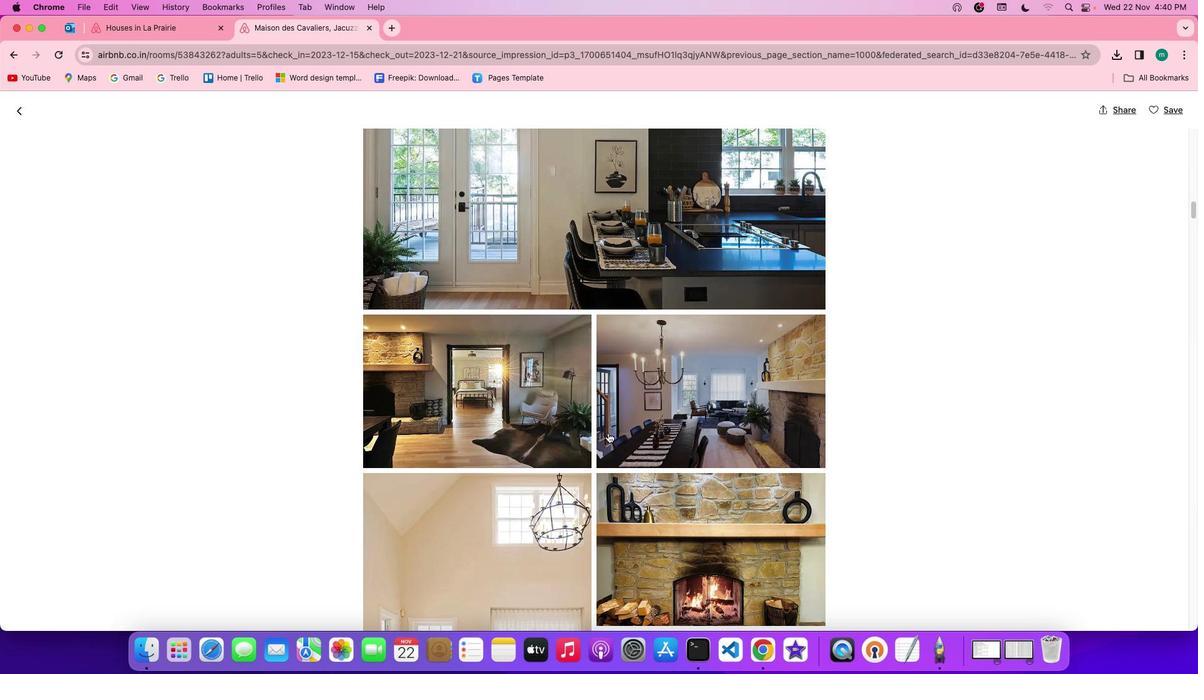 
Action: Mouse scrolled (608, 433) with delta (0, -1)
Screenshot: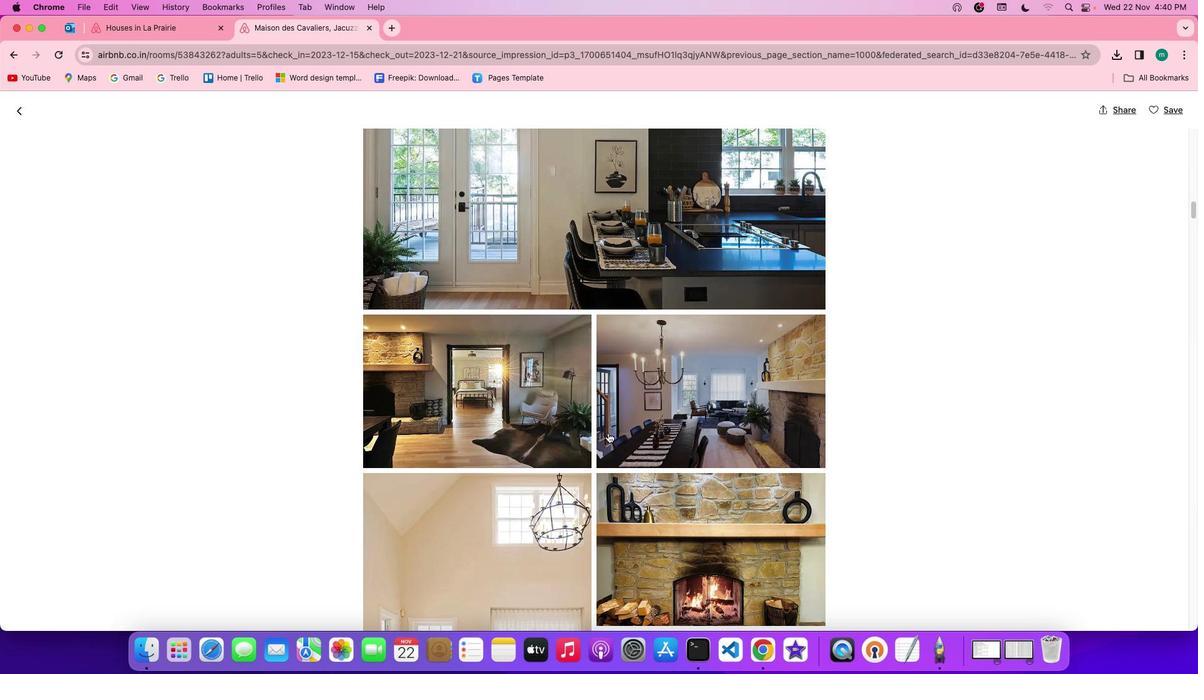 
Action: Mouse scrolled (608, 433) with delta (0, -2)
Screenshot: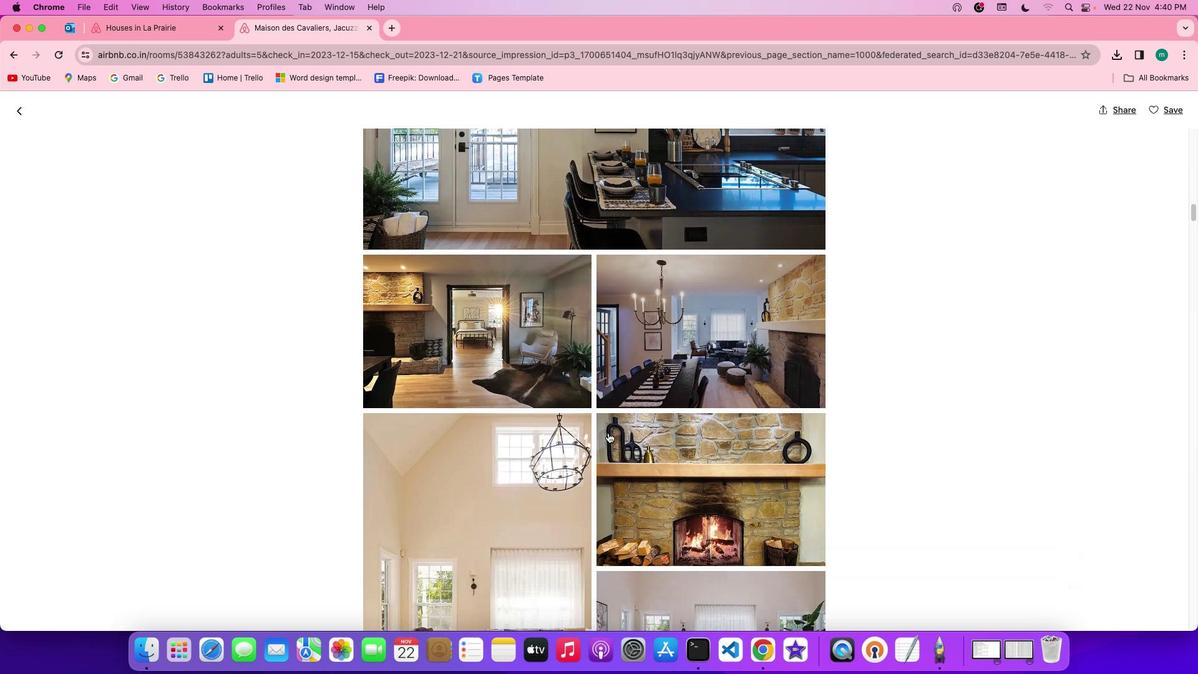 
Action: Mouse scrolled (608, 433) with delta (0, 0)
Screenshot: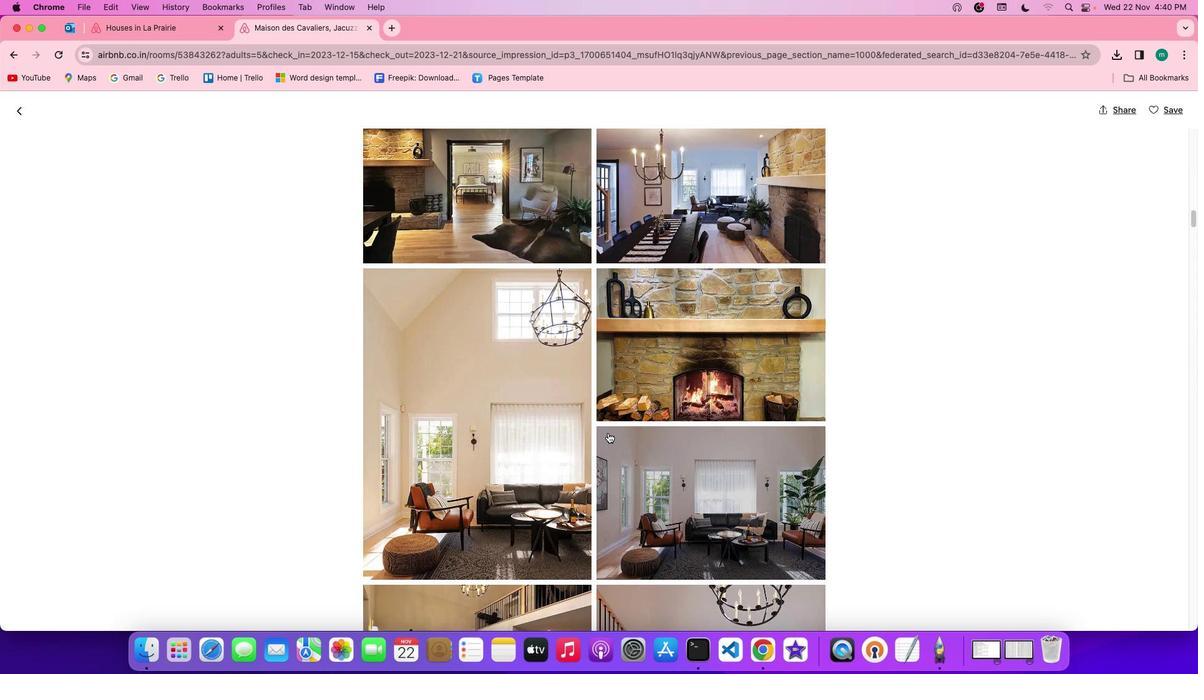 
Action: Mouse scrolled (608, 433) with delta (0, 0)
Screenshot: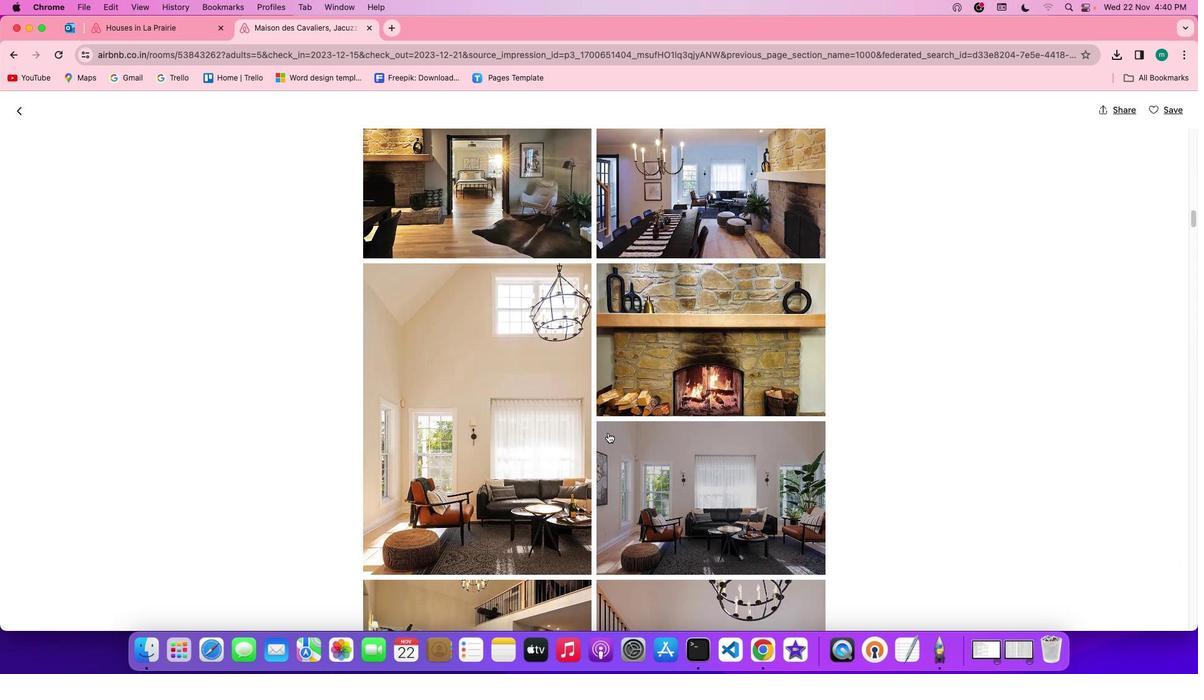 
Action: Mouse scrolled (608, 433) with delta (0, 0)
Screenshot: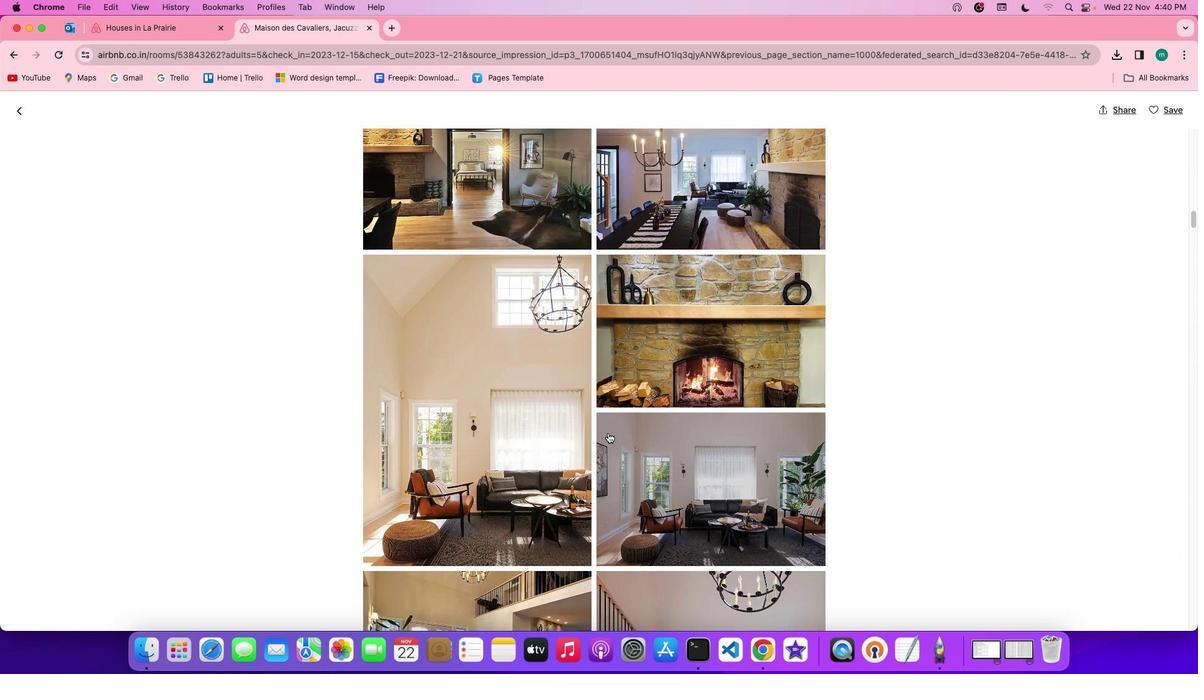 
Action: Mouse scrolled (608, 433) with delta (0, -1)
Screenshot: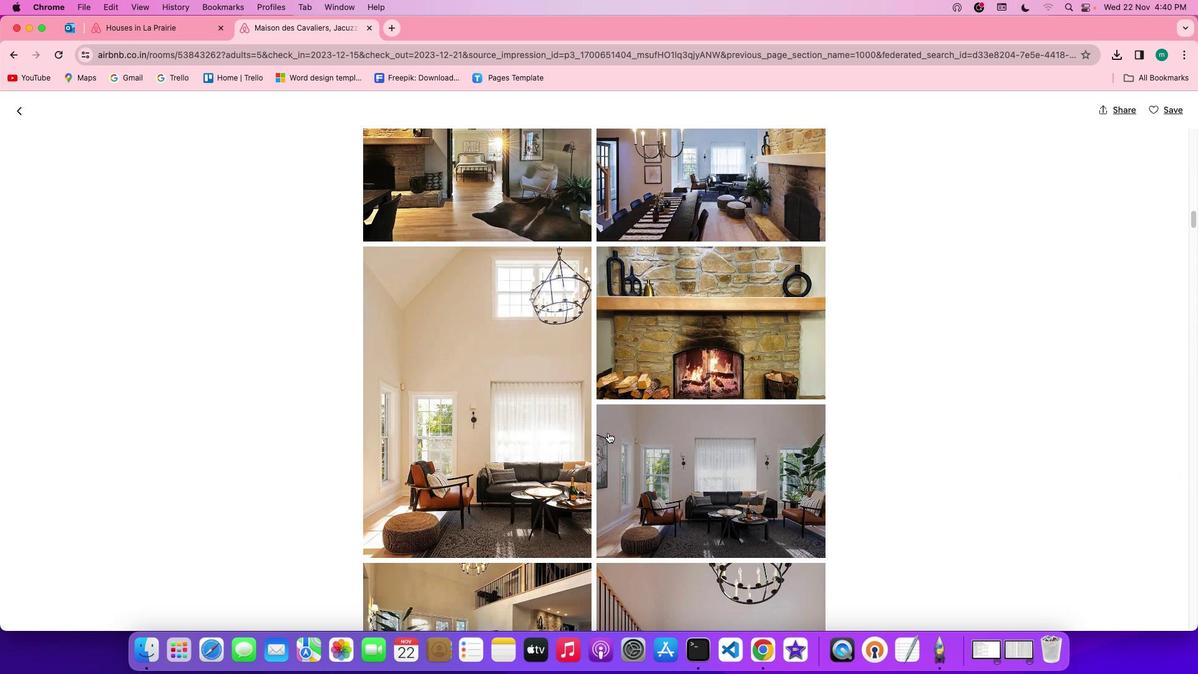 
Action: Mouse moved to (608, 431)
Screenshot: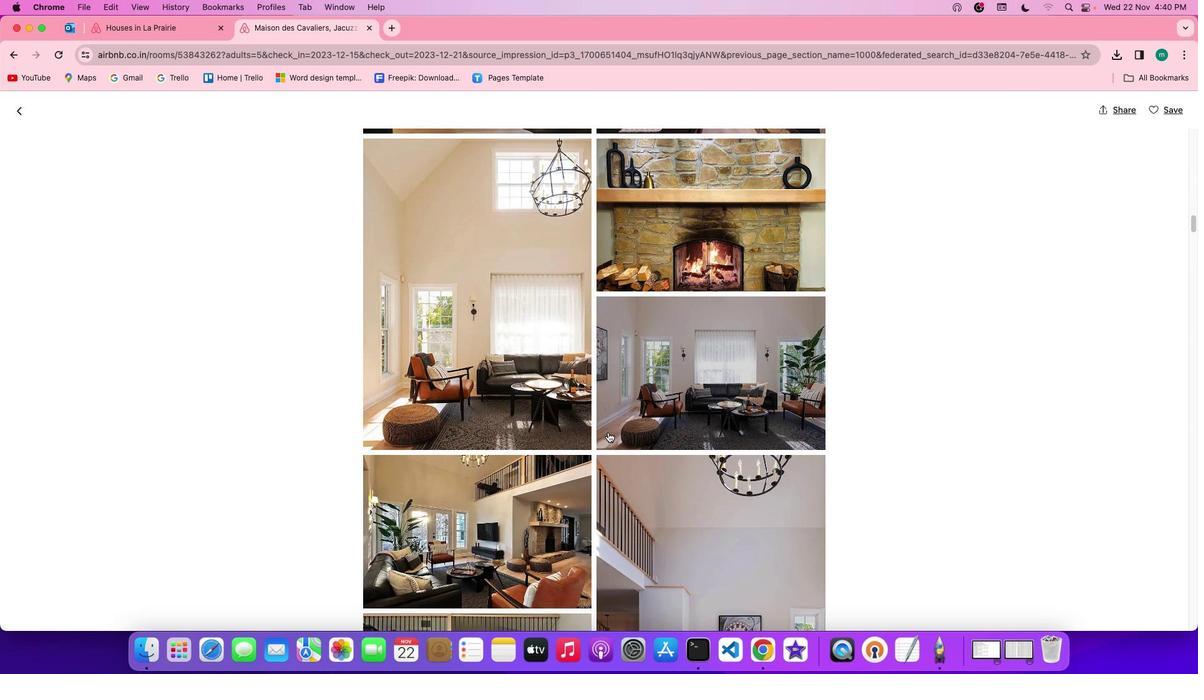 
Action: Mouse scrolled (608, 431) with delta (0, 0)
Screenshot: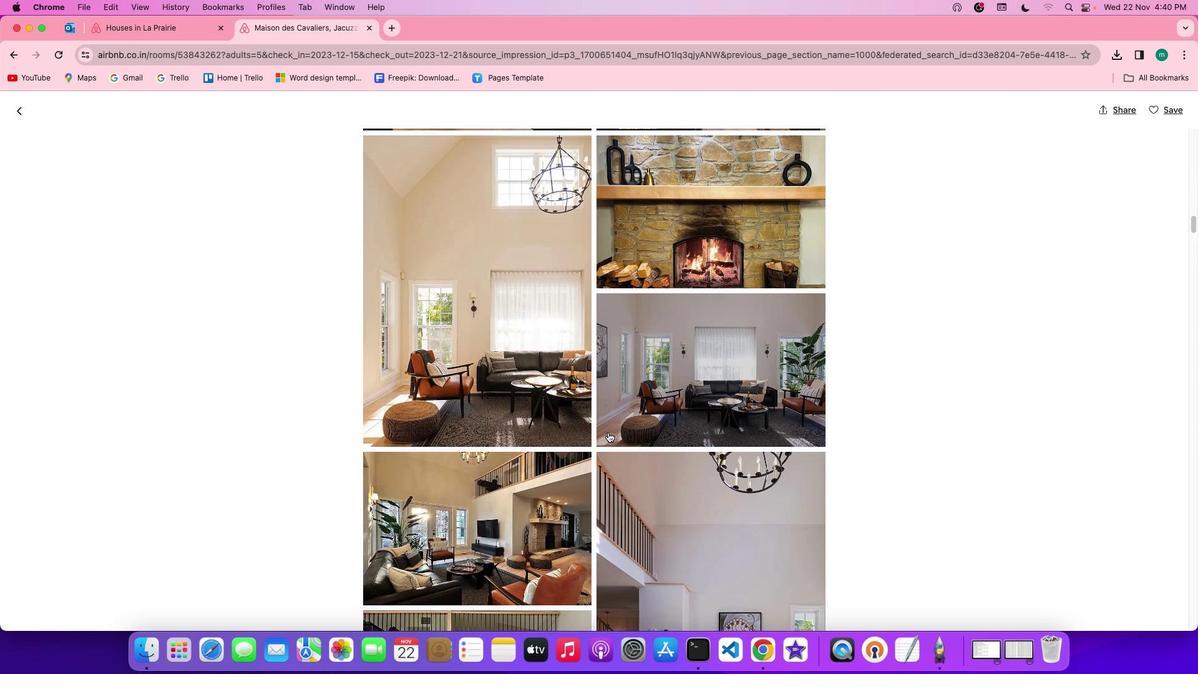 
Action: Mouse scrolled (608, 431) with delta (0, 0)
Screenshot: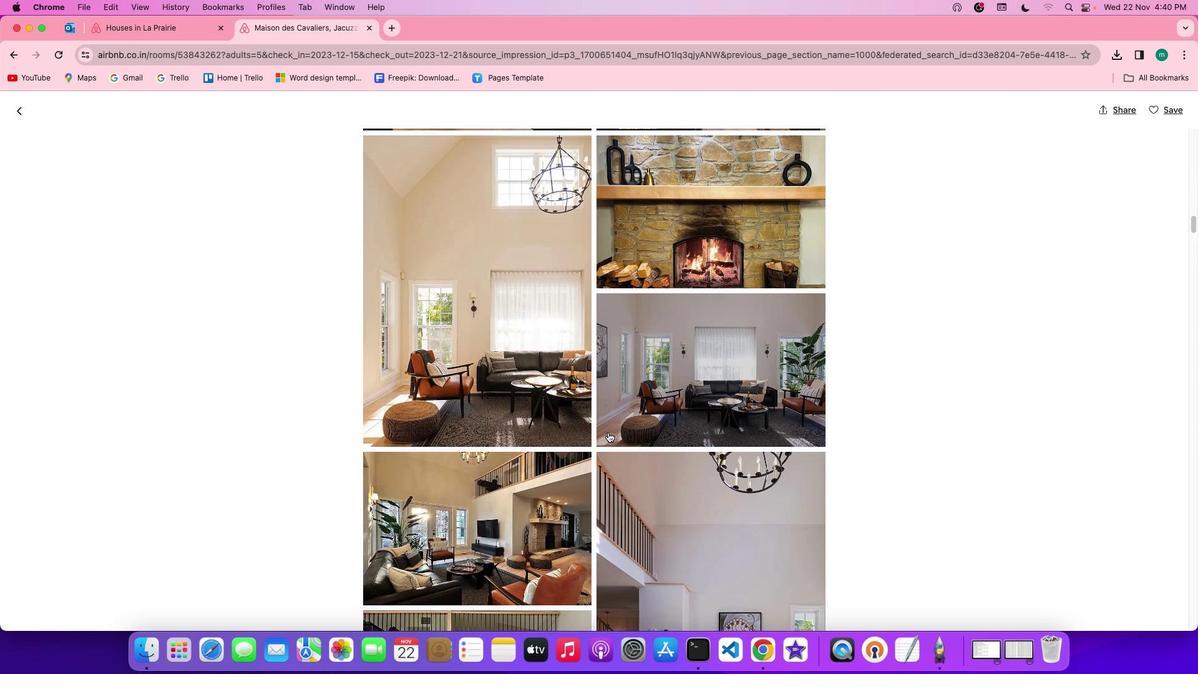 
Action: Mouse scrolled (608, 431) with delta (0, -1)
Screenshot: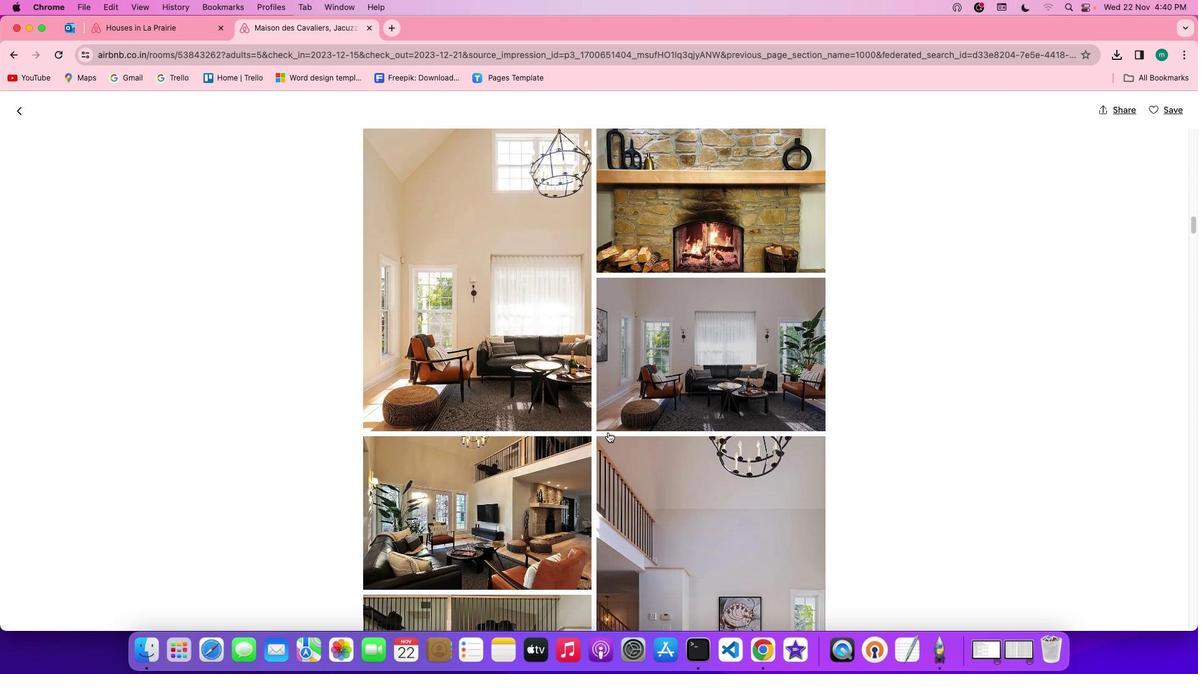 
Action: Mouse scrolled (608, 431) with delta (0, -2)
Screenshot: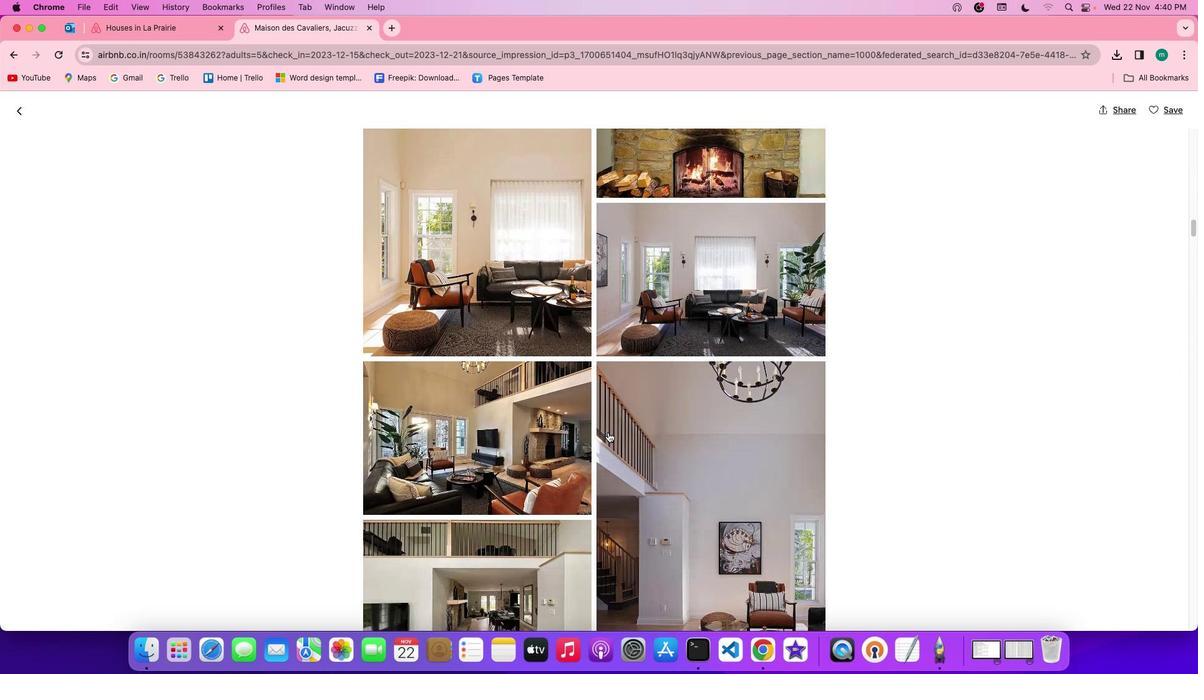 
Action: Mouse moved to (609, 431)
Screenshot: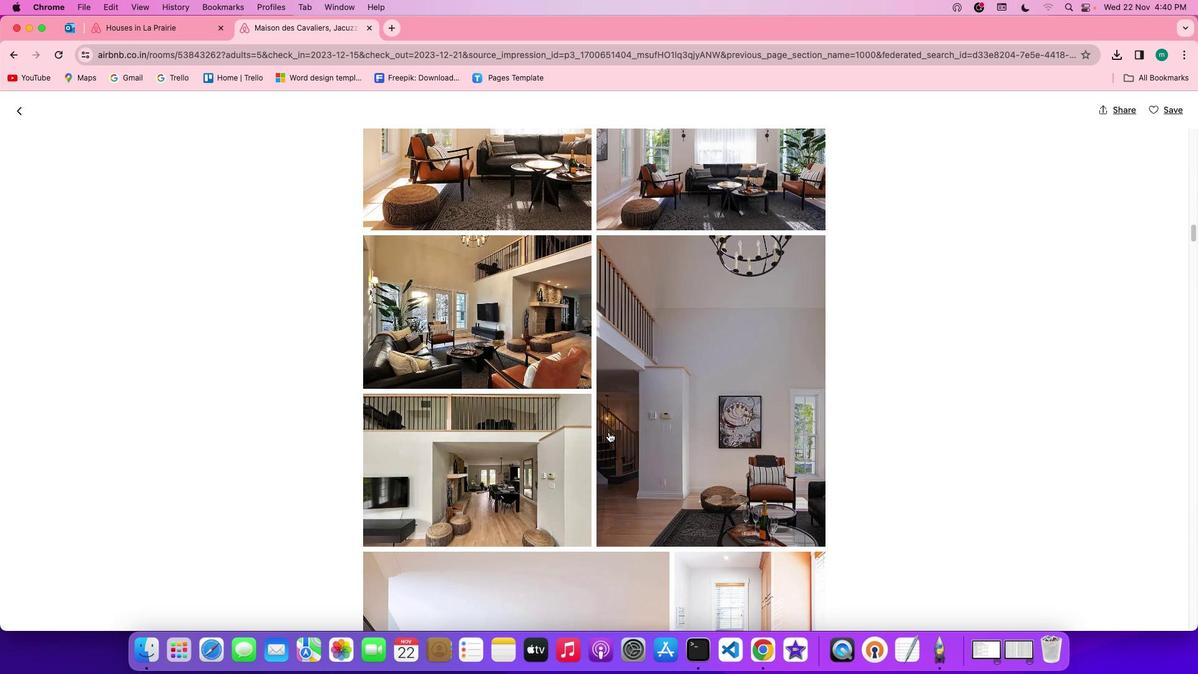 
Action: Mouse scrolled (609, 431) with delta (0, 0)
Screenshot: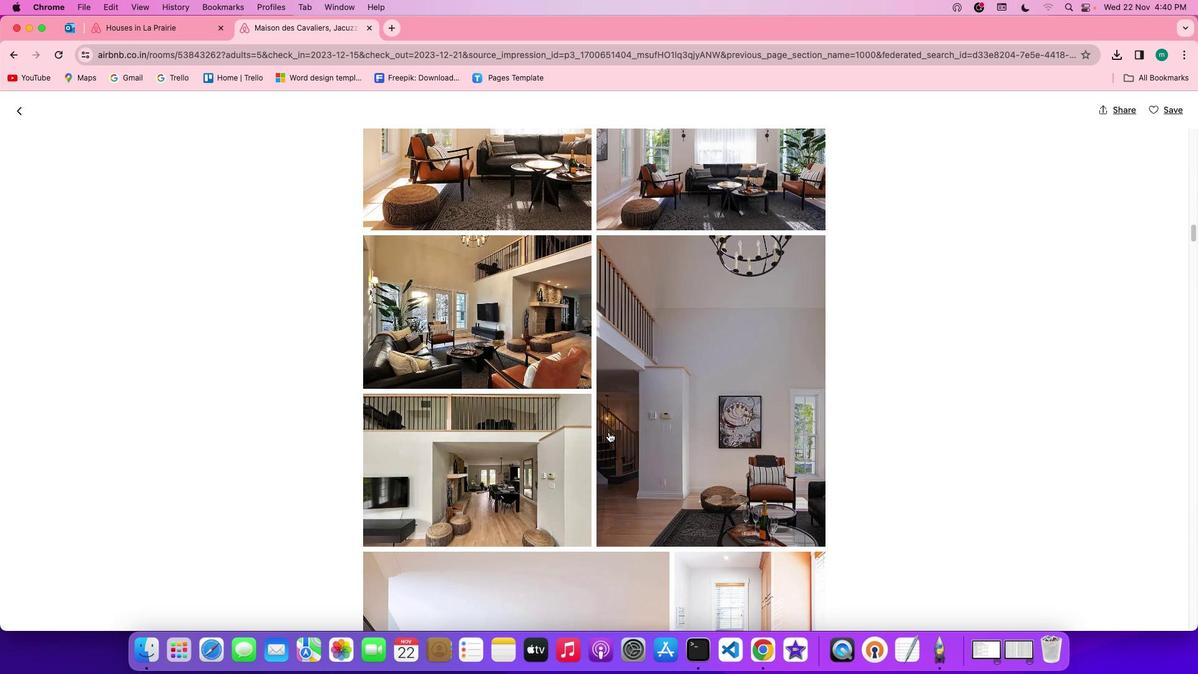 
Action: Mouse scrolled (609, 431) with delta (0, 0)
Screenshot: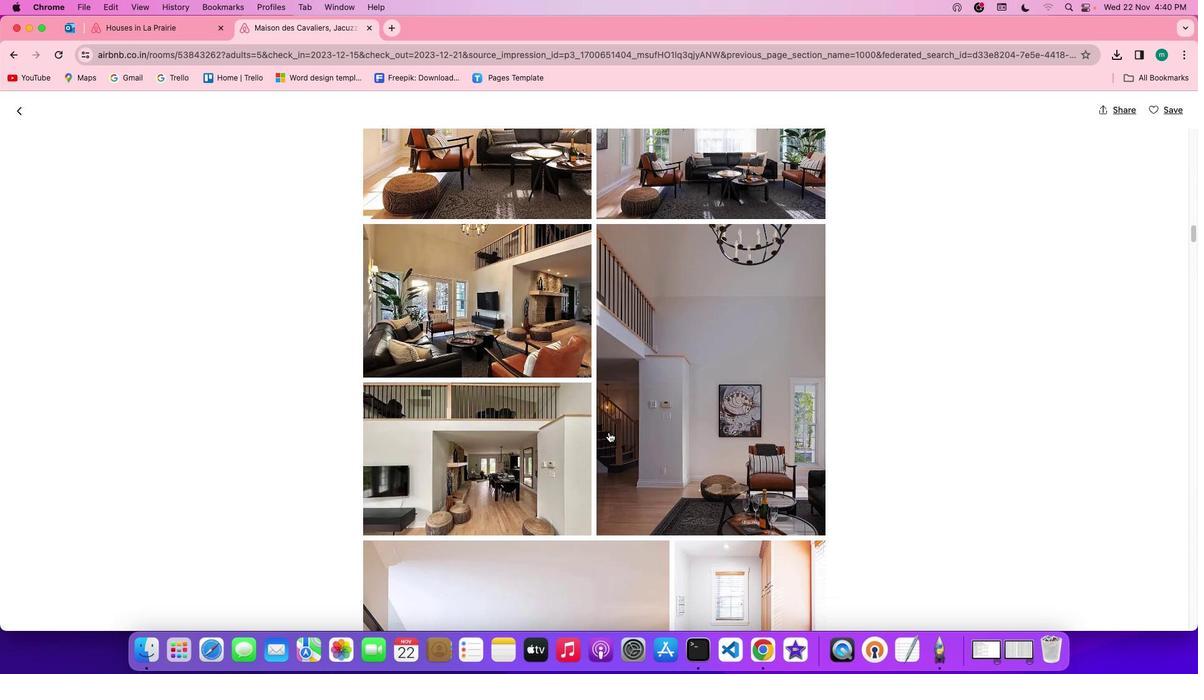 
Action: Mouse scrolled (609, 431) with delta (0, -1)
Screenshot: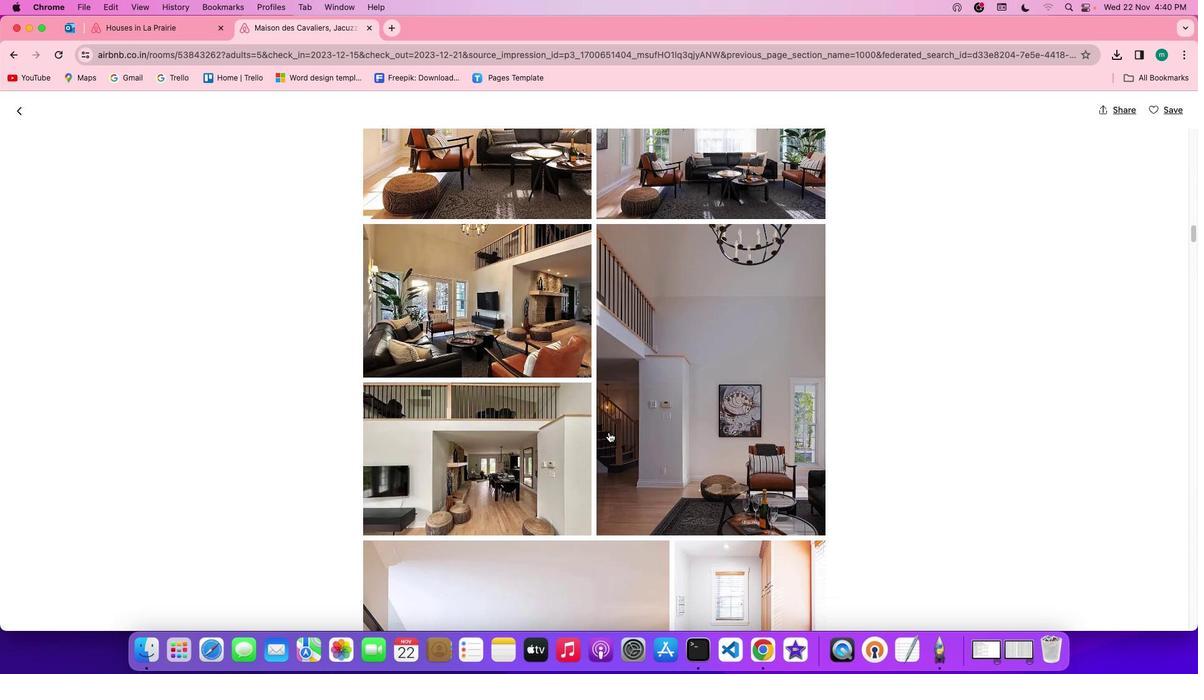 
Action: Mouse scrolled (609, 431) with delta (0, -2)
Screenshot: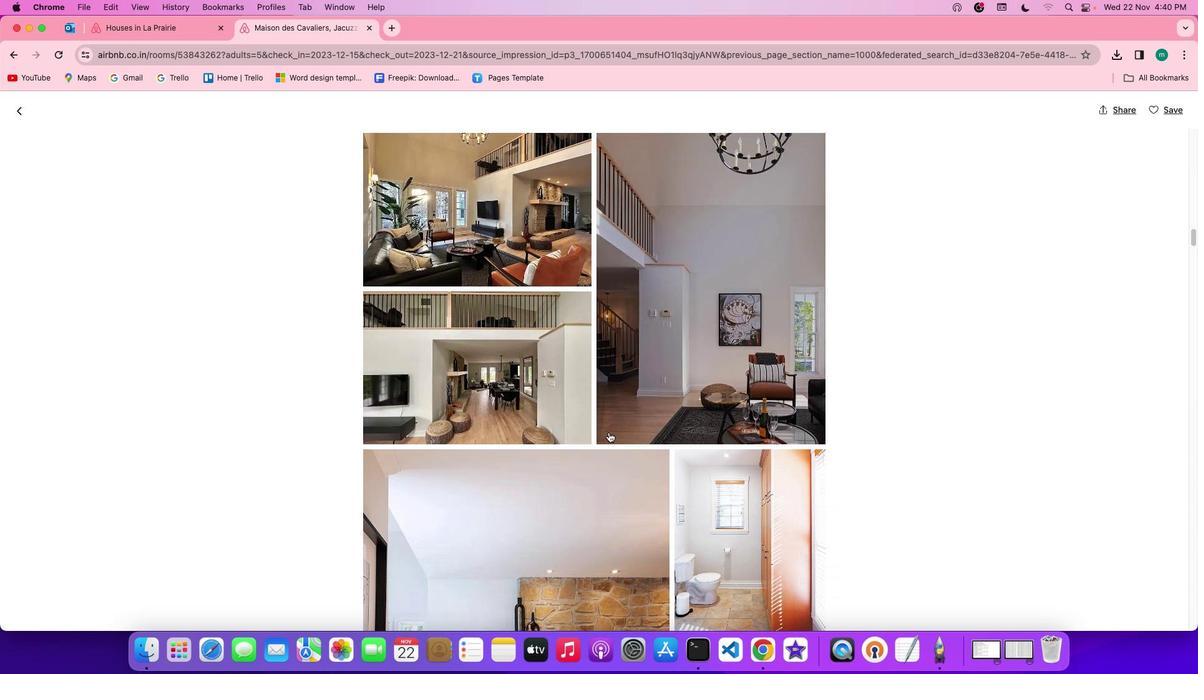 
Action: Mouse scrolled (609, 431) with delta (0, -2)
Screenshot: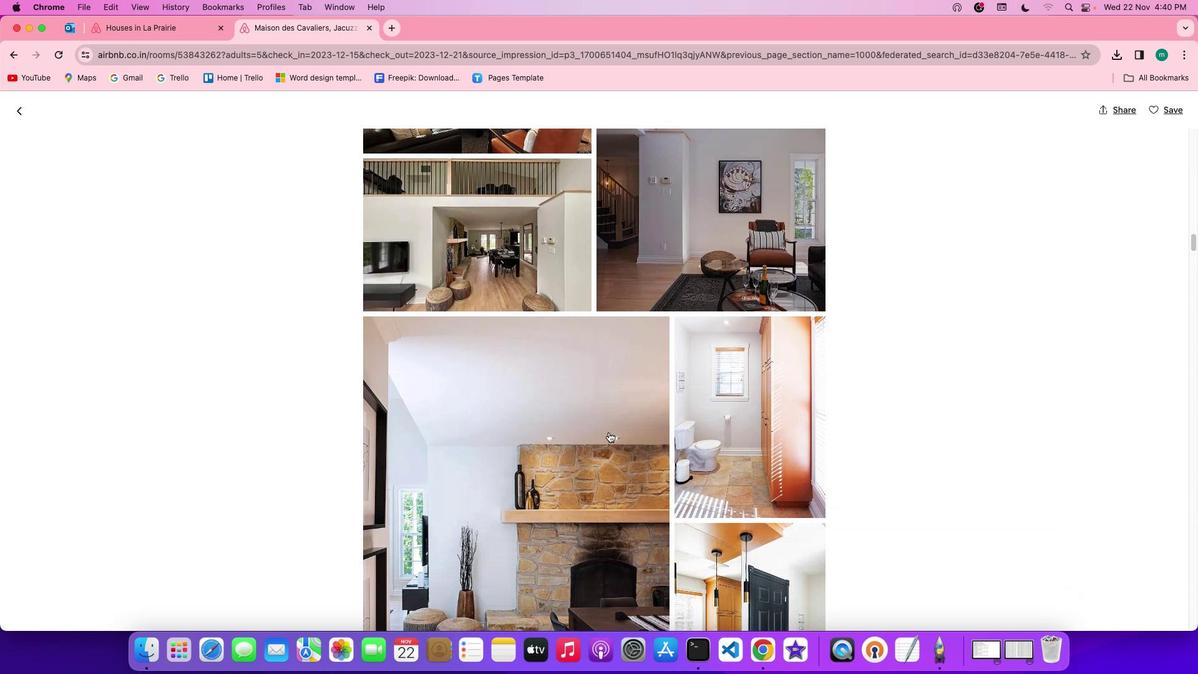 
Action: Mouse scrolled (609, 431) with delta (0, 0)
Screenshot: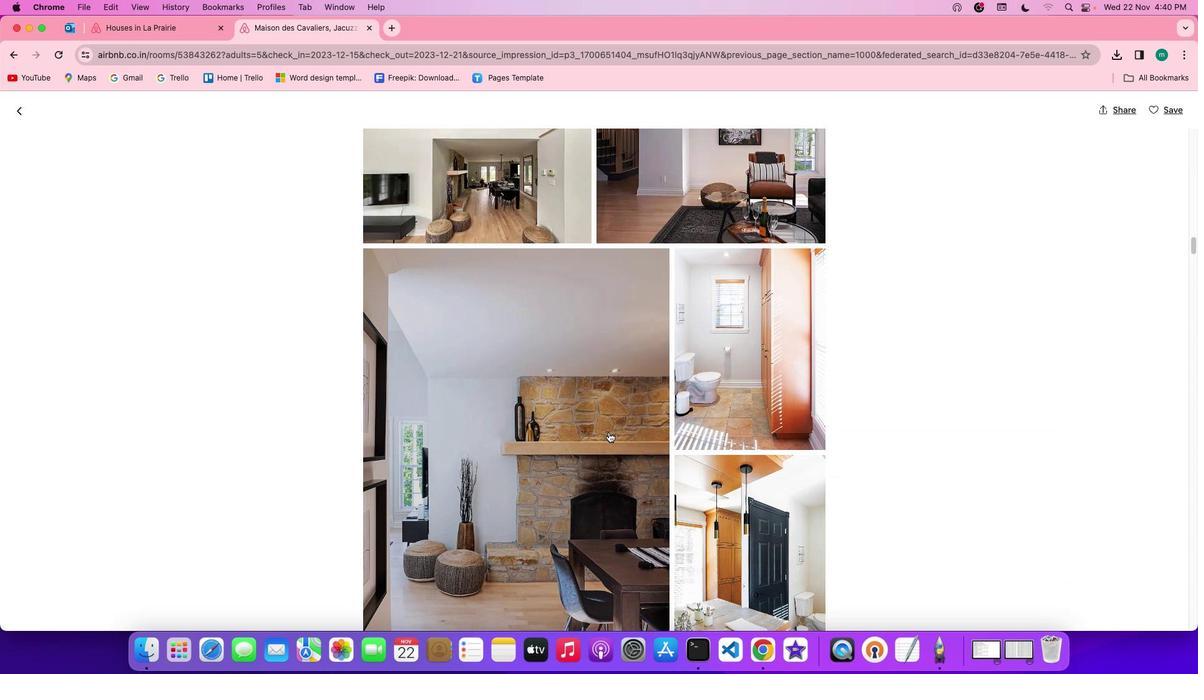 
Action: Mouse scrolled (609, 431) with delta (0, 0)
Screenshot: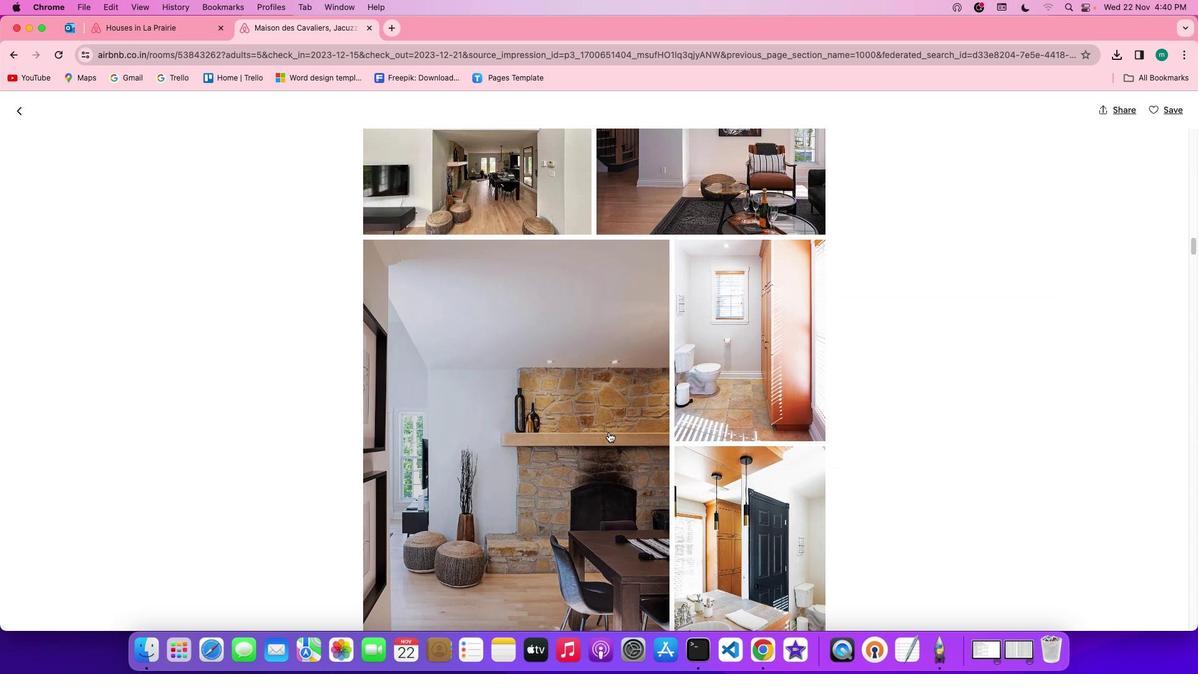 
Action: Mouse scrolled (609, 431) with delta (0, -1)
Screenshot: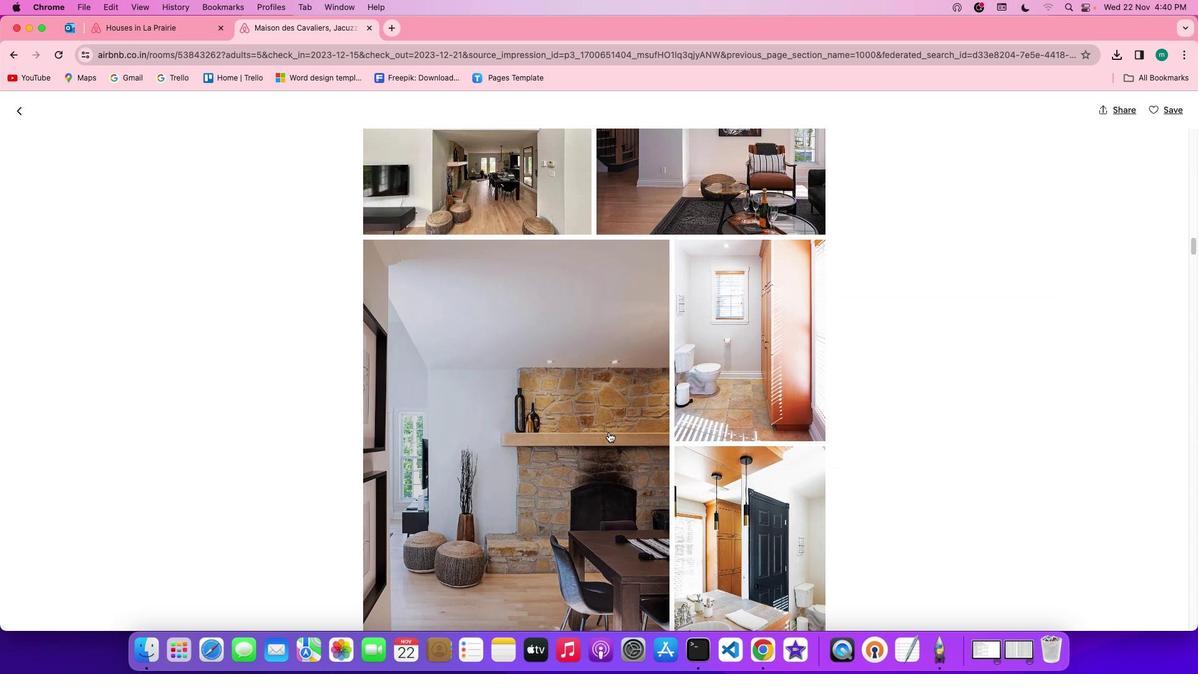 
Action: Mouse scrolled (609, 431) with delta (0, -2)
Screenshot: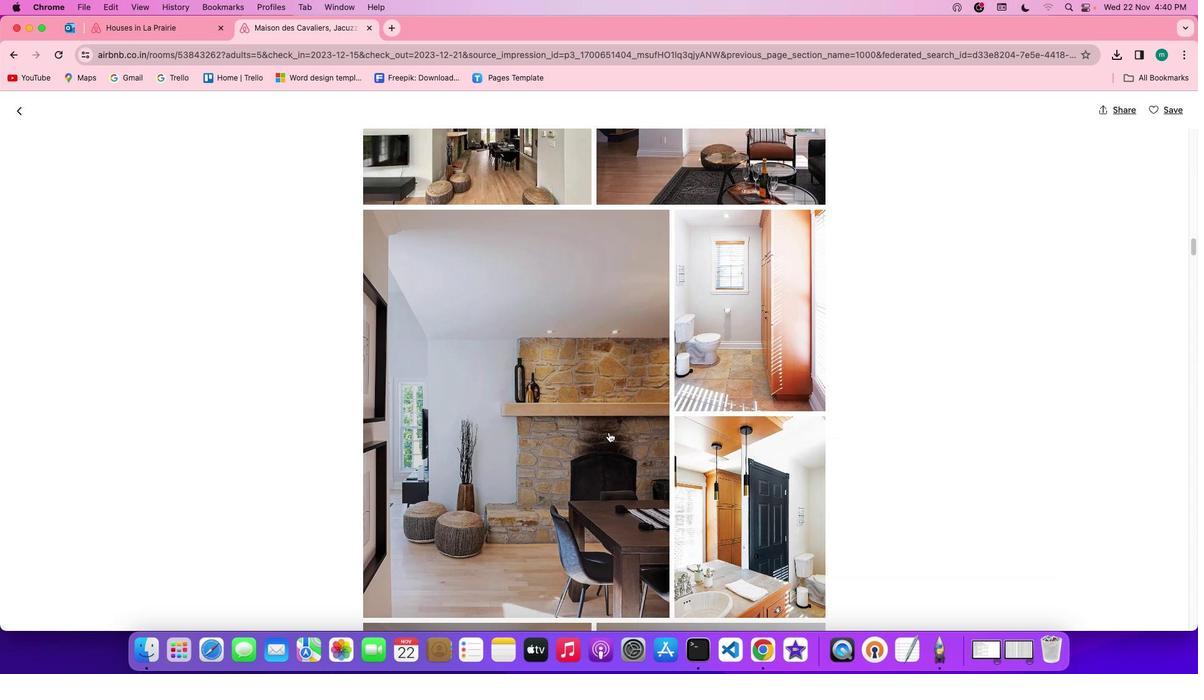 
Action: Mouse scrolled (609, 431) with delta (0, 0)
Screenshot: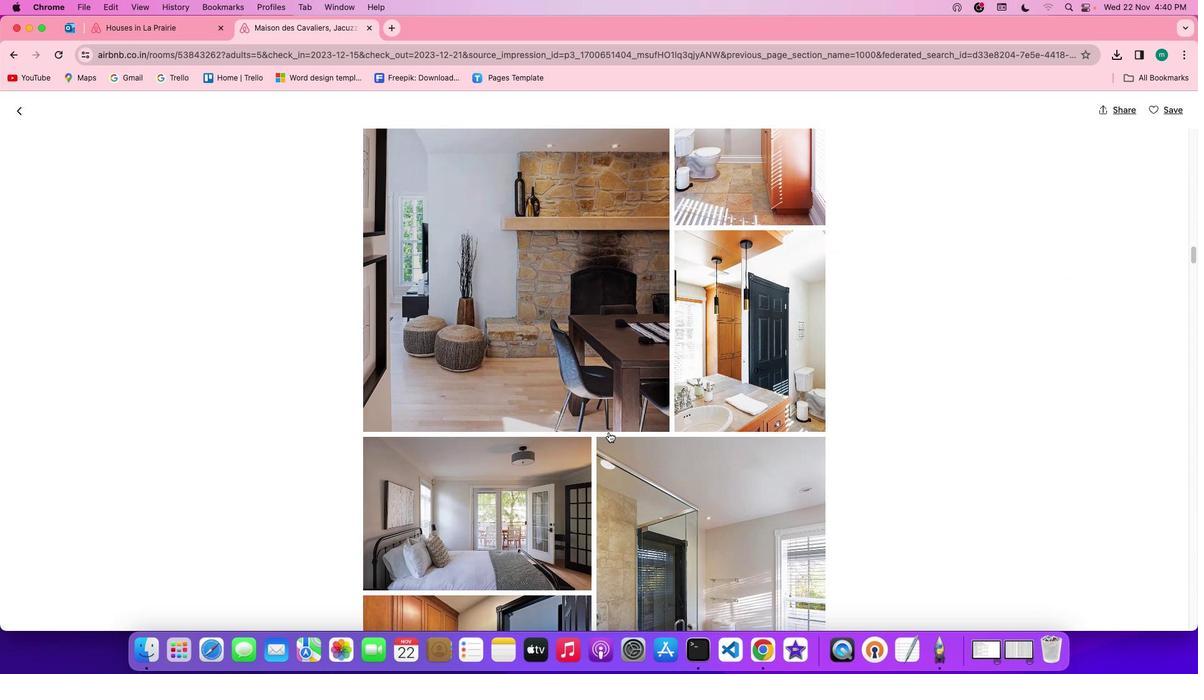 
Action: Mouse scrolled (609, 431) with delta (0, 0)
Screenshot: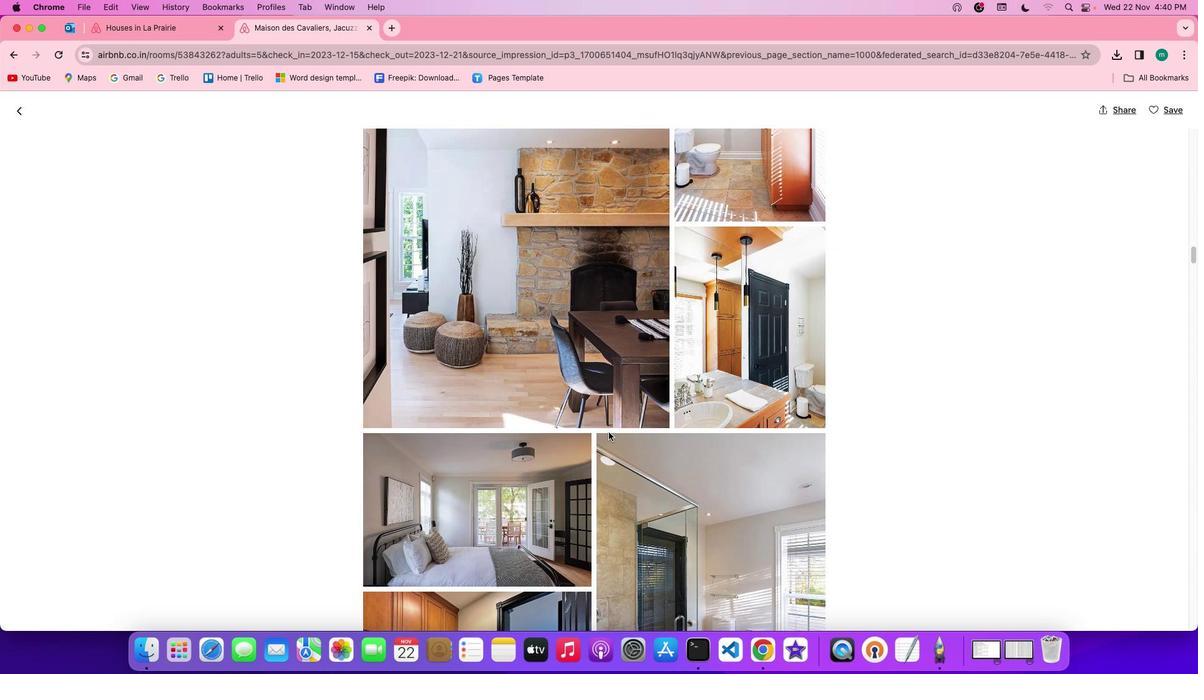 
Action: Mouse scrolled (609, 431) with delta (0, 0)
Screenshot: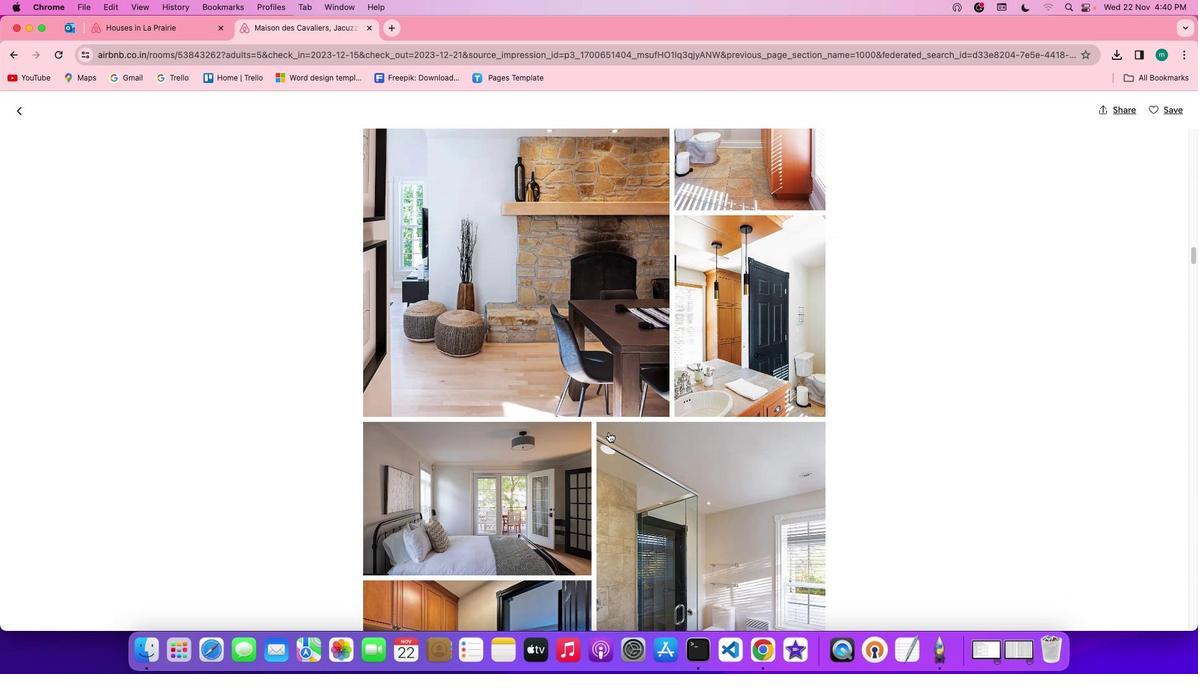 
Action: Mouse scrolled (609, 431) with delta (0, -1)
Screenshot: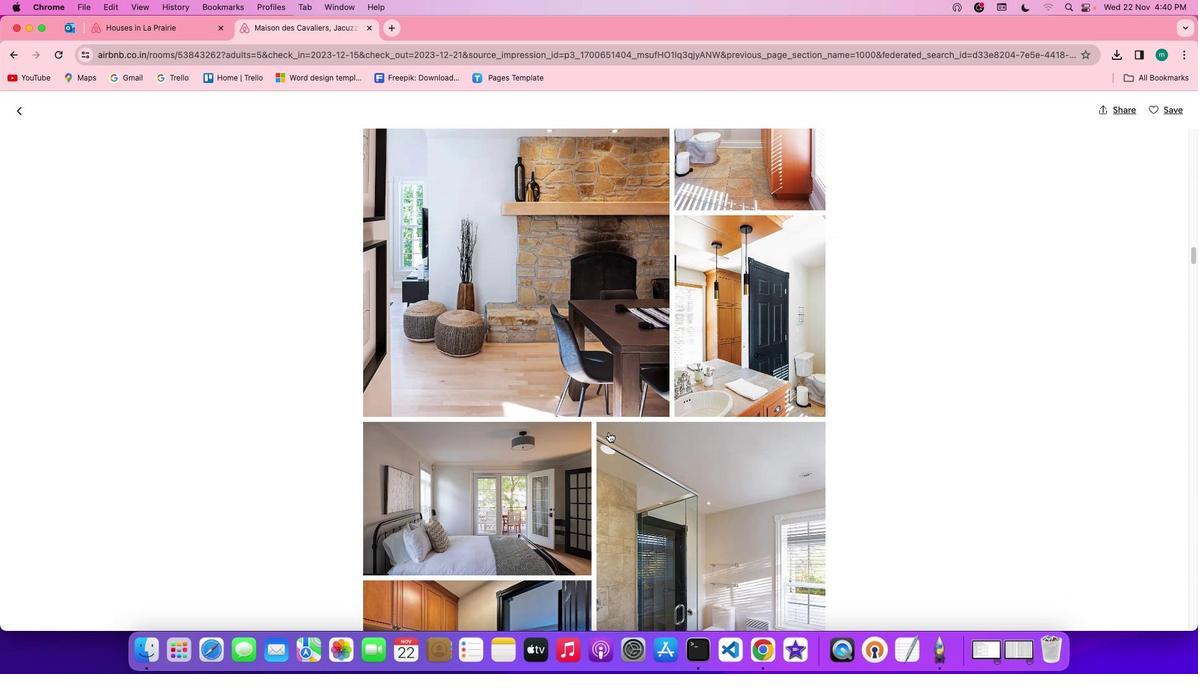 
Action: Mouse scrolled (609, 431) with delta (0, -2)
Screenshot: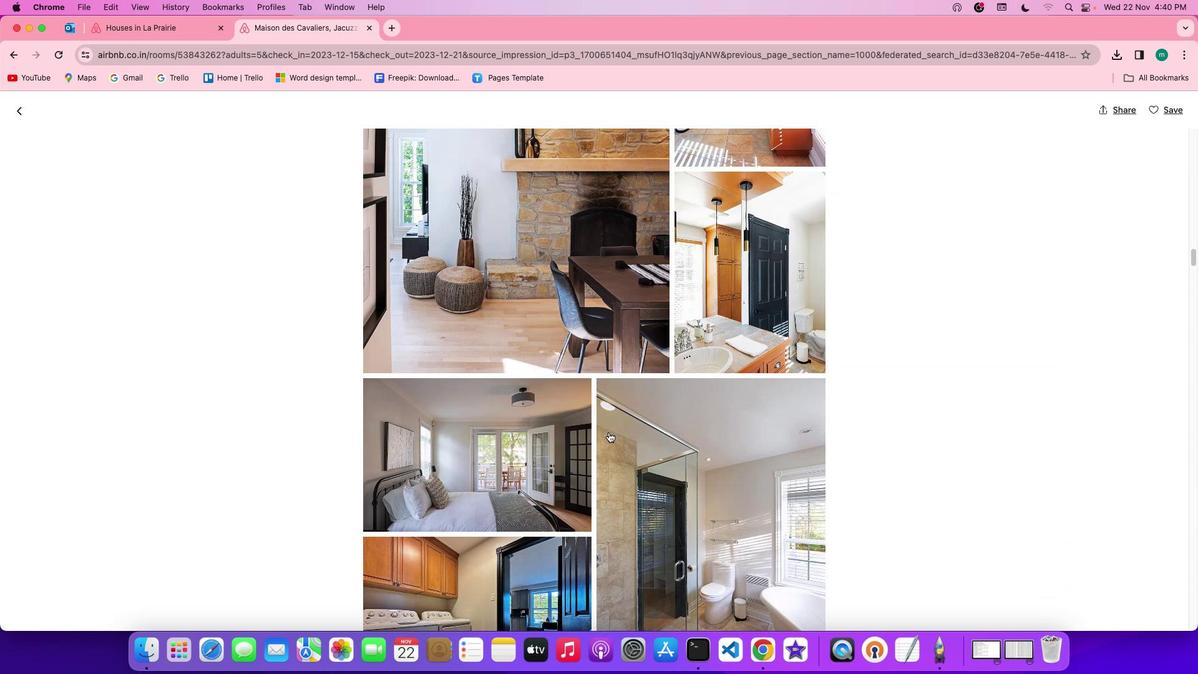 
Action: Mouse scrolled (609, 431) with delta (0, 0)
Screenshot: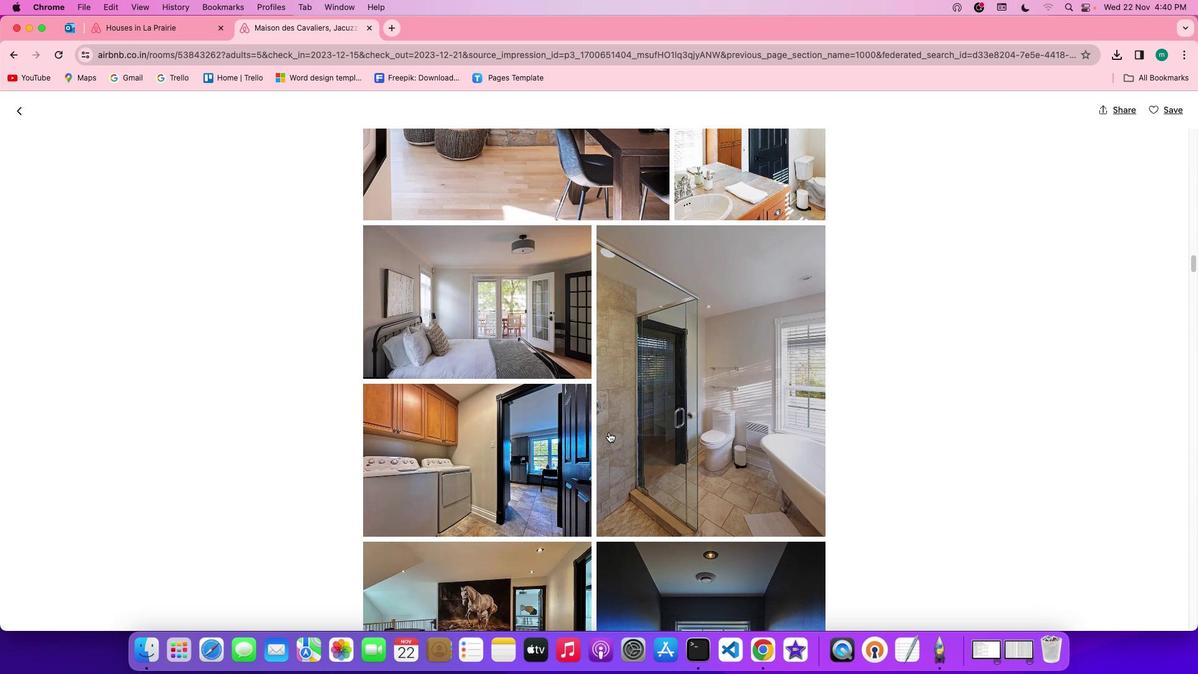 
Action: Mouse scrolled (609, 431) with delta (0, 0)
Screenshot: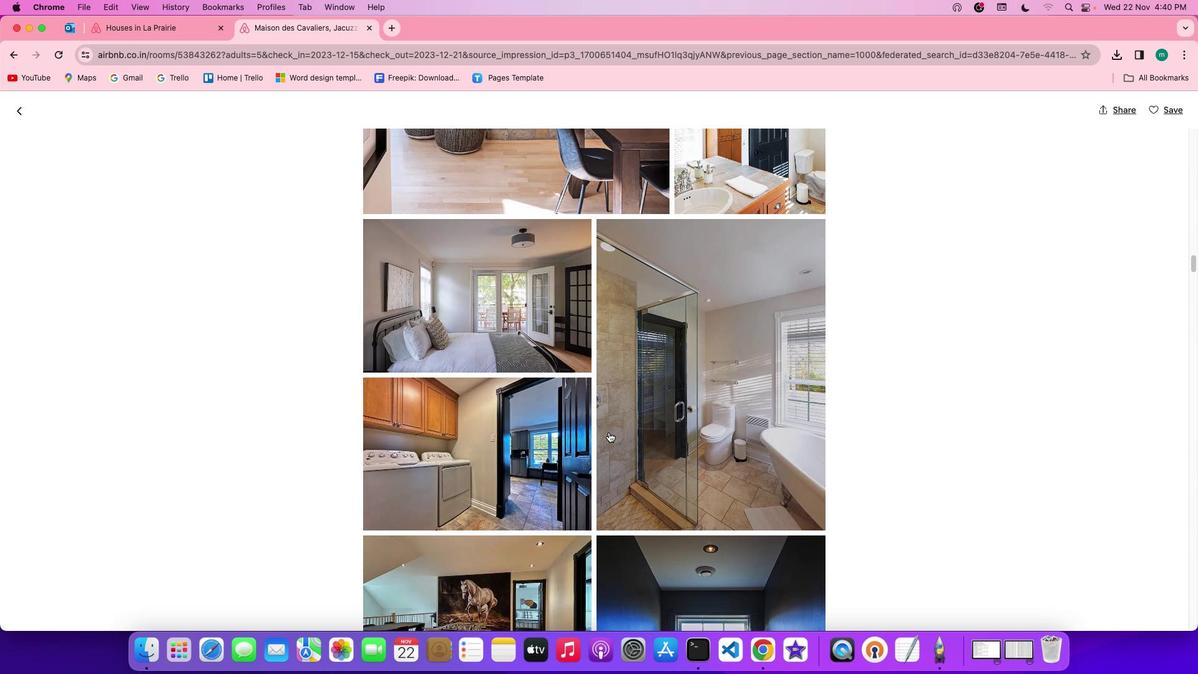 
Action: Mouse scrolled (609, 431) with delta (0, -1)
Screenshot: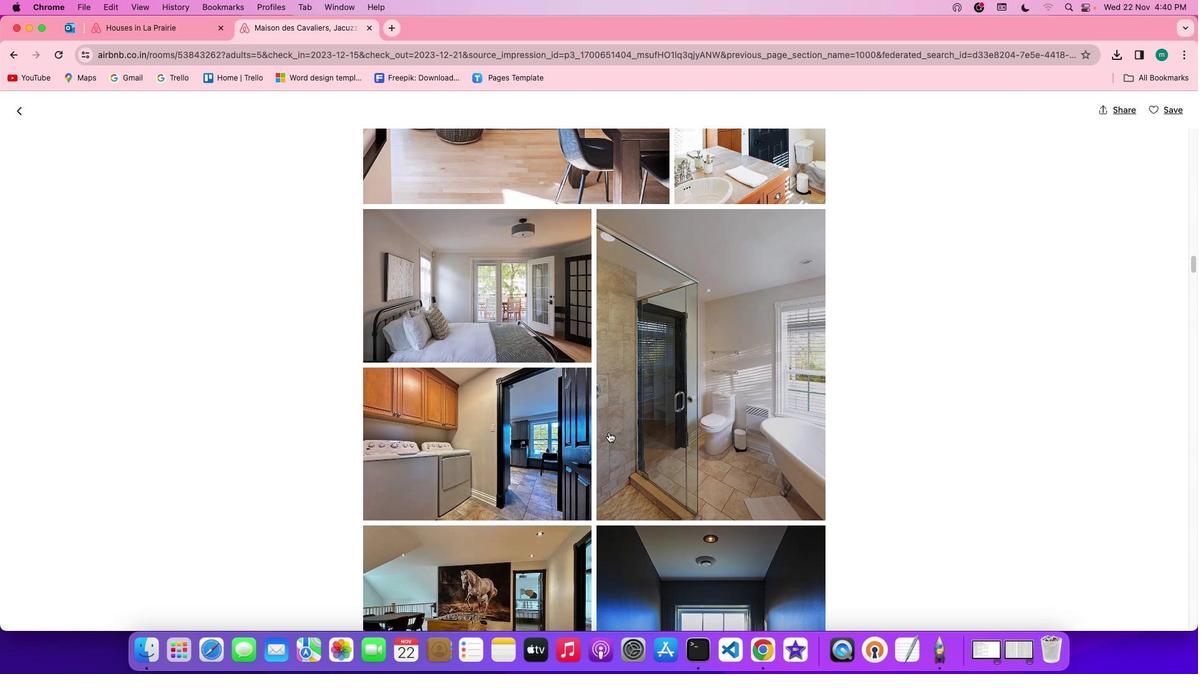 
Action: Mouse scrolled (609, 431) with delta (0, -2)
Screenshot: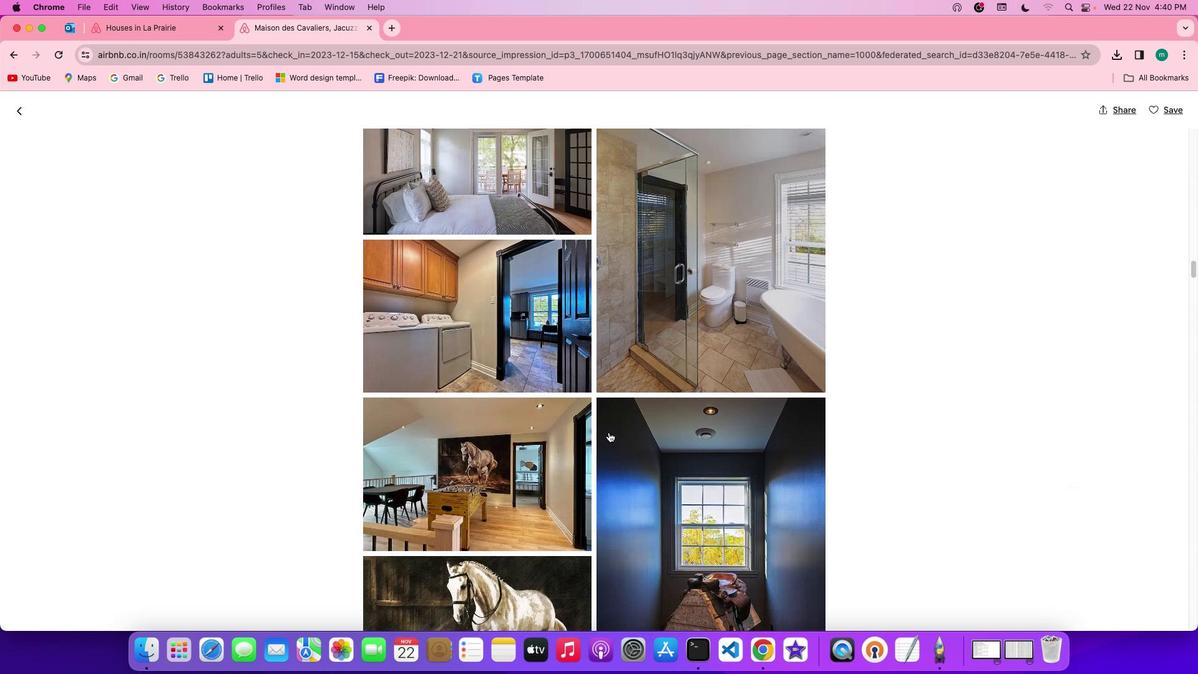 
Action: Mouse scrolled (609, 431) with delta (0, 0)
Screenshot: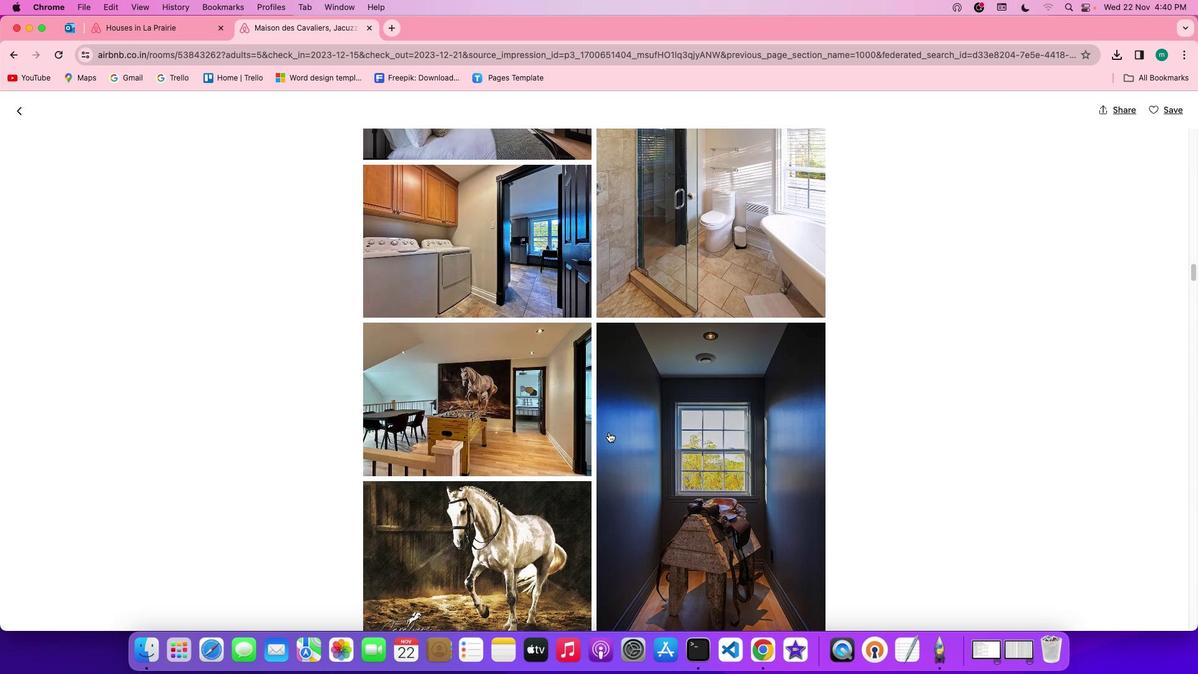 
Action: Mouse scrolled (609, 431) with delta (0, 0)
Screenshot: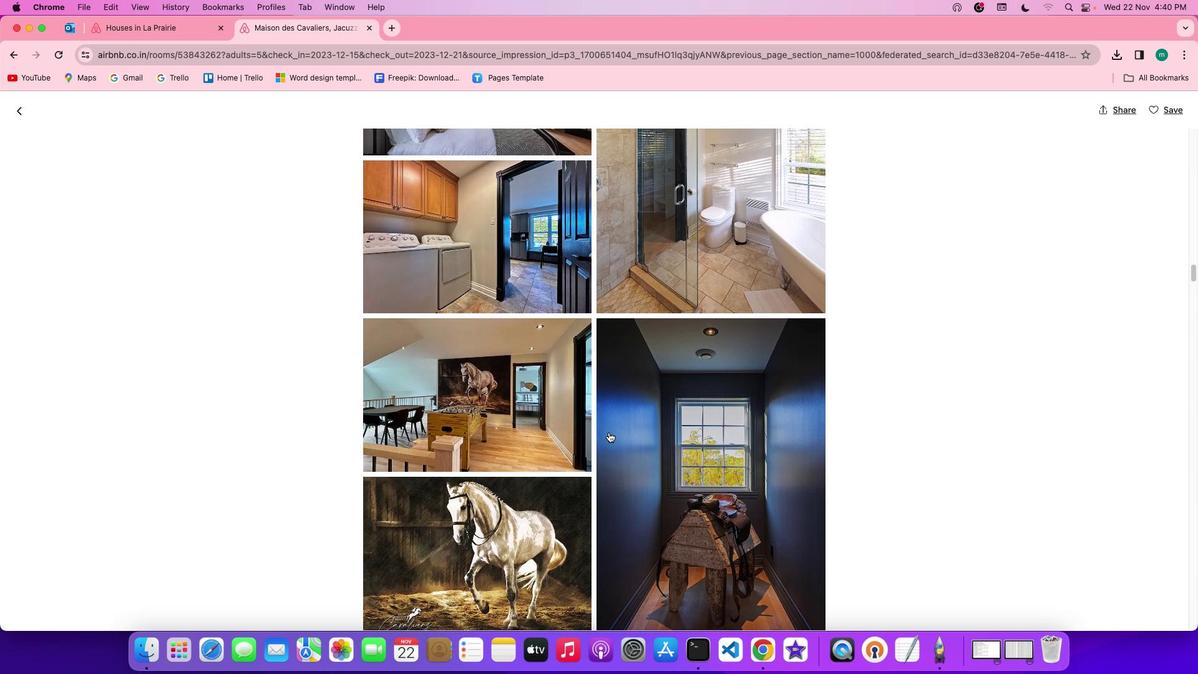 
Action: Mouse scrolled (609, 431) with delta (0, -1)
Screenshot: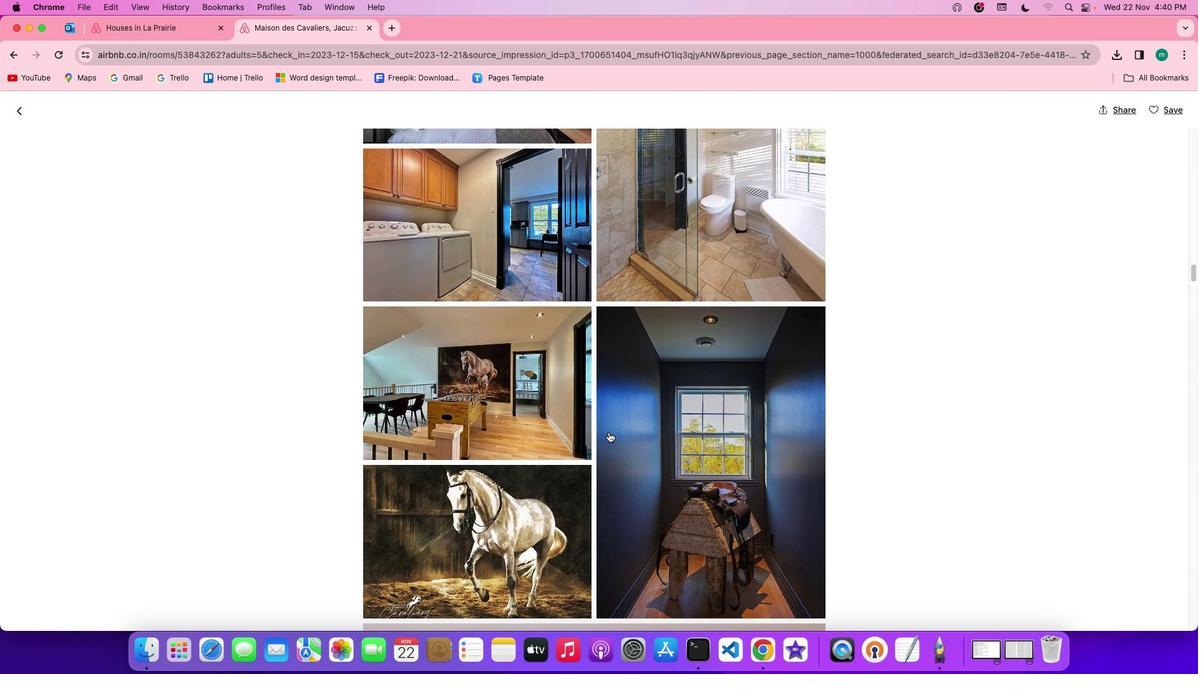 
Action: Mouse scrolled (609, 431) with delta (0, -1)
Screenshot: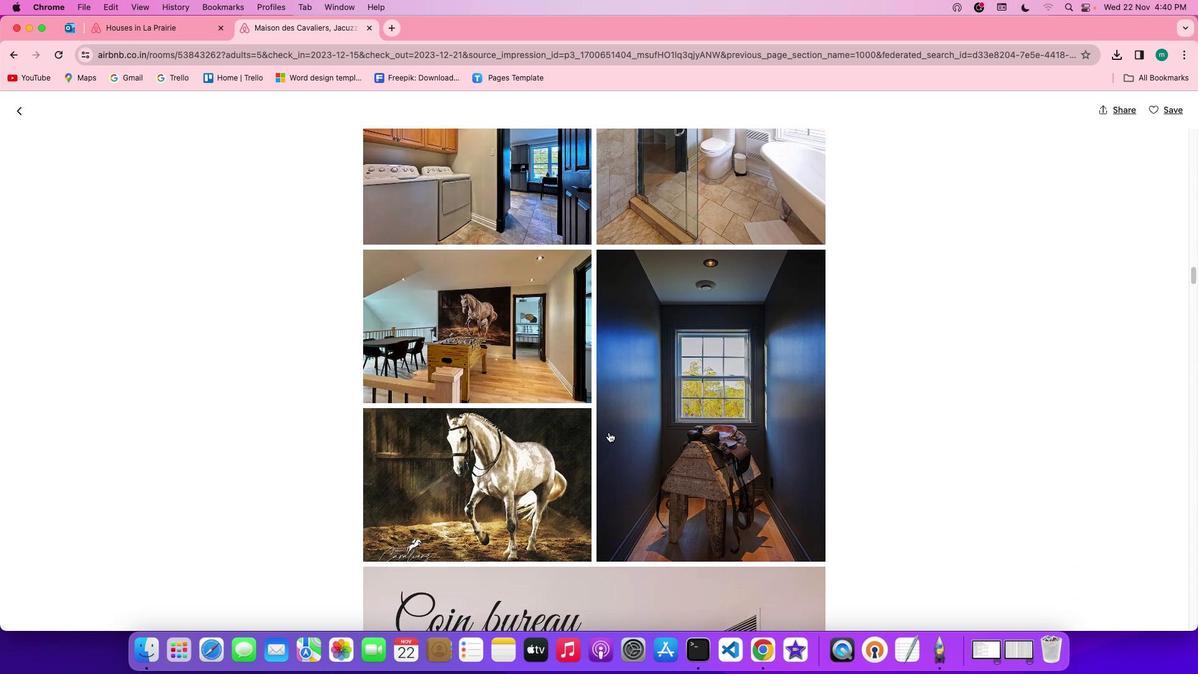 
Action: Mouse scrolled (609, 431) with delta (0, 0)
Screenshot: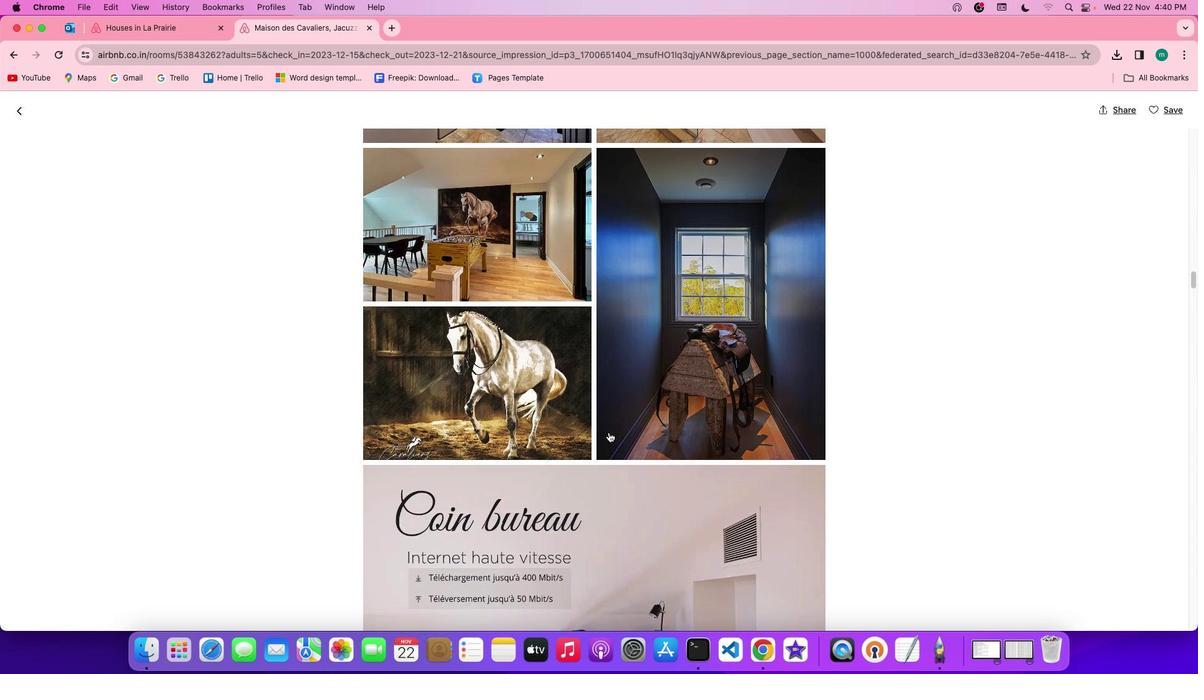 
Action: Mouse scrolled (609, 431) with delta (0, 0)
Screenshot: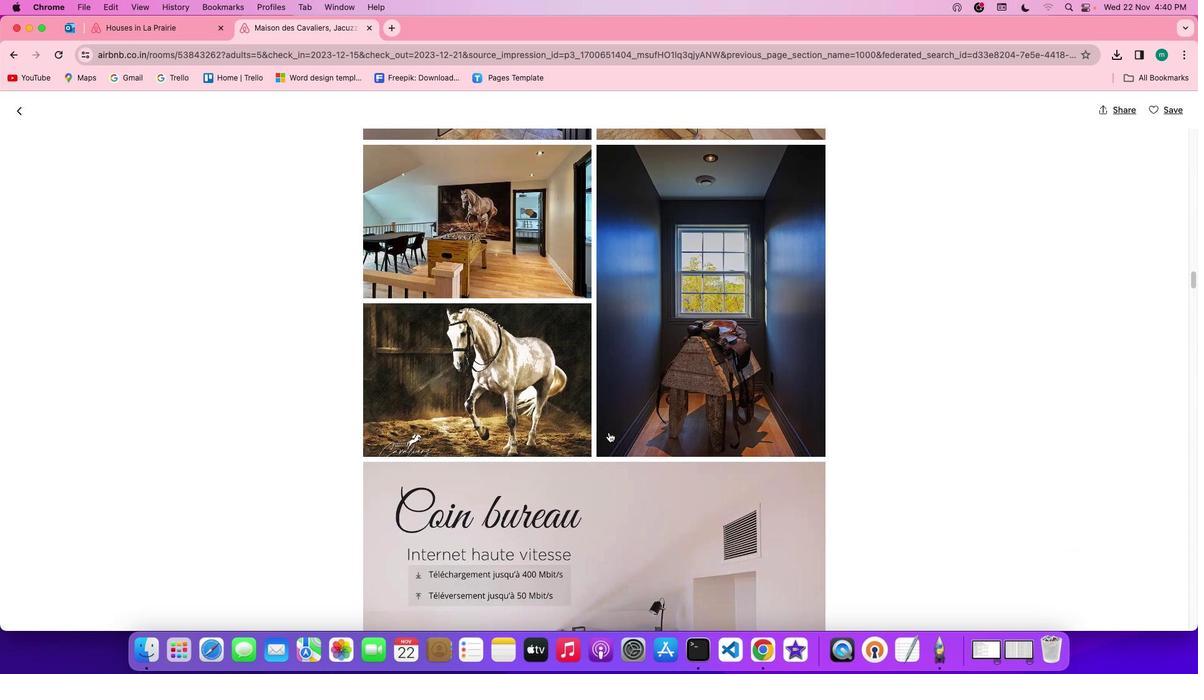 
Action: Mouse scrolled (609, 431) with delta (0, -1)
Screenshot: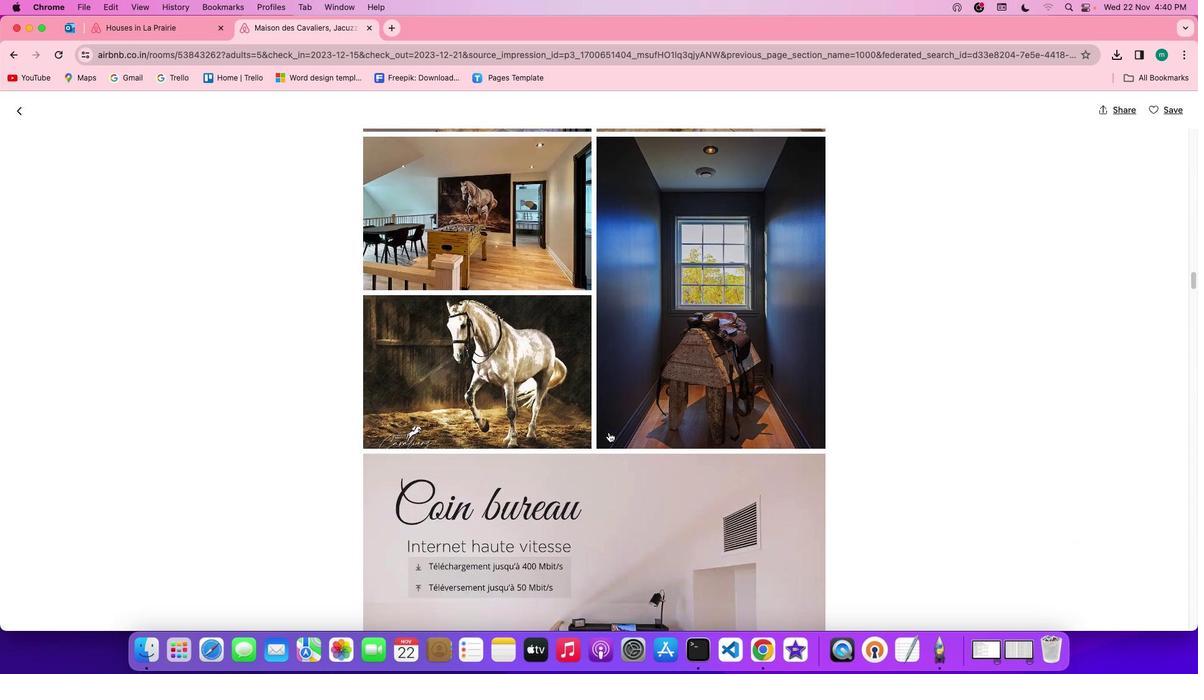 
Action: Mouse scrolled (609, 431) with delta (0, -1)
Screenshot: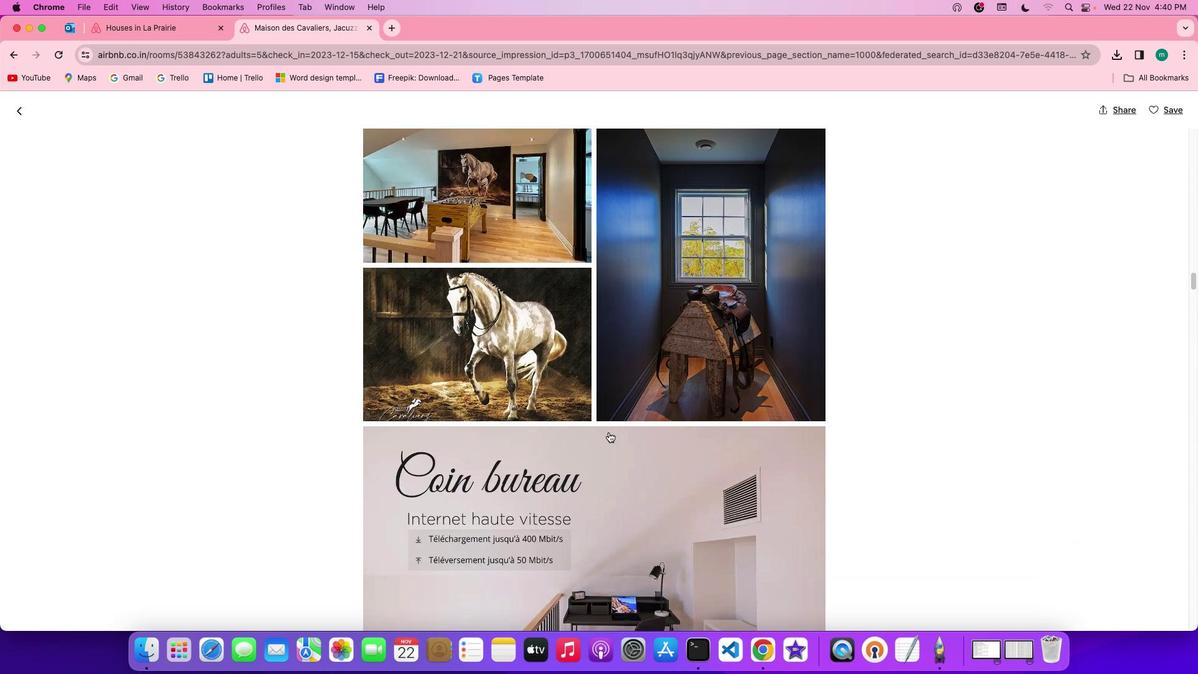 
Action: Mouse scrolled (609, 431) with delta (0, 0)
Screenshot: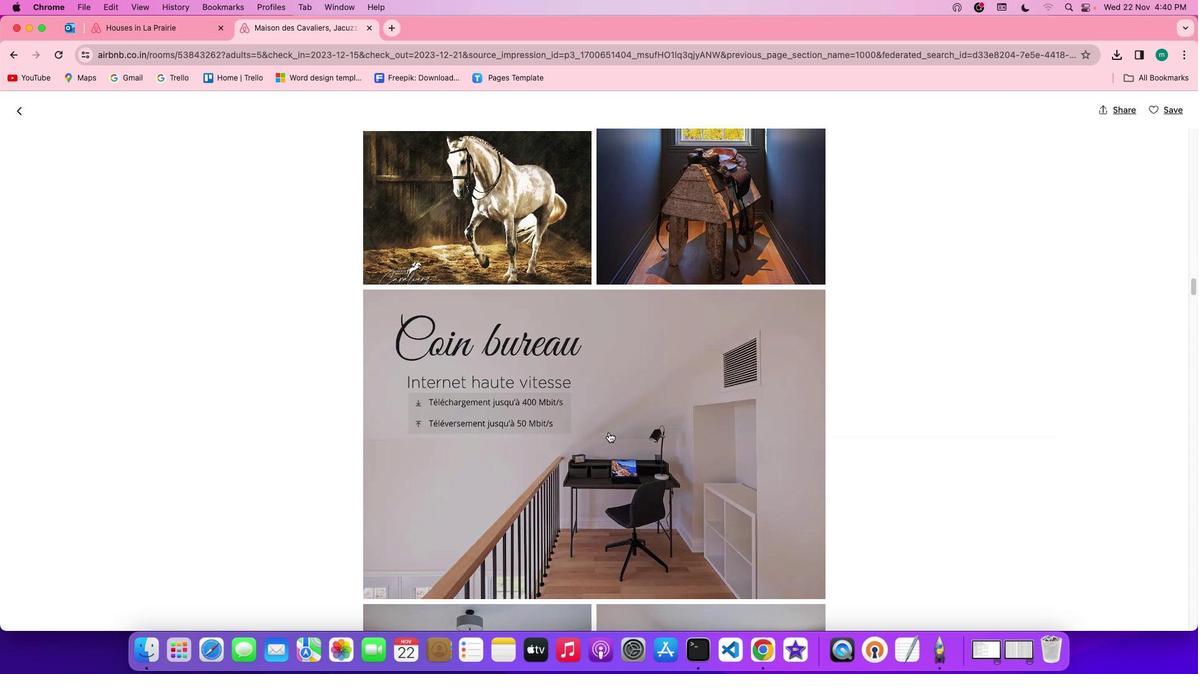 
Action: Mouse scrolled (609, 431) with delta (0, 0)
Screenshot: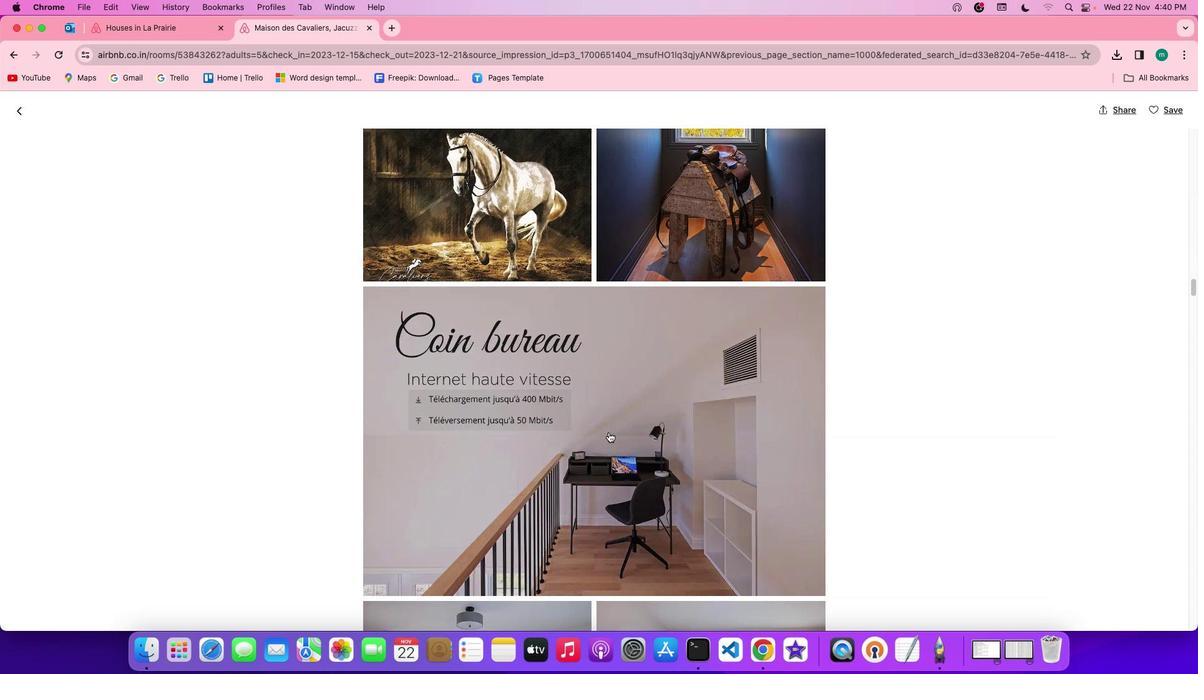 
Action: Mouse scrolled (609, 431) with delta (0, -1)
Screenshot: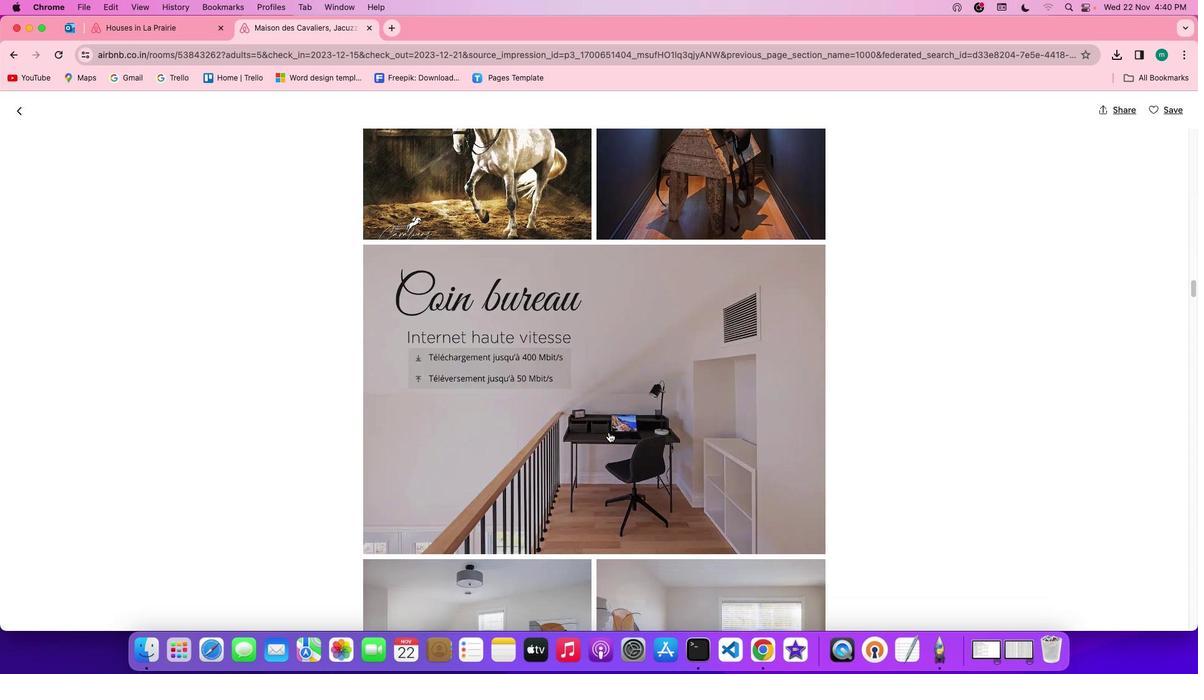 
Action: Mouse scrolled (609, 431) with delta (0, -1)
Screenshot: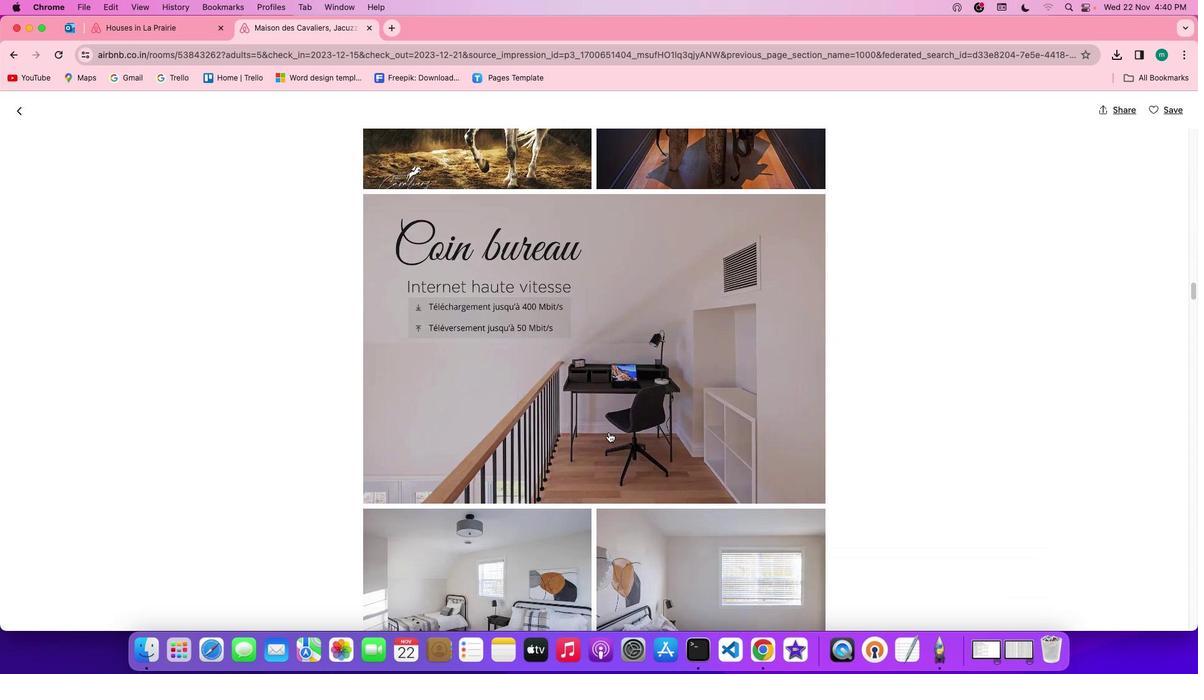 
Action: Mouse scrolled (609, 431) with delta (0, 0)
Screenshot: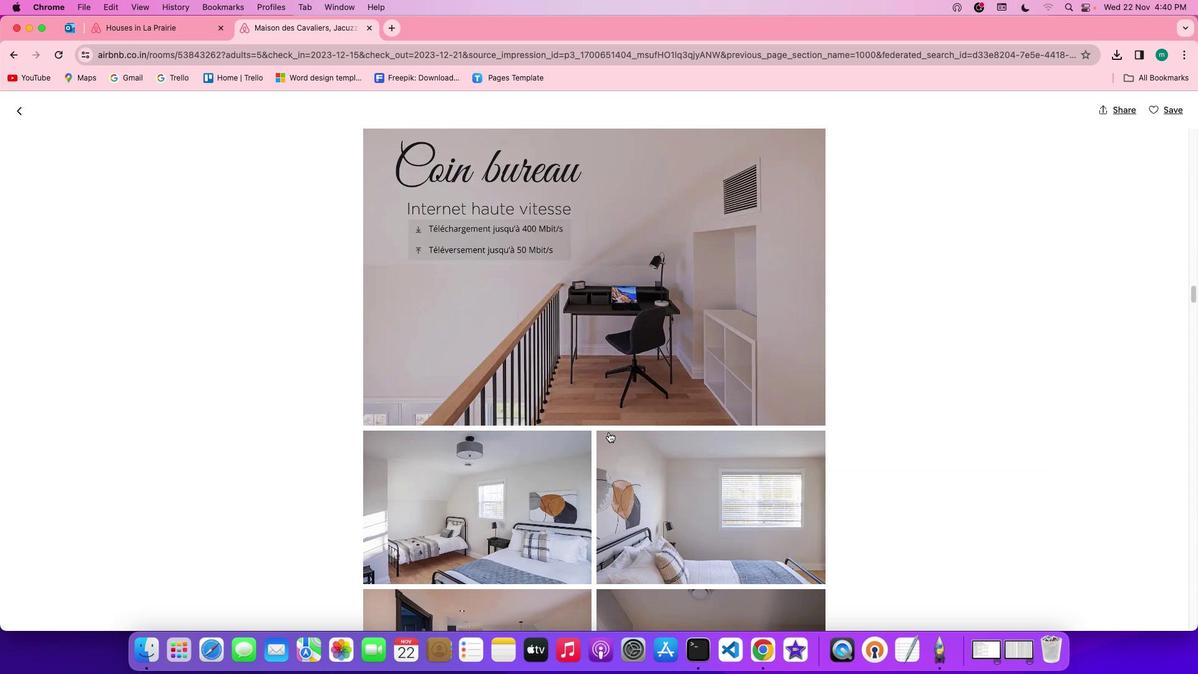 
Action: Mouse scrolled (609, 431) with delta (0, 0)
Screenshot: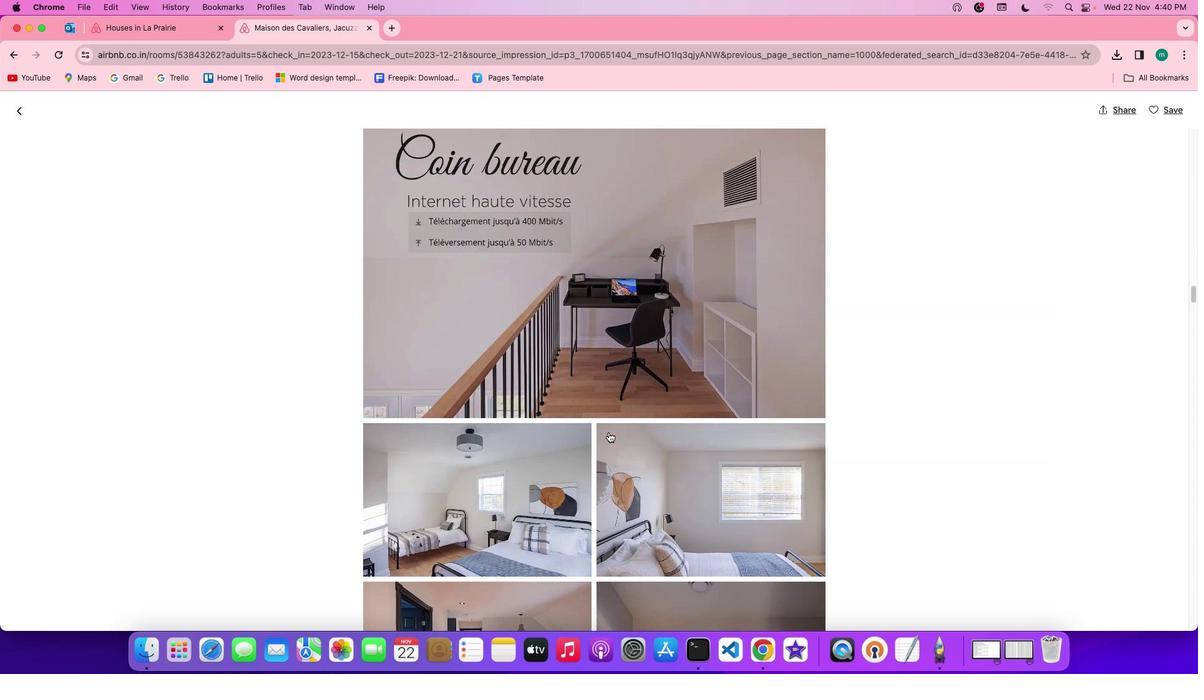
Action: Mouse scrolled (609, 431) with delta (0, -1)
Screenshot: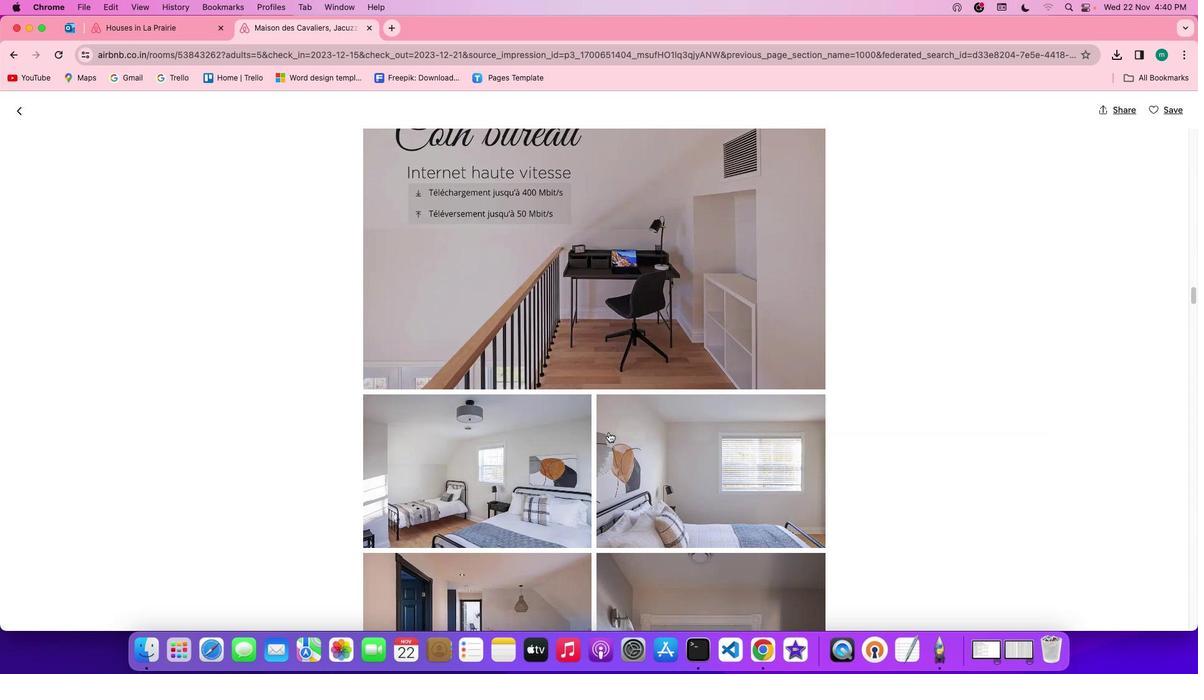 
Action: Mouse scrolled (609, 431) with delta (0, -2)
Screenshot: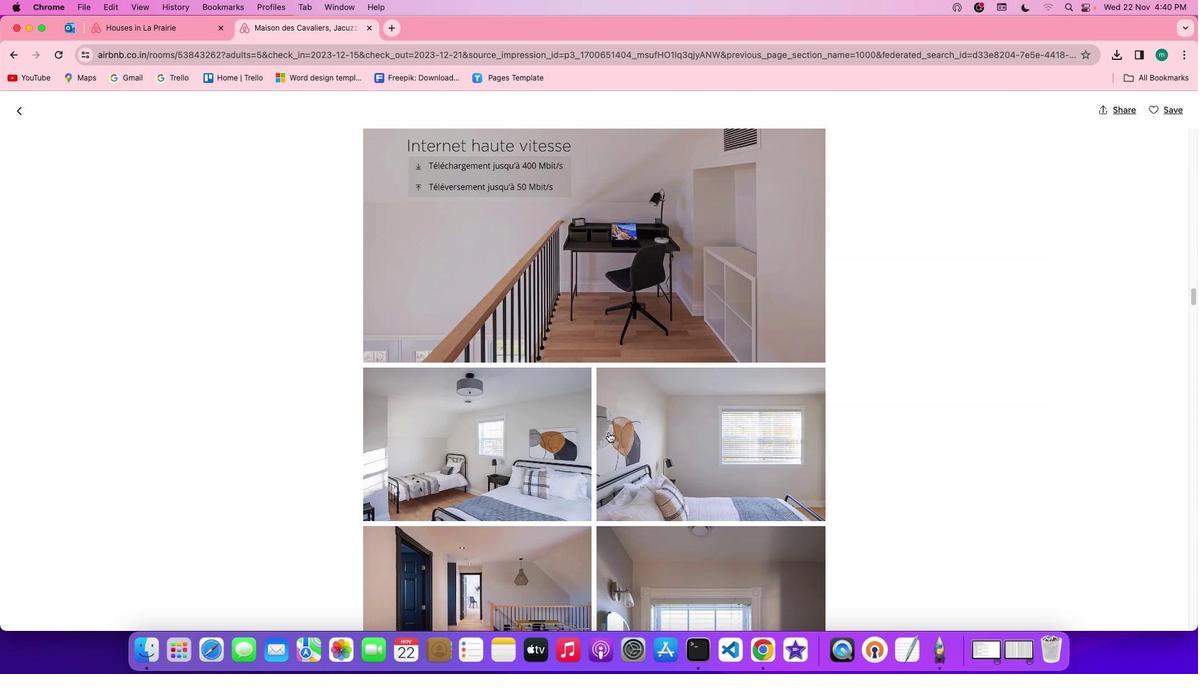 
Action: Mouse scrolled (609, 431) with delta (0, 0)
Screenshot: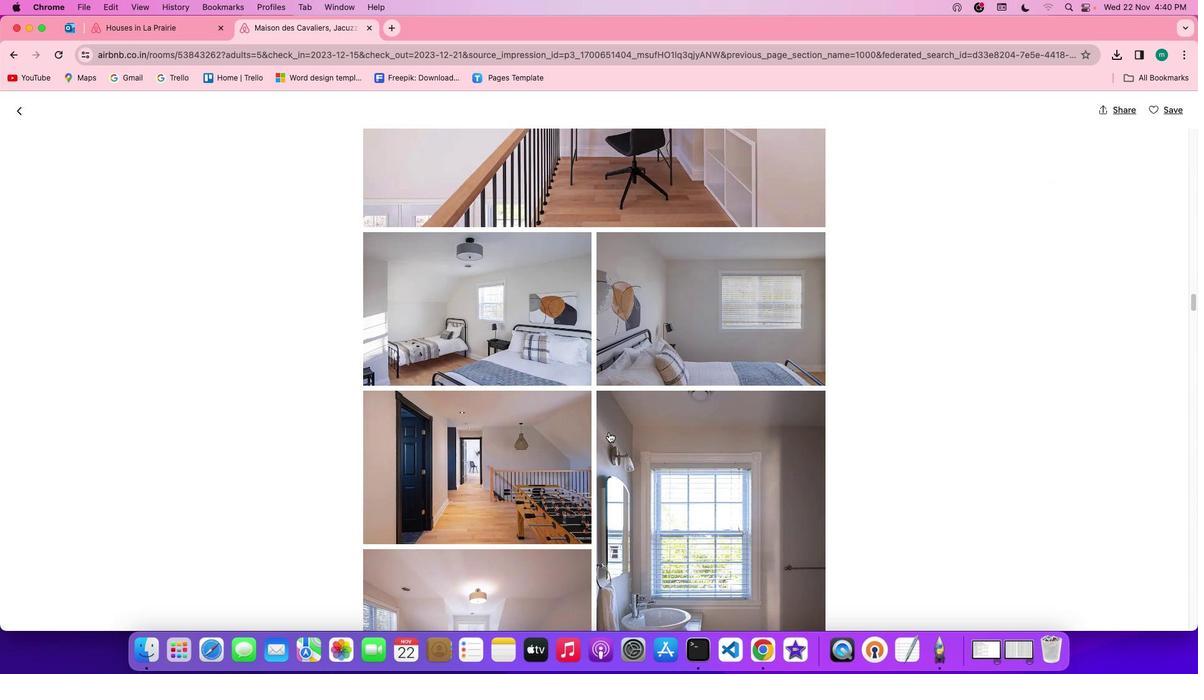 
Action: Mouse scrolled (609, 431) with delta (0, 0)
Screenshot: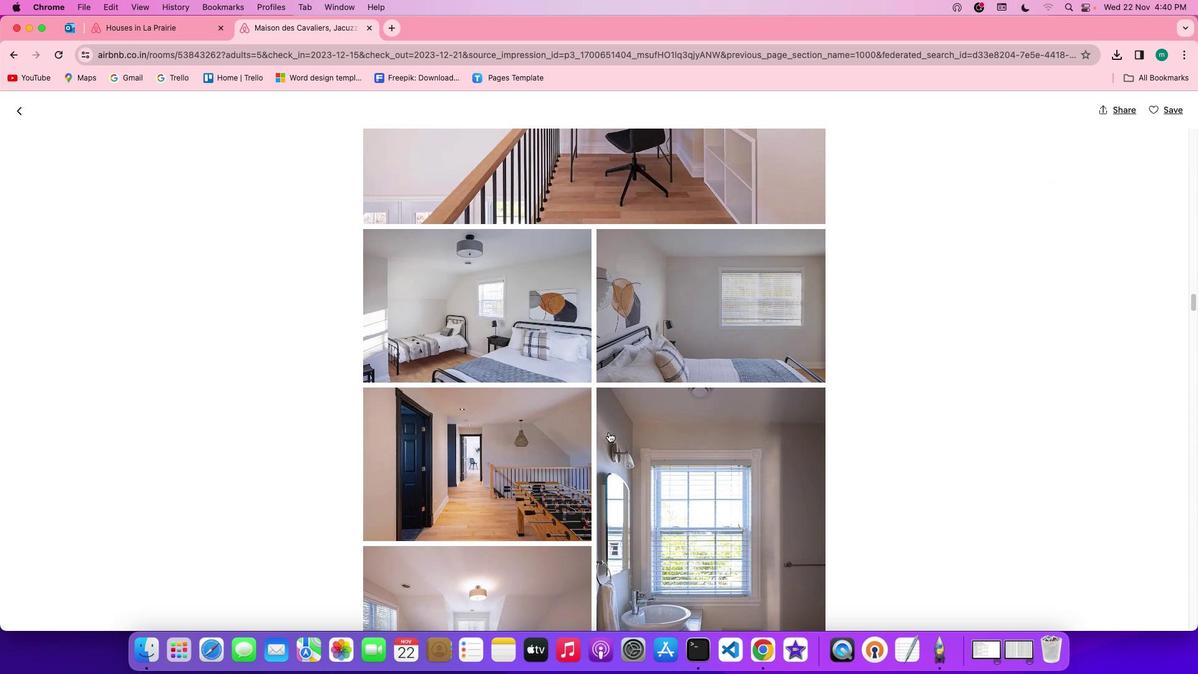 
Action: Mouse scrolled (609, 431) with delta (0, -1)
Screenshot: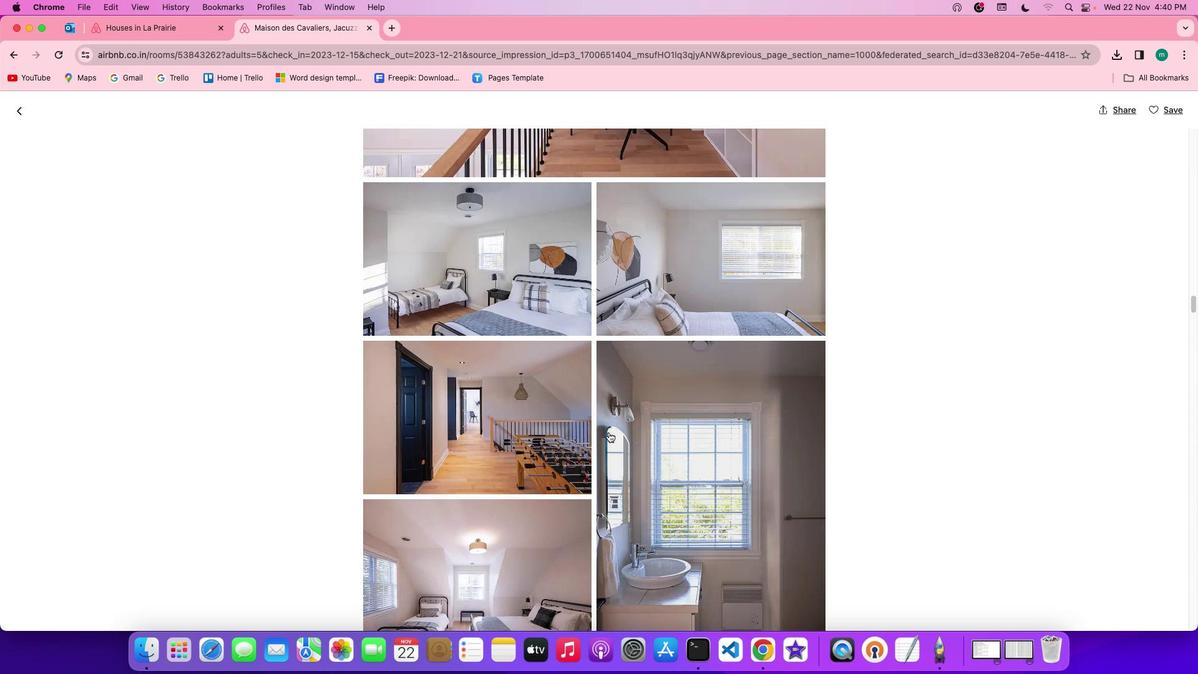 
Action: Mouse scrolled (609, 431) with delta (0, -2)
Screenshot: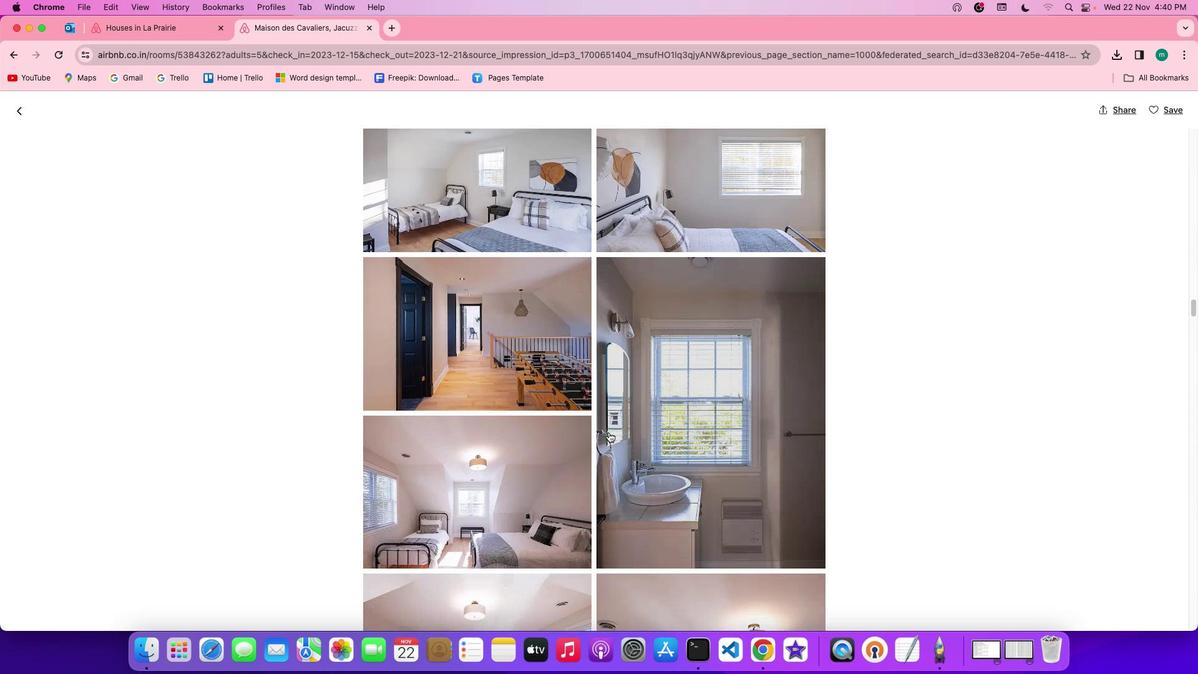 
Action: Mouse moved to (609, 431)
Screenshot: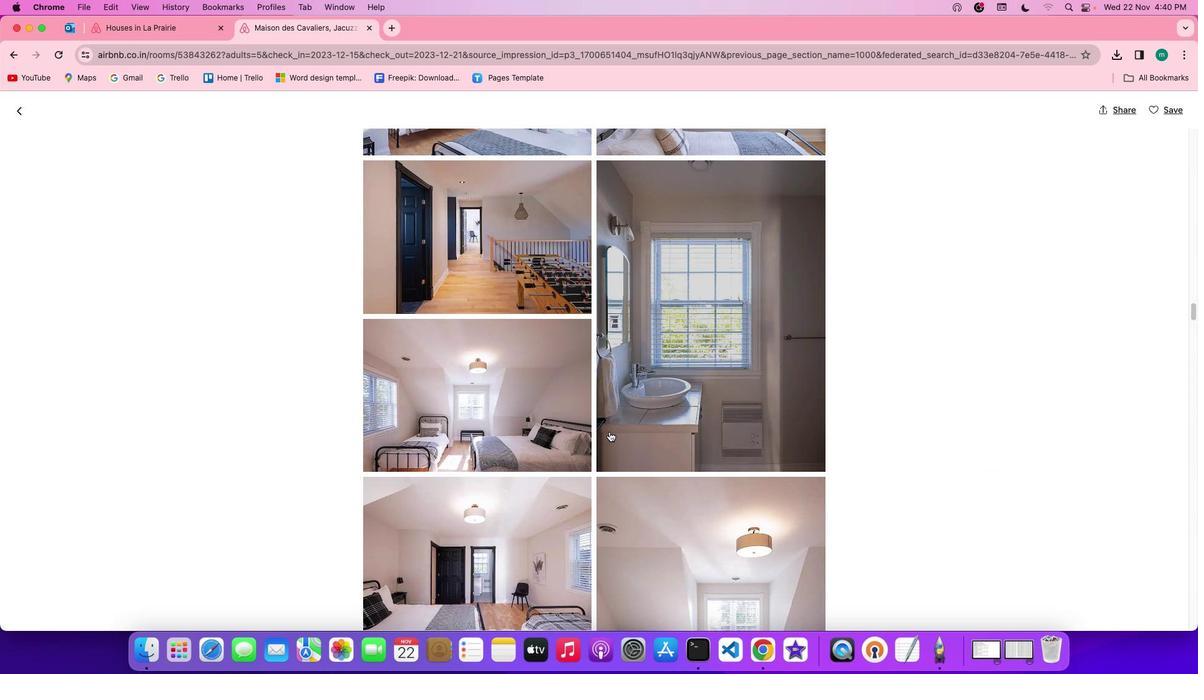 
Action: Mouse scrolled (609, 431) with delta (0, 0)
Screenshot: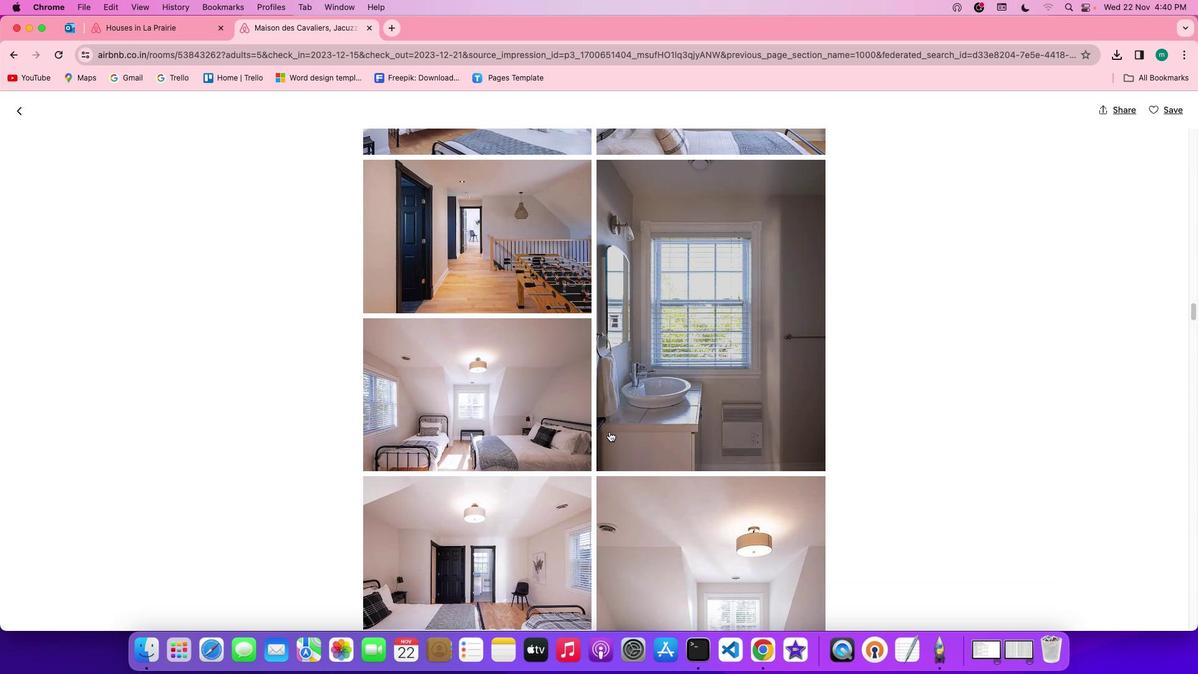 
Action: Mouse scrolled (609, 431) with delta (0, 0)
Screenshot: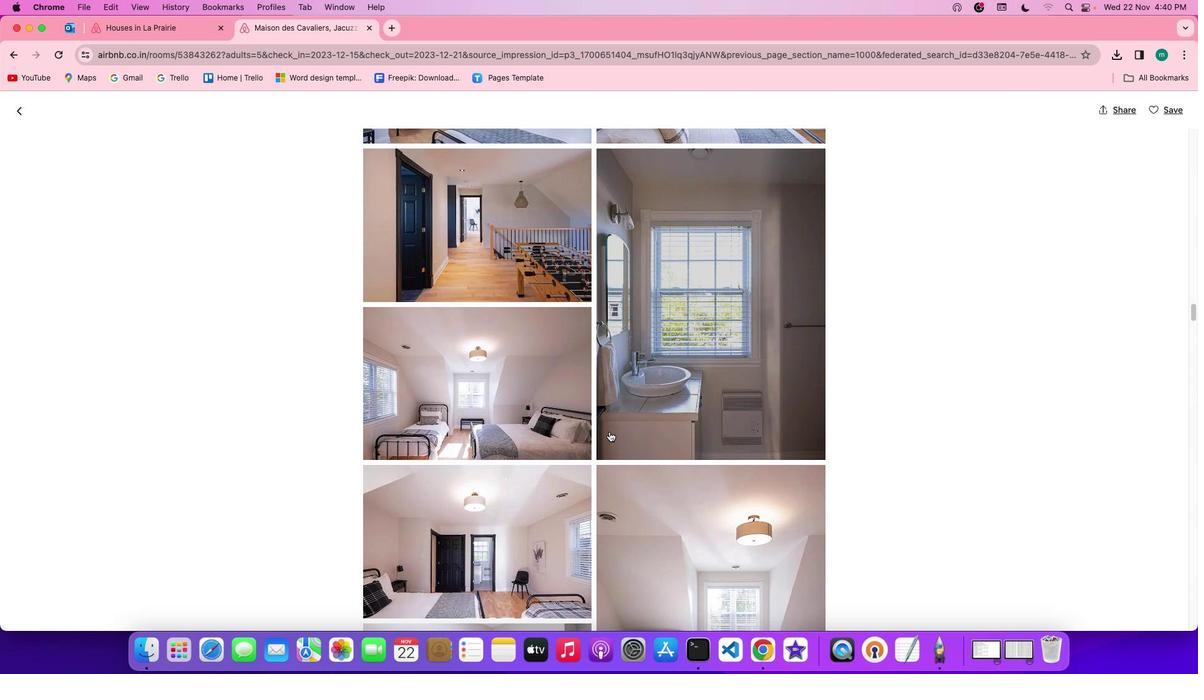 
Action: Mouse scrolled (609, 431) with delta (0, -1)
Screenshot: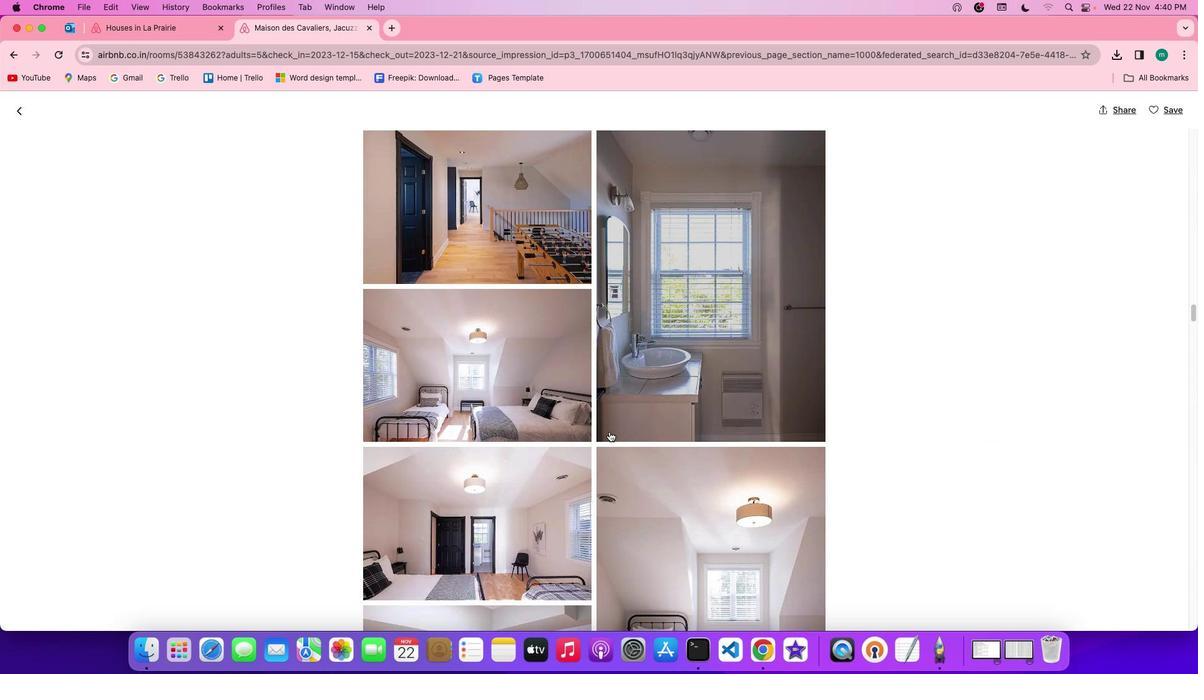 
Action: Mouse scrolled (609, 431) with delta (0, -1)
Screenshot: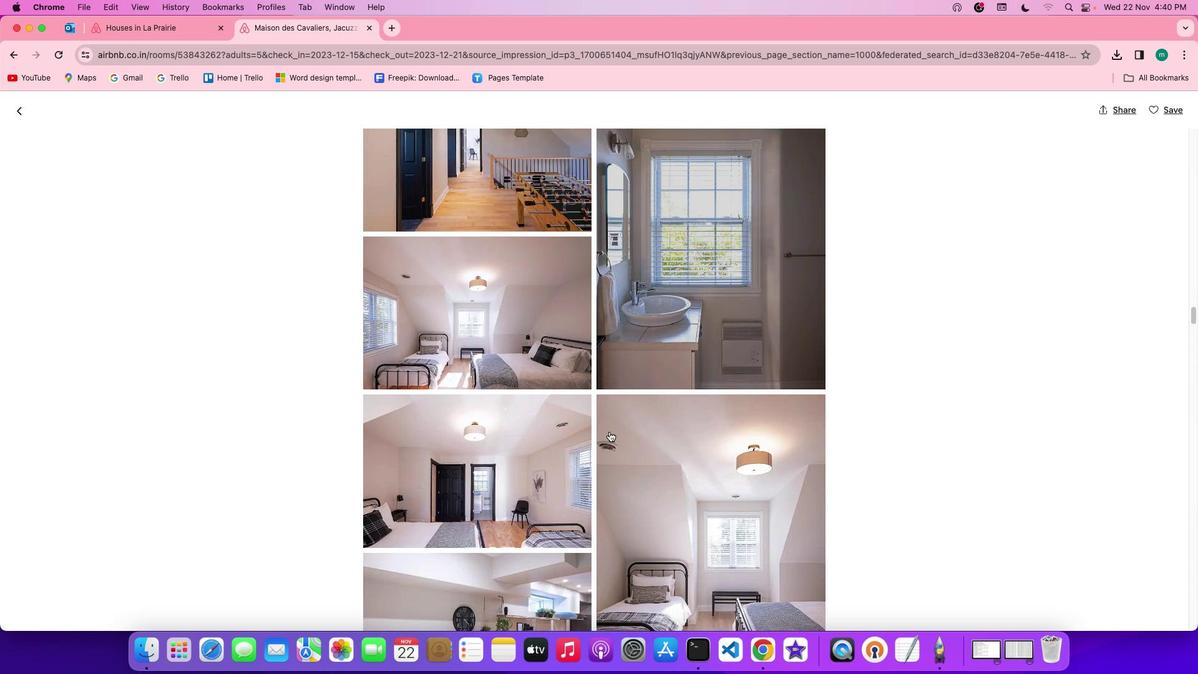 
Action: Mouse scrolled (609, 431) with delta (0, 0)
Screenshot: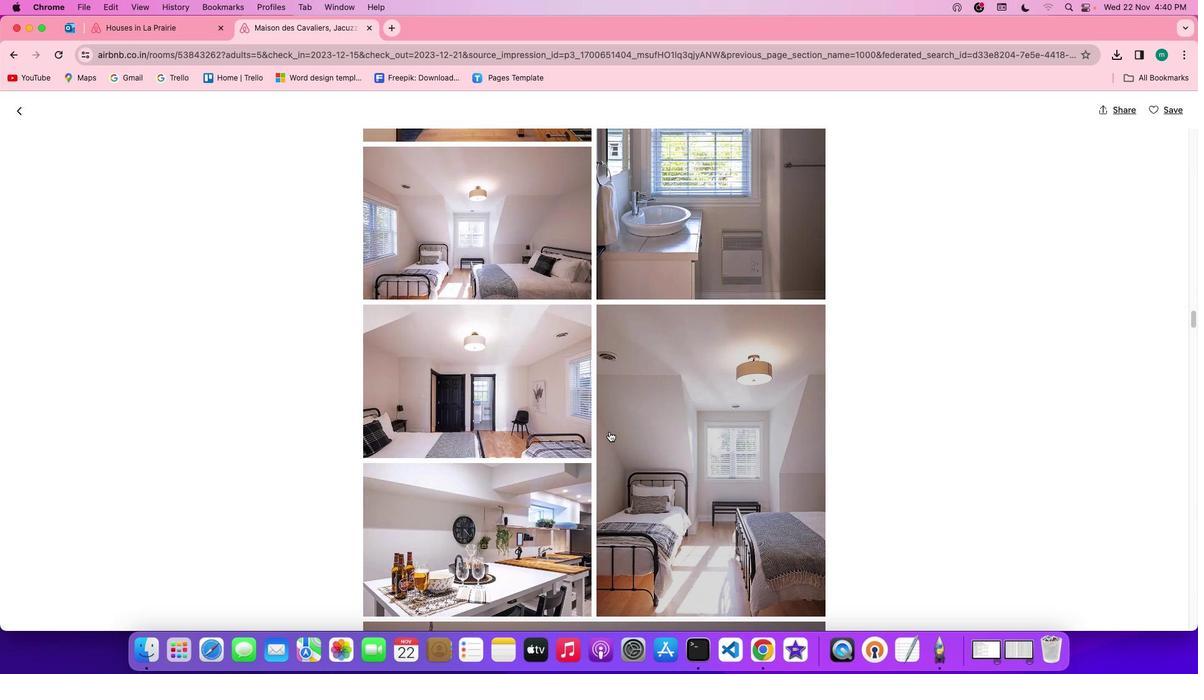 
Action: Mouse scrolled (609, 431) with delta (0, 0)
Screenshot: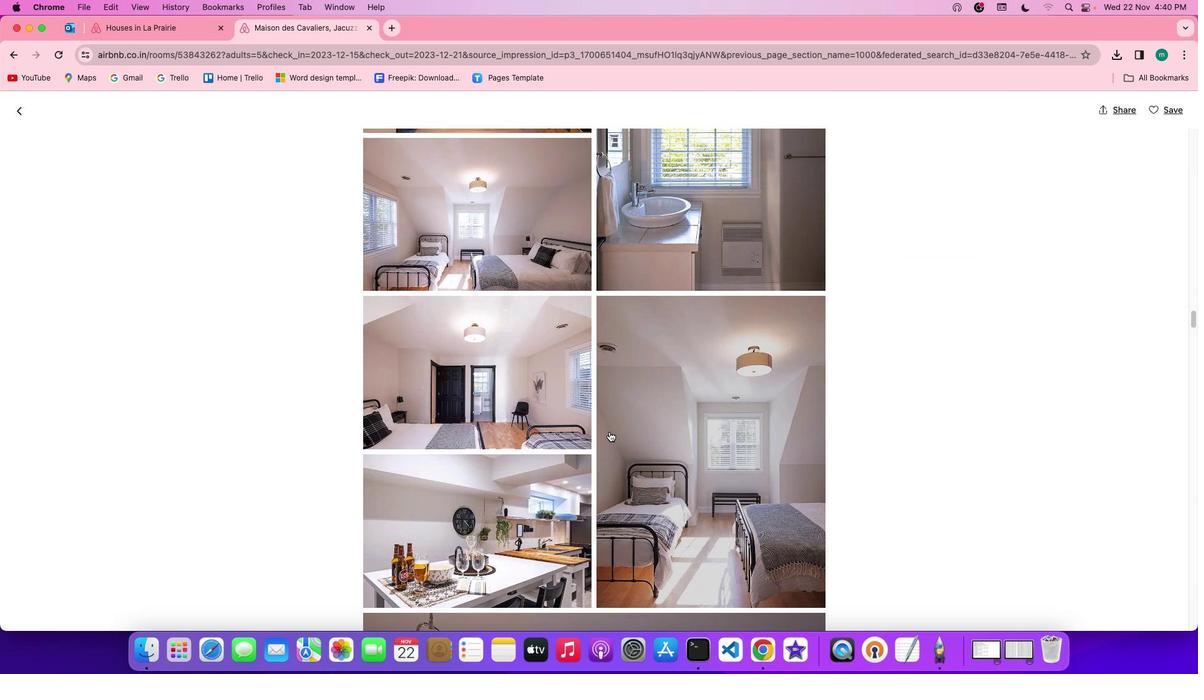 
Action: Mouse scrolled (609, 431) with delta (0, -1)
Screenshot: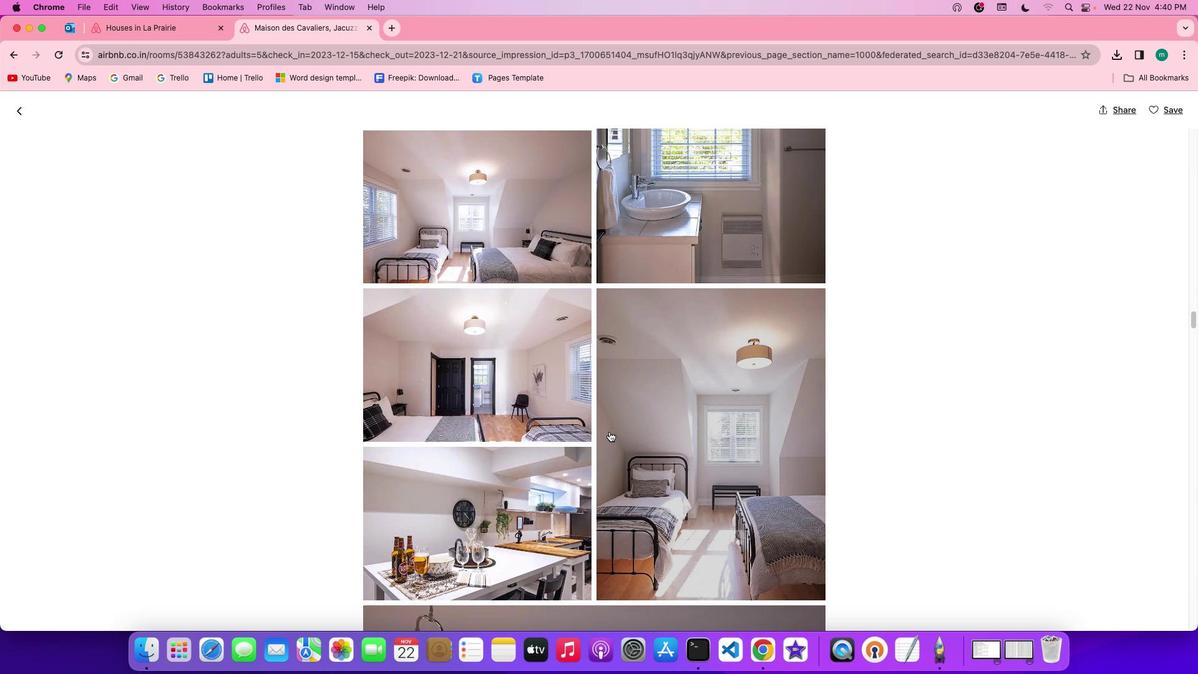 
Action: Mouse scrolled (609, 431) with delta (0, -2)
Screenshot: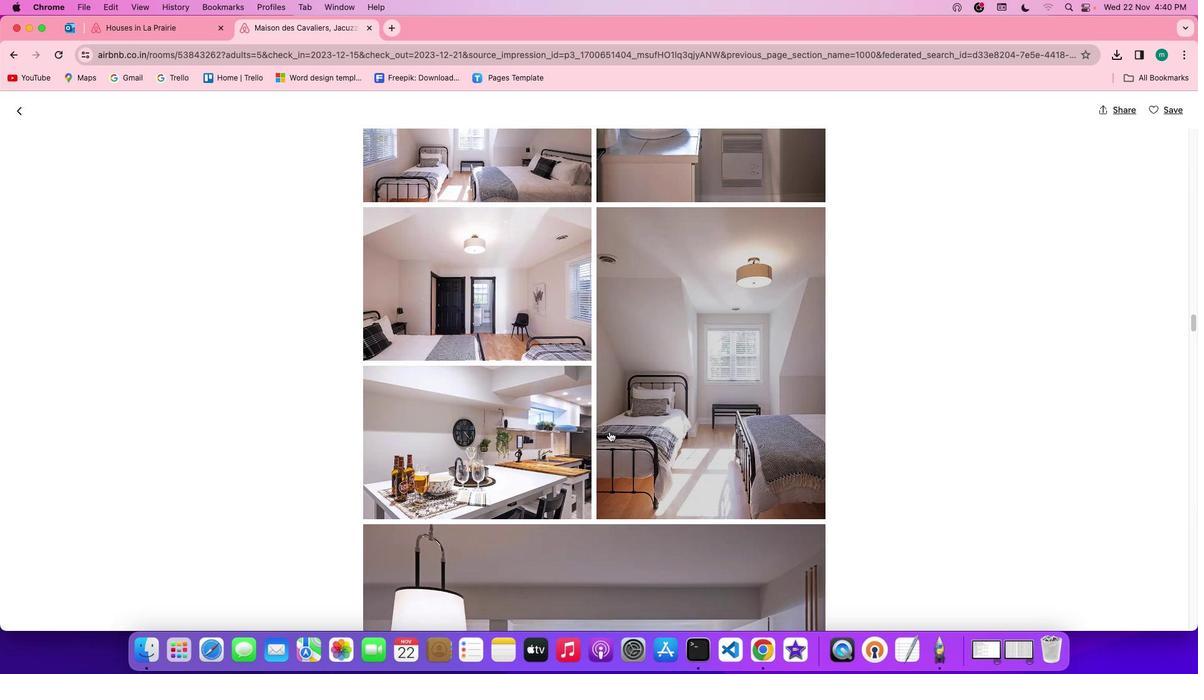 
Action: Mouse scrolled (609, 431) with delta (0, 0)
Screenshot: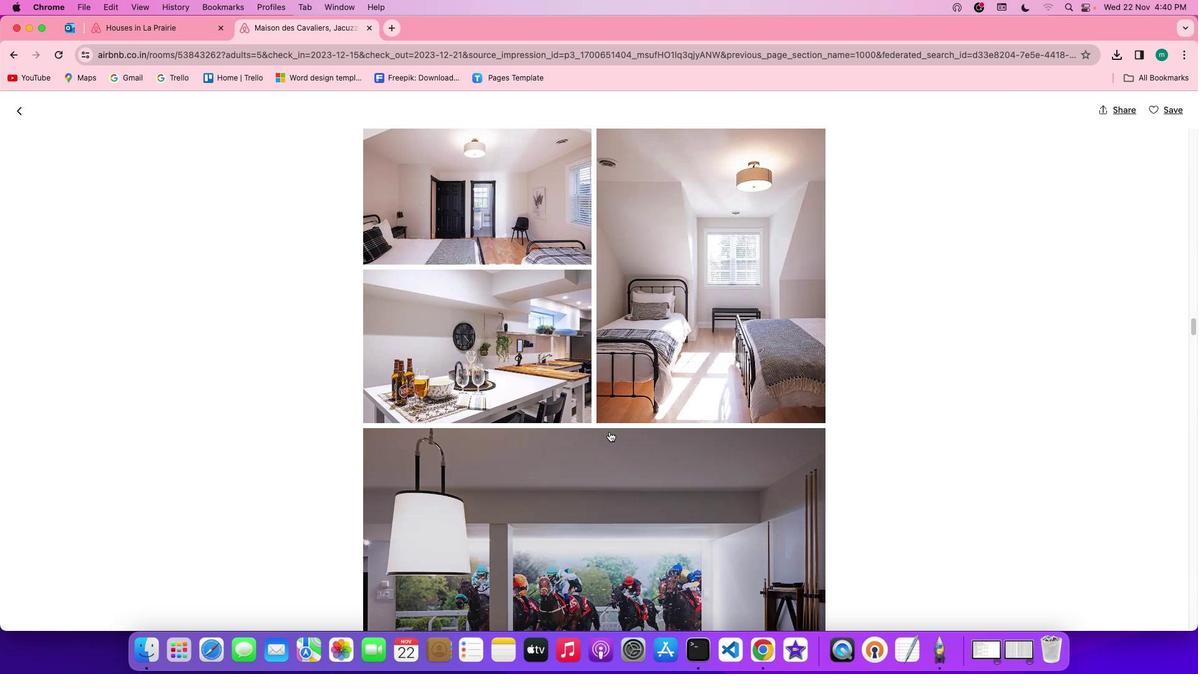
Action: Mouse scrolled (609, 431) with delta (0, 0)
Screenshot: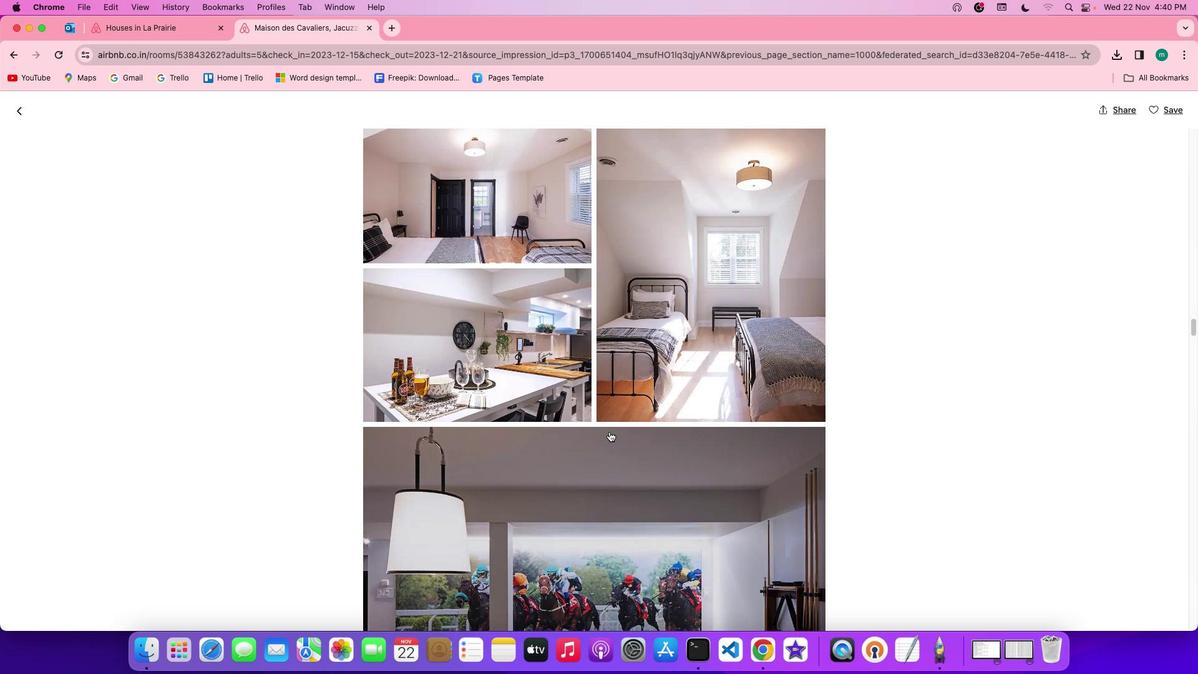 
Action: Mouse scrolled (609, 431) with delta (0, -1)
Screenshot: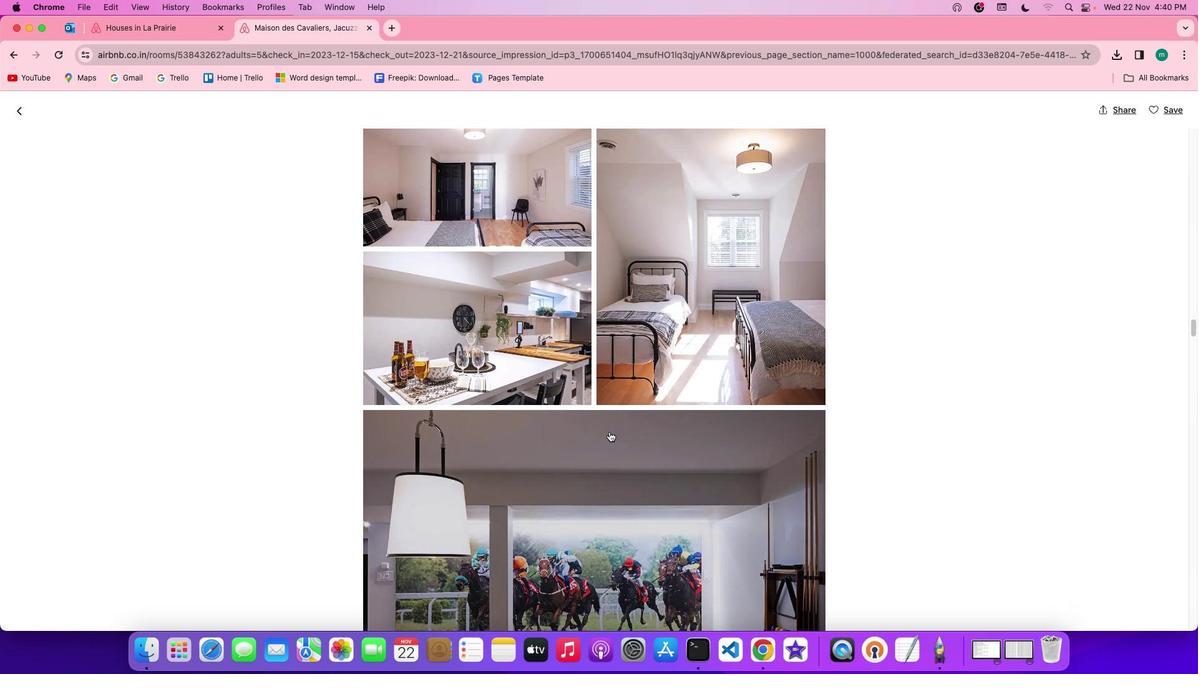 
Action: Mouse scrolled (609, 431) with delta (0, 0)
Screenshot: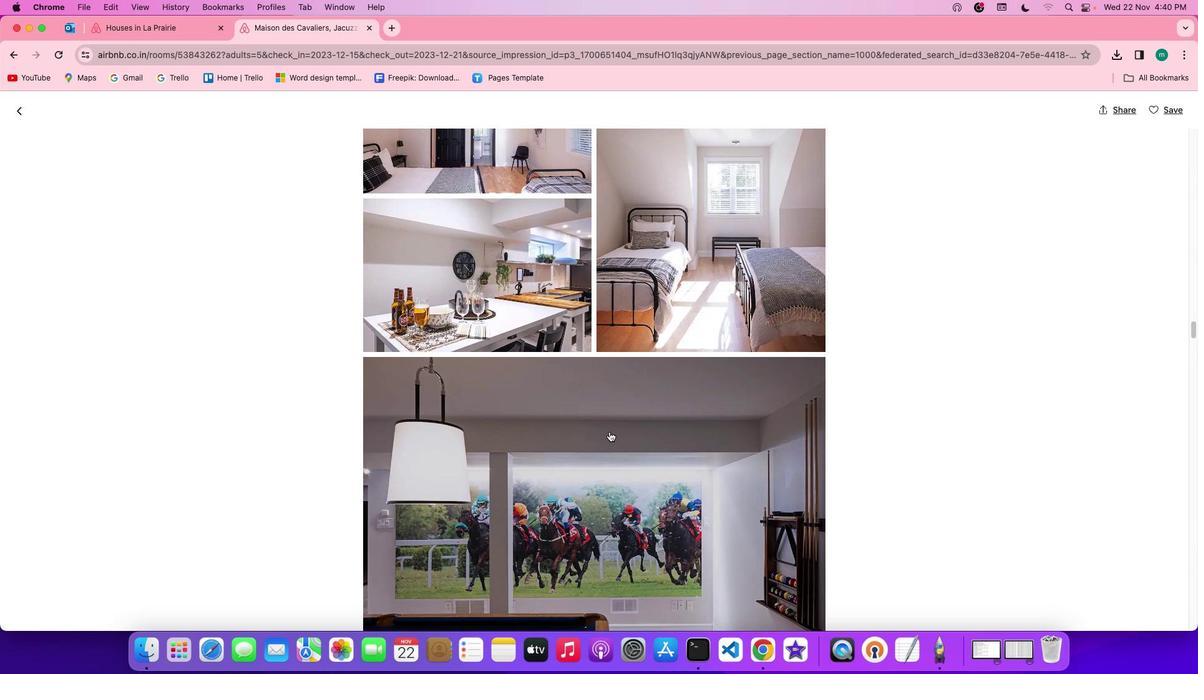 
Action: Mouse scrolled (609, 431) with delta (0, 0)
Screenshot: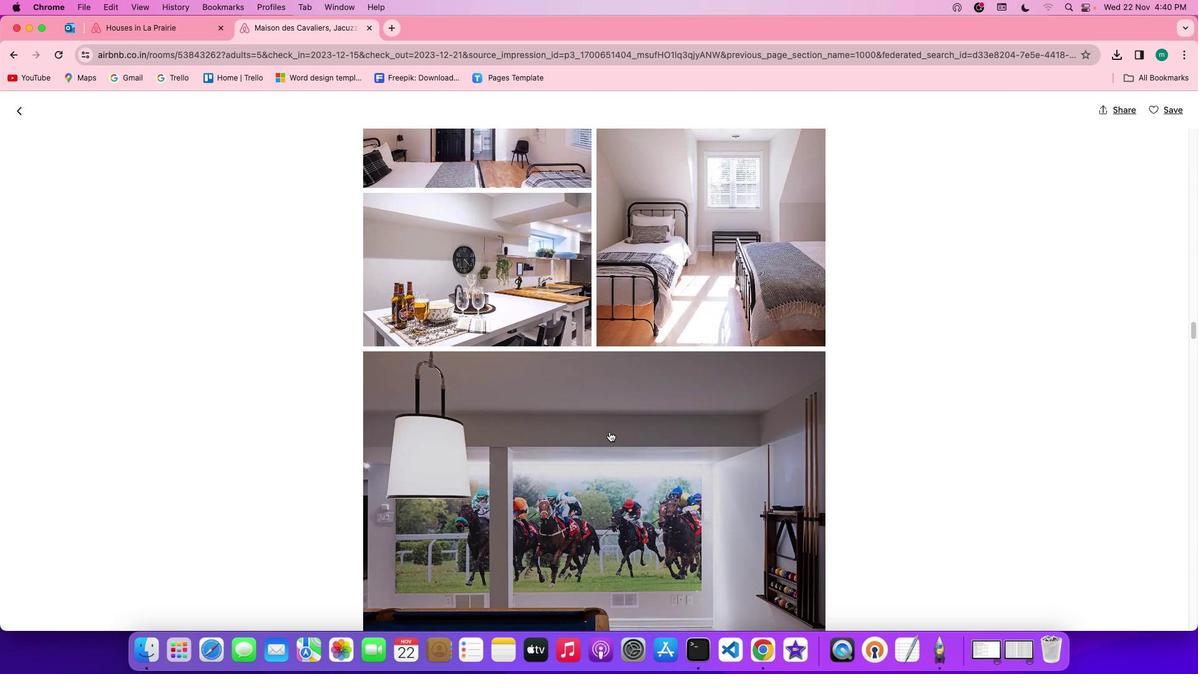 
Action: Mouse scrolled (609, 431) with delta (0, -1)
Screenshot: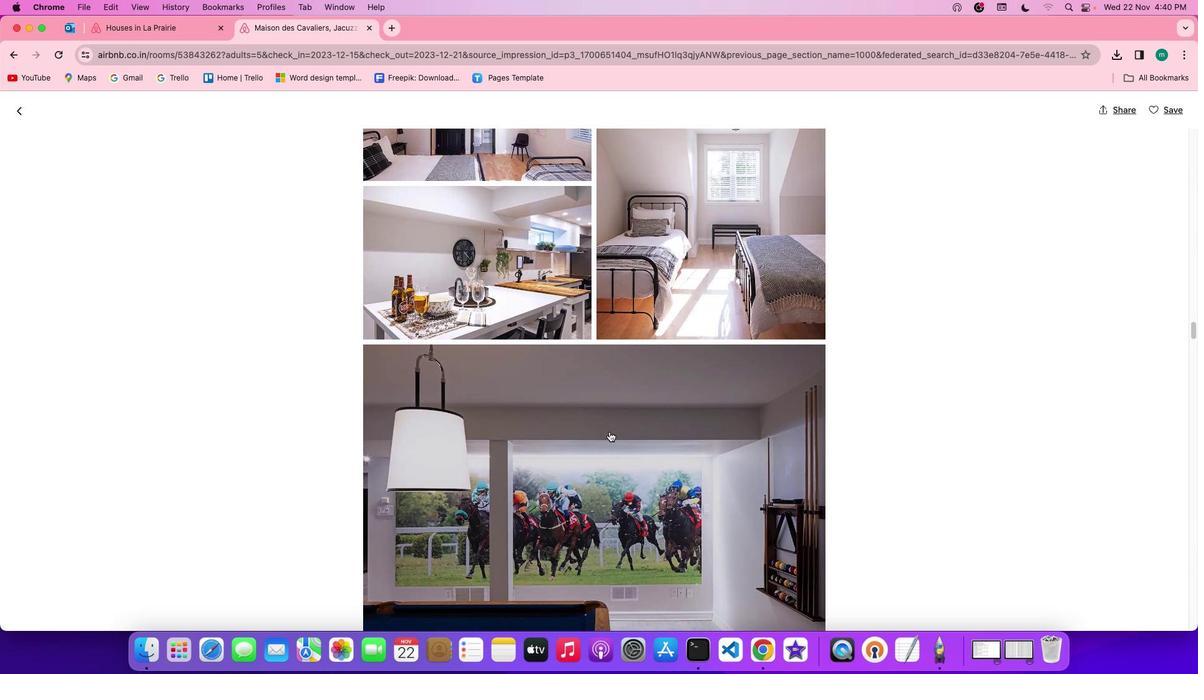
Action: Mouse scrolled (609, 431) with delta (0, -1)
Screenshot: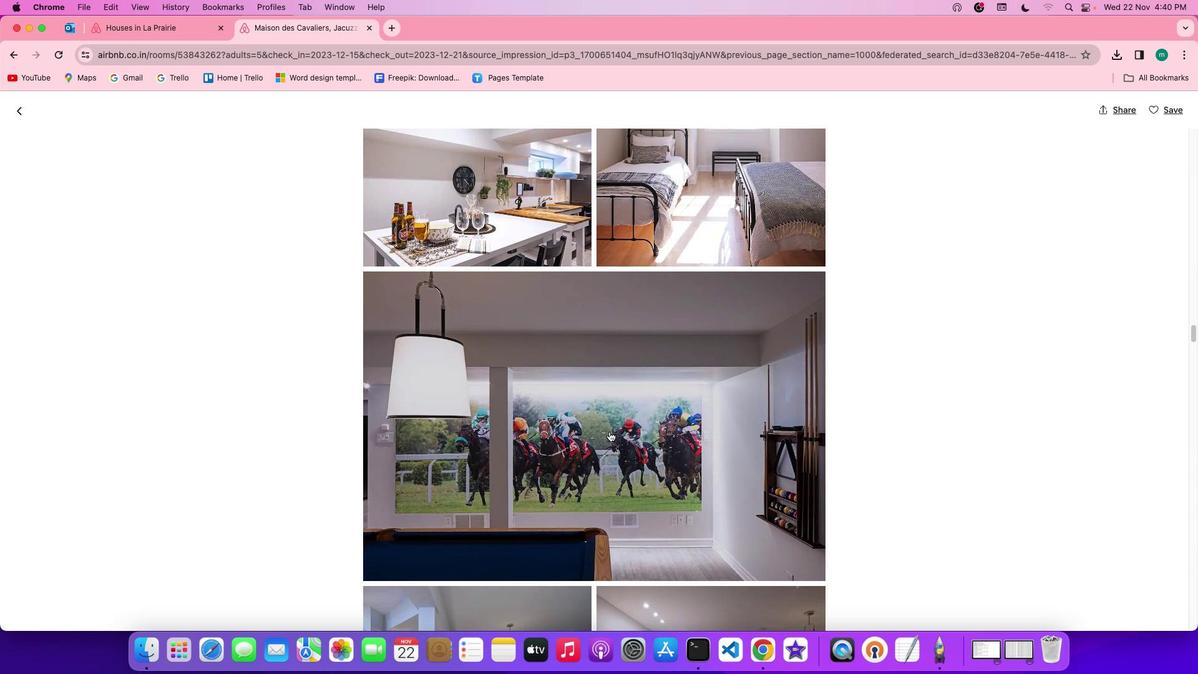 
Action: Mouse scrolled (609, 431) with delta (0, 0)
Screenshot: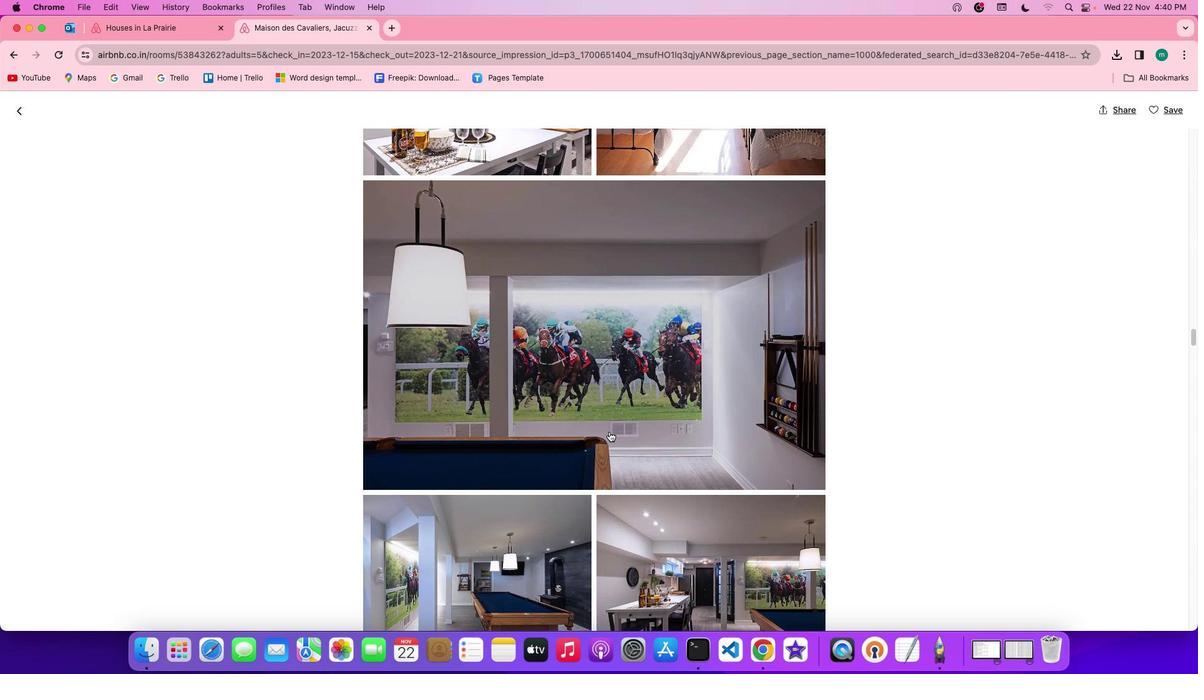 
Action: Mouse scrolled (609, 431) with delta (0, 0)
Screenshot: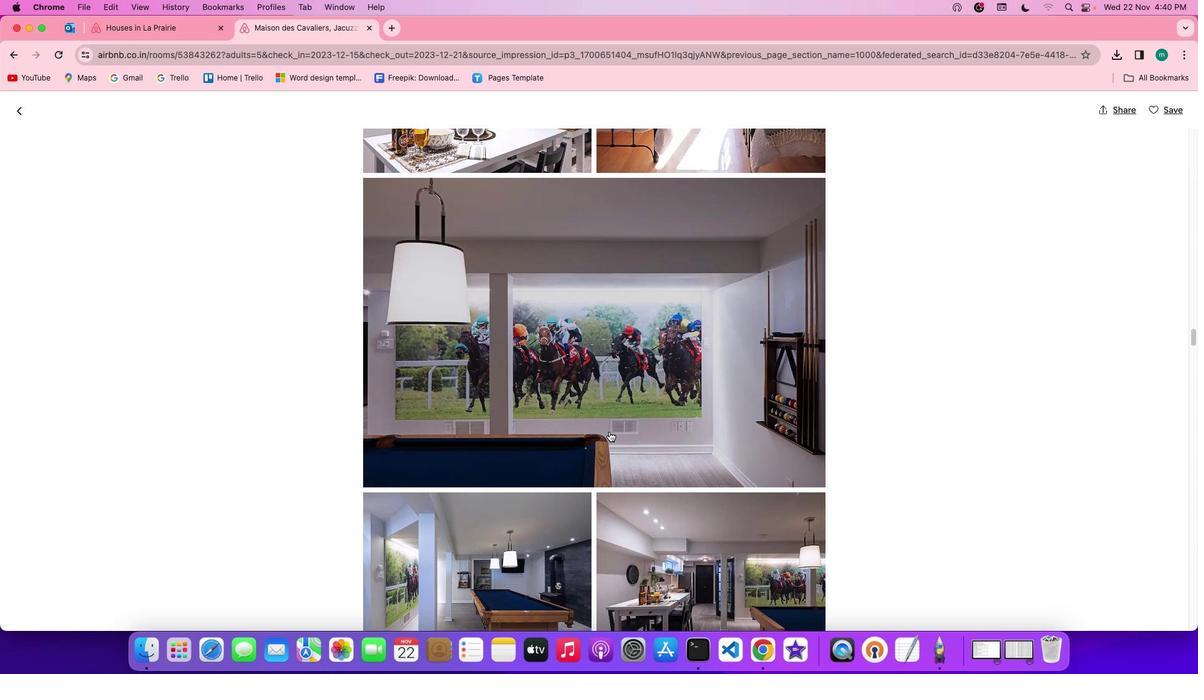 
Action: Mouse scrolled (609, 431) with delta (0, 0)
Screenshot: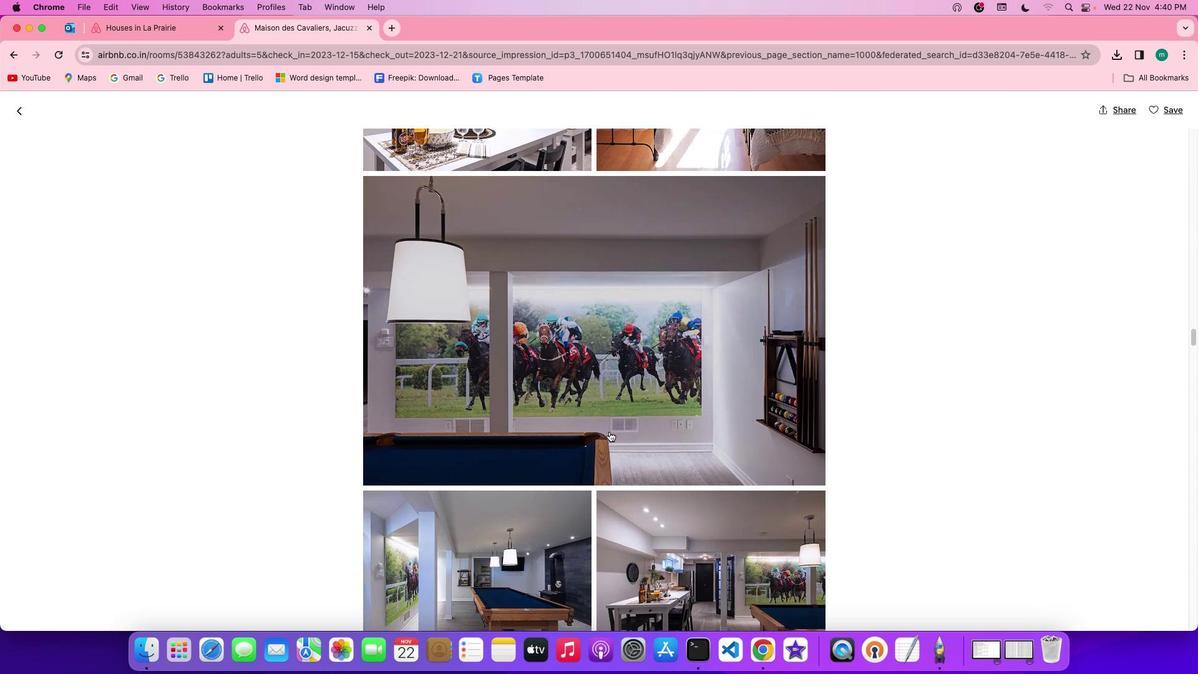 
Action: Mouse scrolled (609, 431) with delta (0, -1)
Screenshot: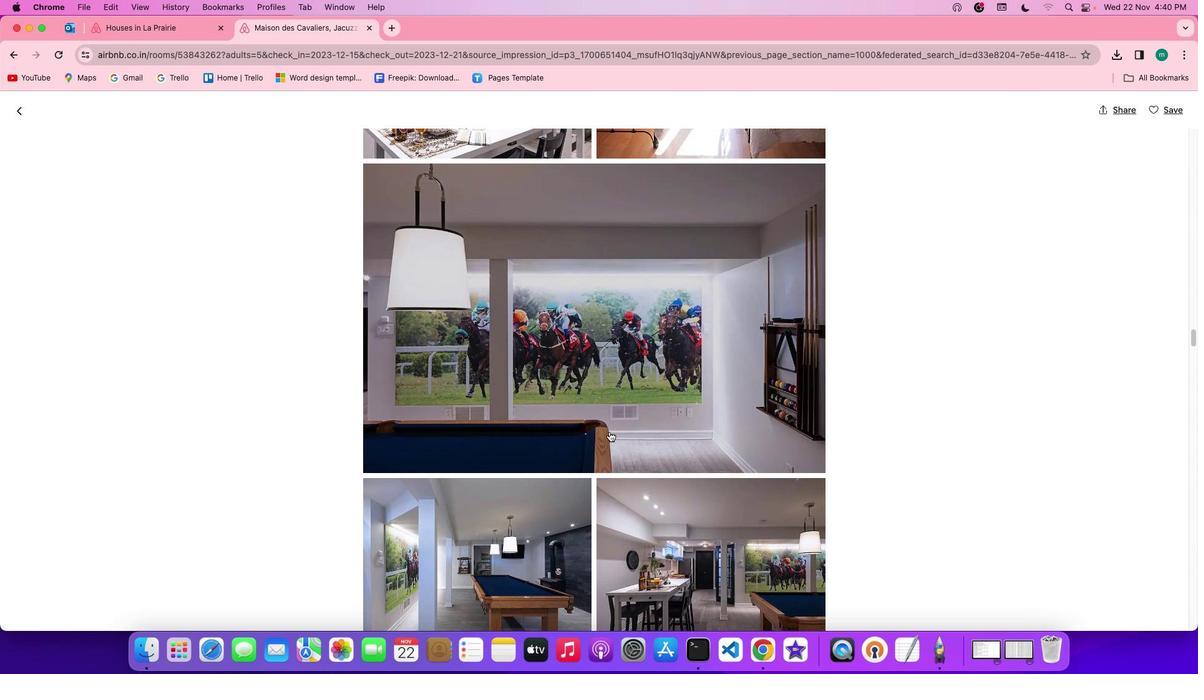 
Action: Mouse scrolled (609, 431) with delta (0, 0)
Screenshot: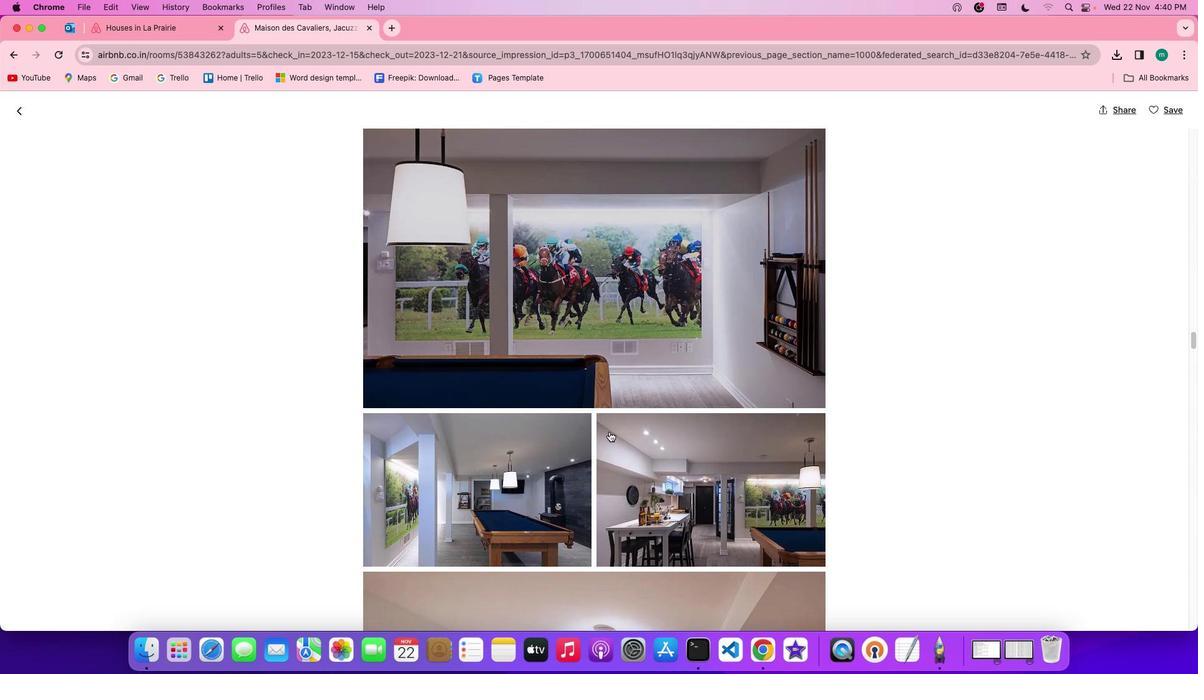 
Action: Mouse scrolled (609, 431) with delta (0, 0)
Screenshot: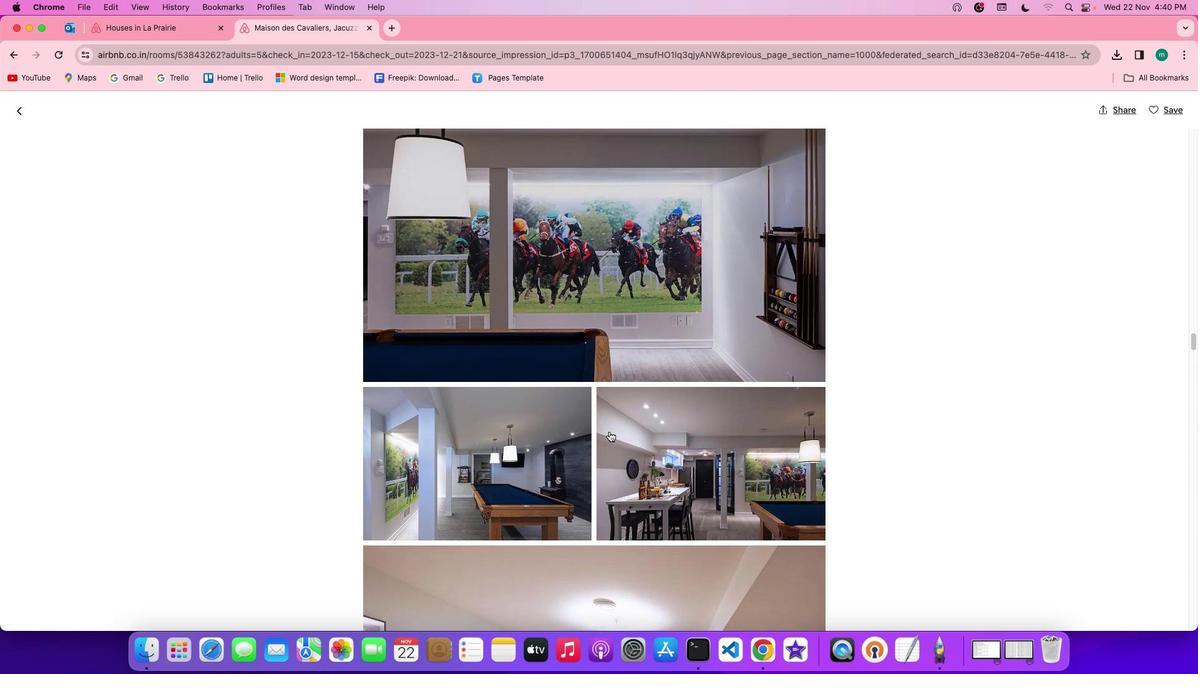 
Action: Mouse scrolled (609, 431) with delta (0, -1)
Screenshot: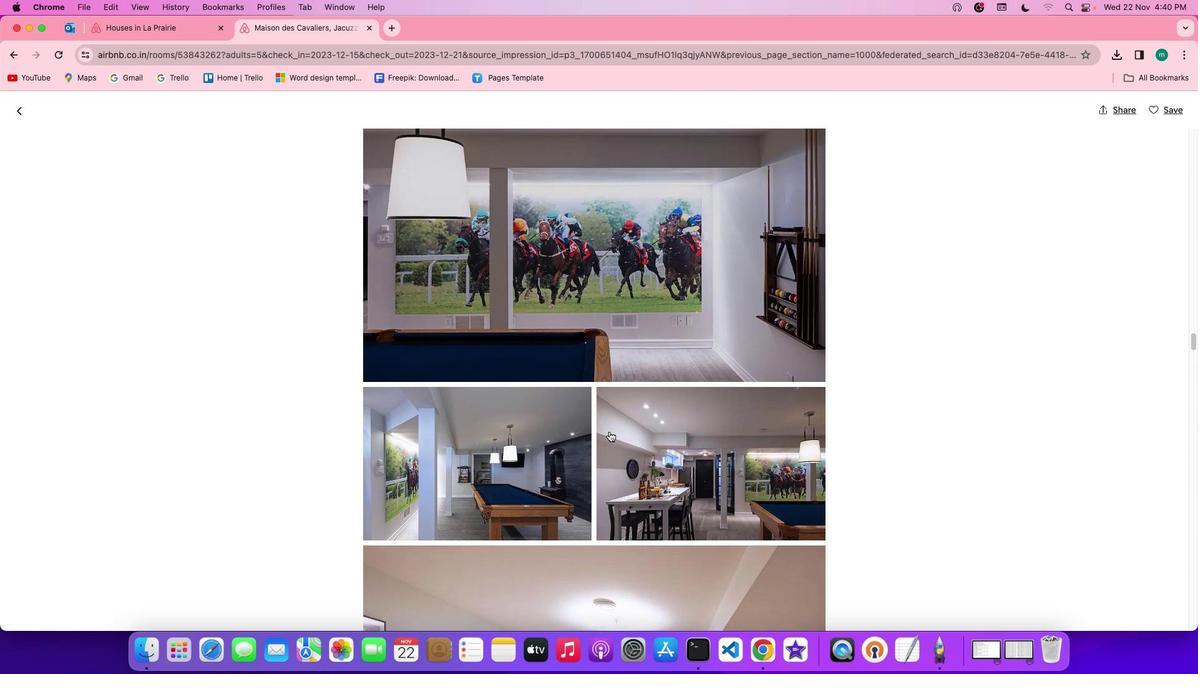 
Action: Mouse scrolled (609, 431) with delta (0, -2)
Screenshot: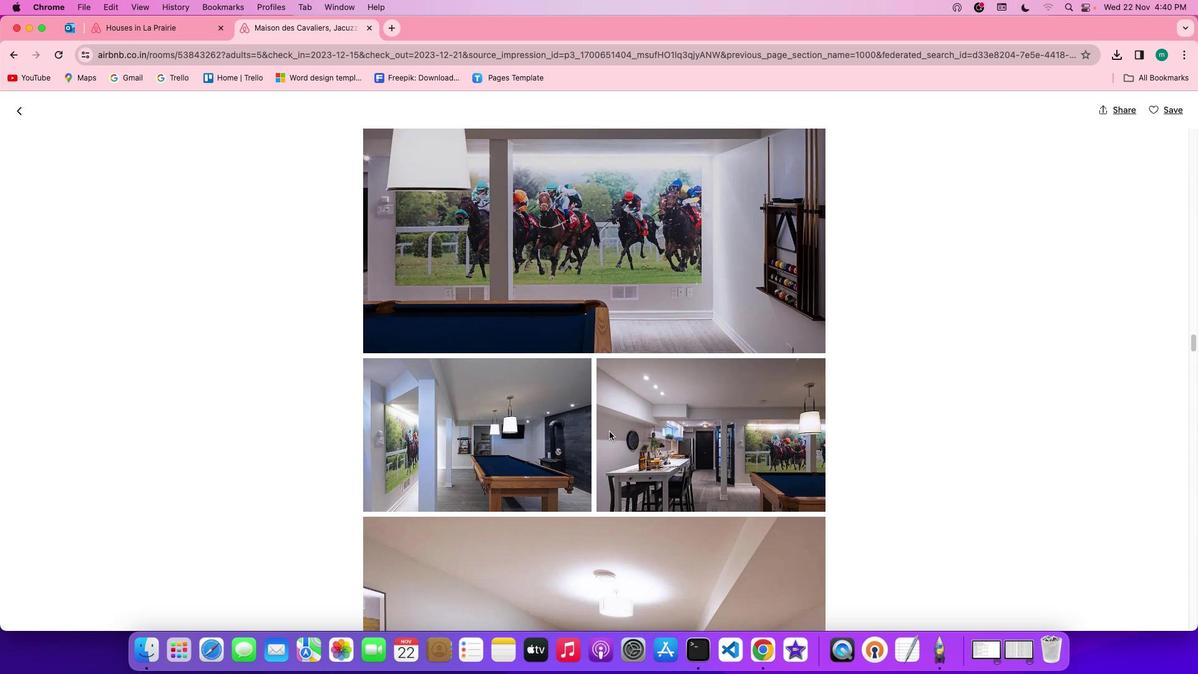 
Action: Mouse scrolled (609, 431) with delta (0, 0)
Screenshot: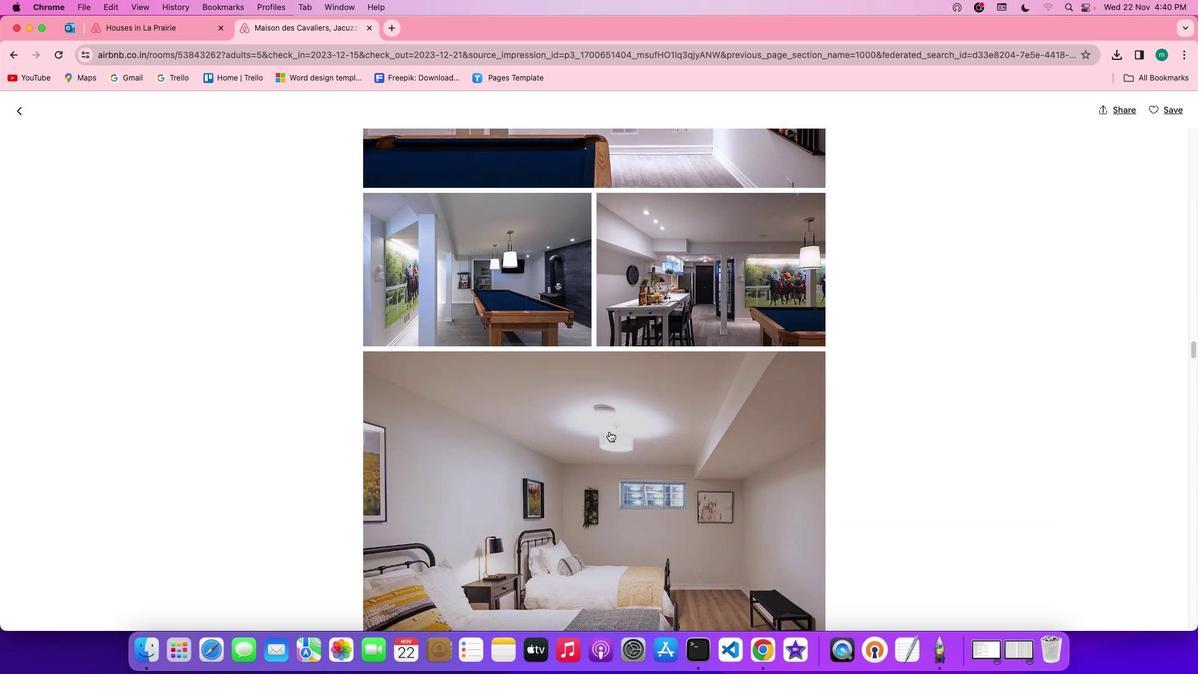 
Action: Mouse scrolled (609, 431) with delta (0, 0)
Screenshot: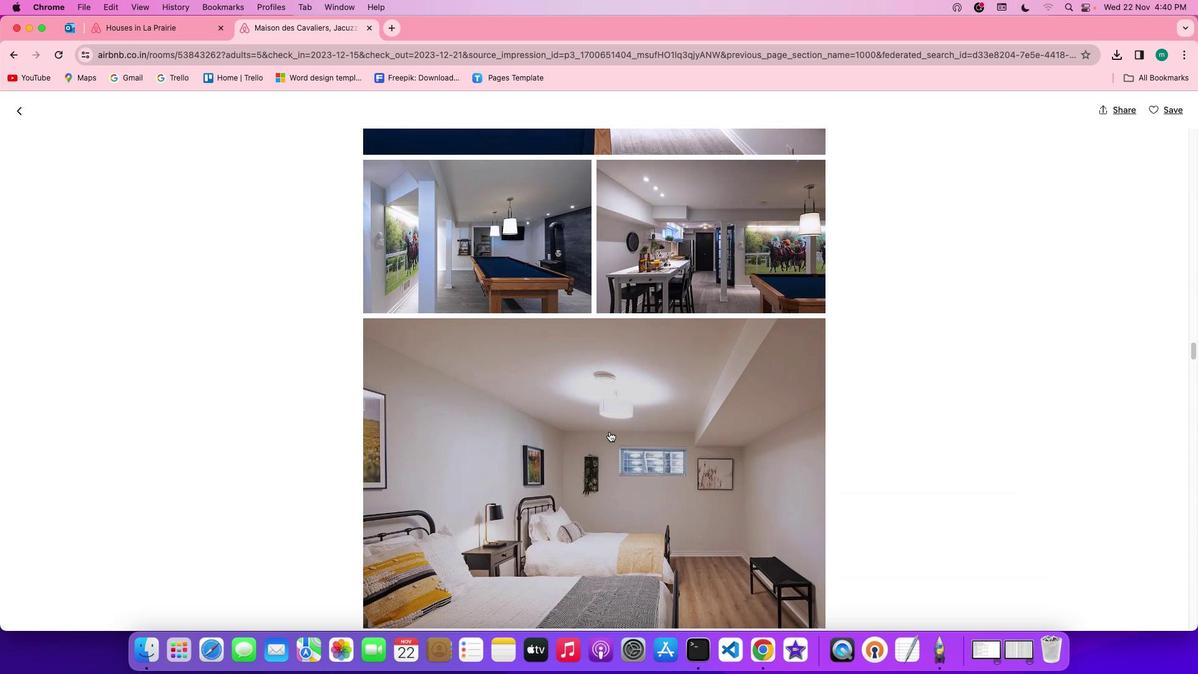 
Action: Mouse scrolled (609, 431) with delta (0, -1)
Screenshot: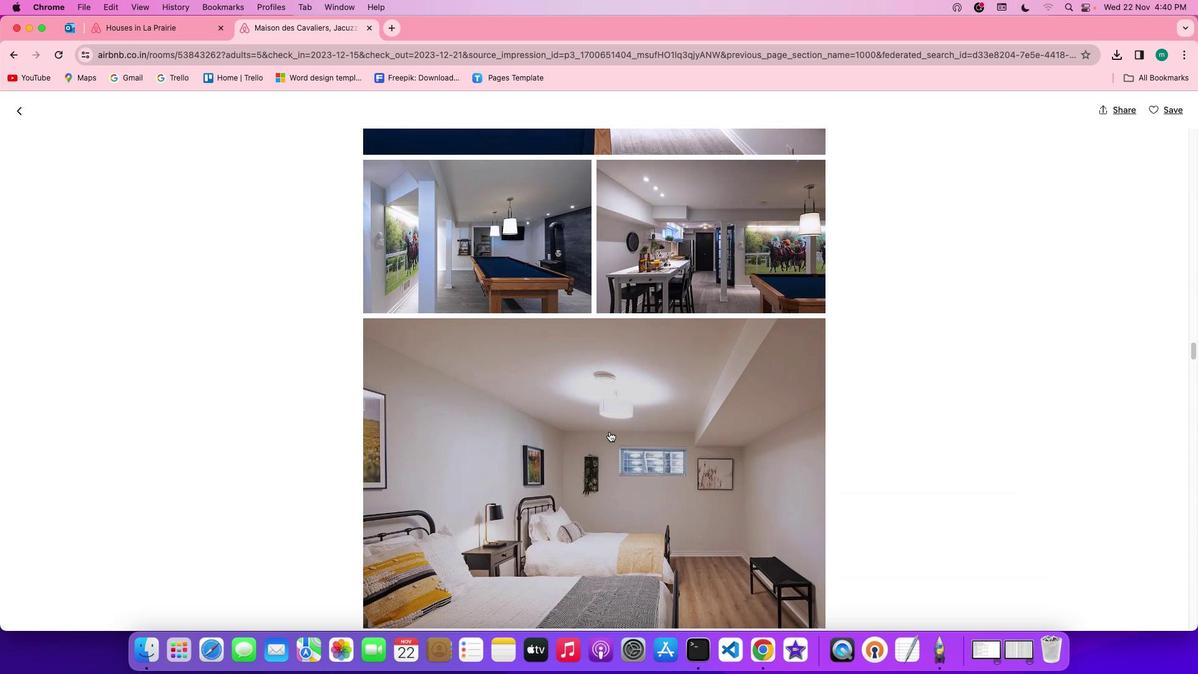 
Action: Mouse scrolled (609, 431) with delta (0, -2)
Screenshot: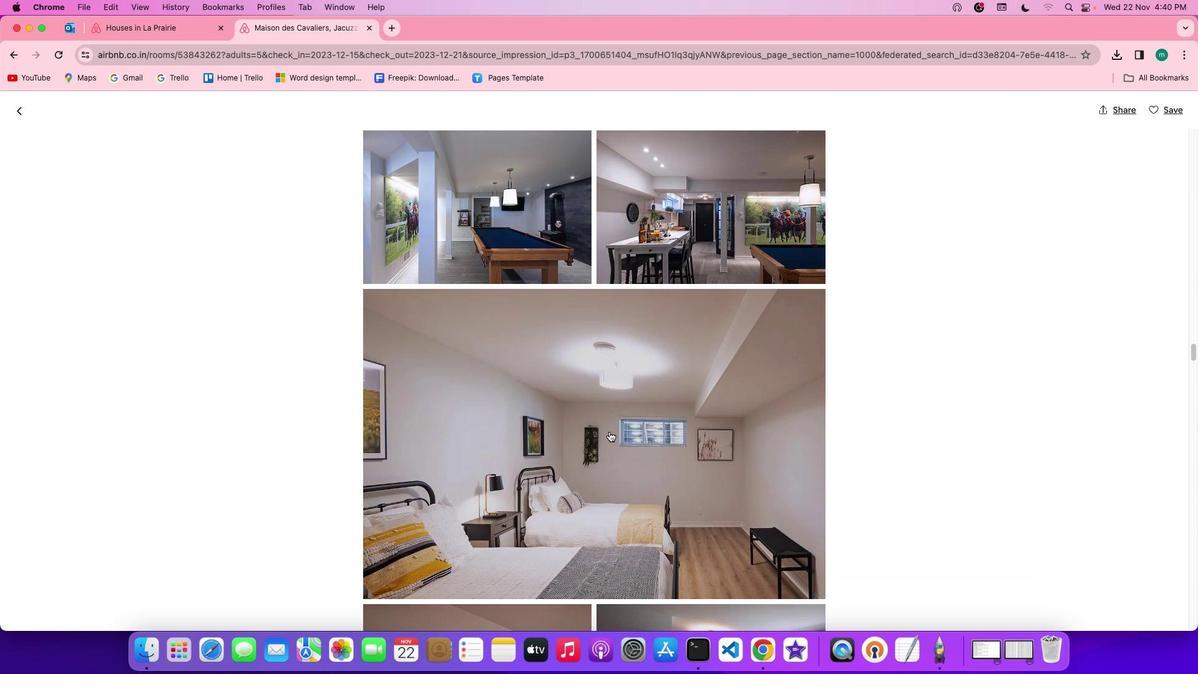 
Action: Mouse scrolled (609, 431) with delta (0, -2)
Screenshot: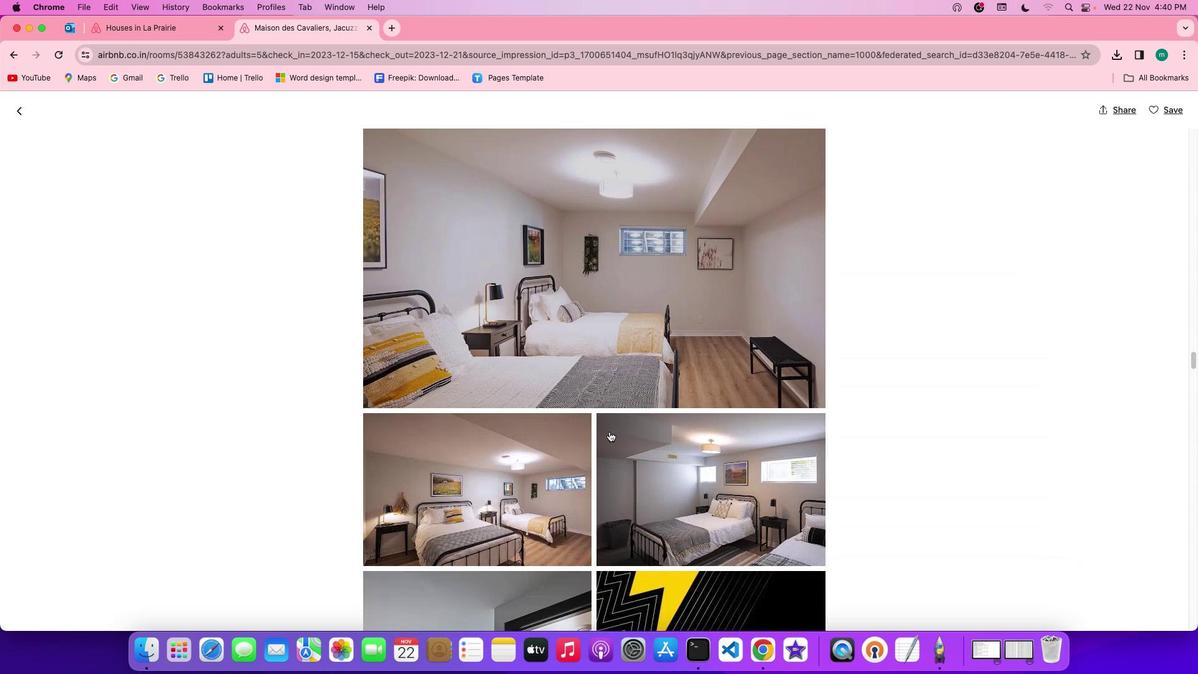 
Action: Mouse scrolled (609, 431) with delta (0, 0)
Screenshot: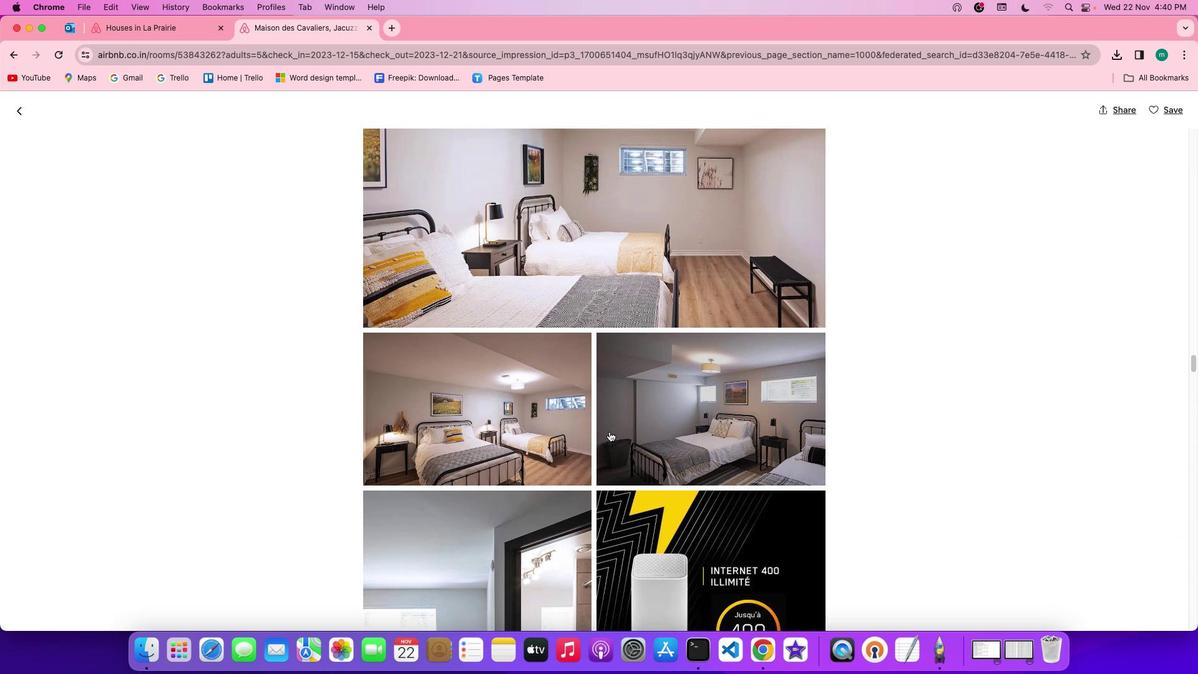 
Action: Mouse scrolled (609, 431) with delta (0, 0)
Screenshot: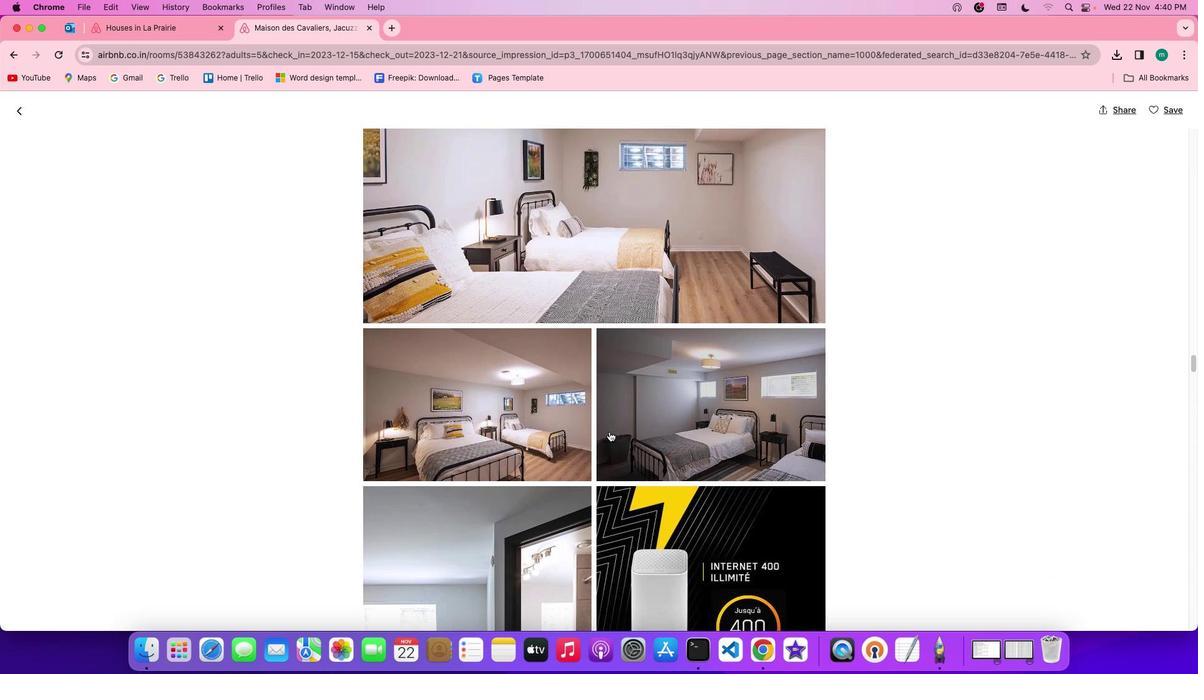 
Action: Mouse scrolled (609, 431) with delta (0, -1)
Screenshot: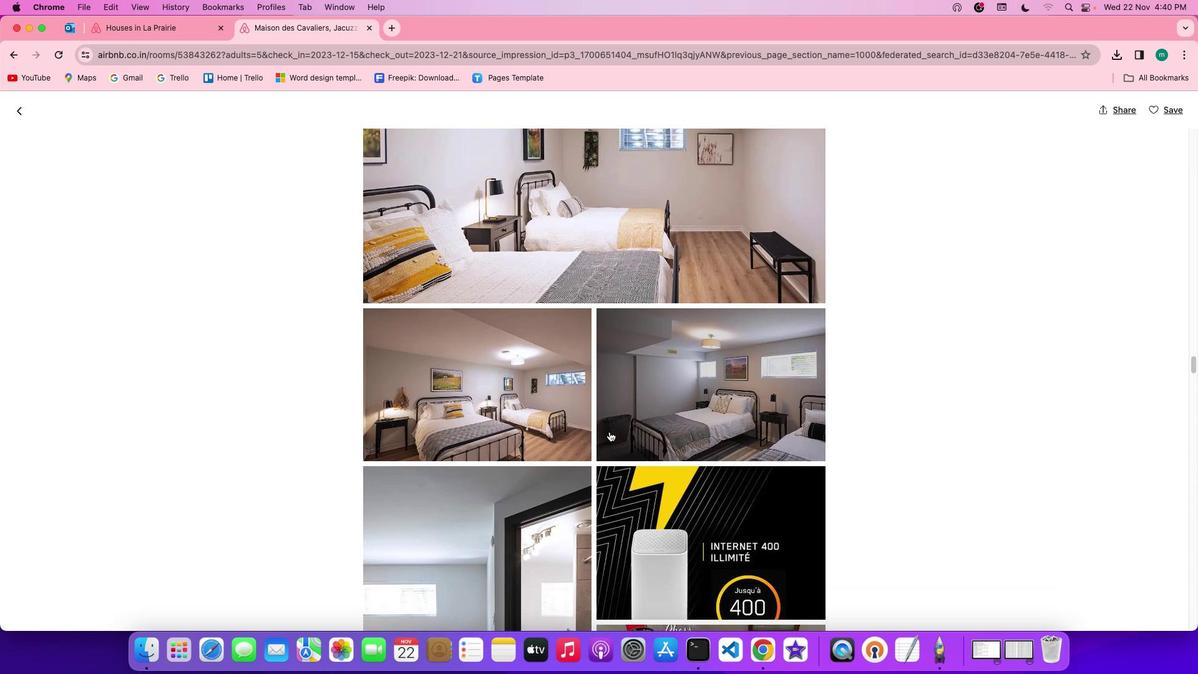 
Action: Mouse scrolled (609, 431) with delta (0, -2)
Screenshot: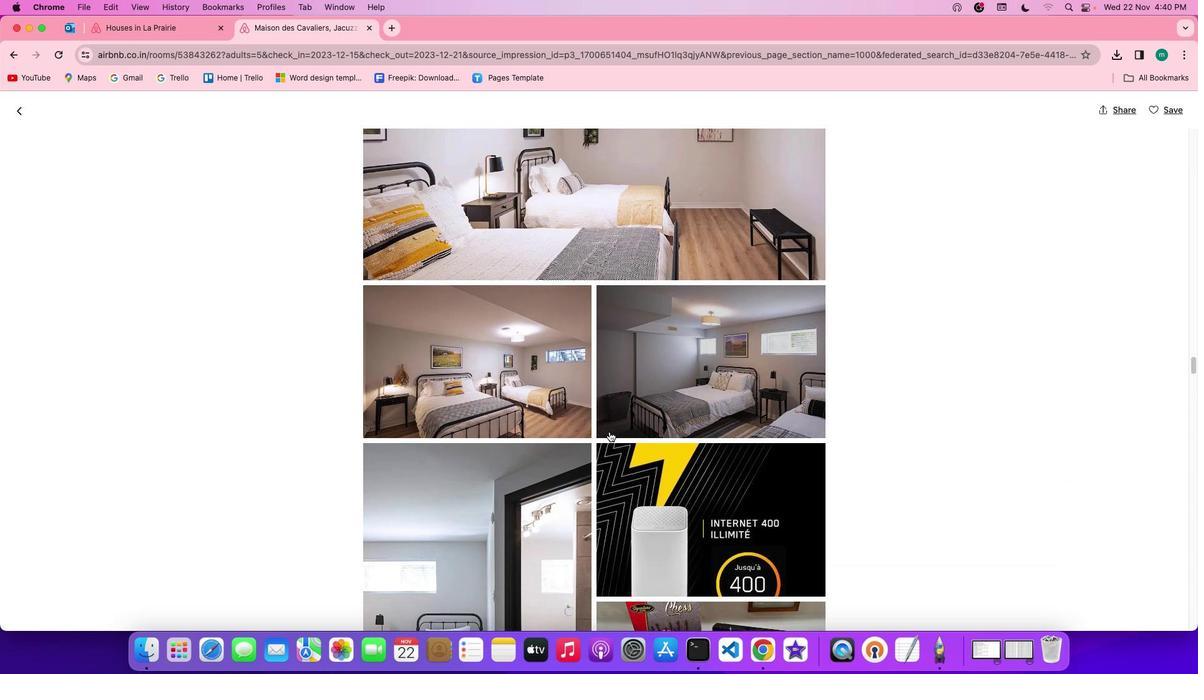 
Action: Mouse scrolled (609, 431) with delta (0, -2)
Screenshot: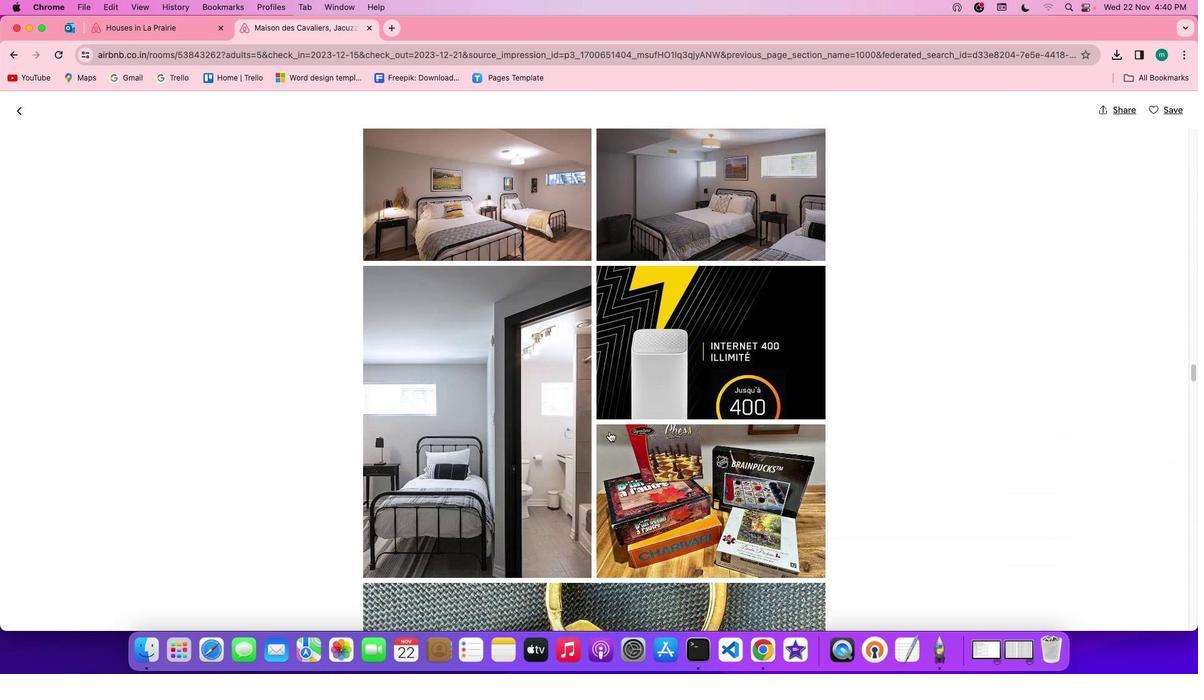 
Action: Mouse scrolled (609, 431) with delta (0, 0)
Screenshot: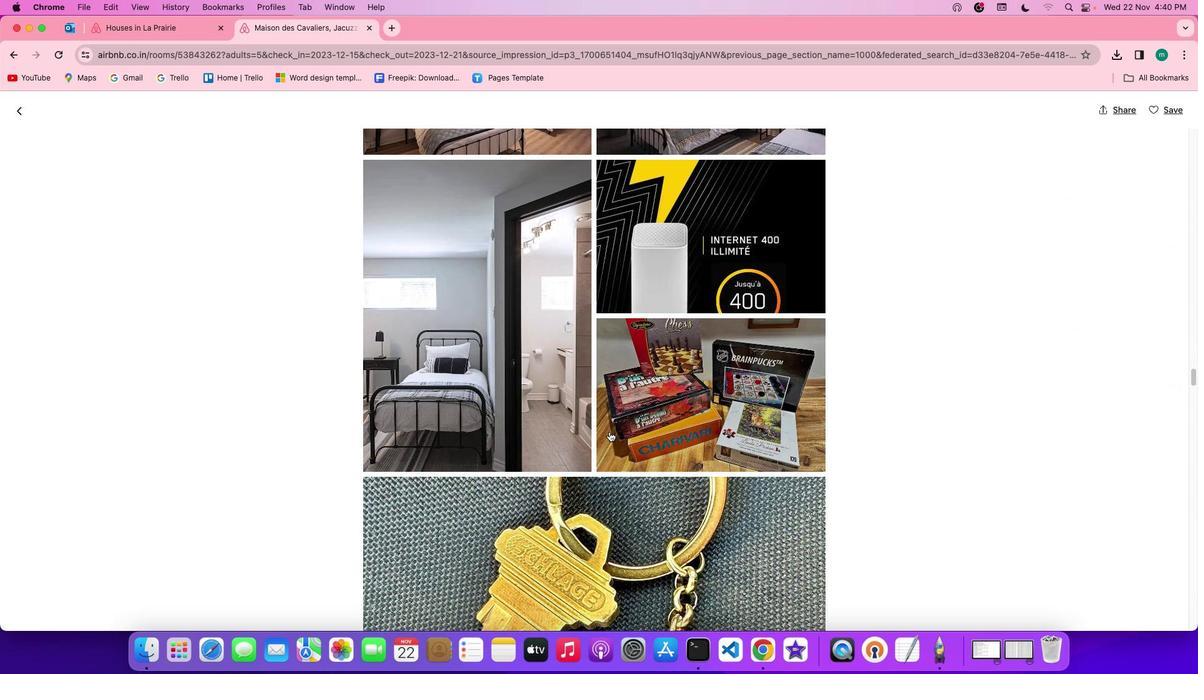 
Action: Mouse scrolled (609, 431) with delta (0, 0)
